 Task: Create a Facebook ad campaign to promote a business, focusing on lead generation.
Action: Mouse moved to (600, 372)
Screenshot: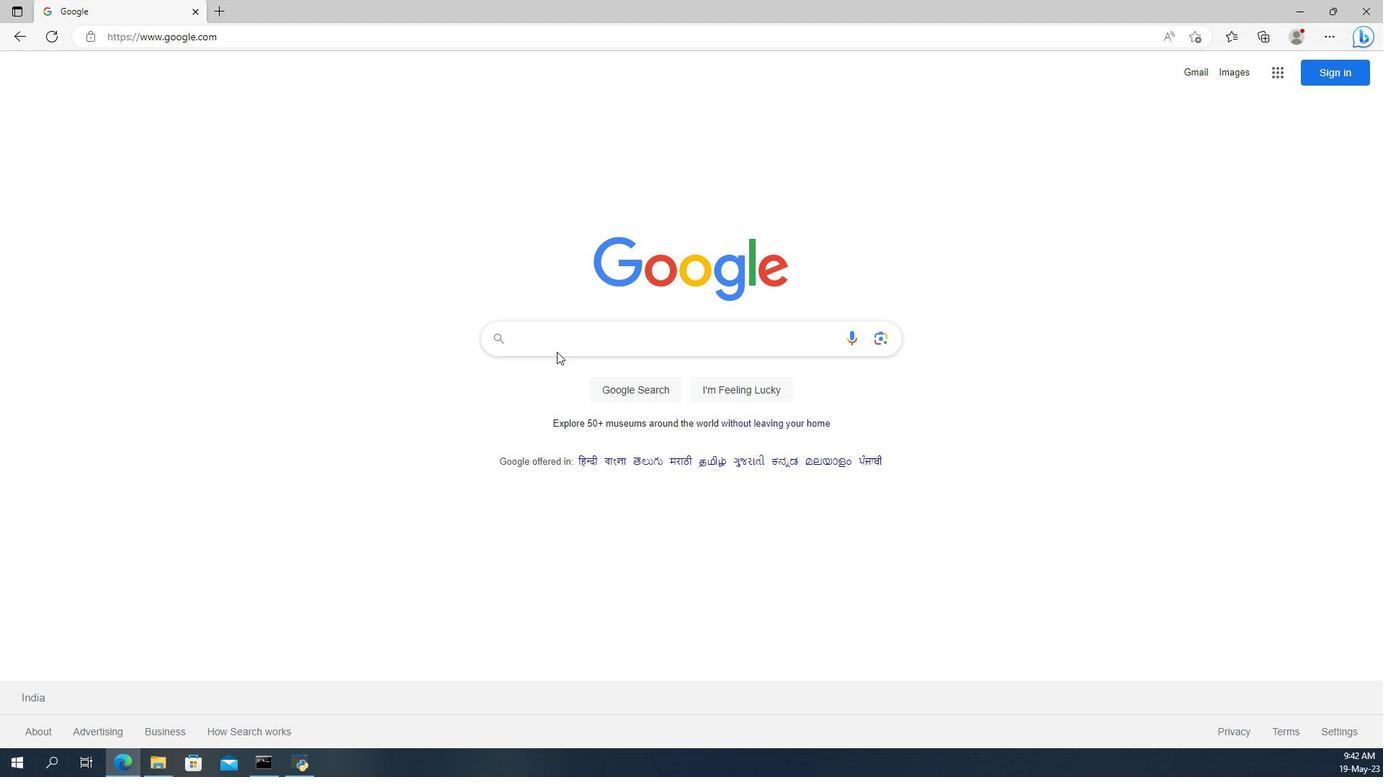 
Action: Mouse pressed left at (600, 372)
Screenshot: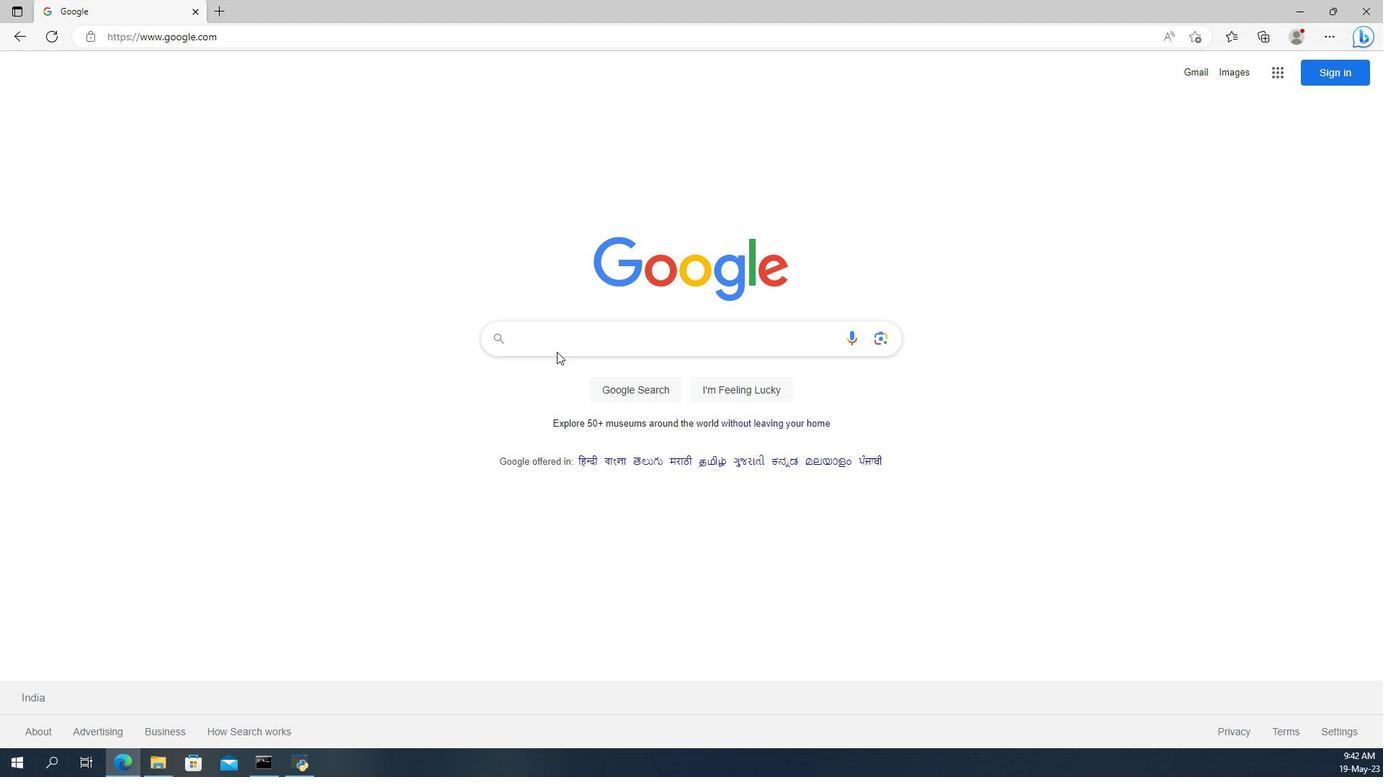 
Action: Mouse moved to (605, 365)
Screenshot: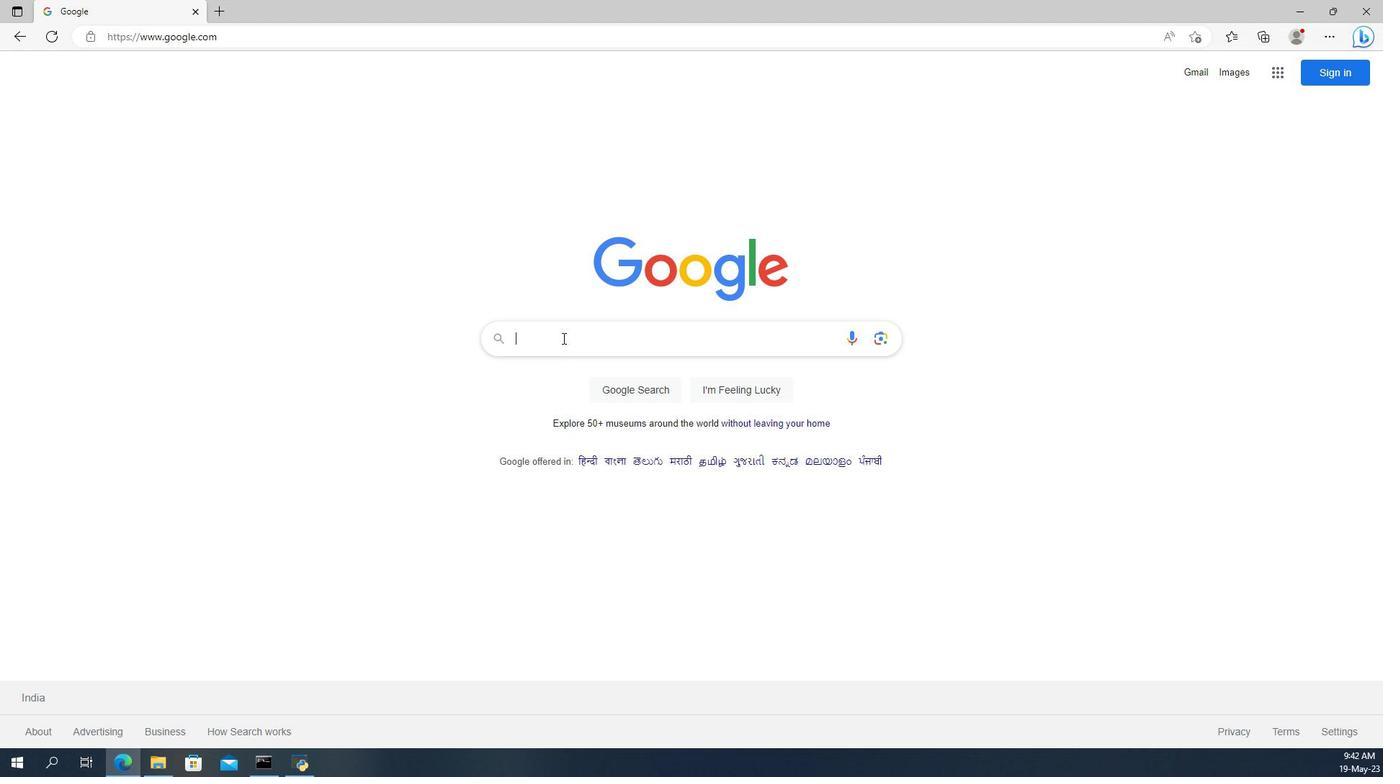 
Action: Mouse pressed left at (605, 365)
Screenshot: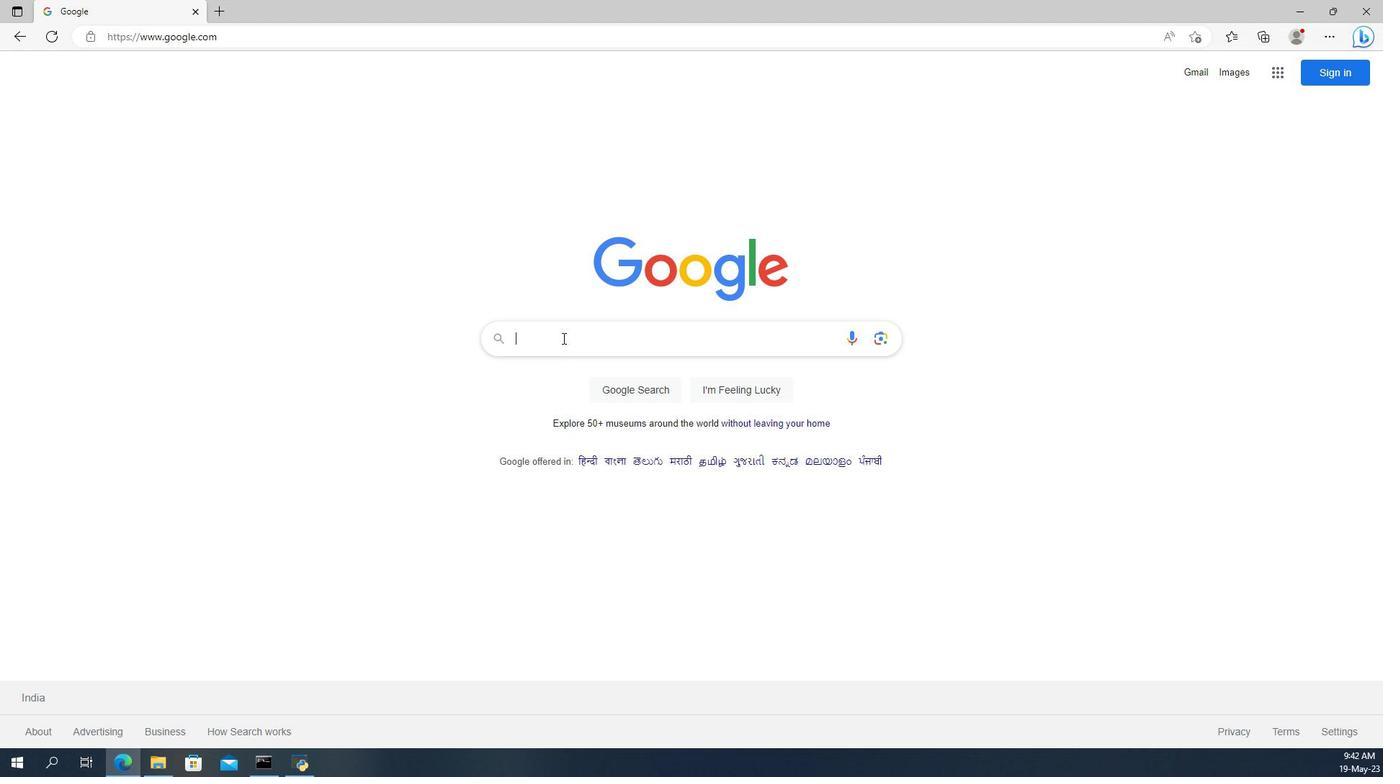 
Action: Key pressed online<Key.space>platform<Key.space>for<Key.space>learning<Key.space>digital<Key.space>marketing<Key.enter>
Screenshot: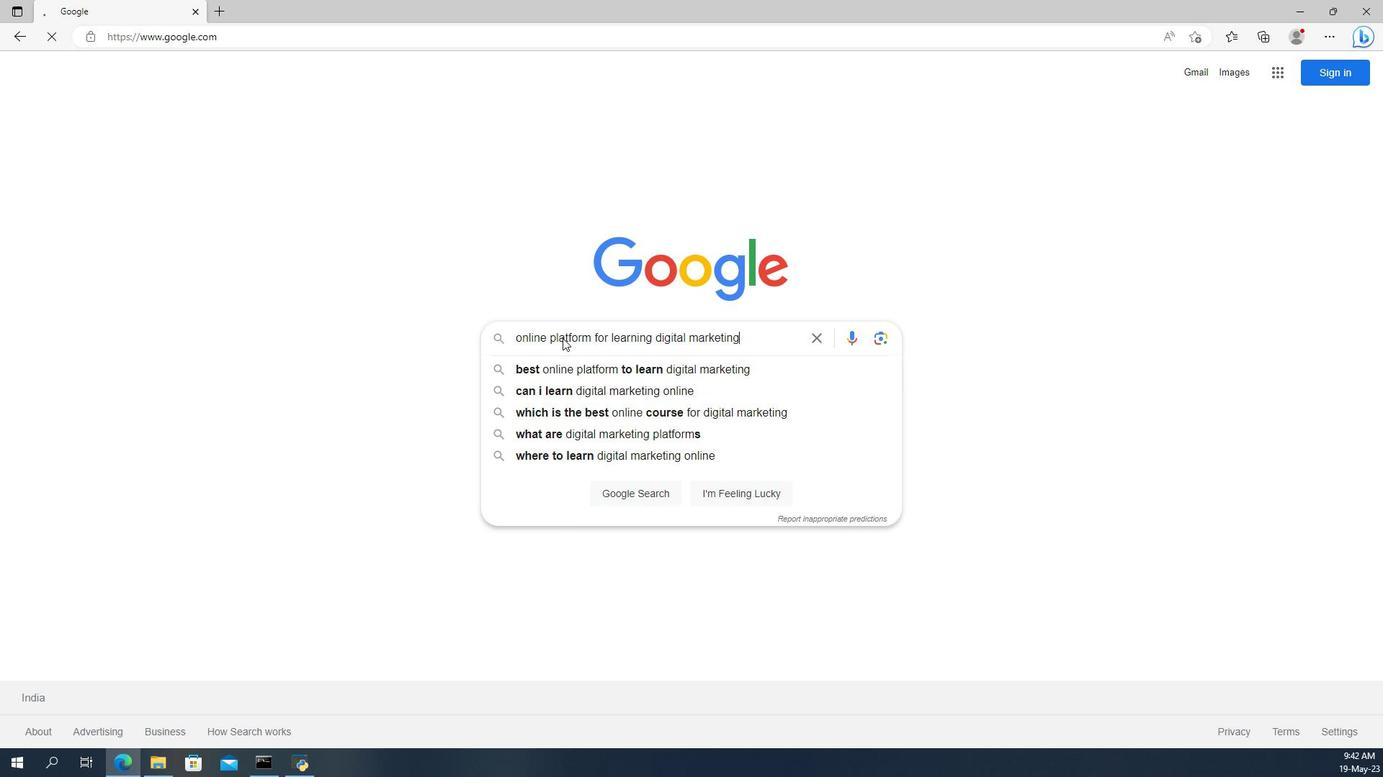 
Action: Mouse moved to (378, 289)
Screenshot: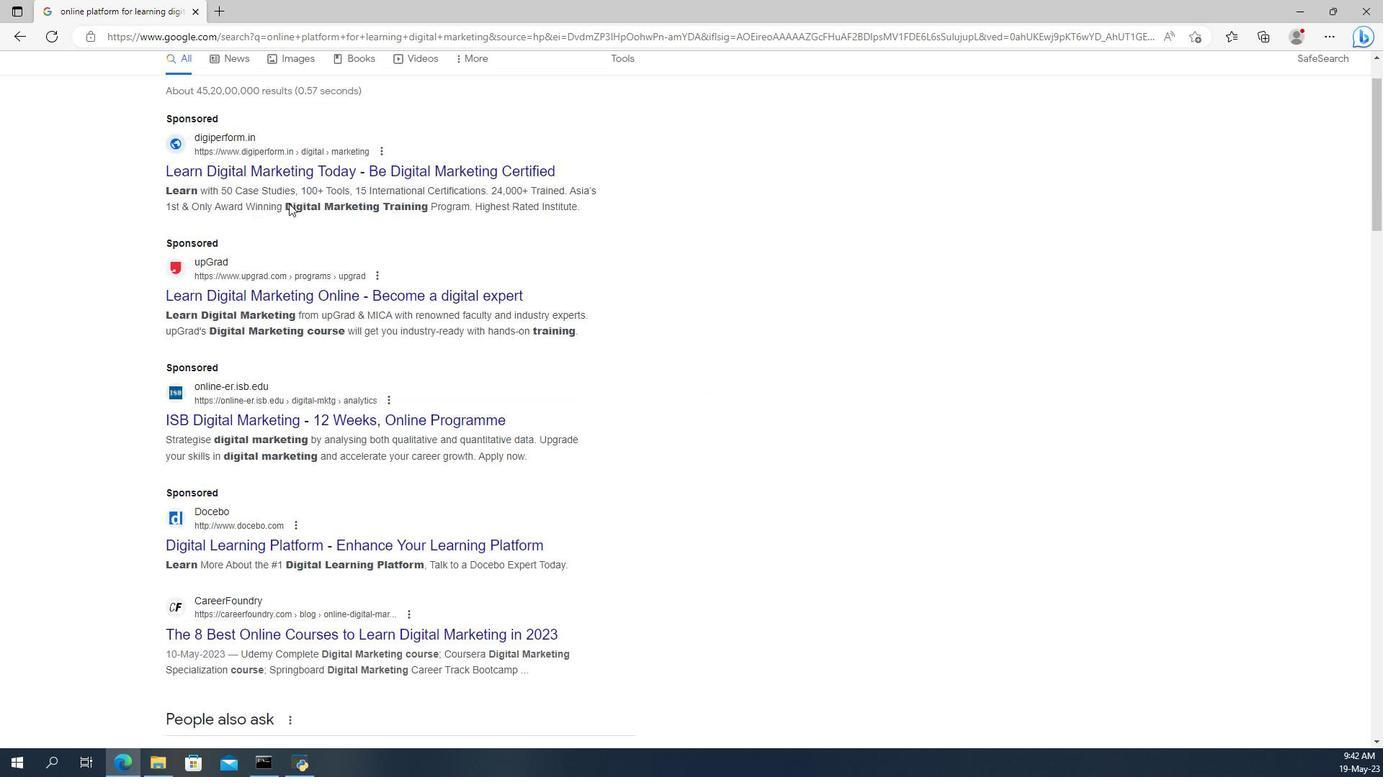 
Action: Mouse scrolled (378, 288) with delta (0, 0)
Screenshot: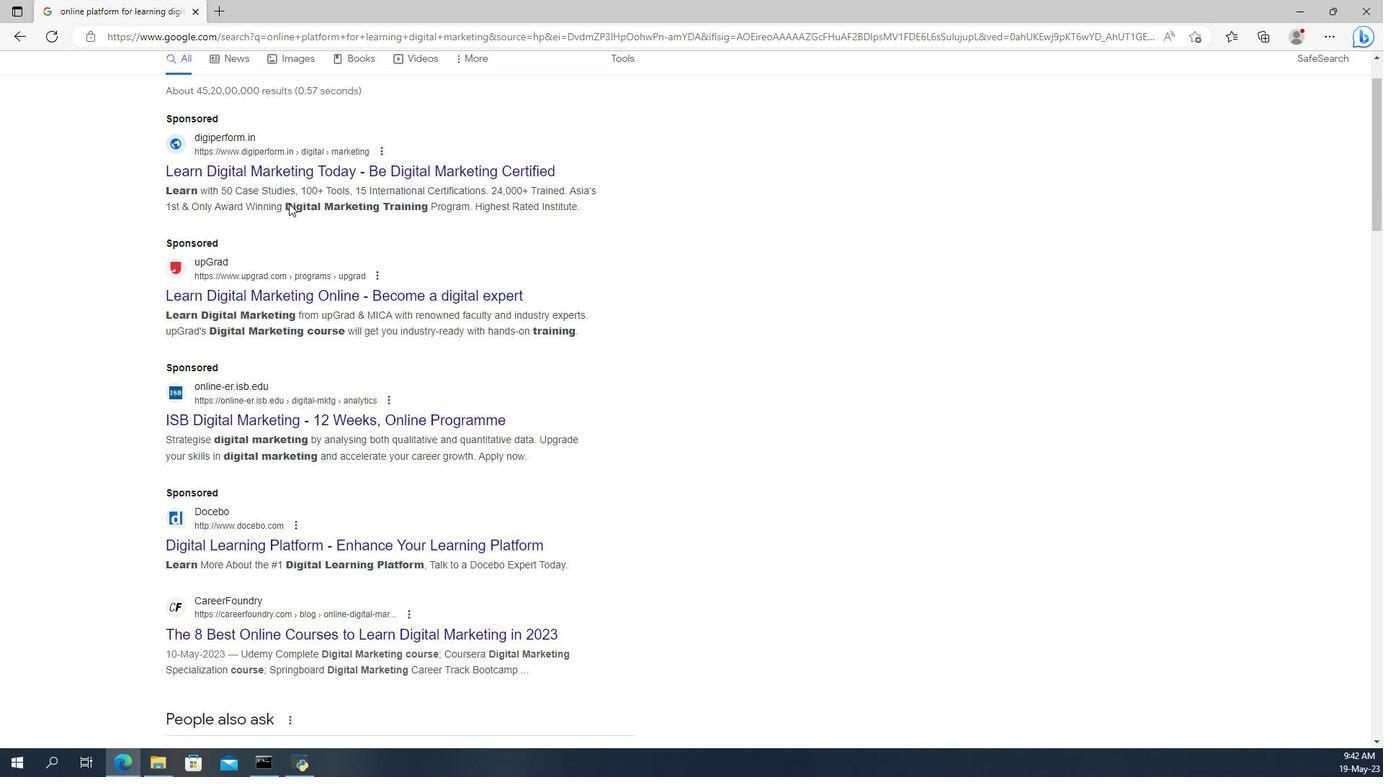 
Action: Mouse moved to (380, 291)
Screenshot: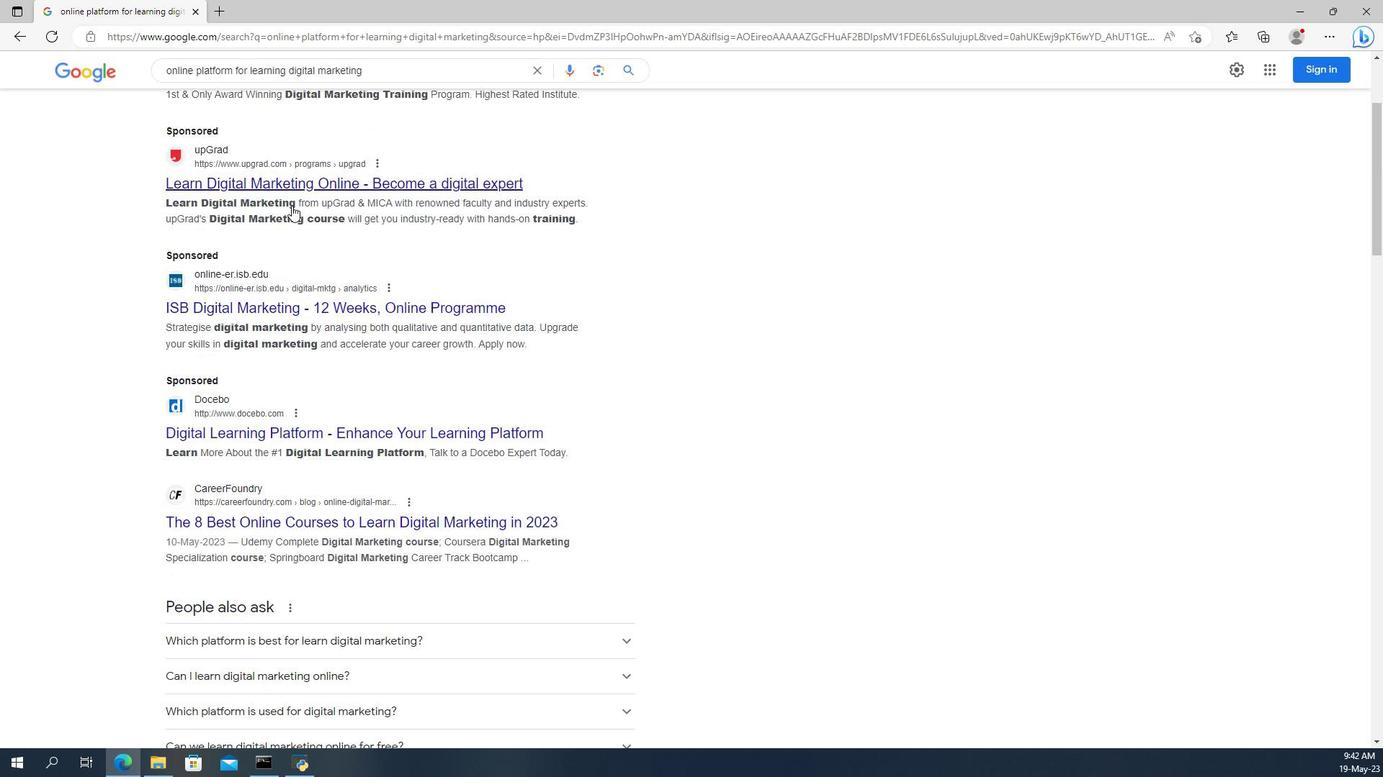 
Action: Mouse scrolled (380, 291) with delta (0, 0)
Screenshot: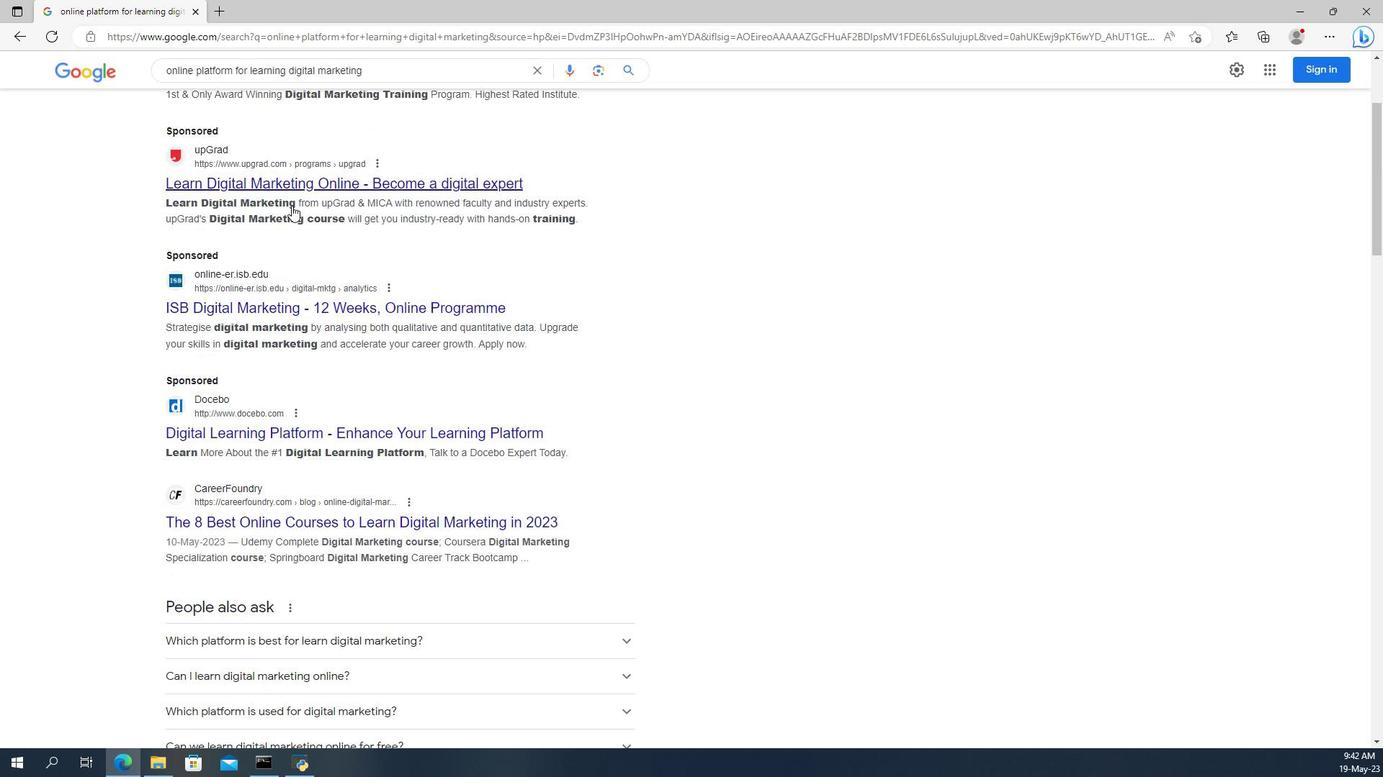 
Action: Mouse moved to (382, 293)
Screenshot: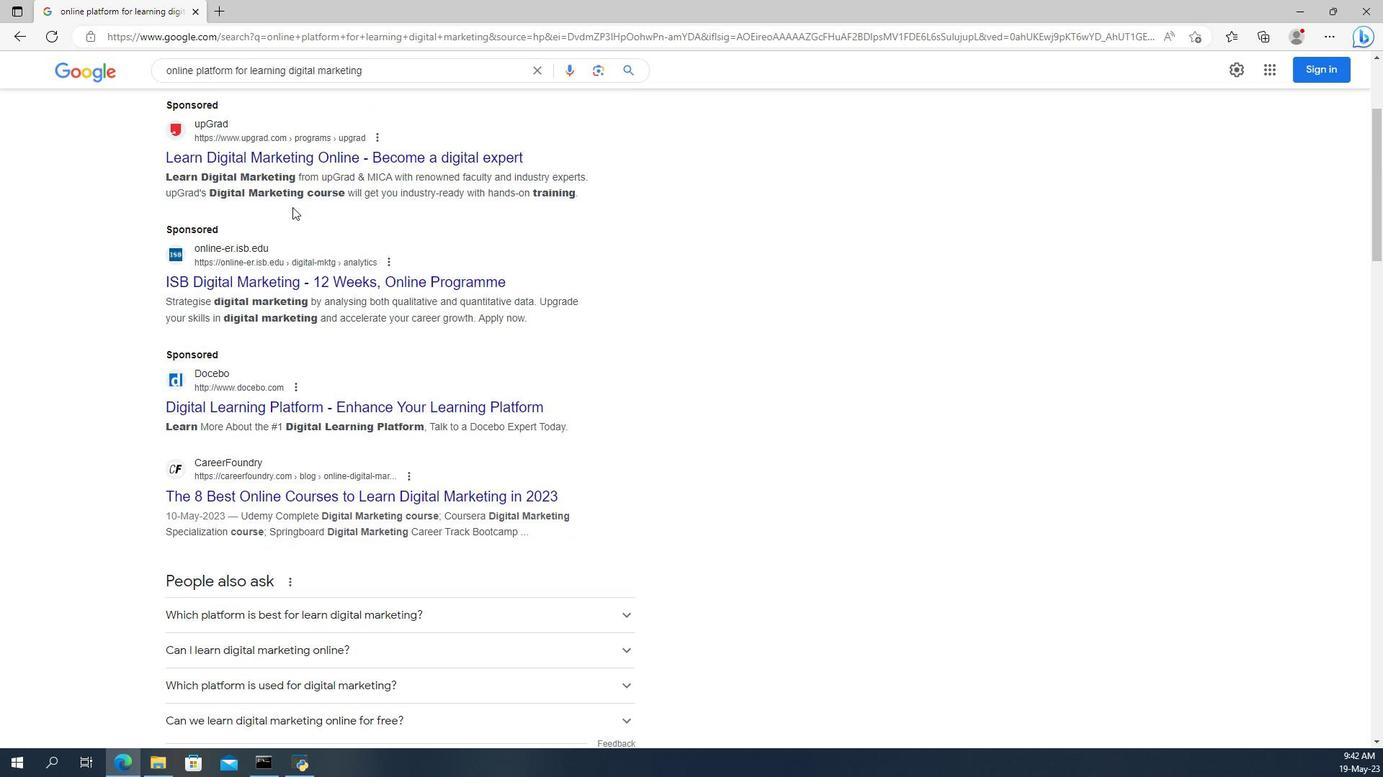 
Action: Mouse scrolled (382, 292) with delta (0, 0)
Screenshot: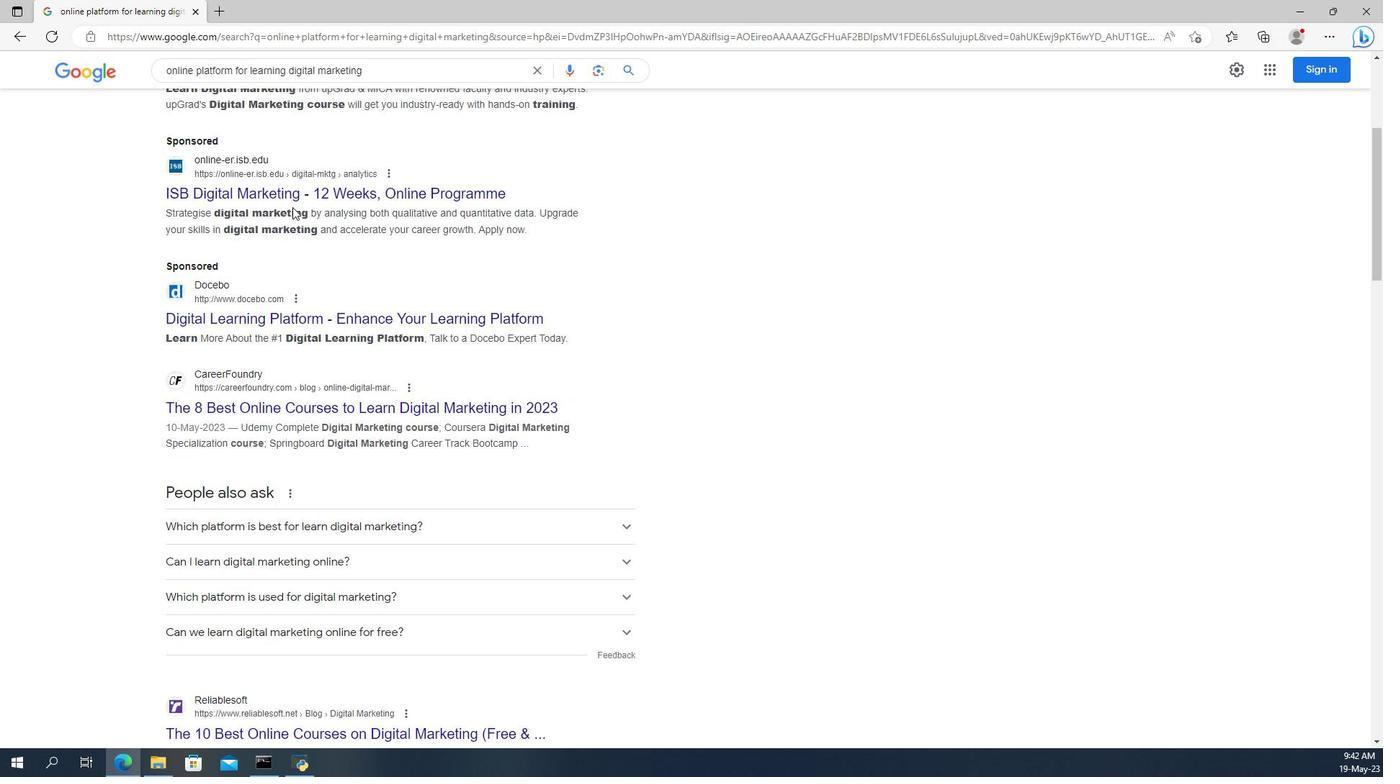 
Action: Mouse moved to (394, 363)
Screenshot: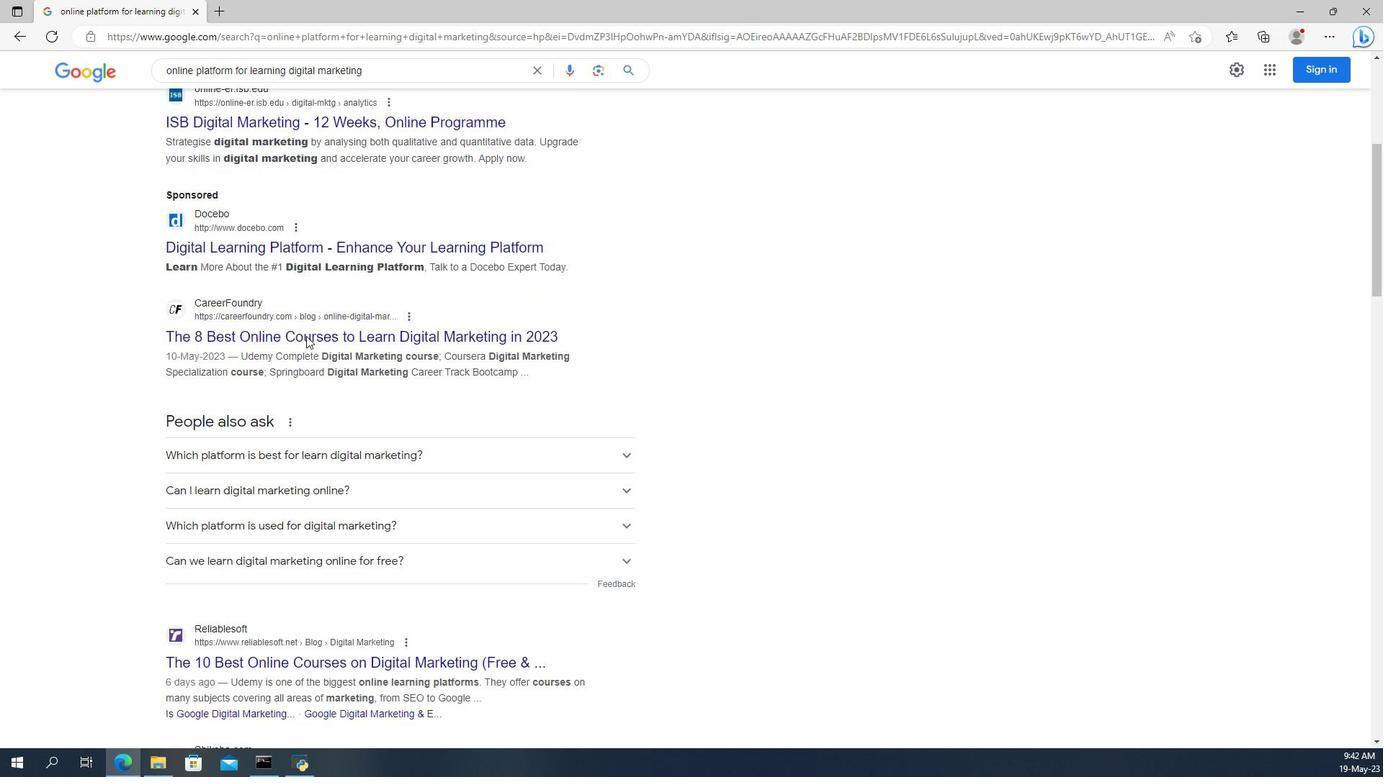 
Action: Mouse scrolled (394, 363) with delta (0, 0)
Screenshot: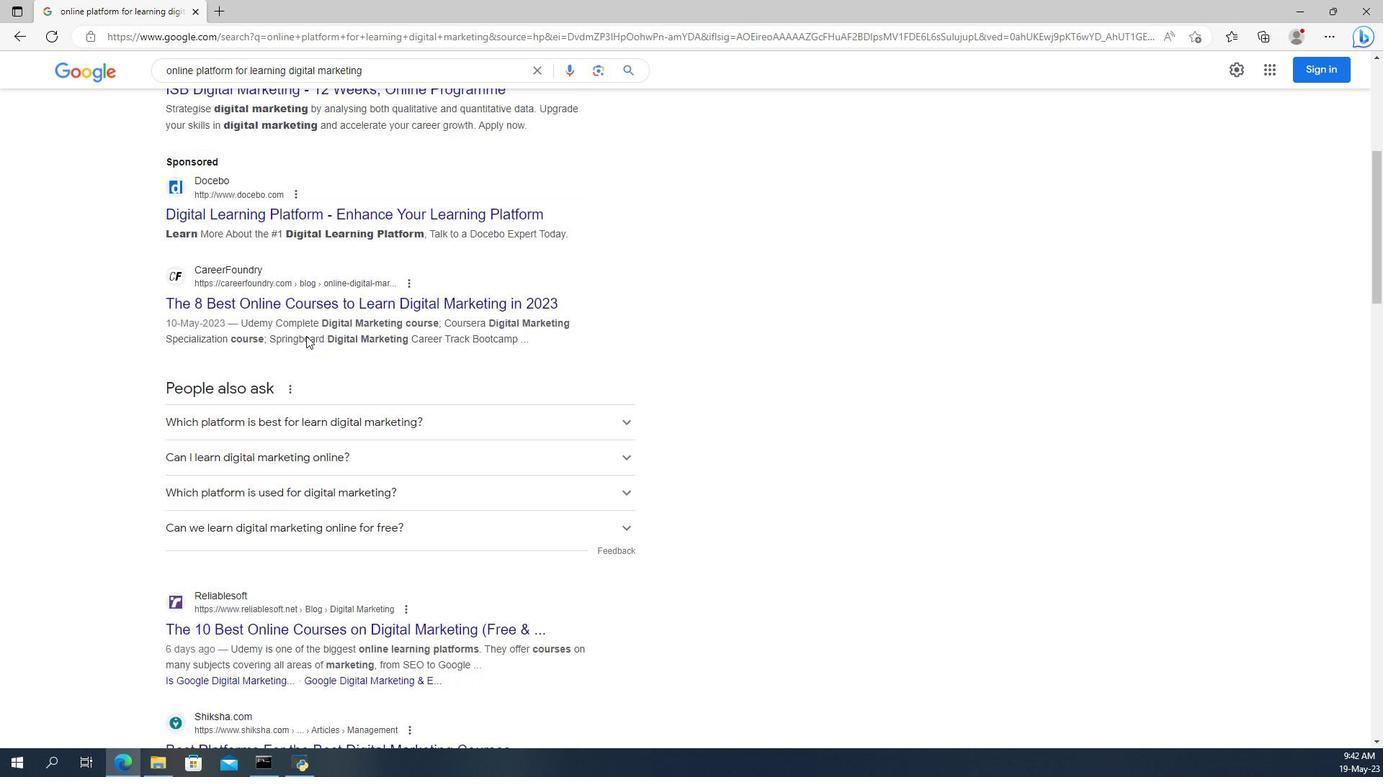 
Action: Mouse moved to (394, 363)
Screenshot: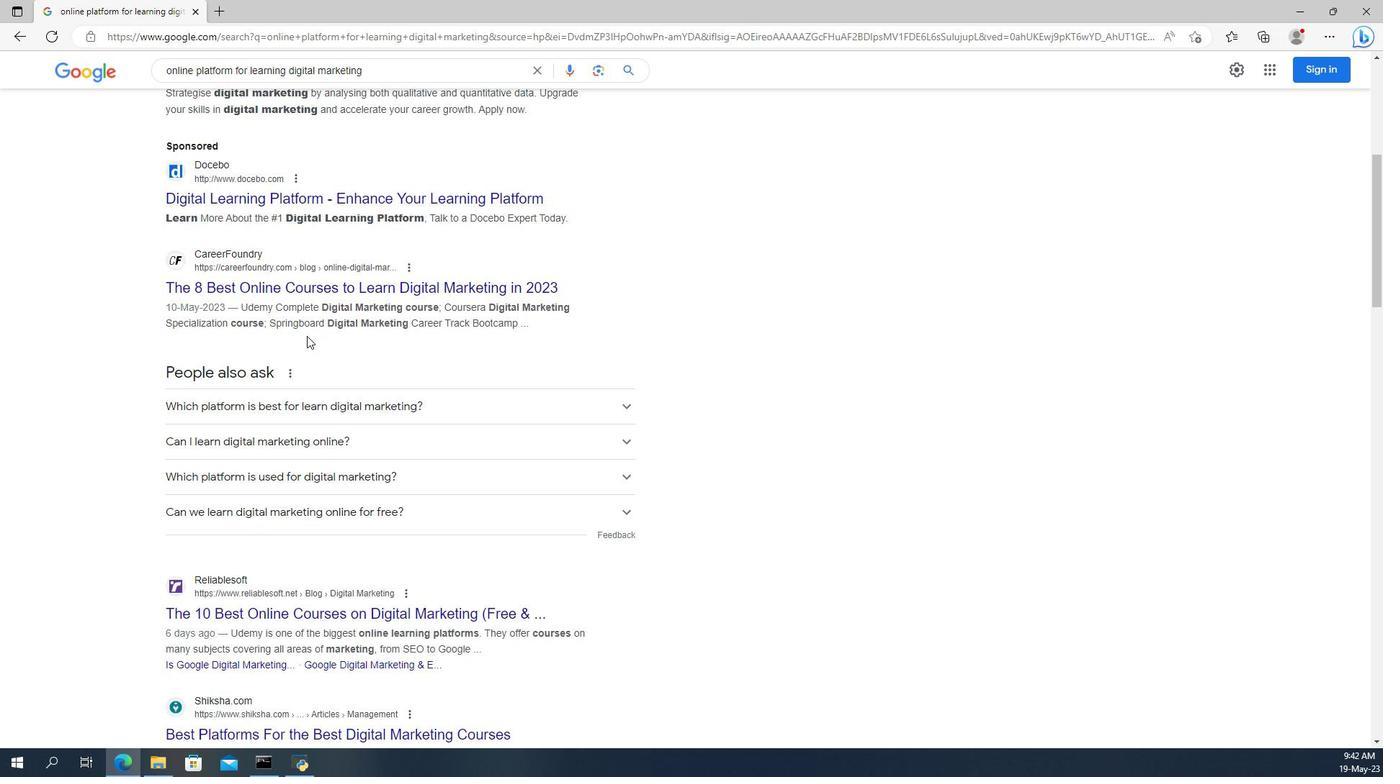 
Action: Mouse scrolled (394, 363) with delta (0, 0)
Screenshot: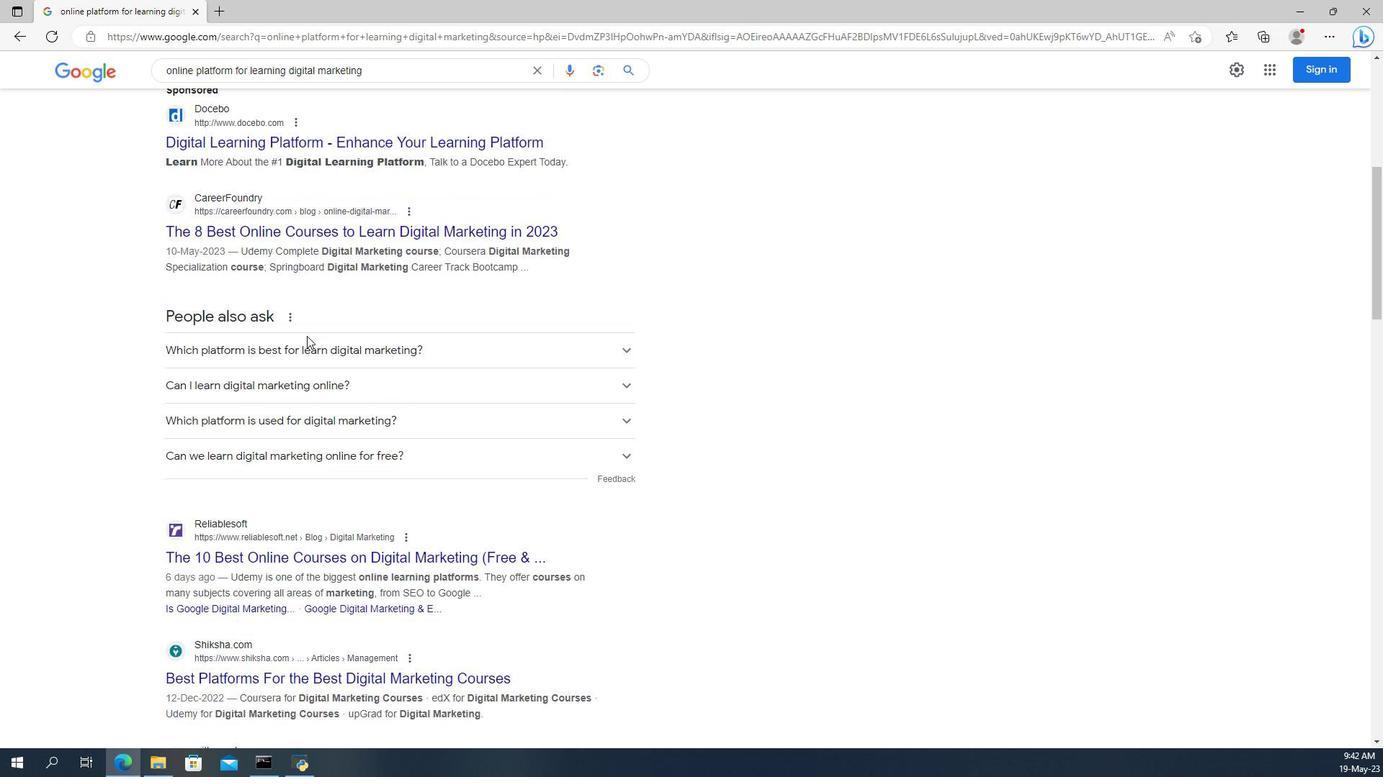 
Action: Mouse scrolled (394, 363) with delta (0, 0)
Screenshot: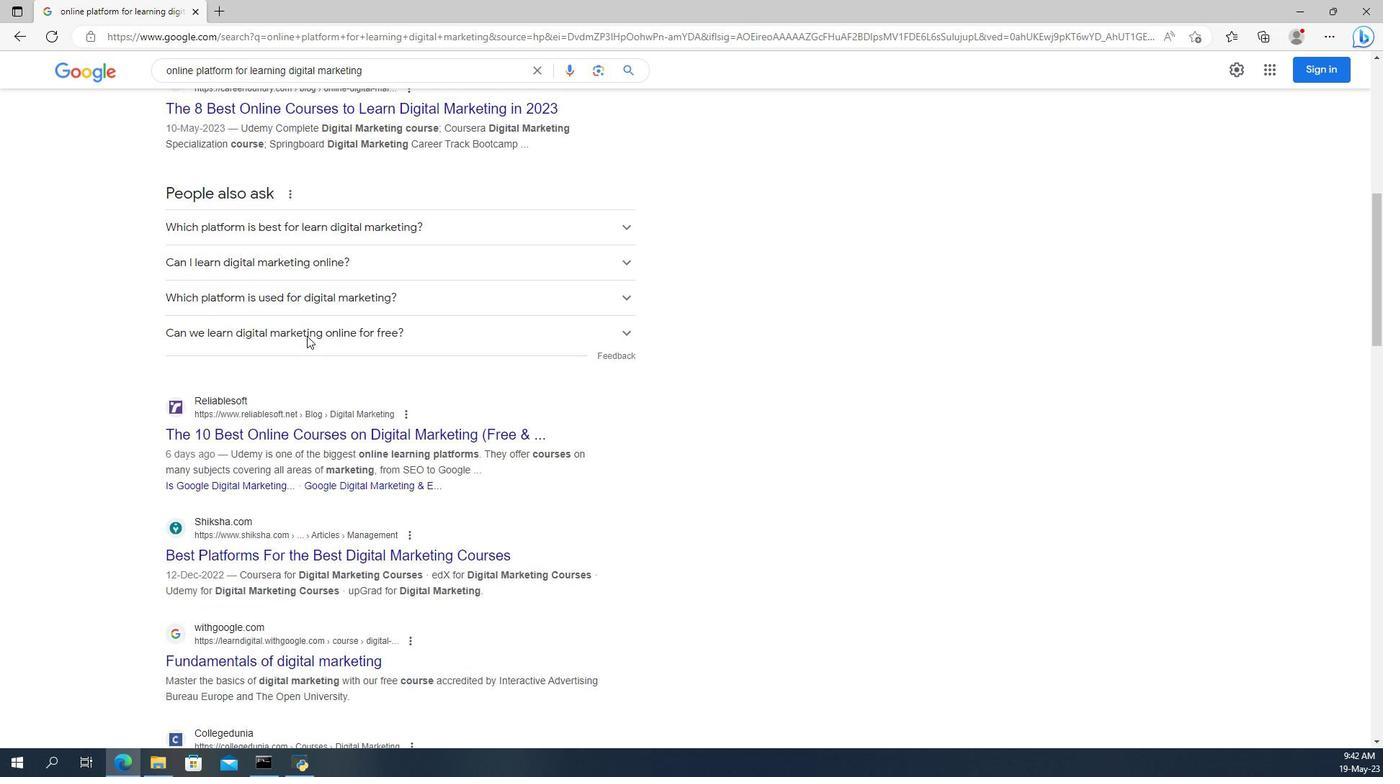 
Action: Mouse moved to (409, 403)
Screenshot: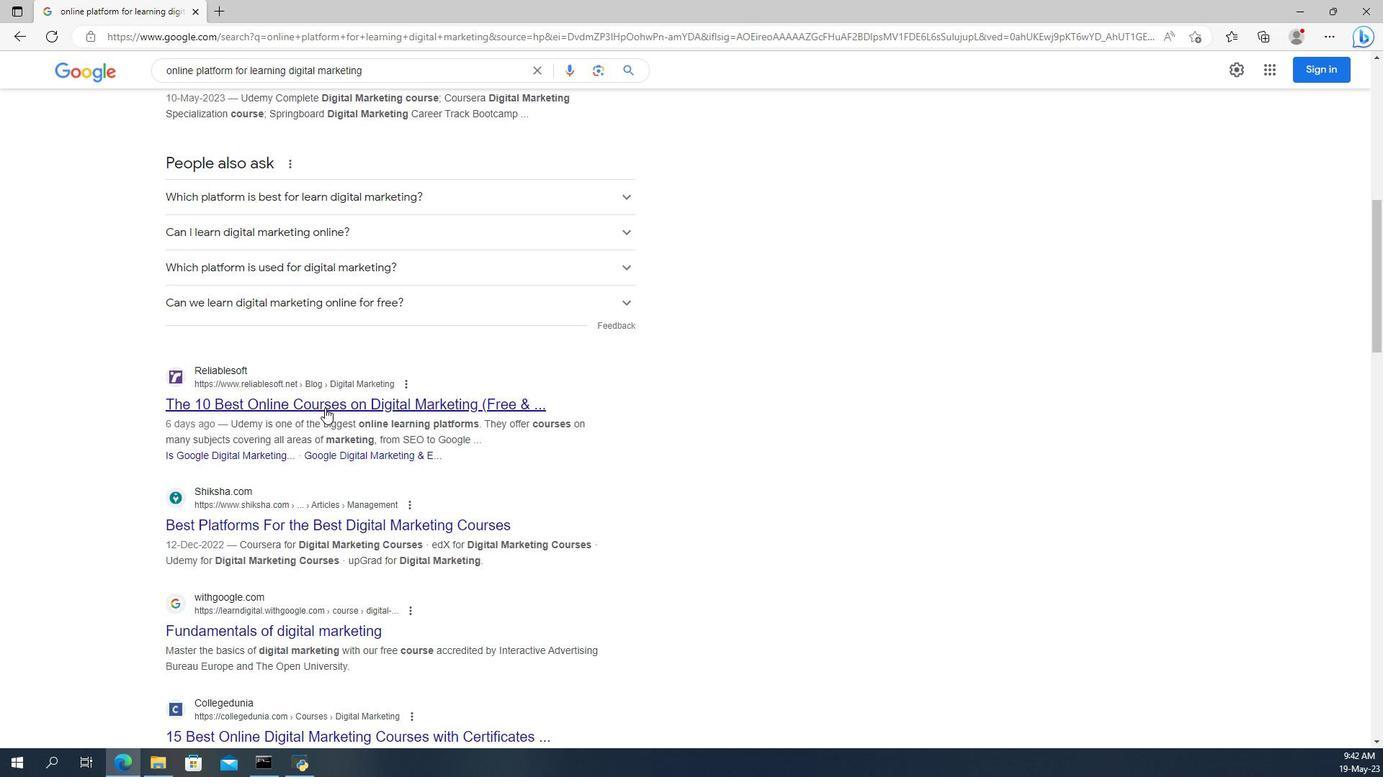 
Action: Mouse scrolled (409, 402) with delta (0, 0)
Screenshot: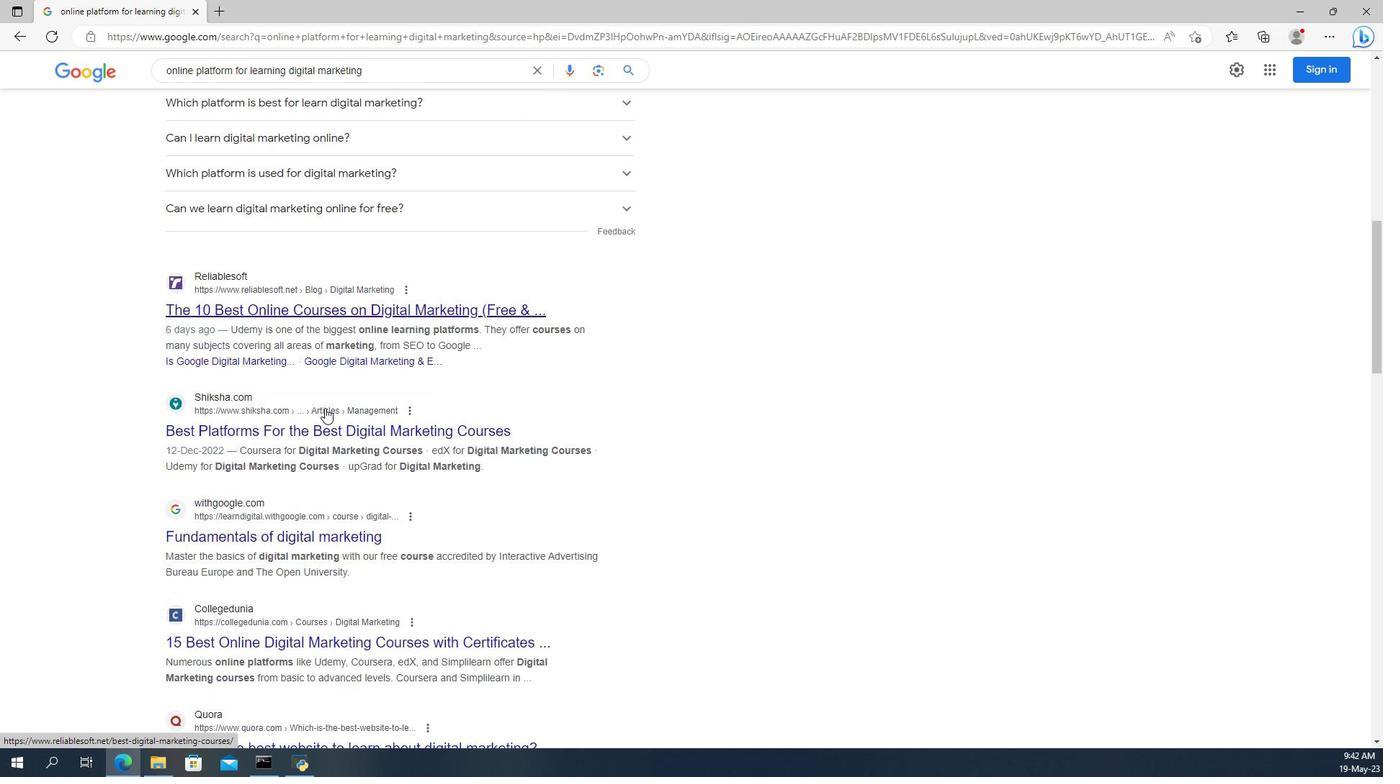 
Action: Mouse moved to (422, 409)
Screenshot: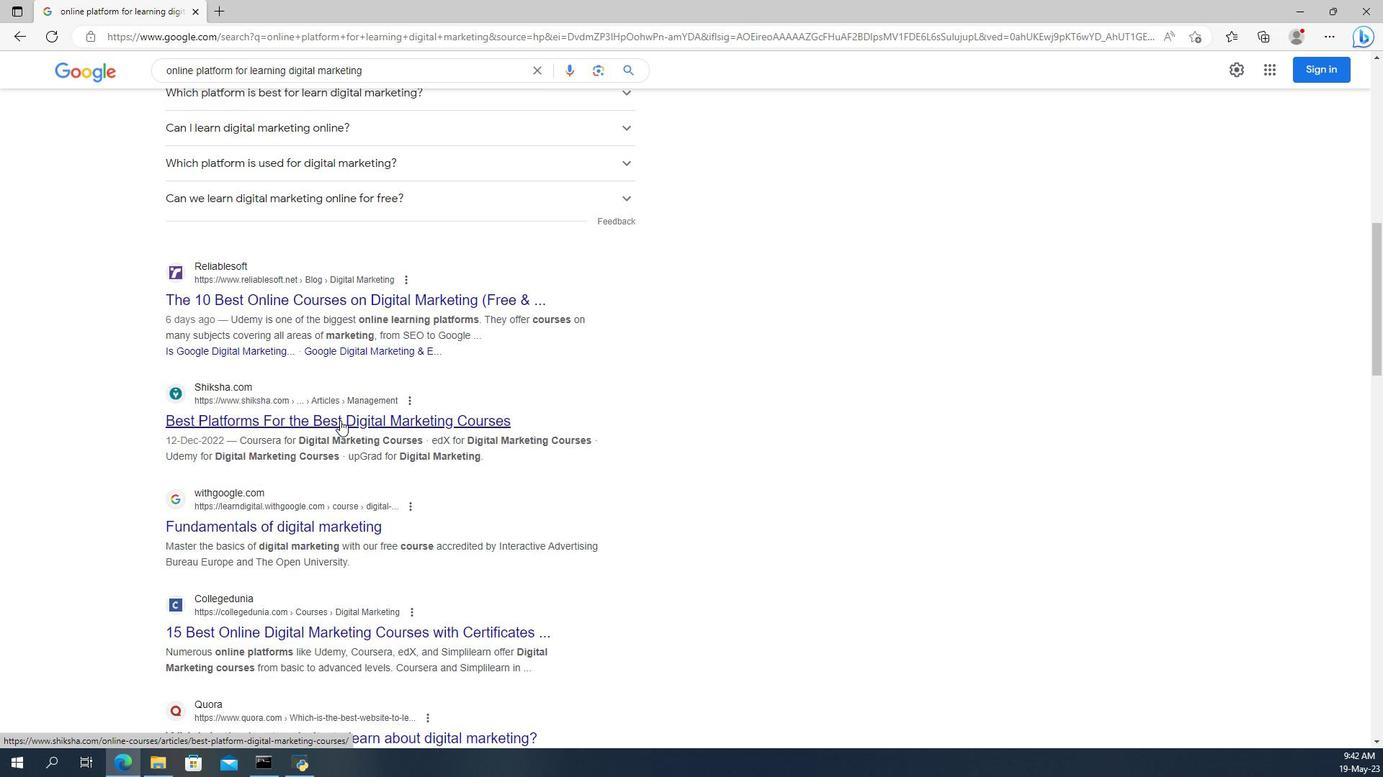 
Action: Mouse pressed right at (422, 409)
Screenshot: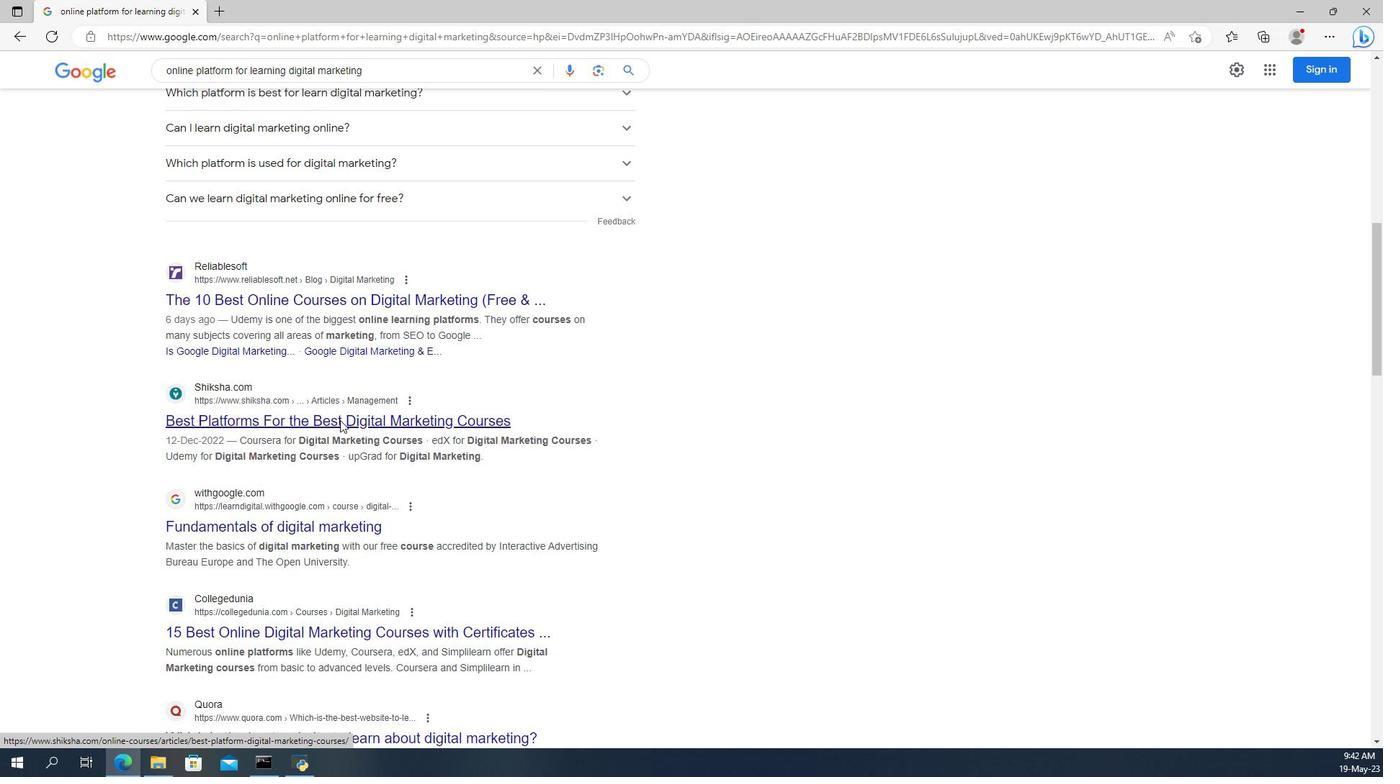 
Action: Mouse moved to (450, 417)
Screenshot: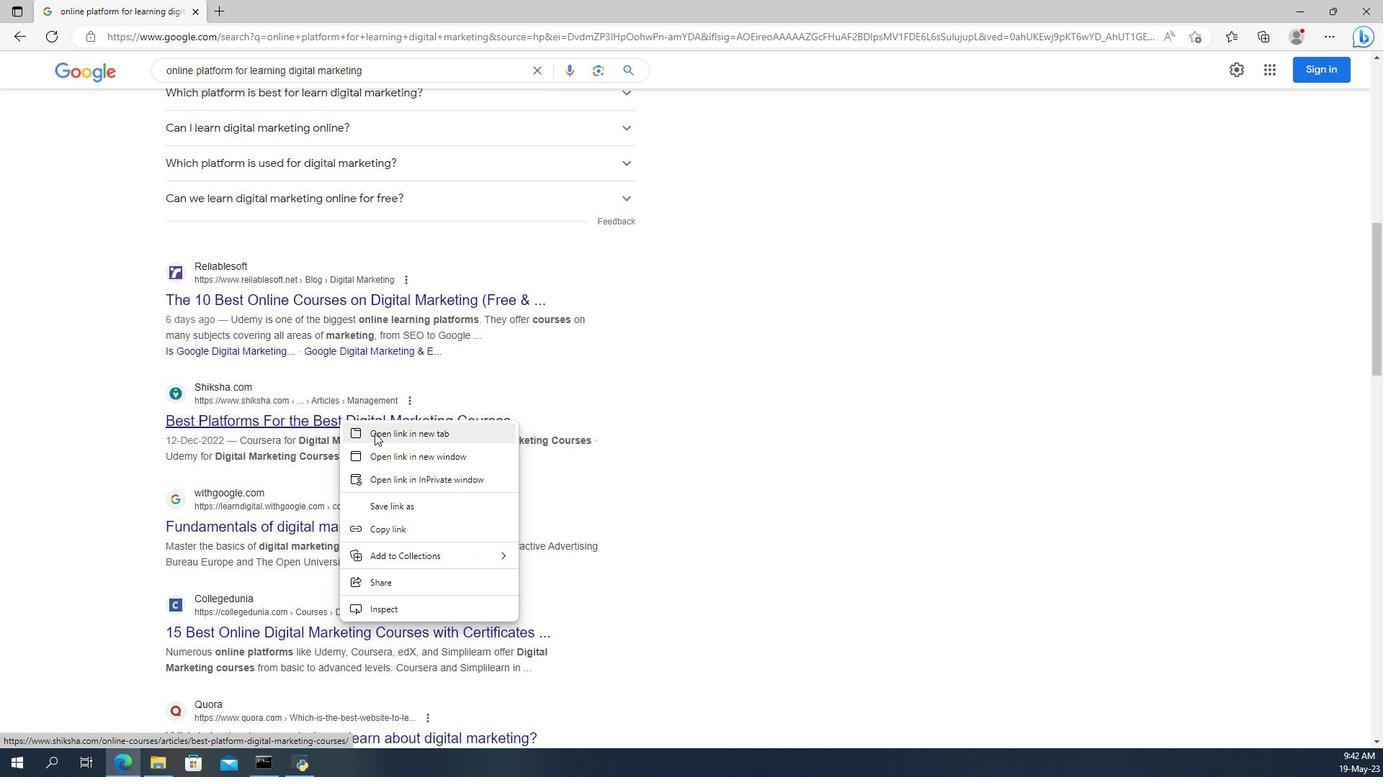 
Action: Mouse pressed left at (450, 417)
Screenshot: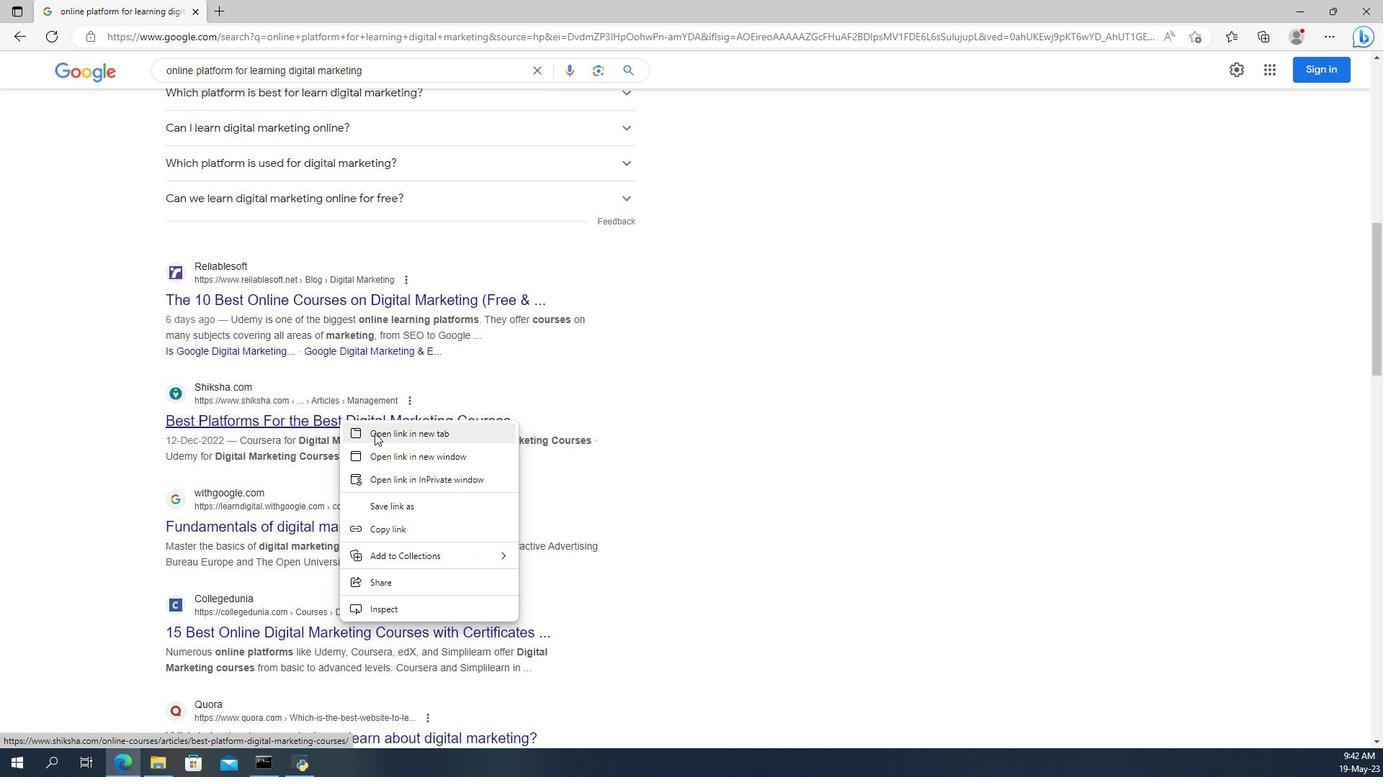 
Action: Mouse moved to (378, 184)
Screenshot: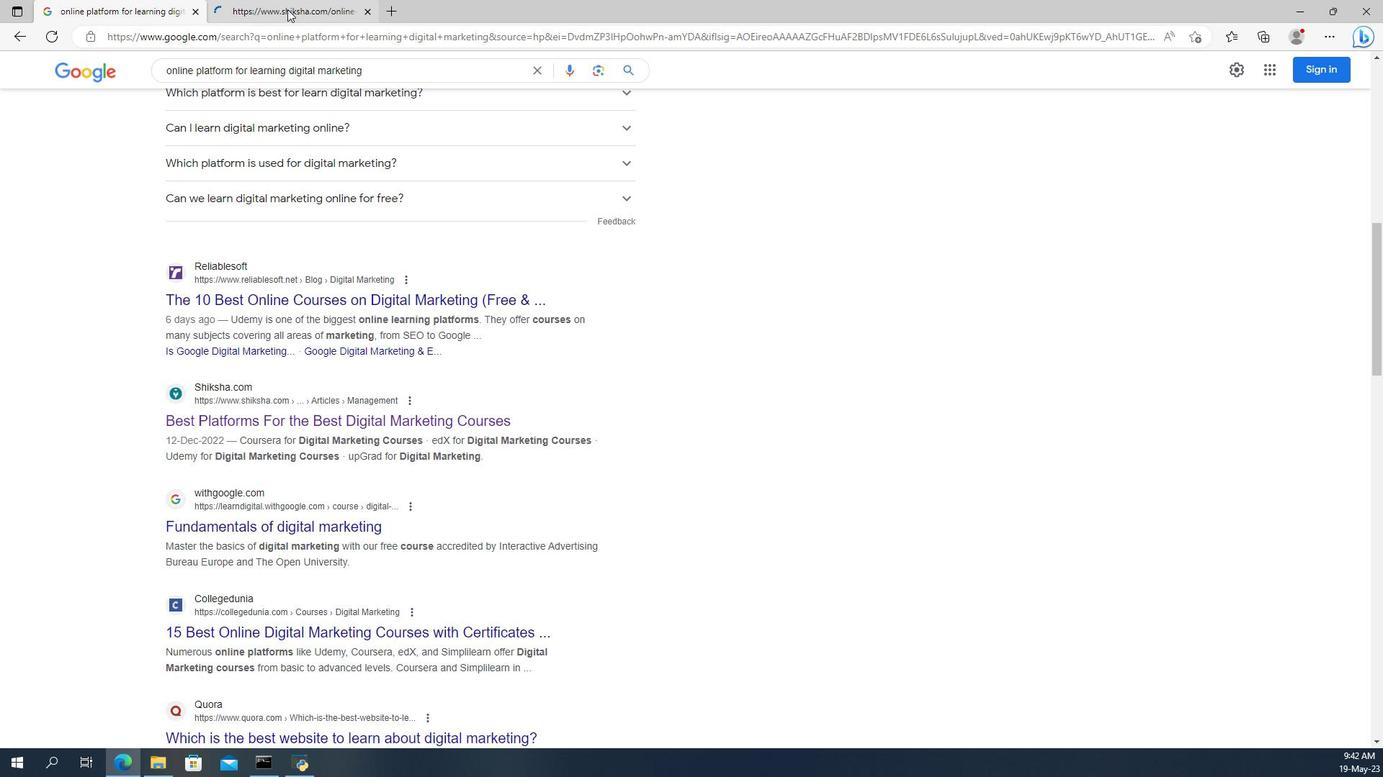 
Action: Mouse pressed left at (378, 184)
Screenshot: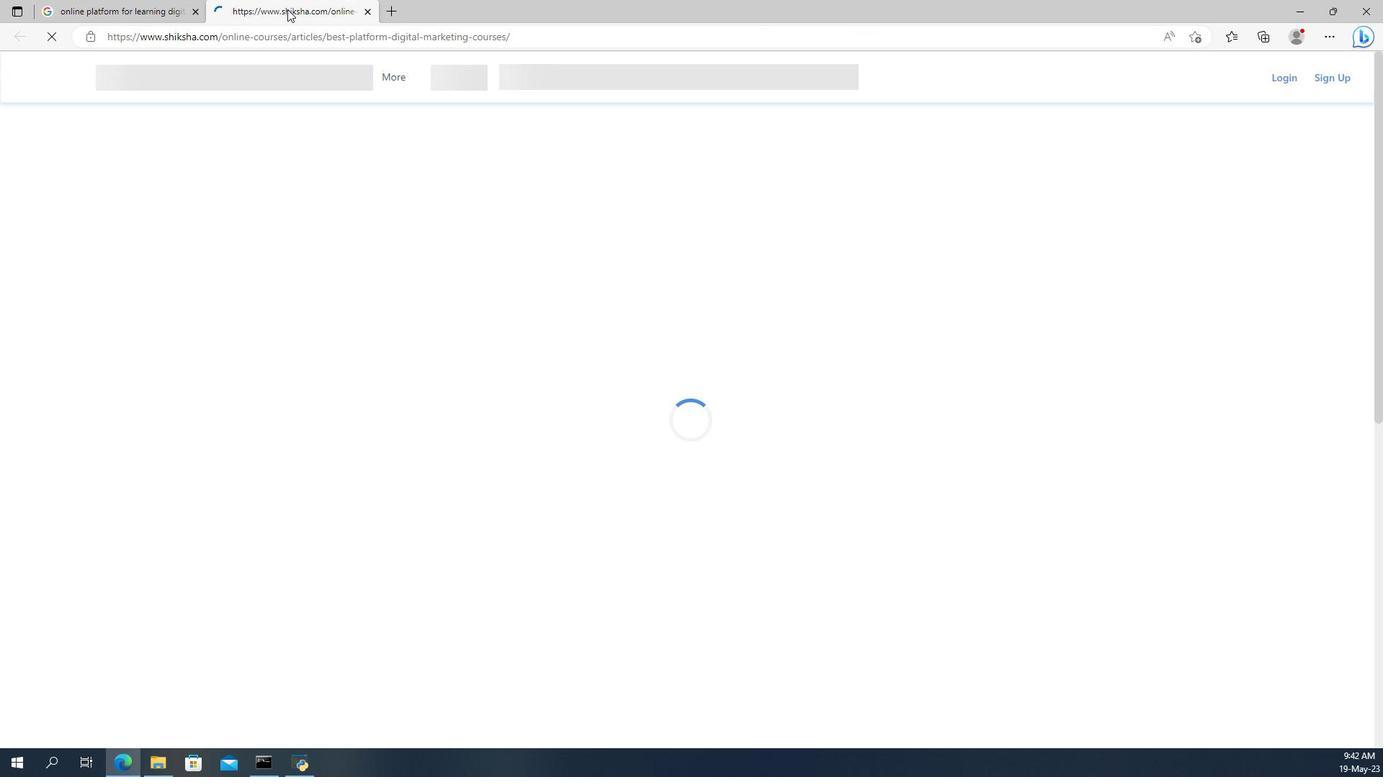 
Action: Mouse moved to (423, 351)
Screenshot: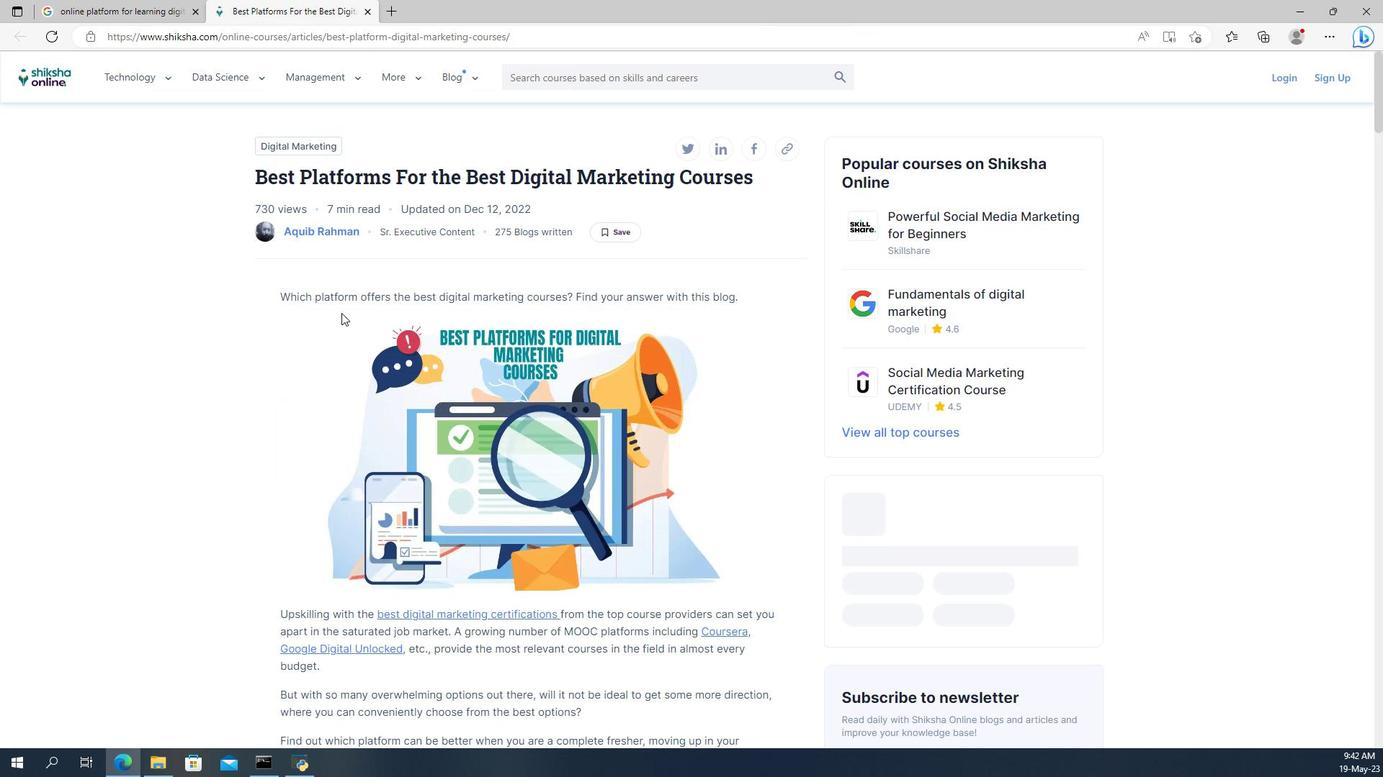 
Action: Mouse scrolled (423, 350) with delta (0, 0)
Screenshot: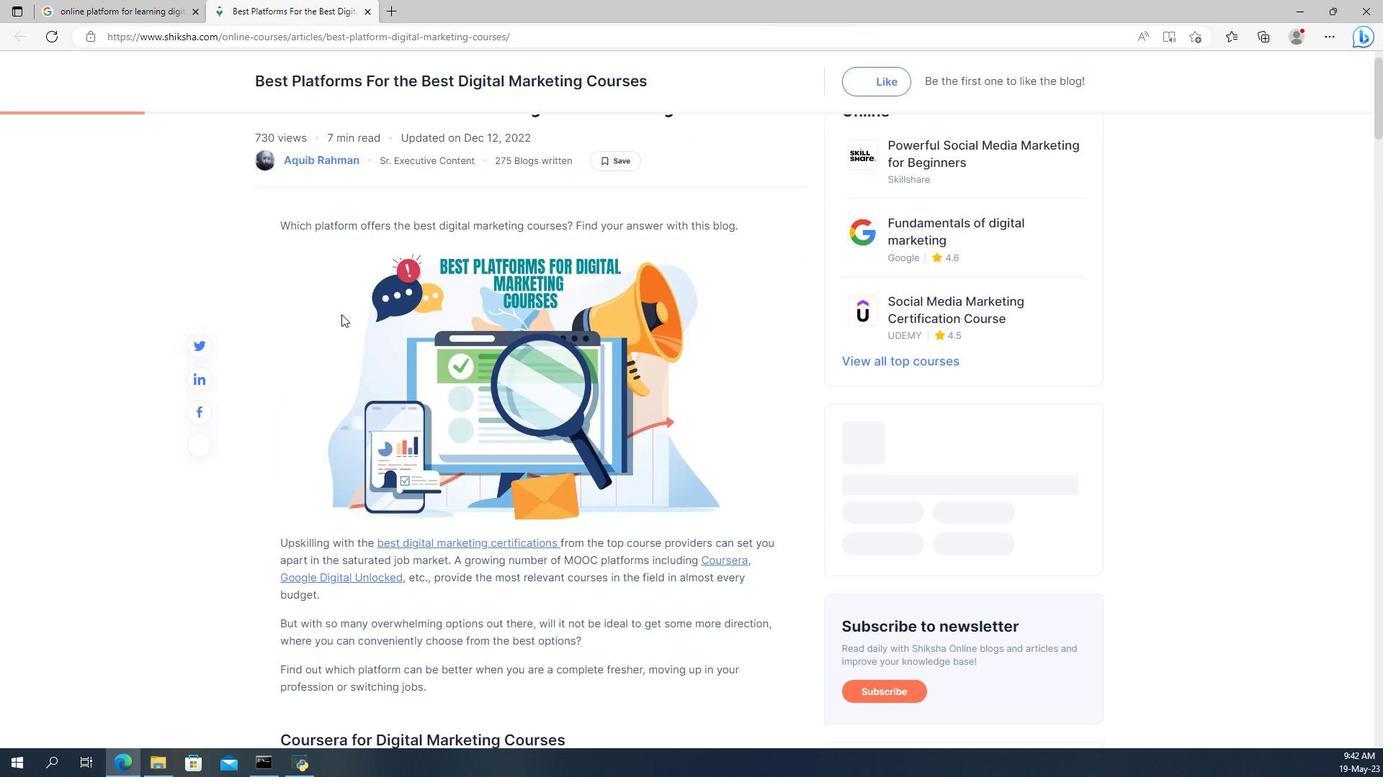 
Action: Mouse moved to (423, 352)
Screenshot: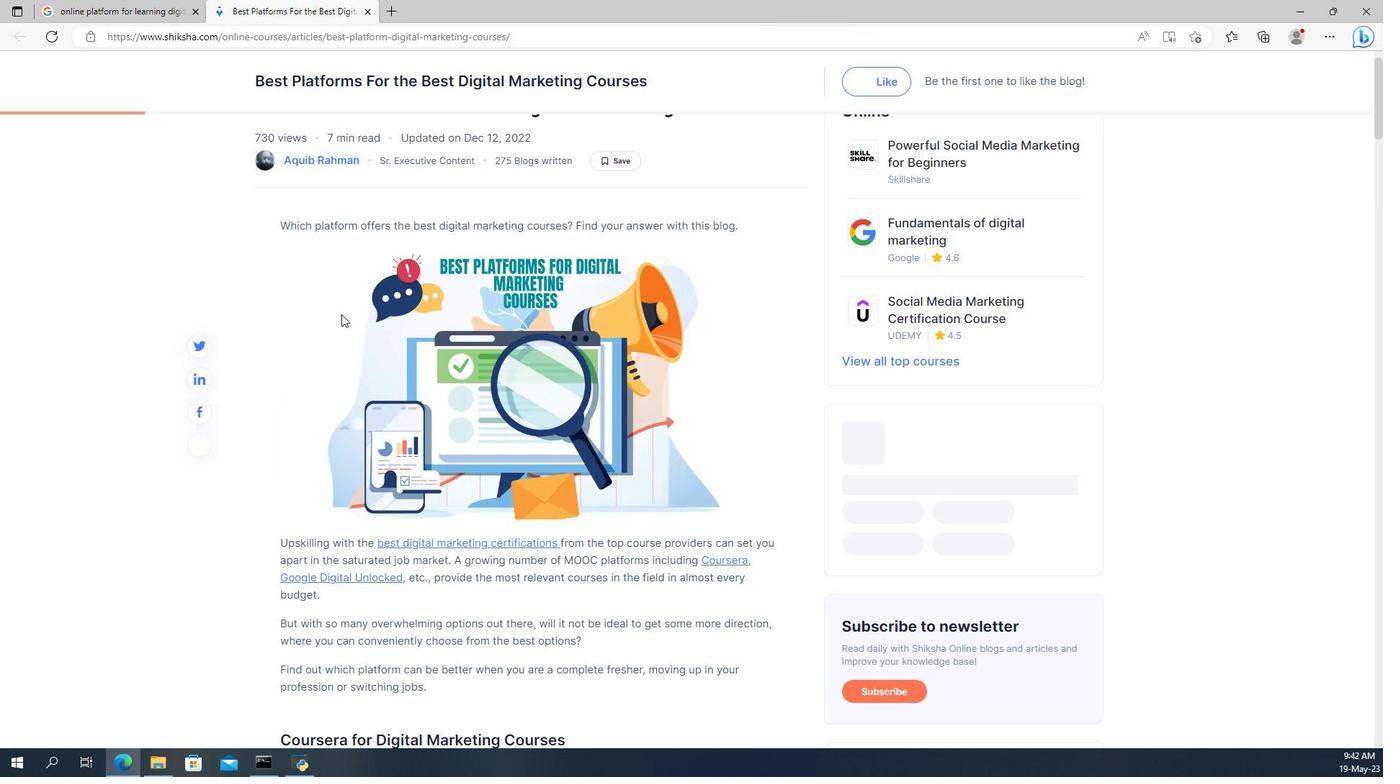 
Action: Mouse scrolled (423, 351) with delta (0, 0)
Screenshot: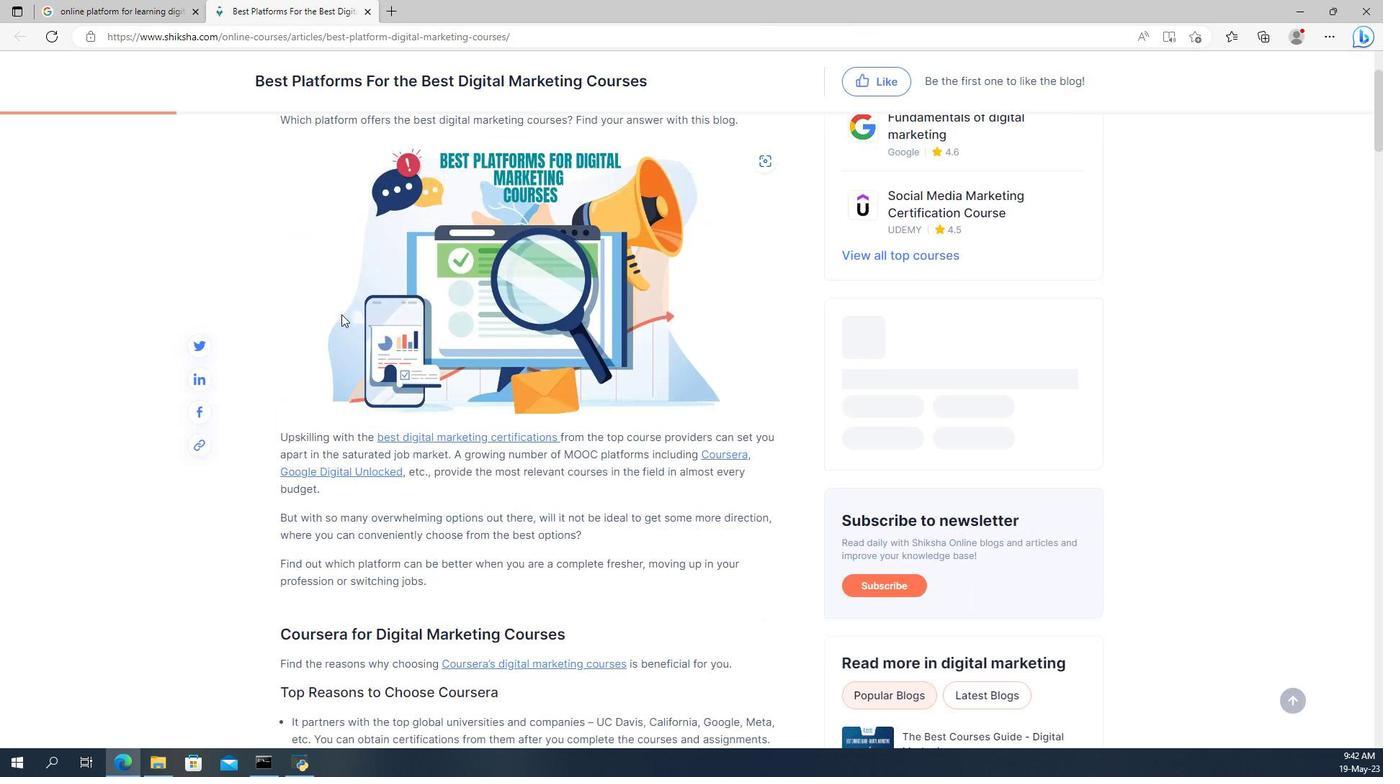 
Action: Mouse scrolled (423, 351) with delta (0, 0)
Screenshot: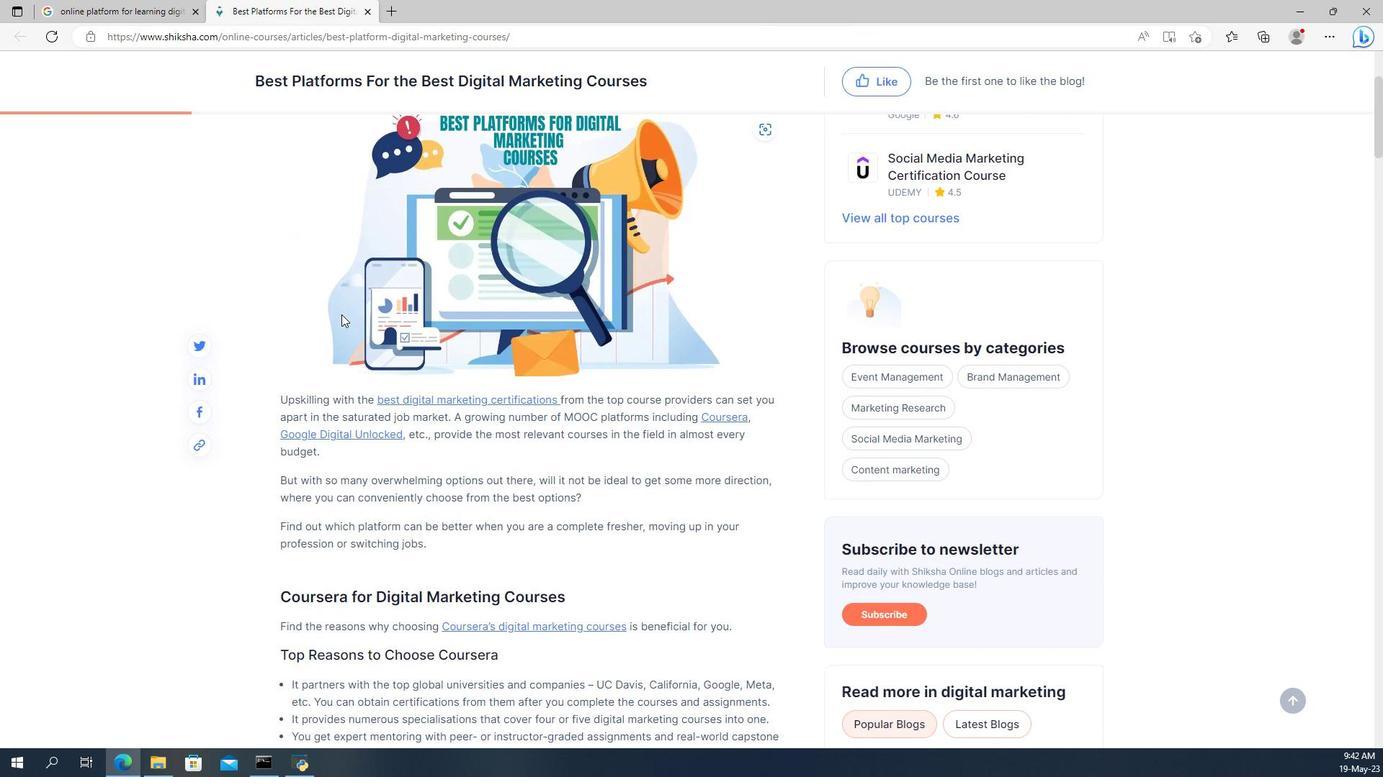 
Action: Mouse scrolled (423, 351) with delta (0, 0)
Screenshot: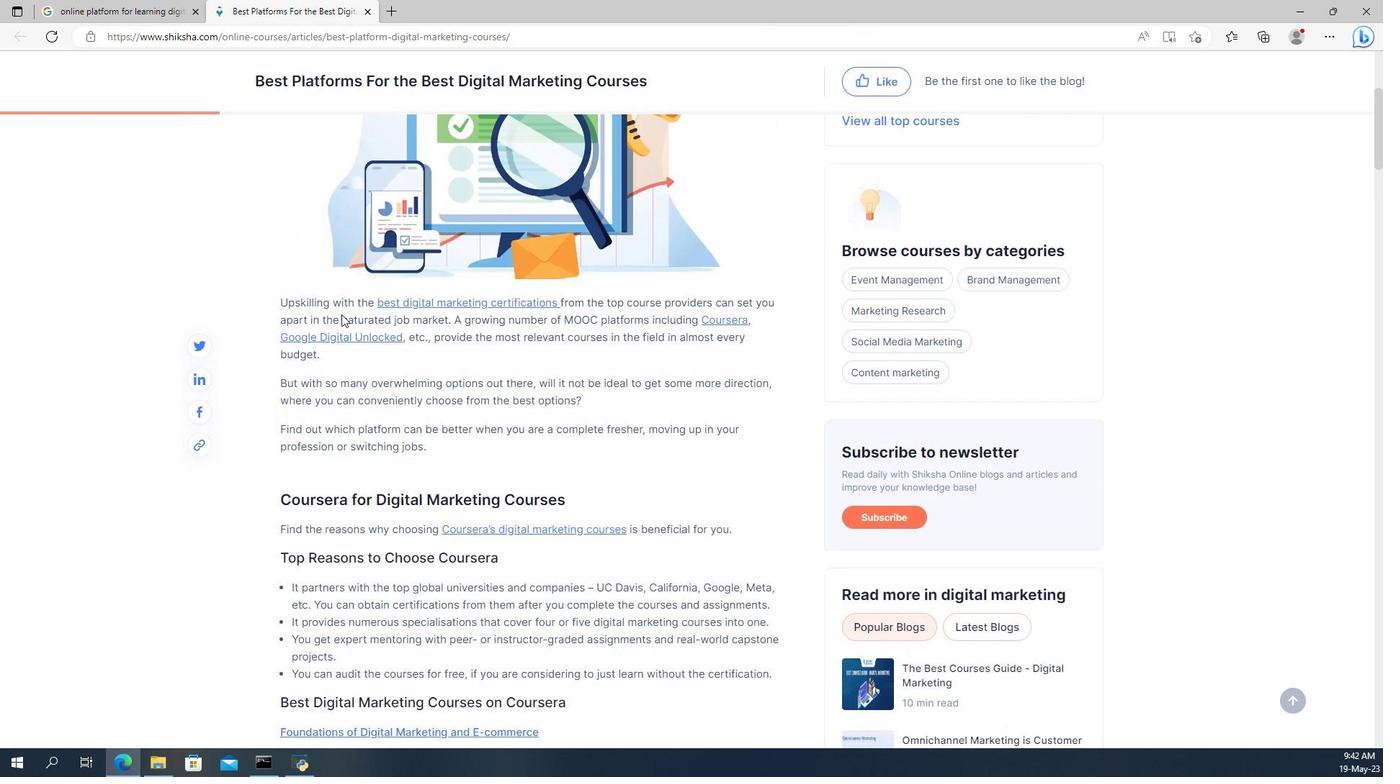 
Action: Mouse moved to (423, 352)
Screenshot: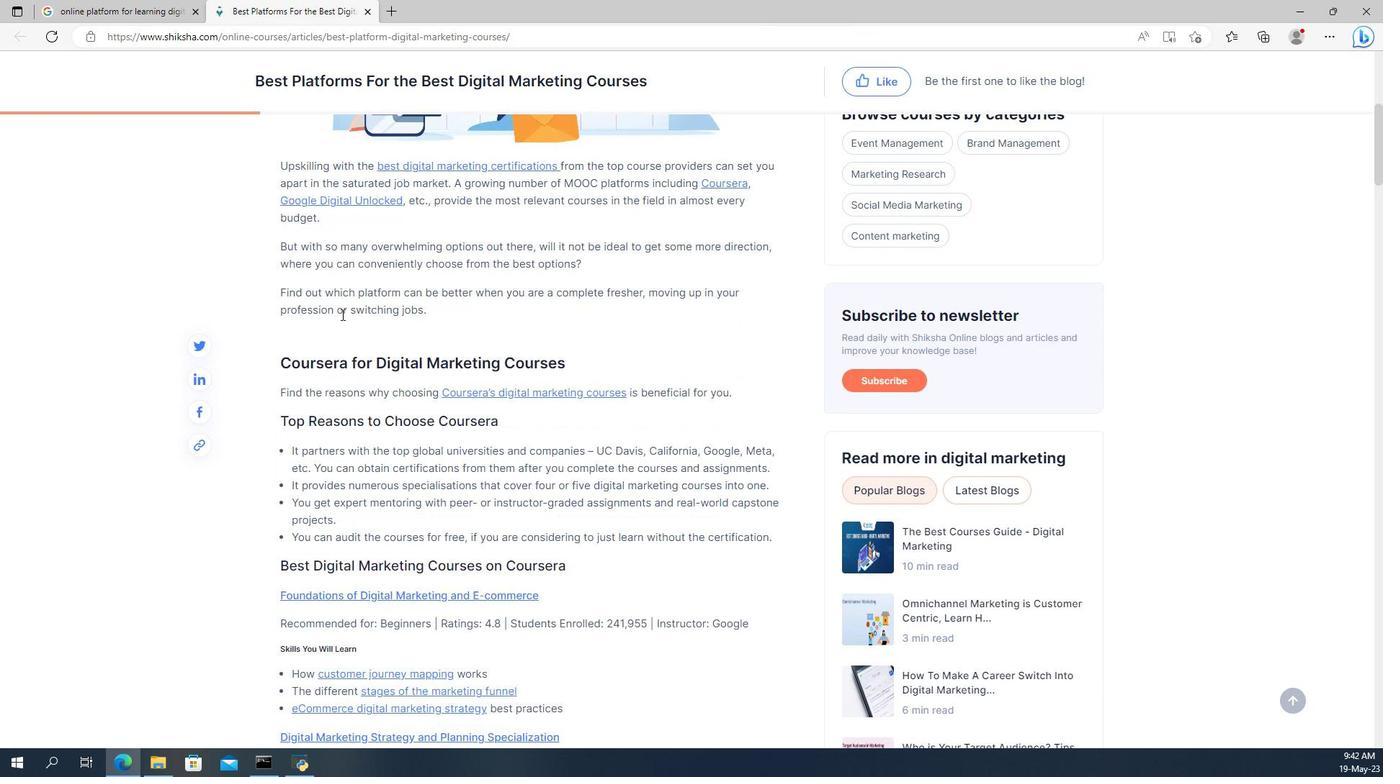
Action: Mouse scrolled (423, 351) with delta (0, 0)
Screenshot: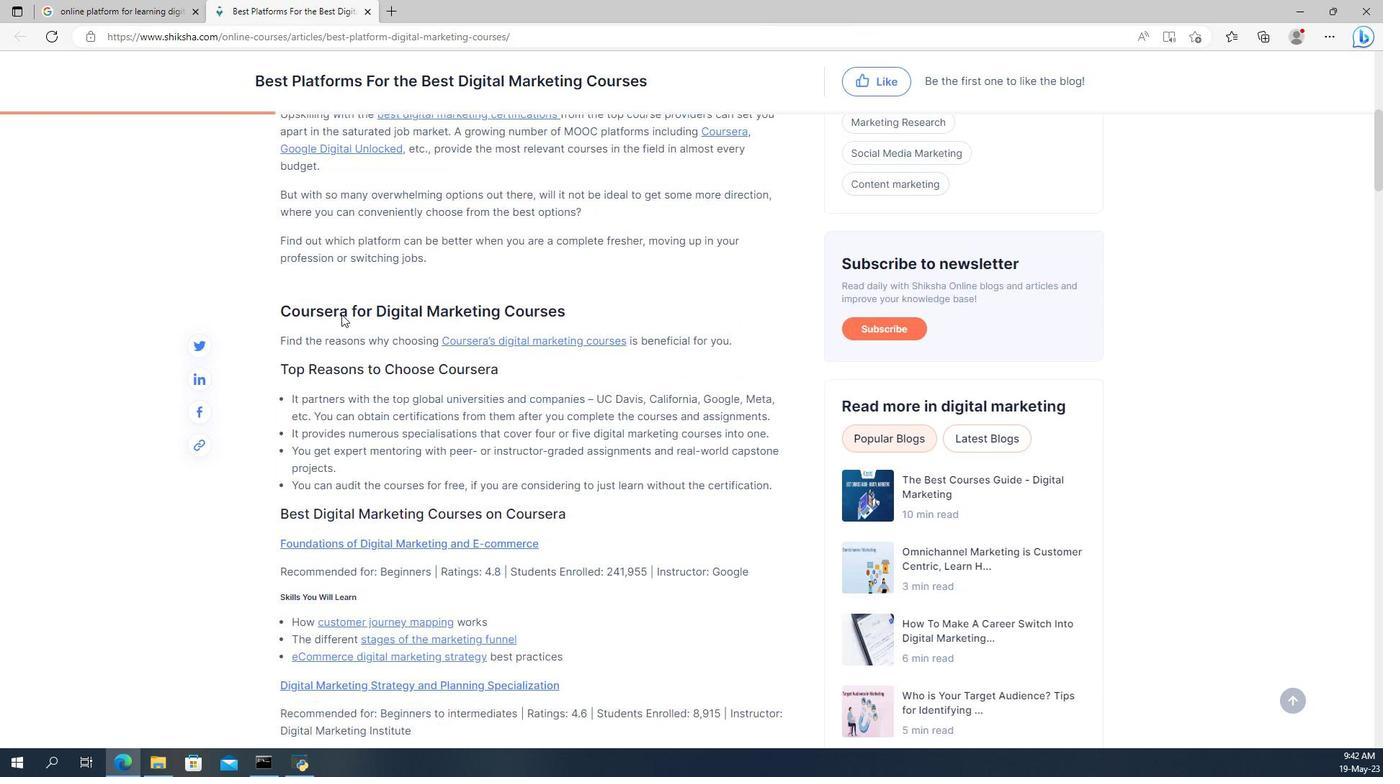 
Action: Mouse scrolled (423, 351) with delta (0, 0)
Screenshot: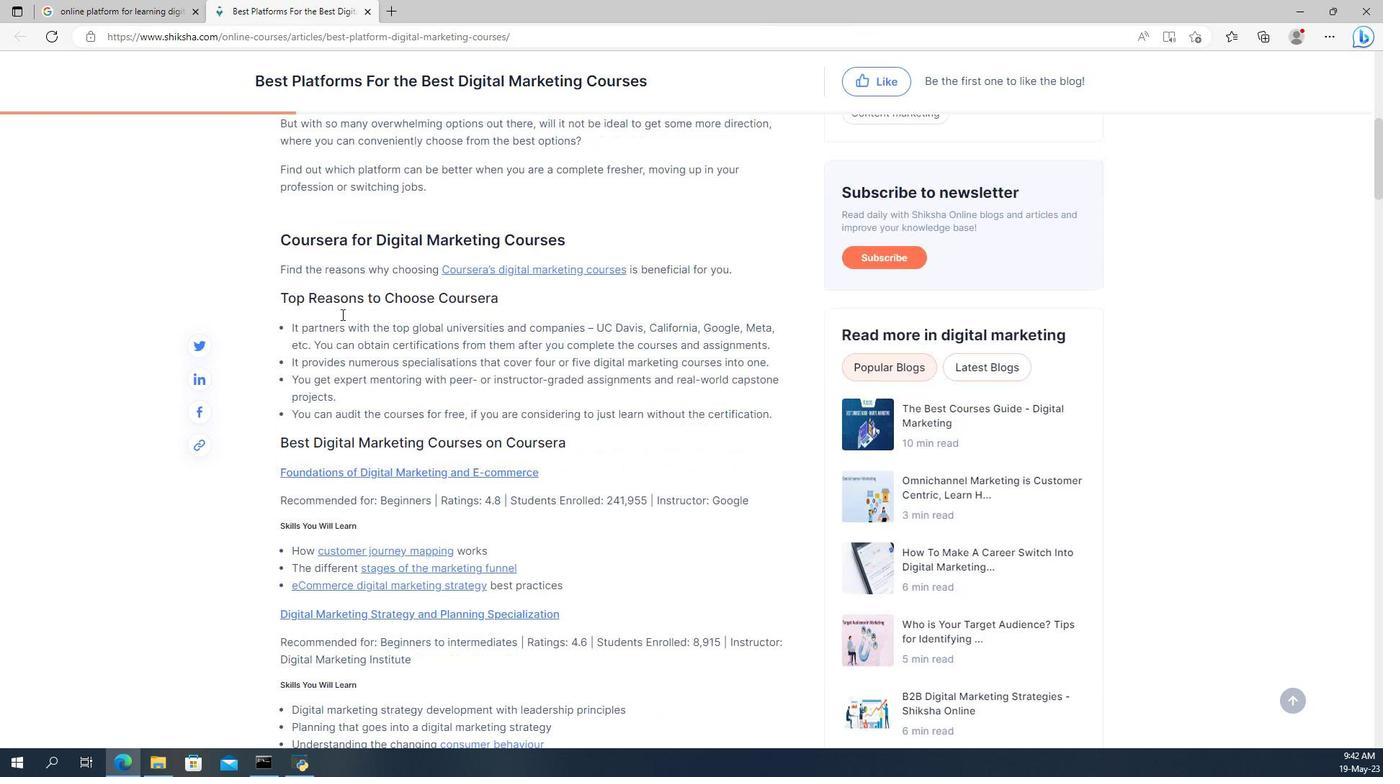 
Action: Mouse scrolled (423, 351) with delta (0, 0)
Screenshot: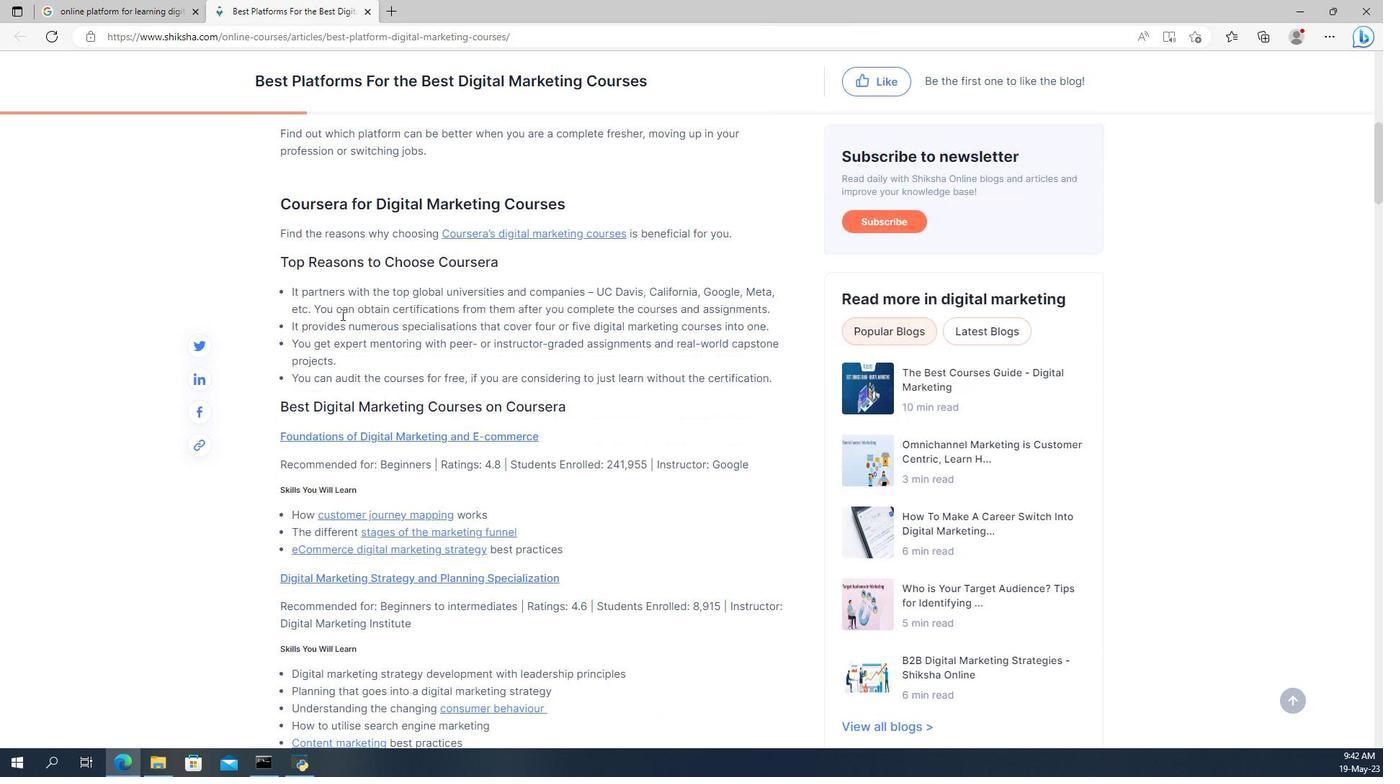 
Action: Mouse scrolled (423, 351) with delta (0, 0)
Screenshot: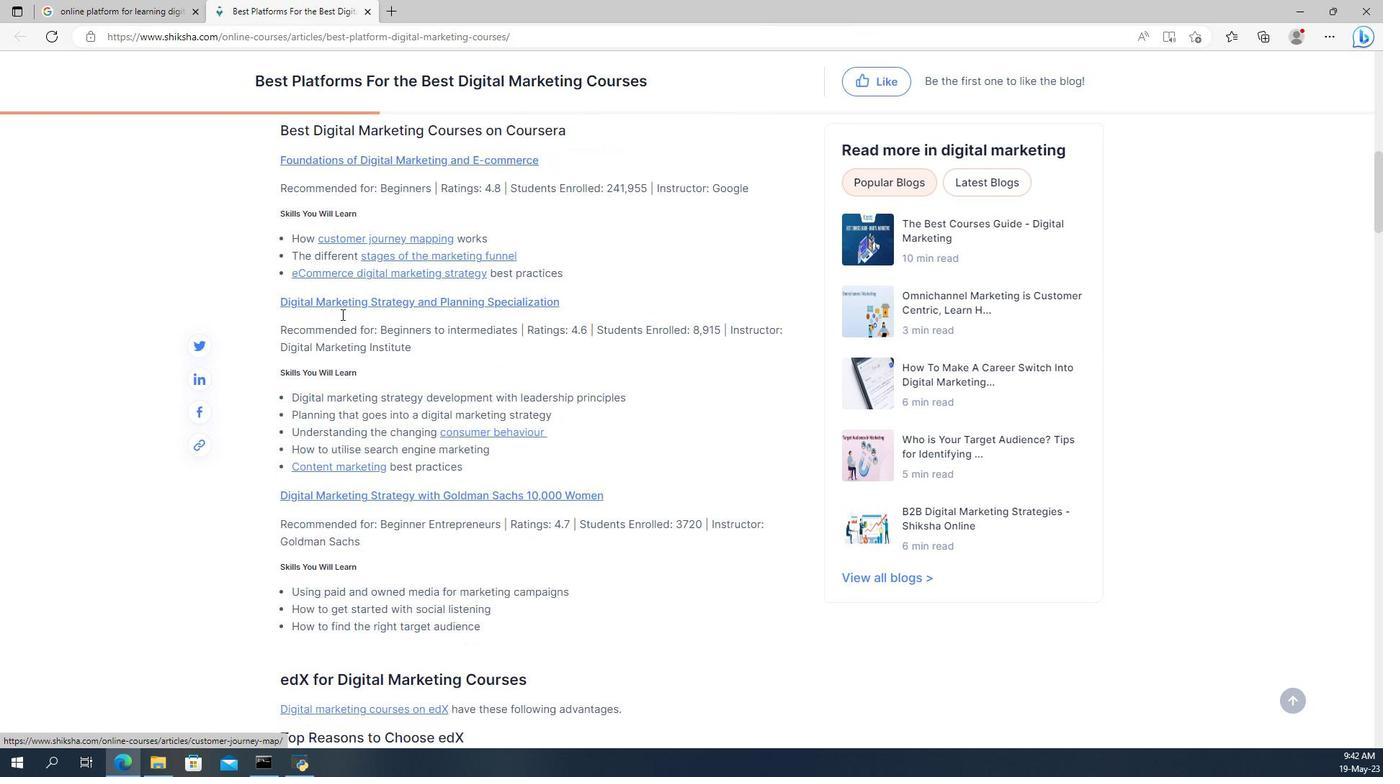 
Action: Mouse scrolled (423, 351) with delta (0, 0)
Screenshot: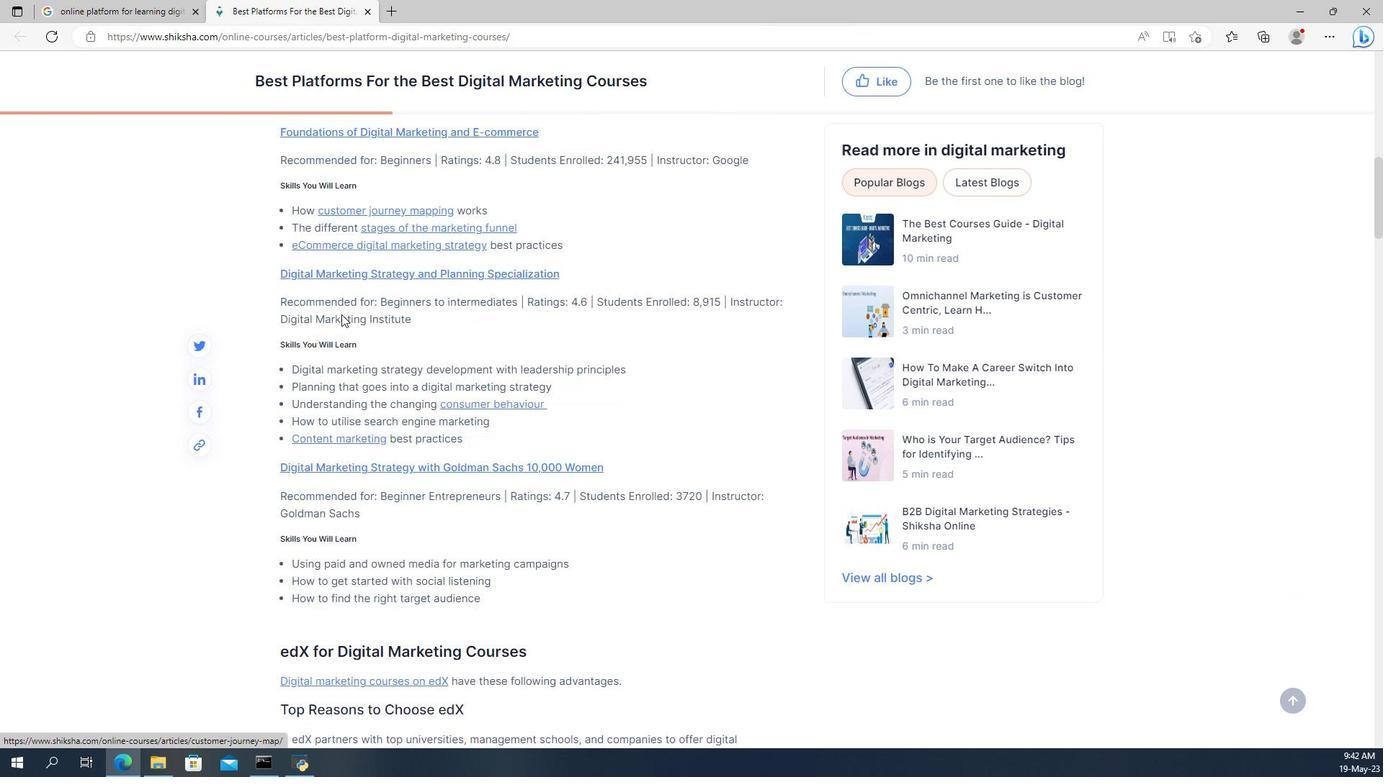 
Action: Mouse scrolled (423, 351) with delta (0, 0)
Screenshot: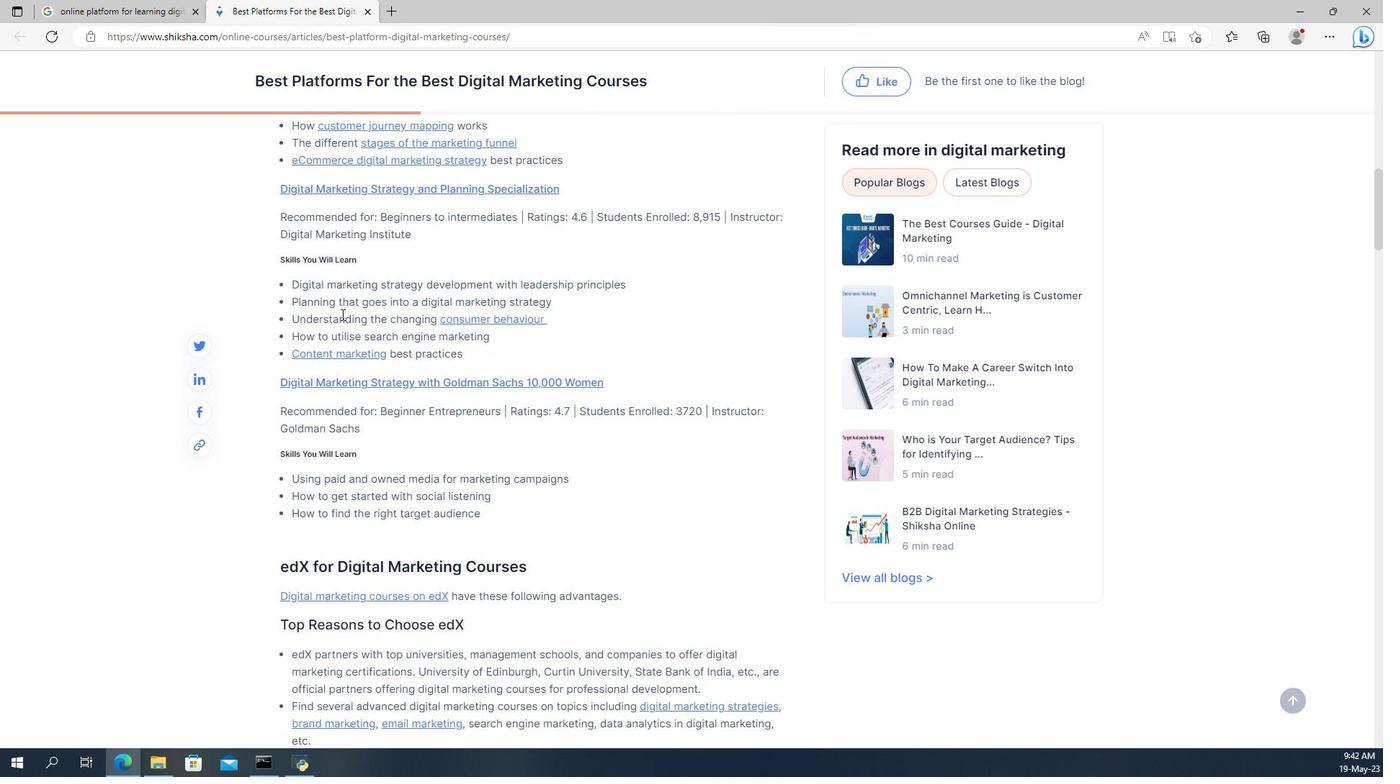 
Action: Mouse scrolled (423, 351) with delta (0, 0)
Screenshot: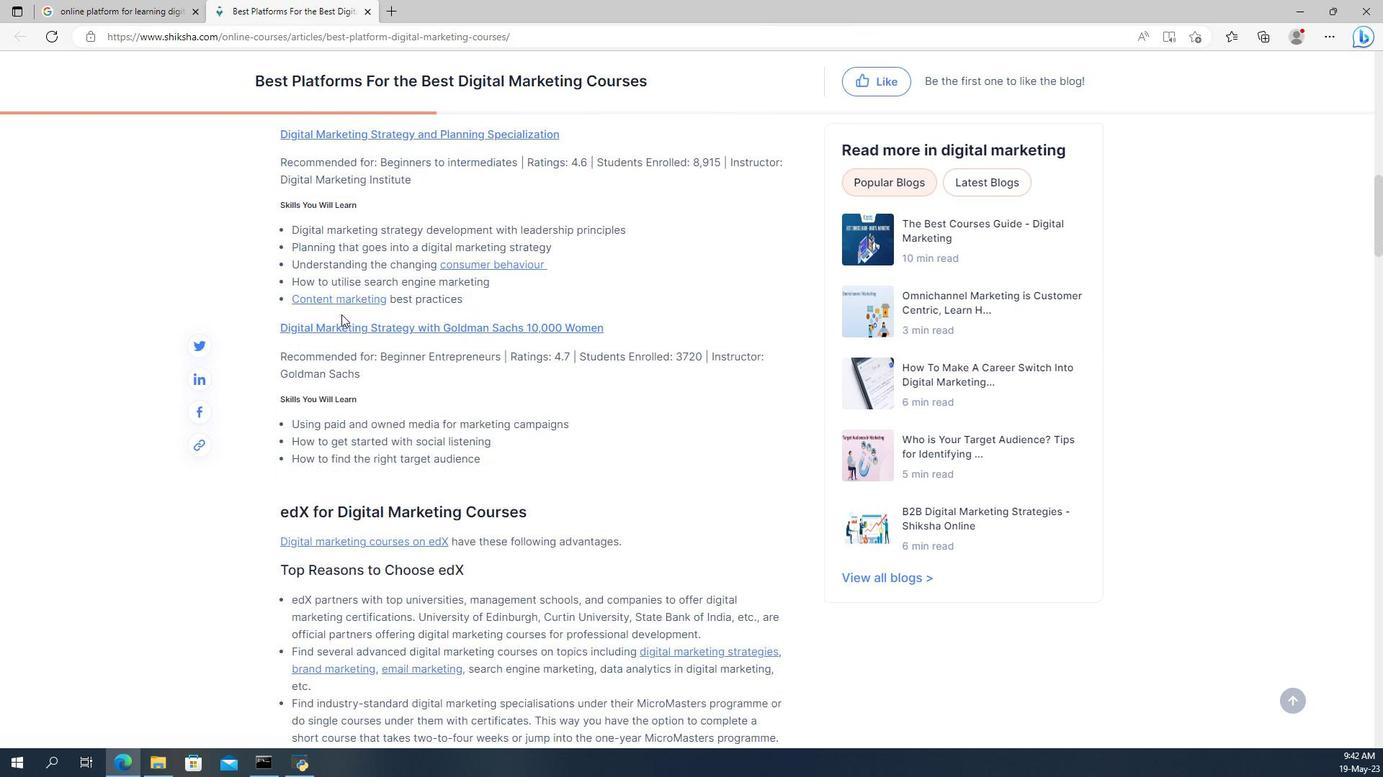 
Action: Mouse scrolled (423, 351) with delta (0, 0)
Screenshot: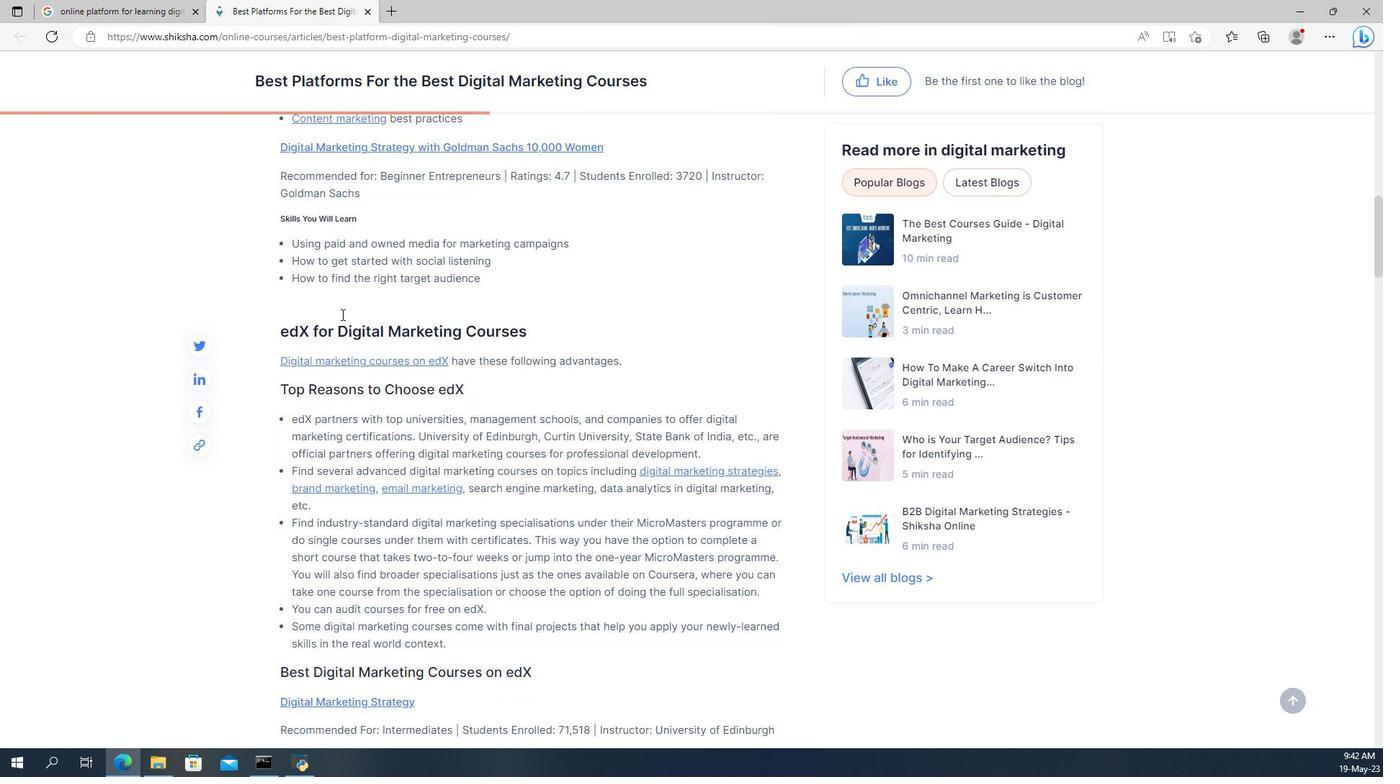 
Action: Mouse scrolled (423, 351) with delta (0, 0)
Screenshot: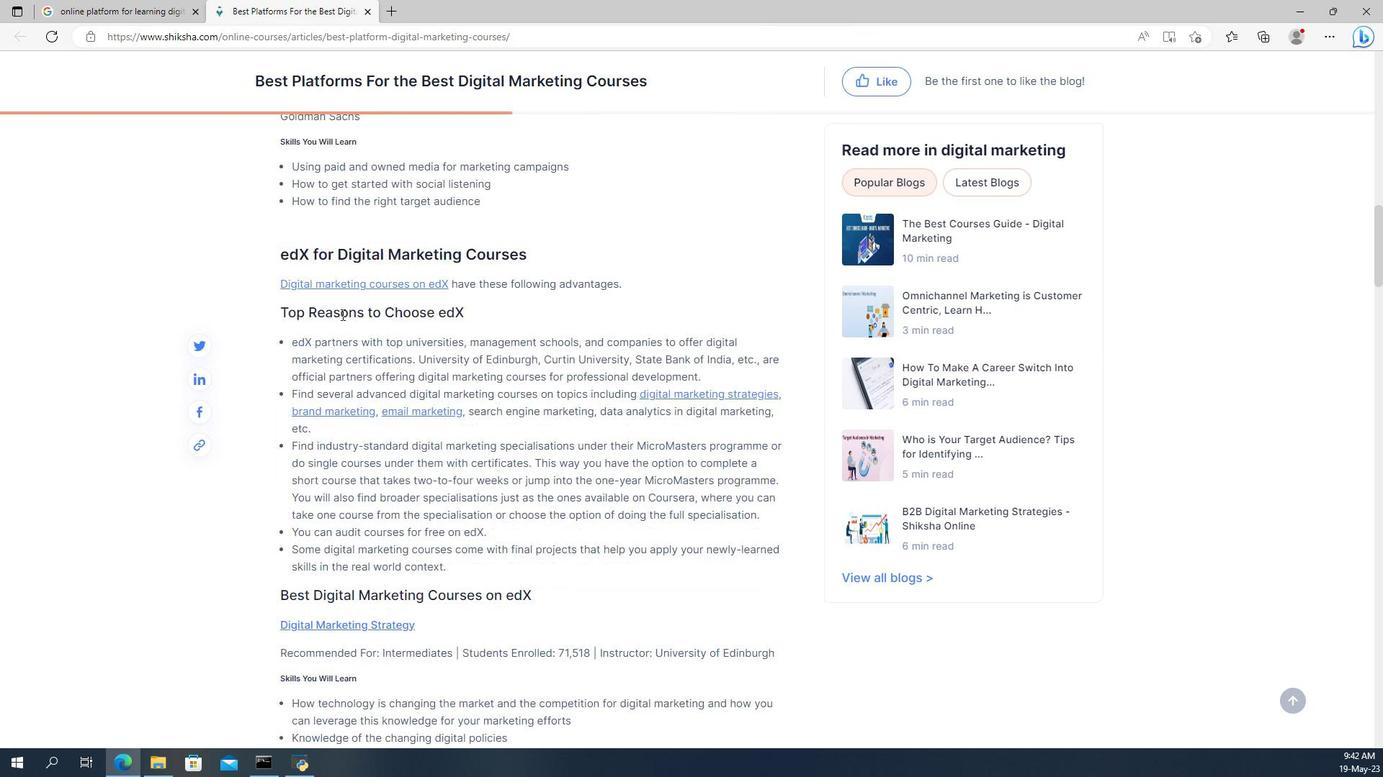 
Action: Mouse scrolled (423, 351) with delta (0, 0)
Screenshot: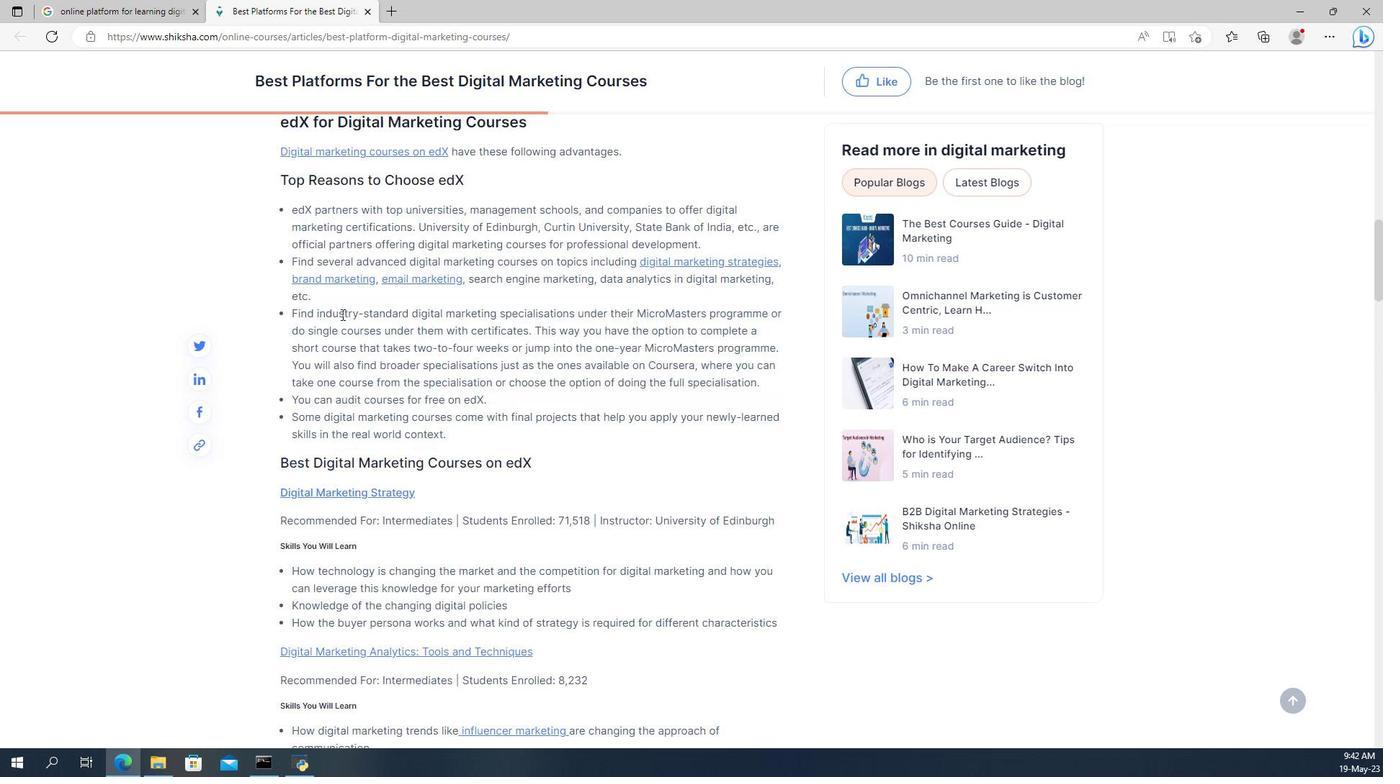 
Action: Mouse scrolled (423, 351) with delta (0, 0)
Screenshot: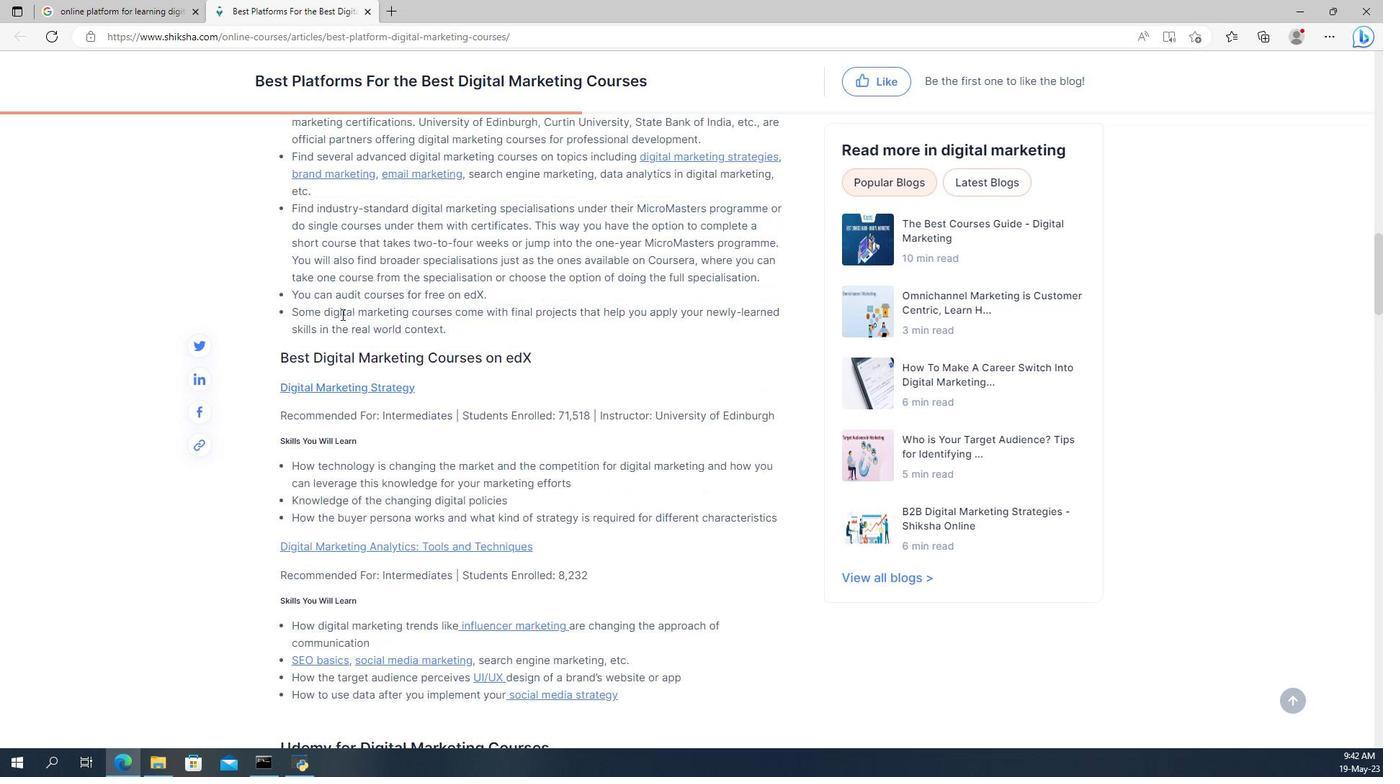 
Action: Mouse scrolled (423, 351) with delta (0, 0)
Screenshot: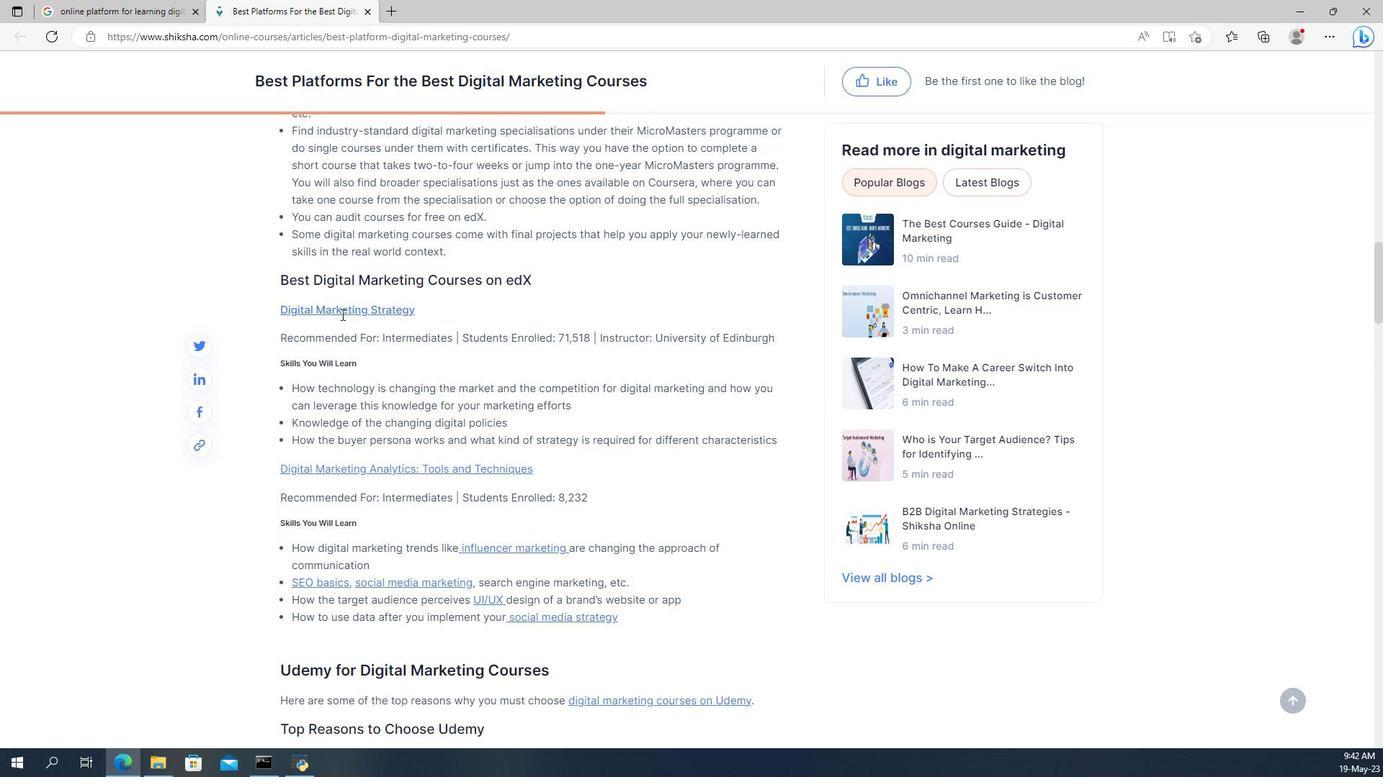 
Action: Mouse scrolled (423, 351) with delta (0, 0)
Screenshot: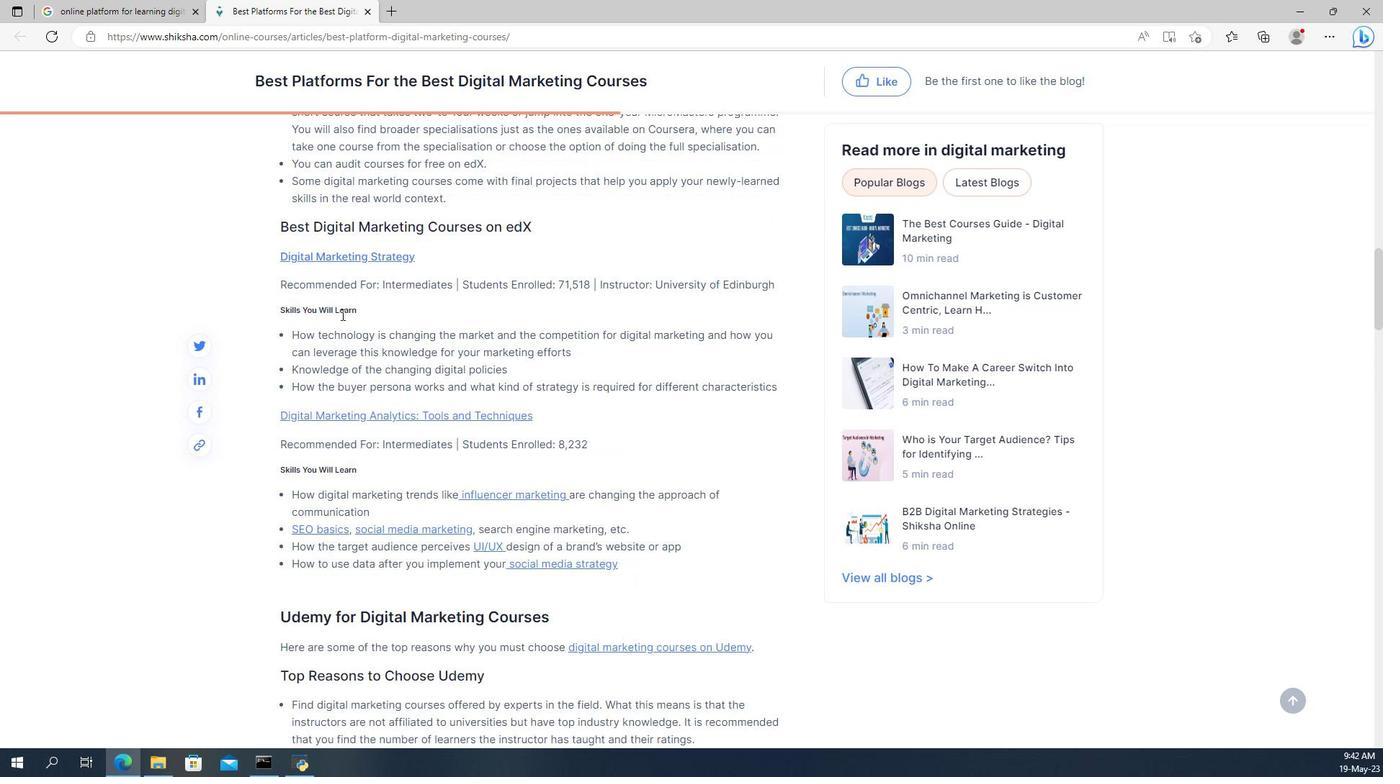 
Action: Mouse scrolled (423, 351) with delta (0, 0)
Screenshot: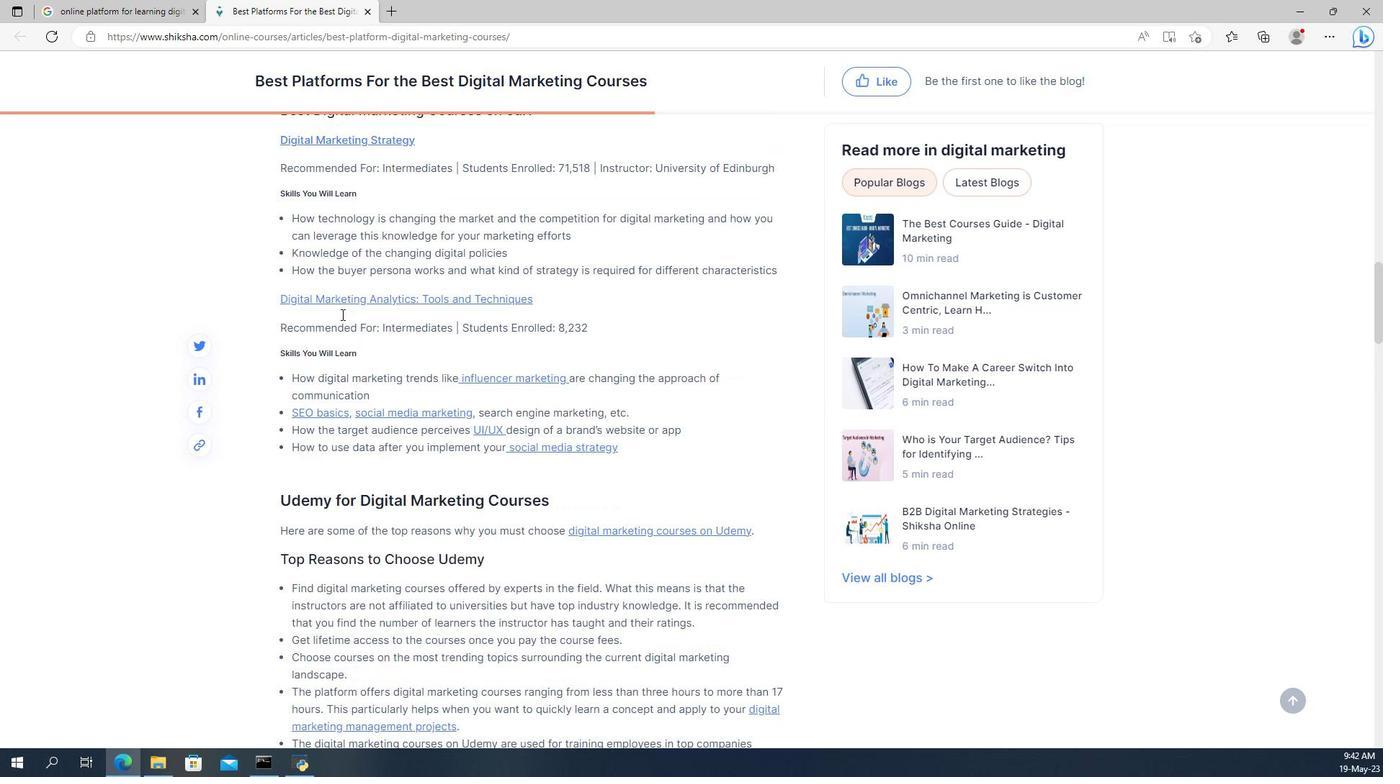 
Action: Mouse scrolled (423, 351) with delta (0, 0)
Screenshot: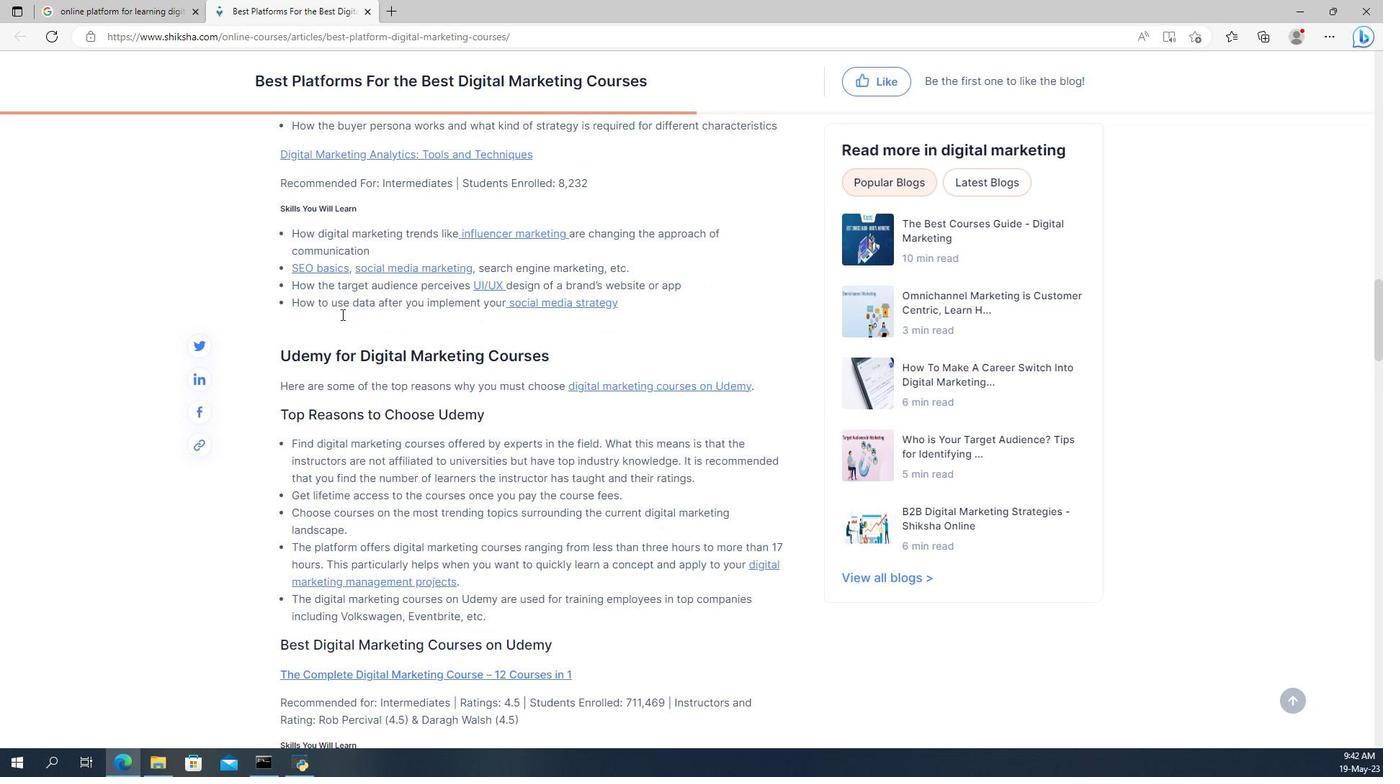
Action: Mouse scrolled (423, 351) with delta (0, 0)
Screenshot: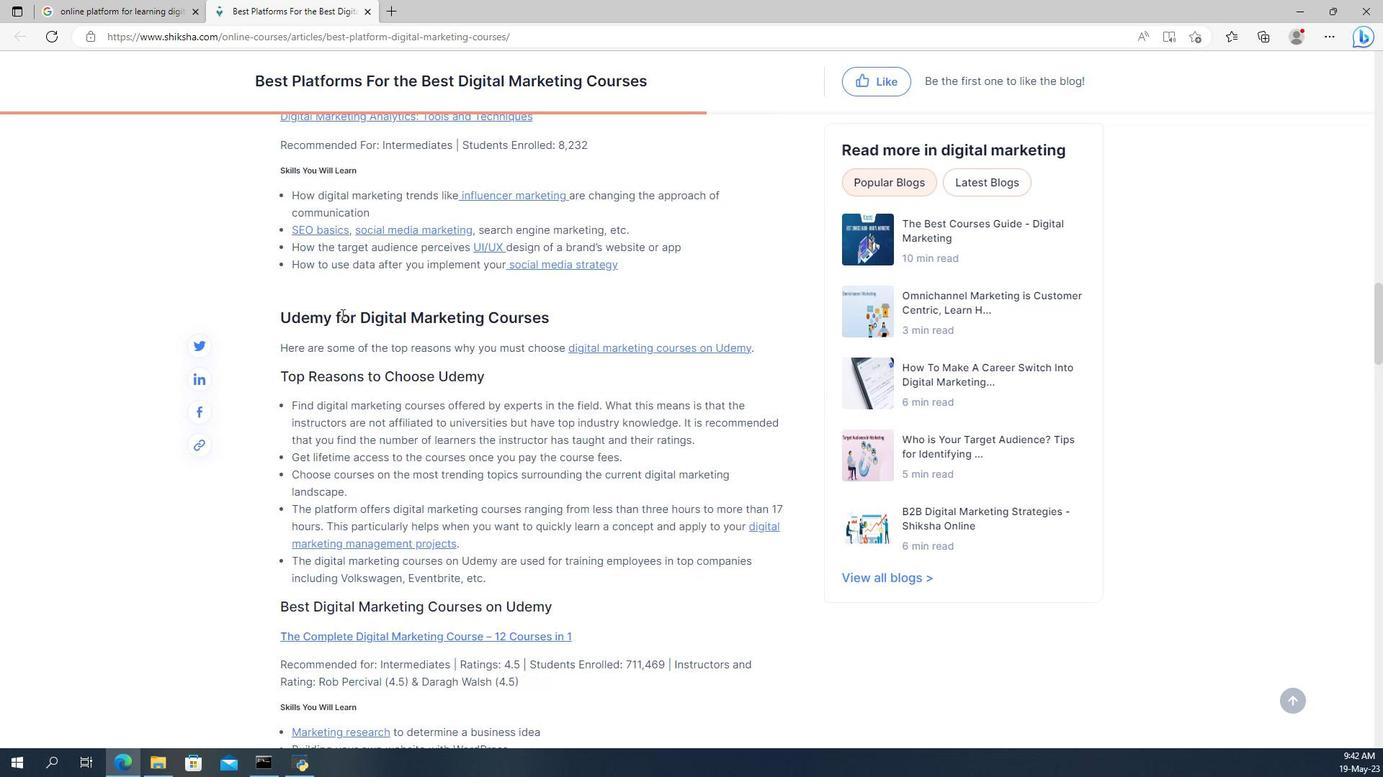 
Action: Mouse scrolled (423, 351) with delta (0, 0)
Screenshot: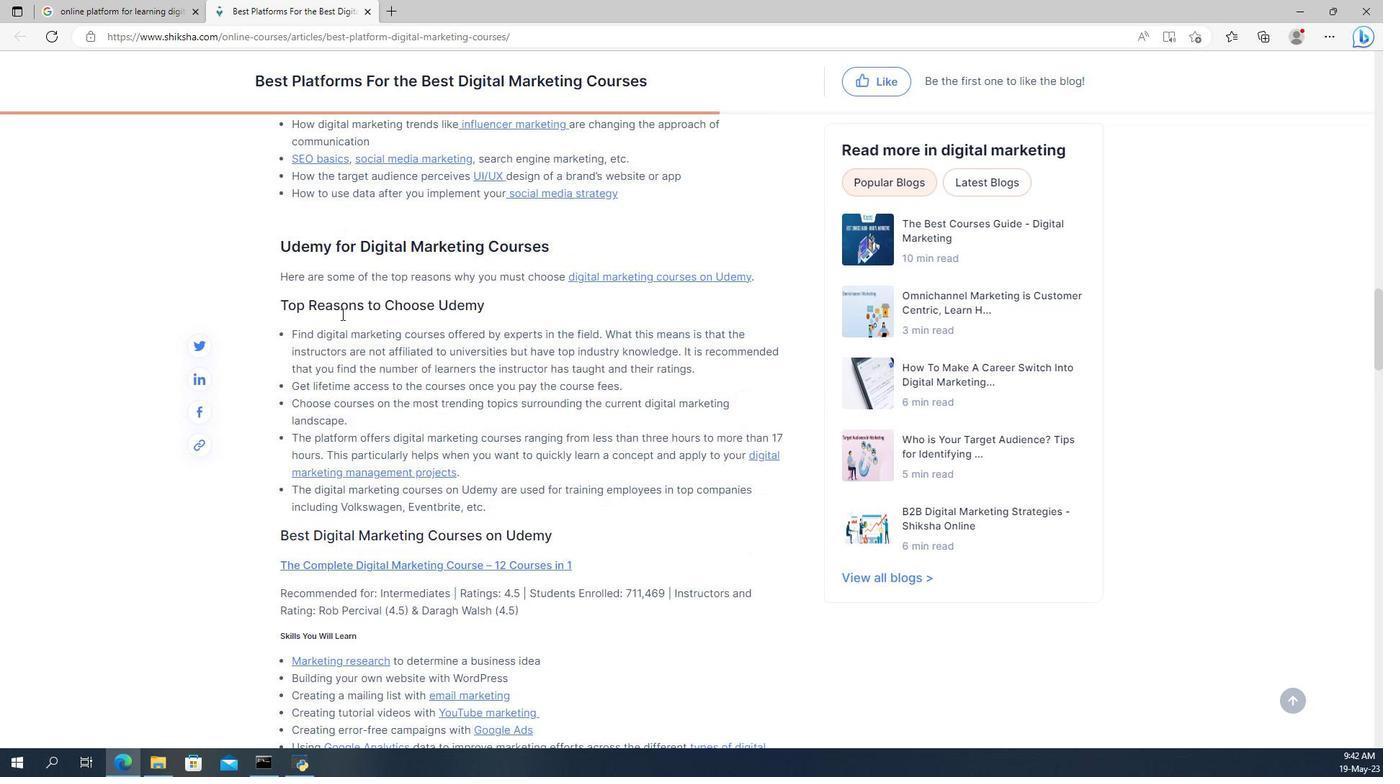 
Action: Mouse scrolled (423, 351) with delta (0, 0)
Screenshot: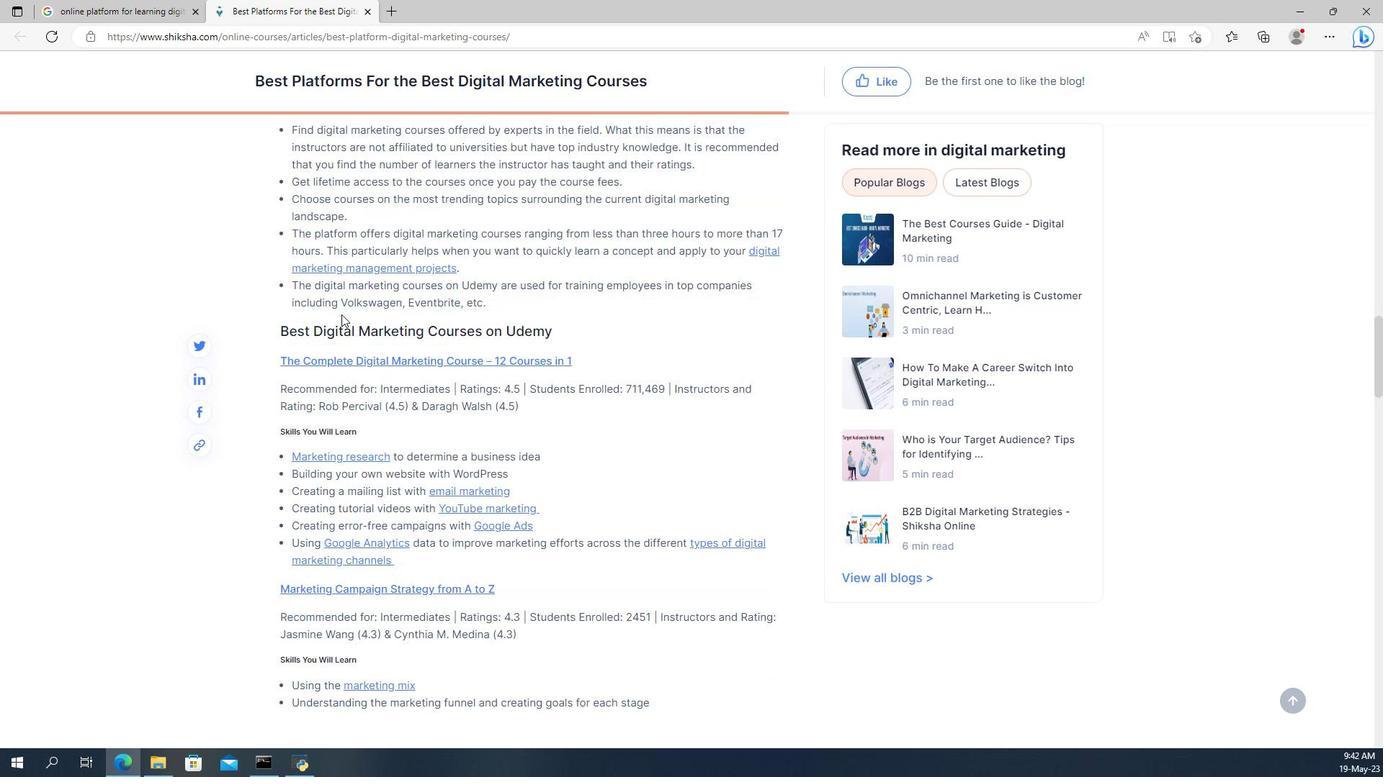 
Action: Mouse scrolled (423, 351) with delta (0, 0)
Screenshot: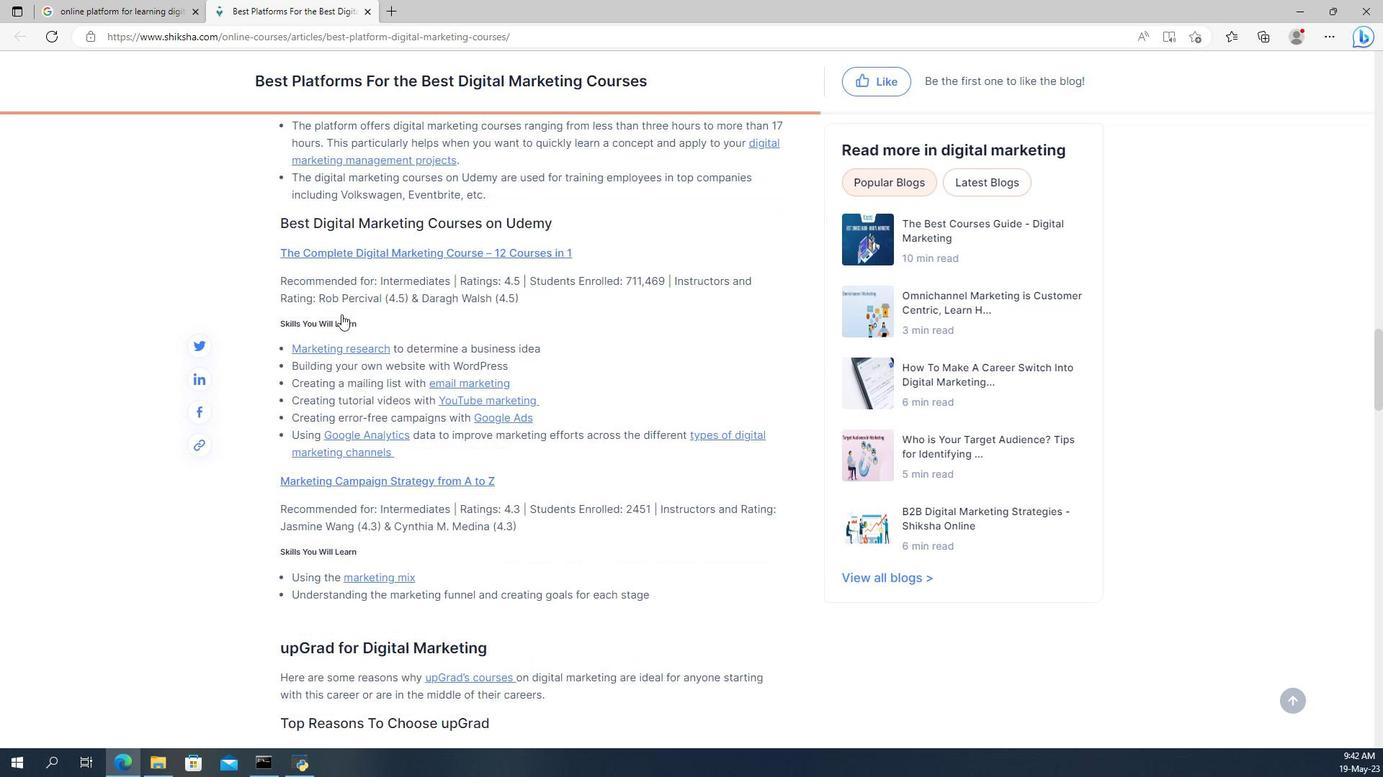 
Action: Mouse scrolled (423, 351) with delta (0, 0)
Screenshot: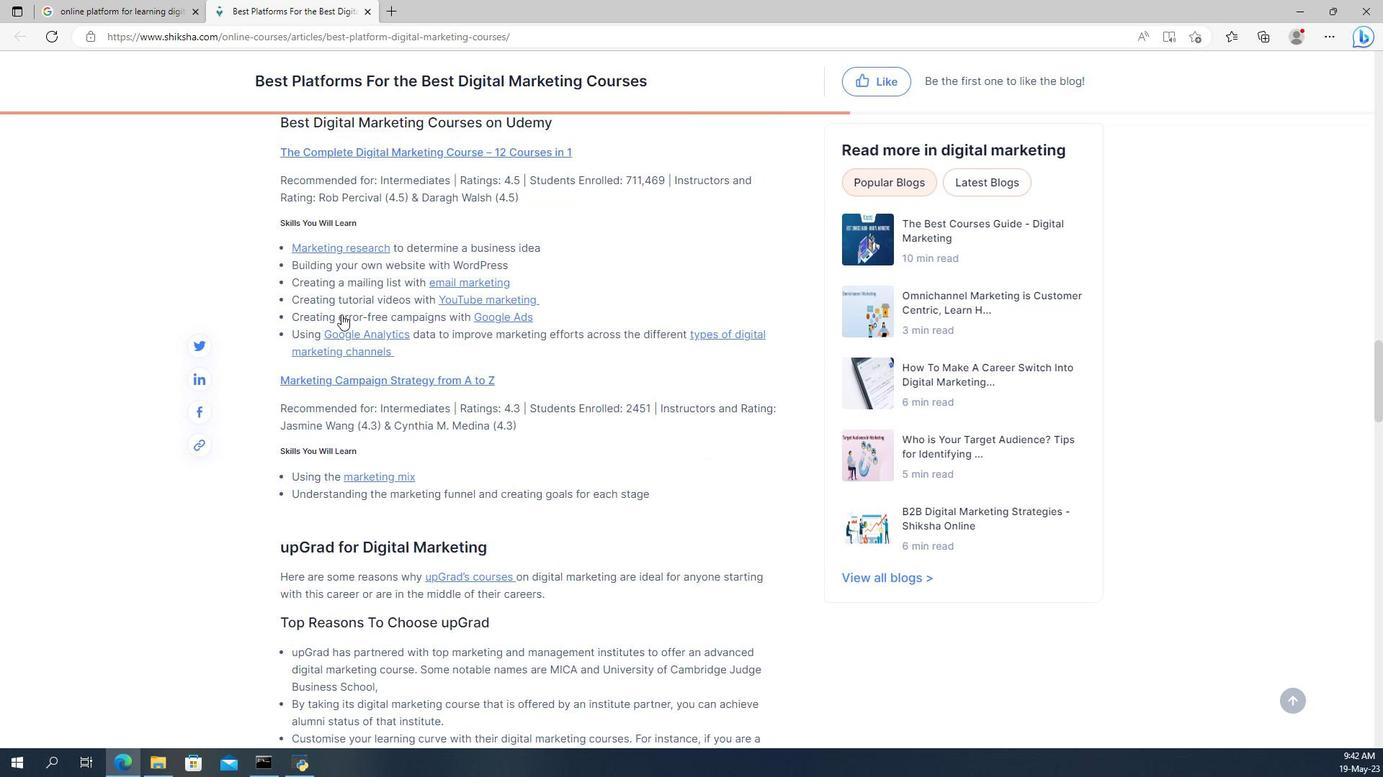 
Action: Mouse scrolled (423, 351) with delta (0, 0)
Screenshot: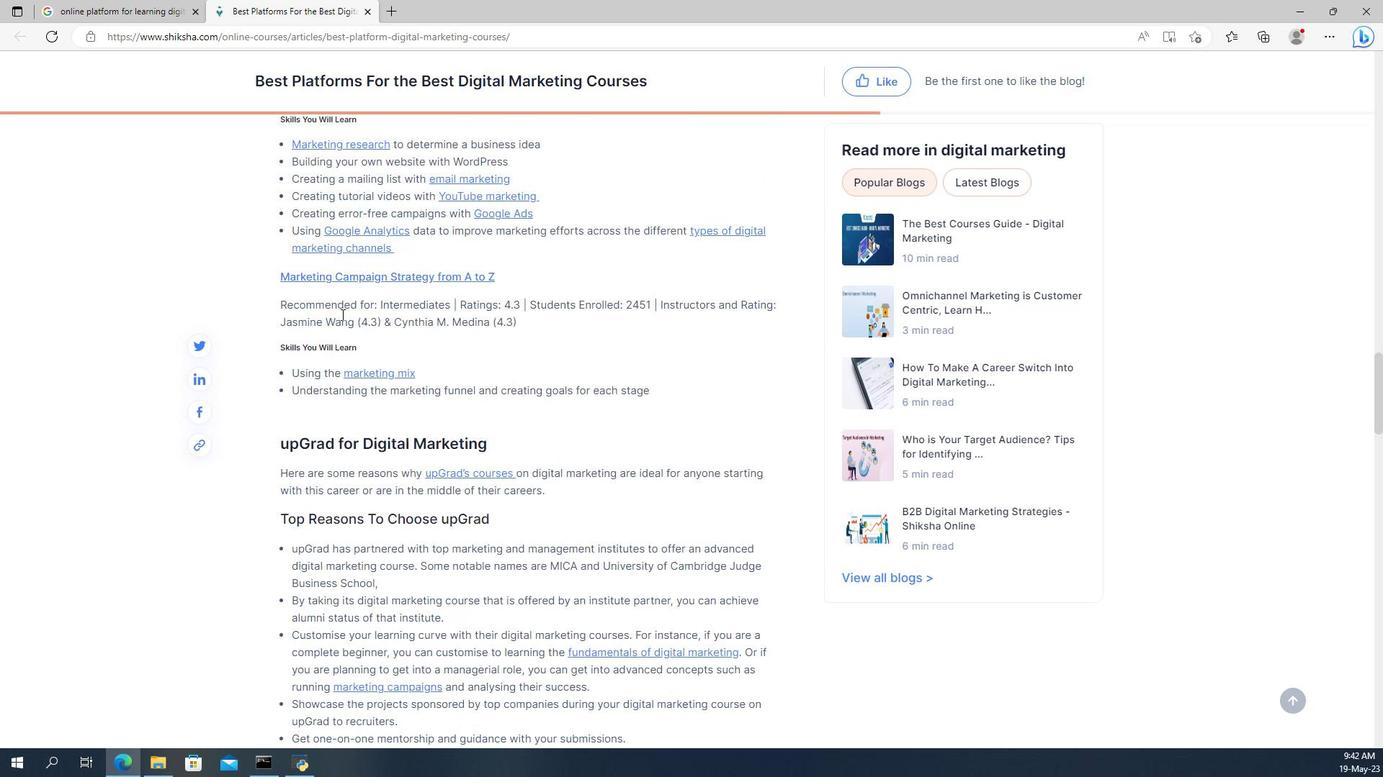 
Action: Mouse scrolled (423, 351) with delta (0, 0)
Screenshot: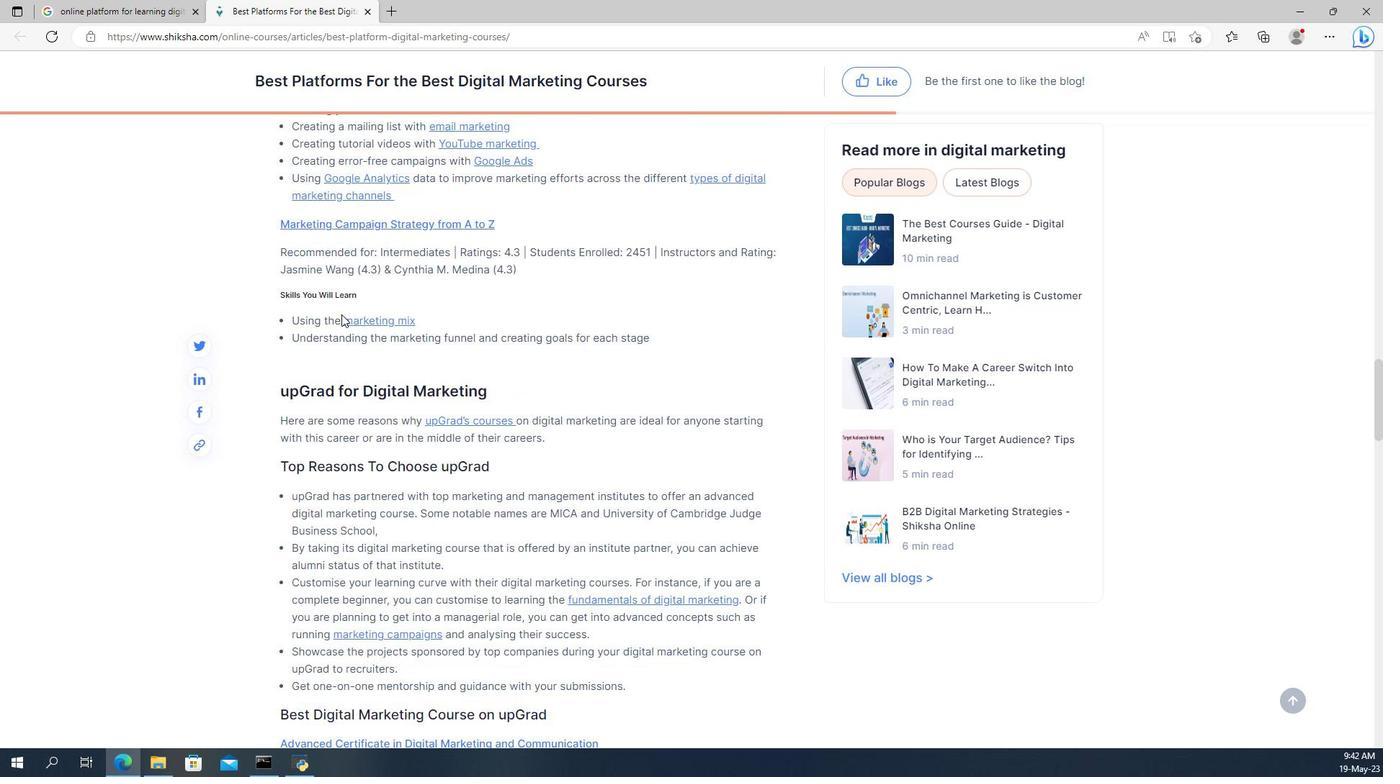 
Action: Mouse scrolled (423, 351) with delta (0, 0)
Screenshot: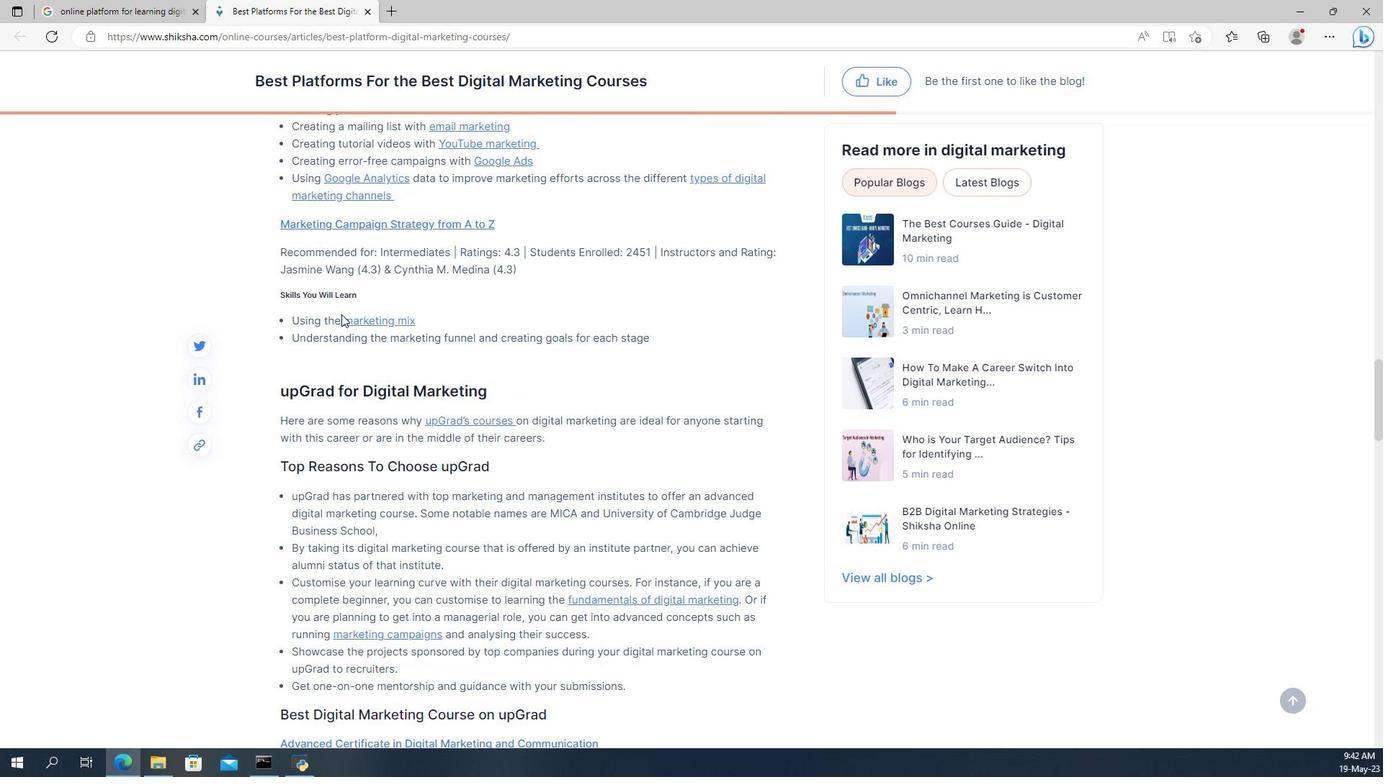 
Action: Mouse scrolled (423, 351) with delta (0, 0)
Screenshot: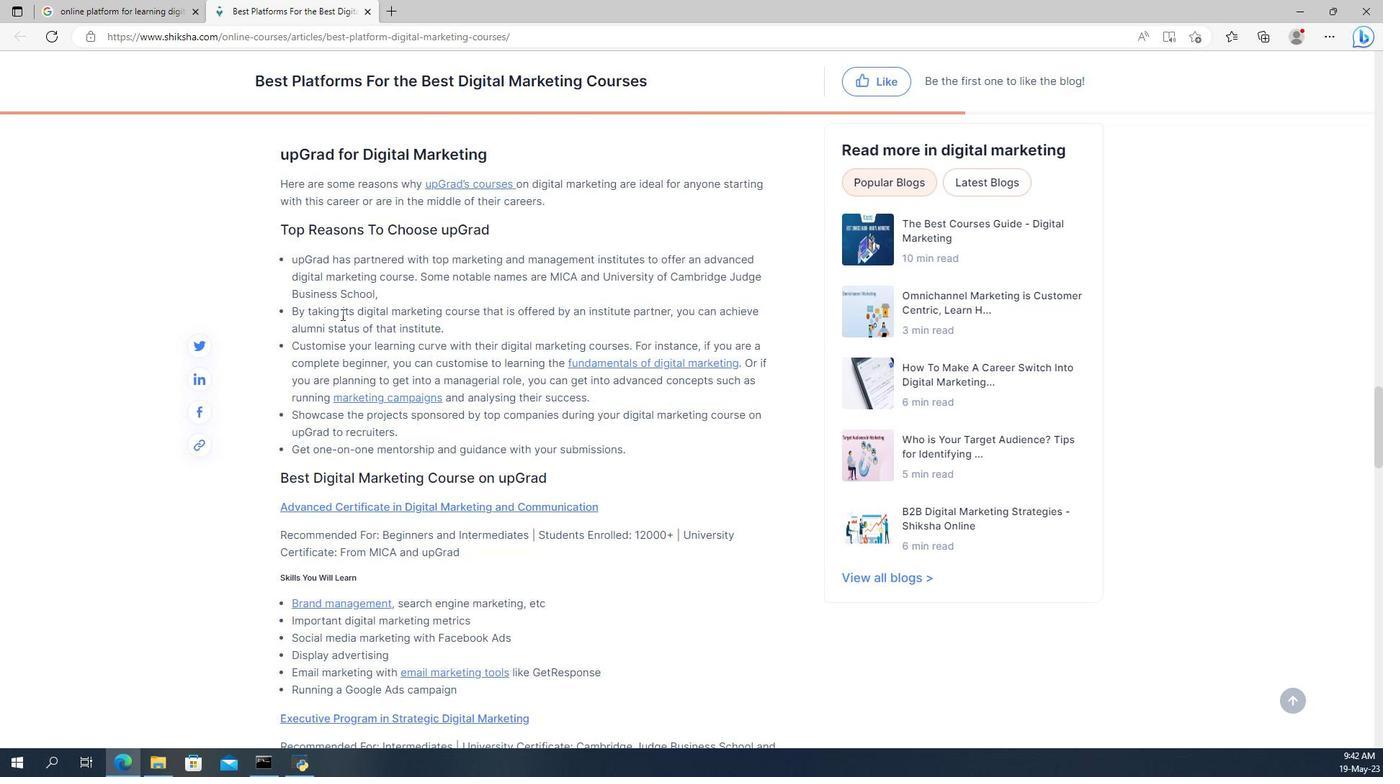 
Action: Mouse scrolled (423, 351) with delta (0, 0)
Screenshot: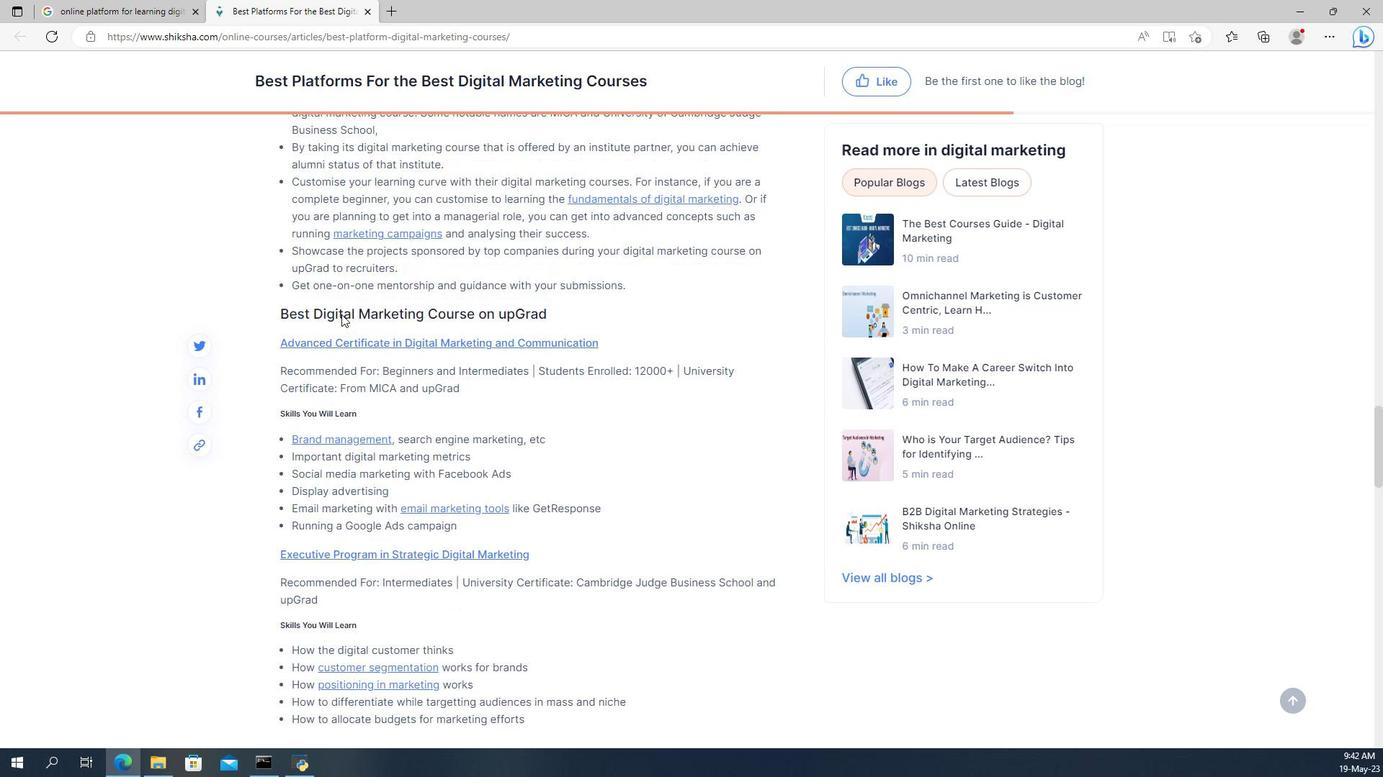 
Action: Mouse scrolled (423, 351) with delta (0, 0)
Screenshot: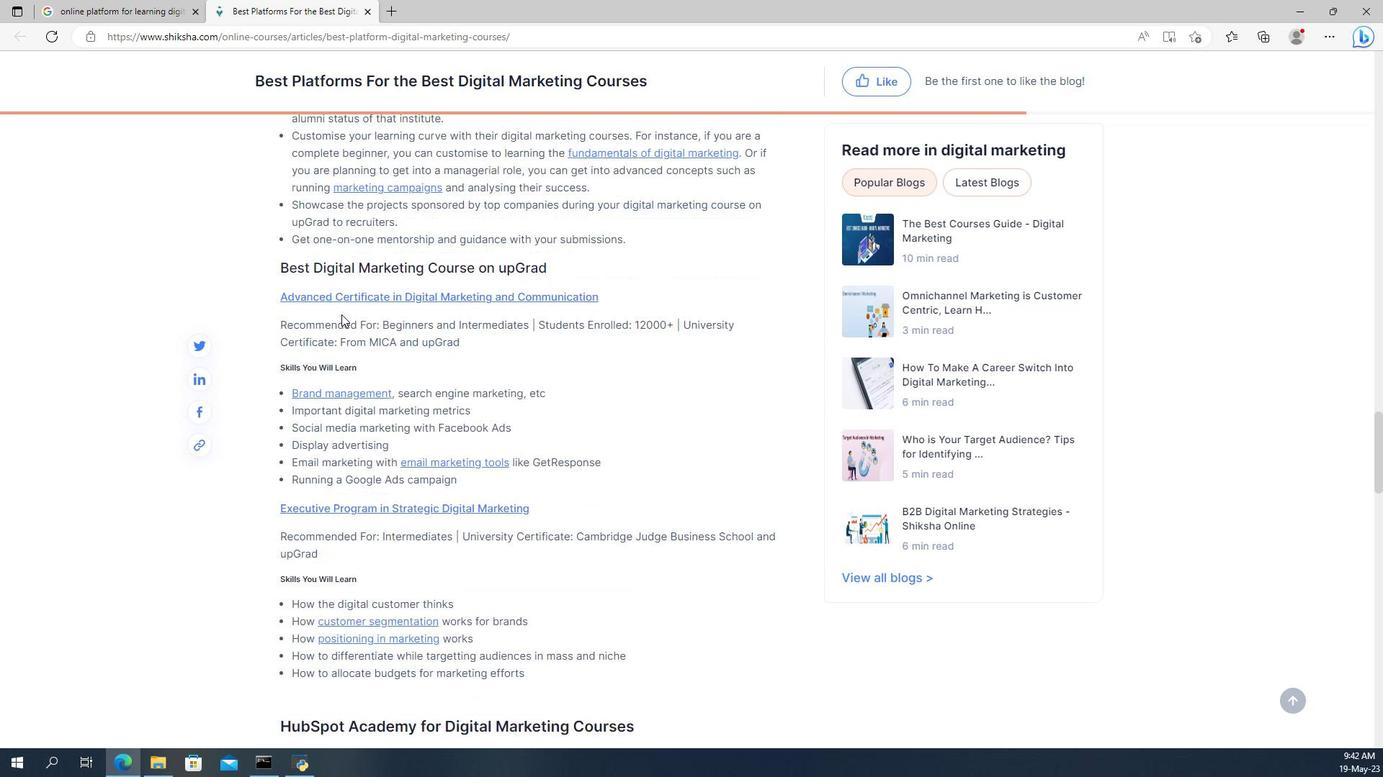 
Action: Mouse scrolled (423, 351) with delta (0, 0)
Screenshot: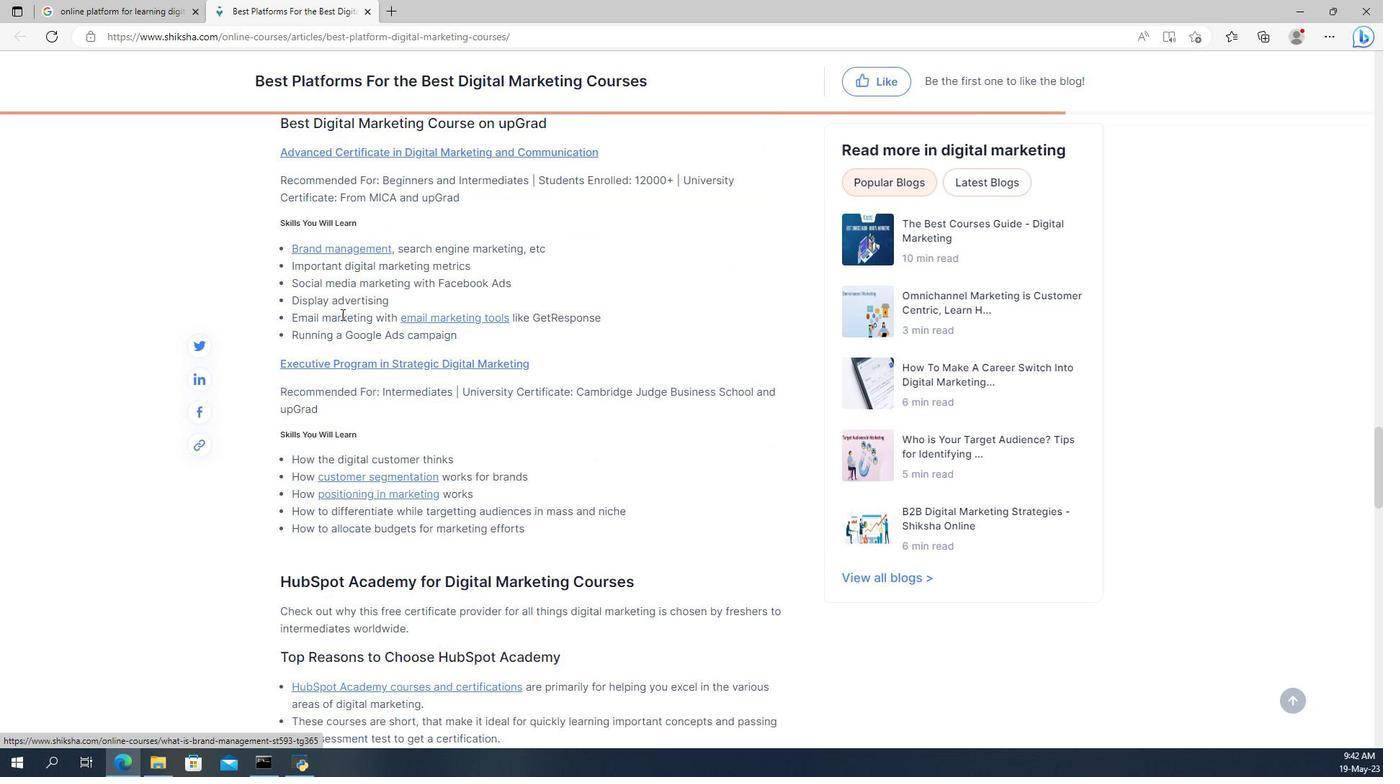 
Action: Mouse scrolled (423, 351) with delta (0, 0)
Screenshot: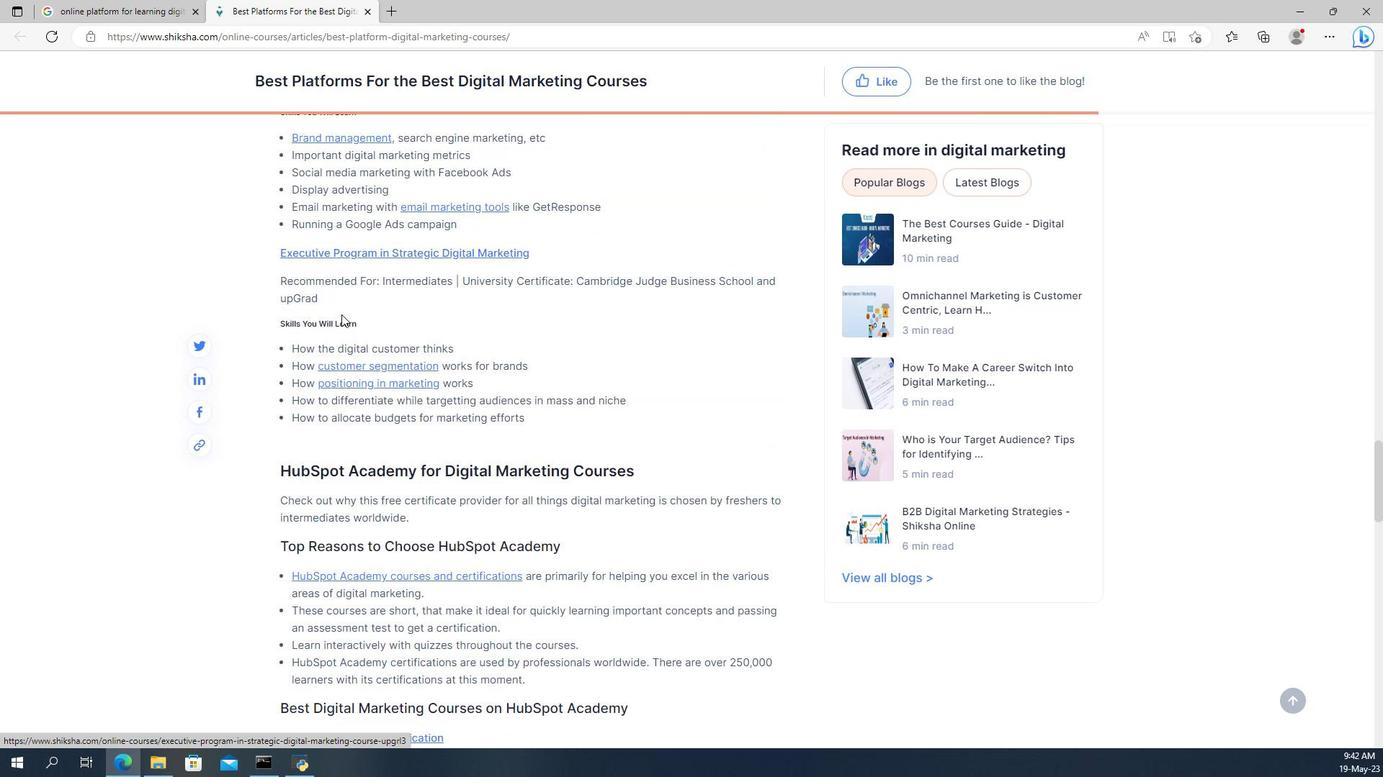 
Action: Mouse scrolled (423, 351) with delta (0, 0)
Screenshot: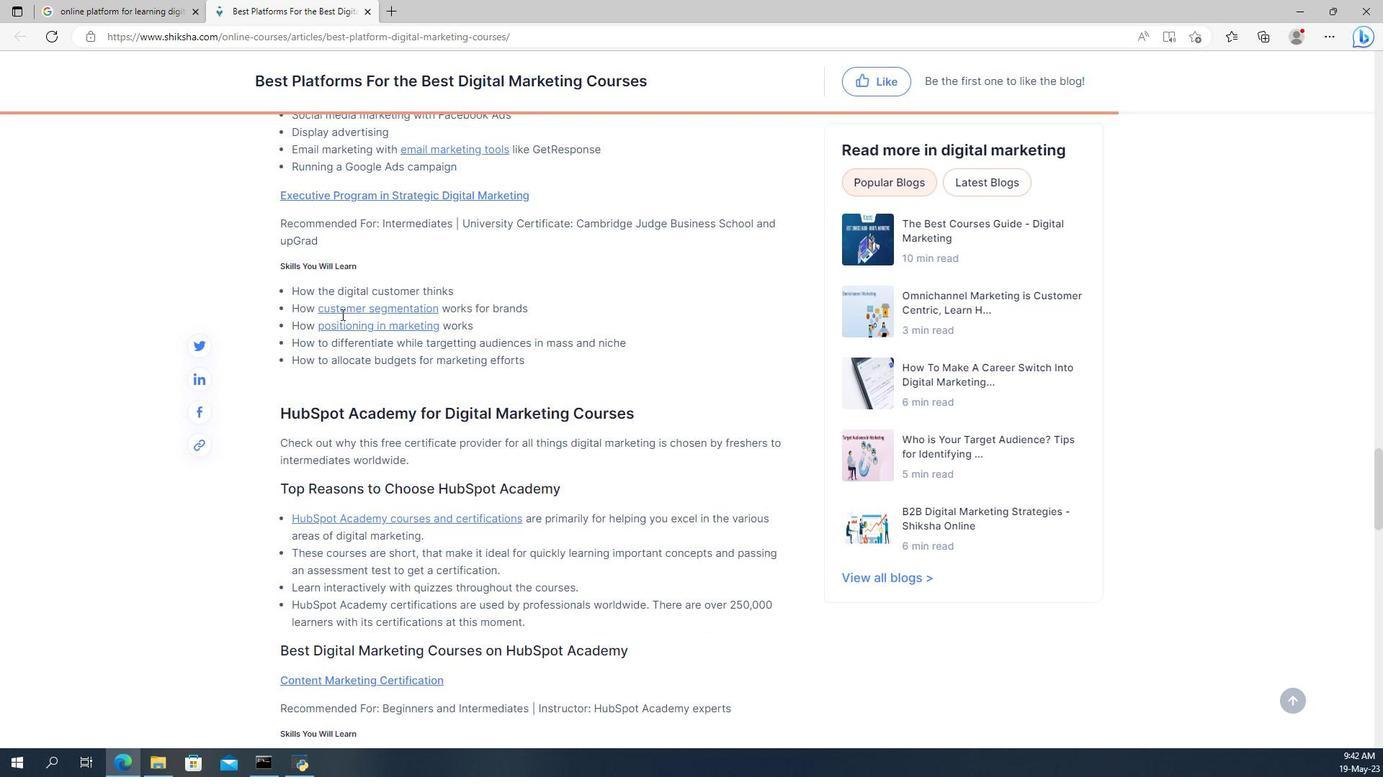
Action: Mouse scrolled (423, 351) with delta (0, 0)
Screenshot: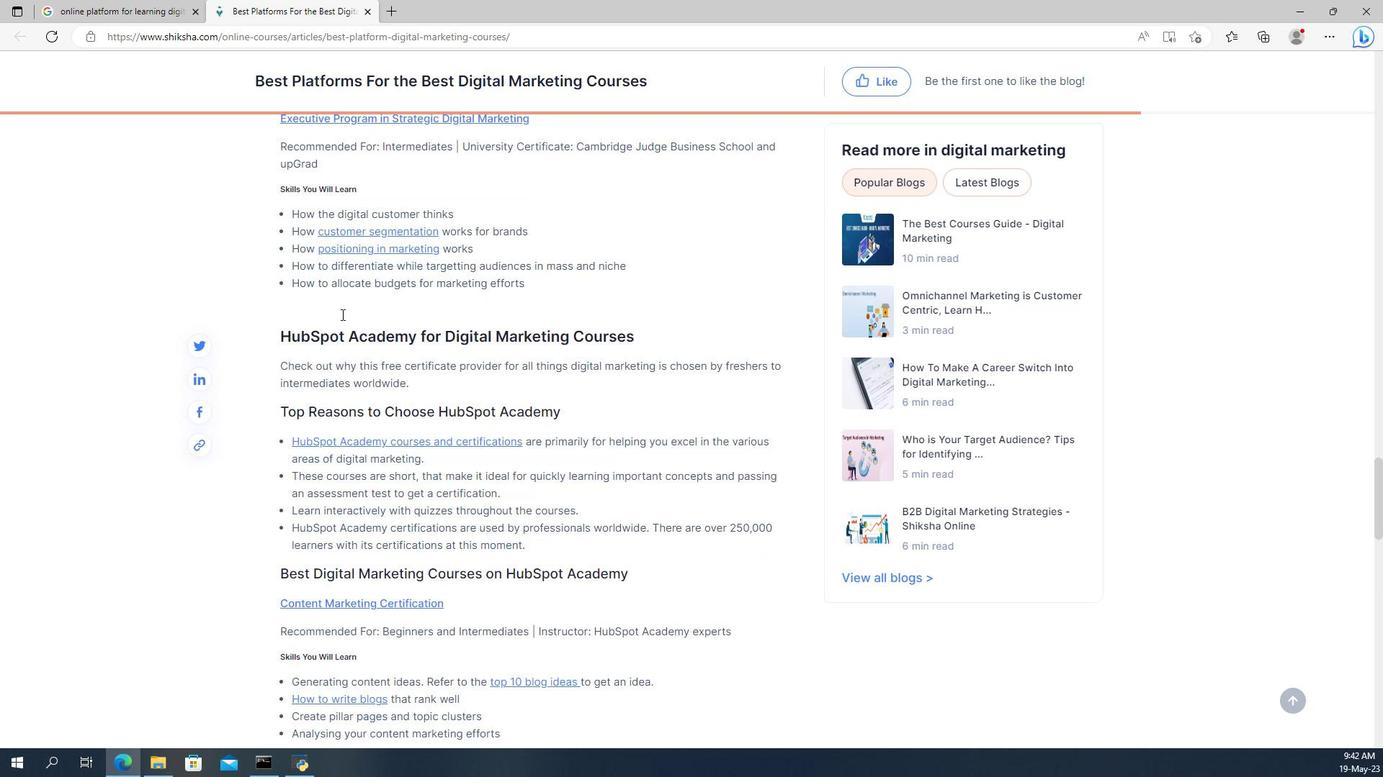 
Action: Mouse scrolled (423, 352) with delta (0, 0)
Screenshot: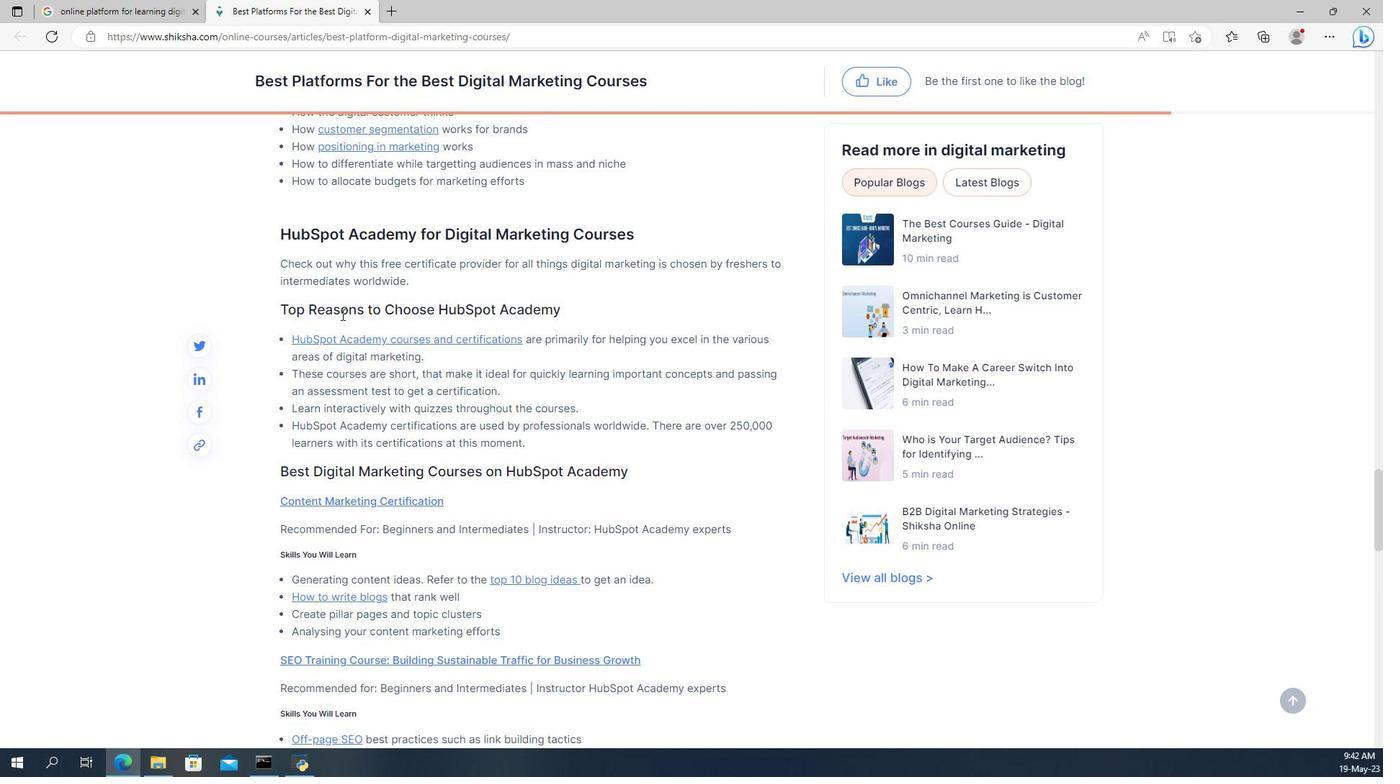 
Action: Mouse scrolled (423, 352) with delta (0, 0)
Screenshot: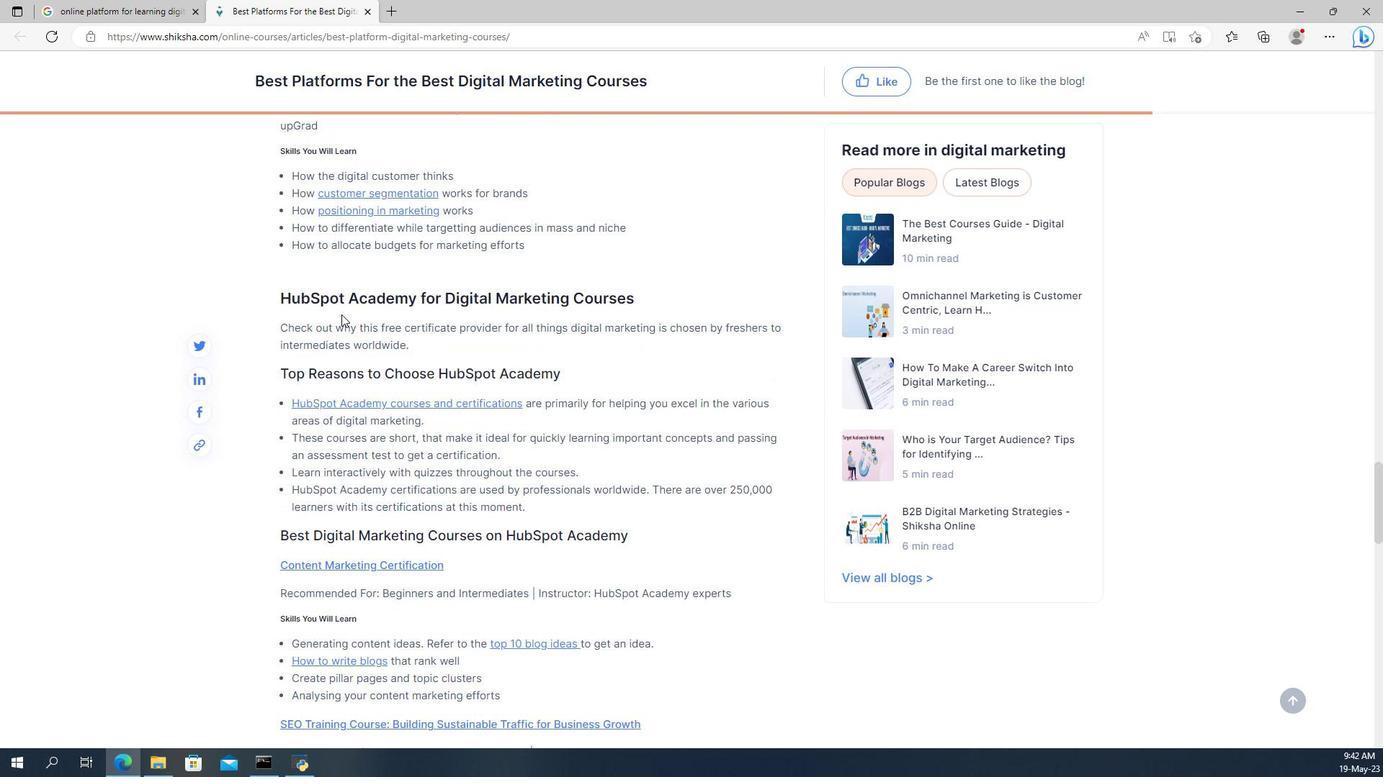 
Action: Mouse scrolled (423, 352) with delta (0, 0)
Screenshot: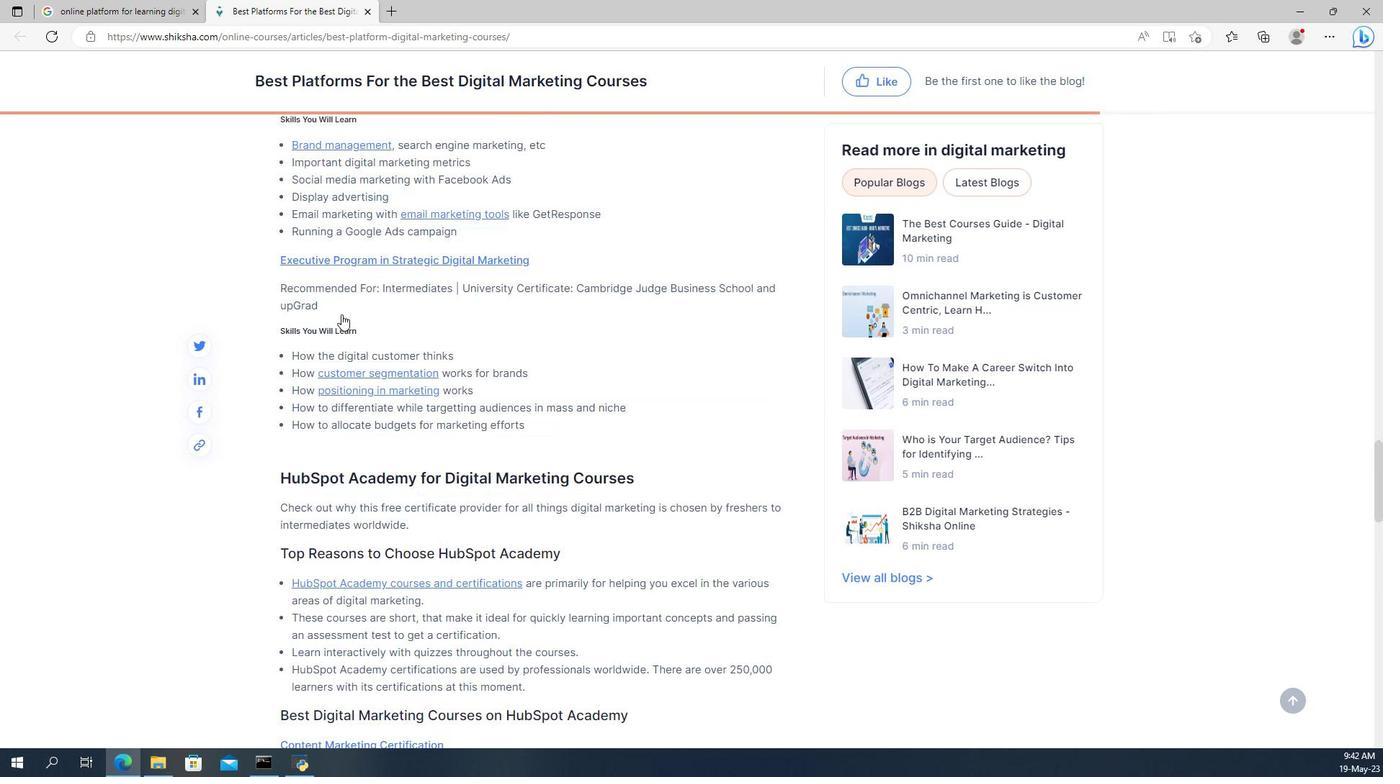 
Action: Mouse scrolled (423, 352) with delta (0, 0)
Screenshot: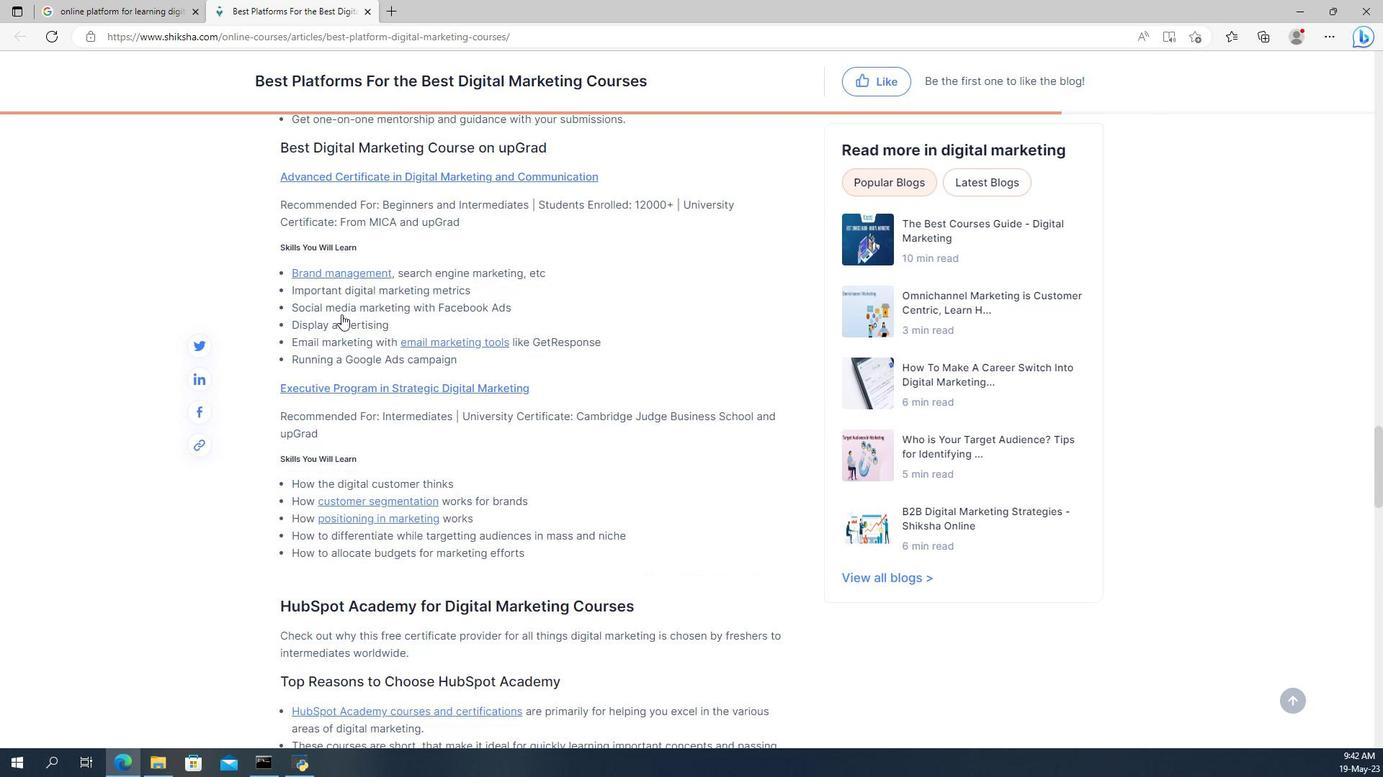 
Action: Mouse scrolled (423, 352) with delta (0, 0)
Screenshot: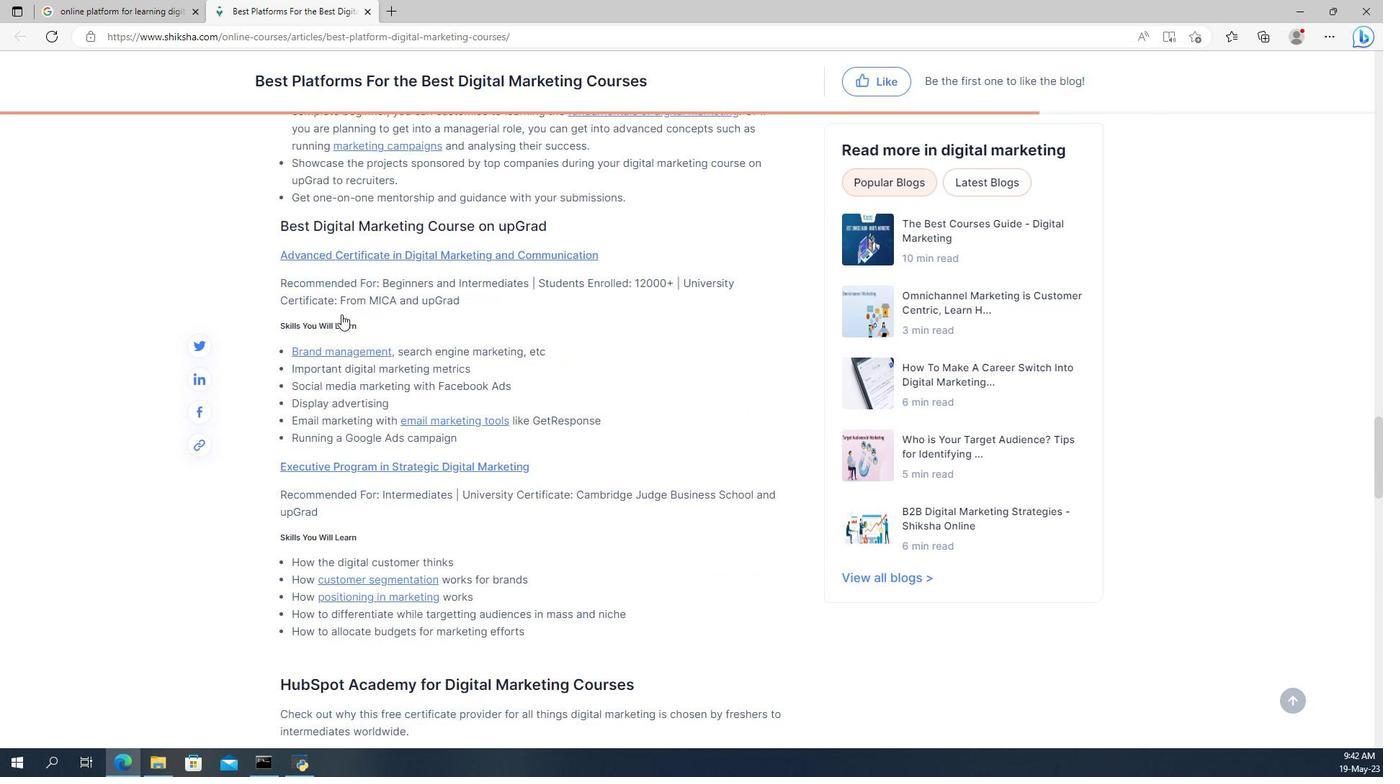 
Action: Mouse scrolled (423, 352) with delta (0, 0)
Screenshot: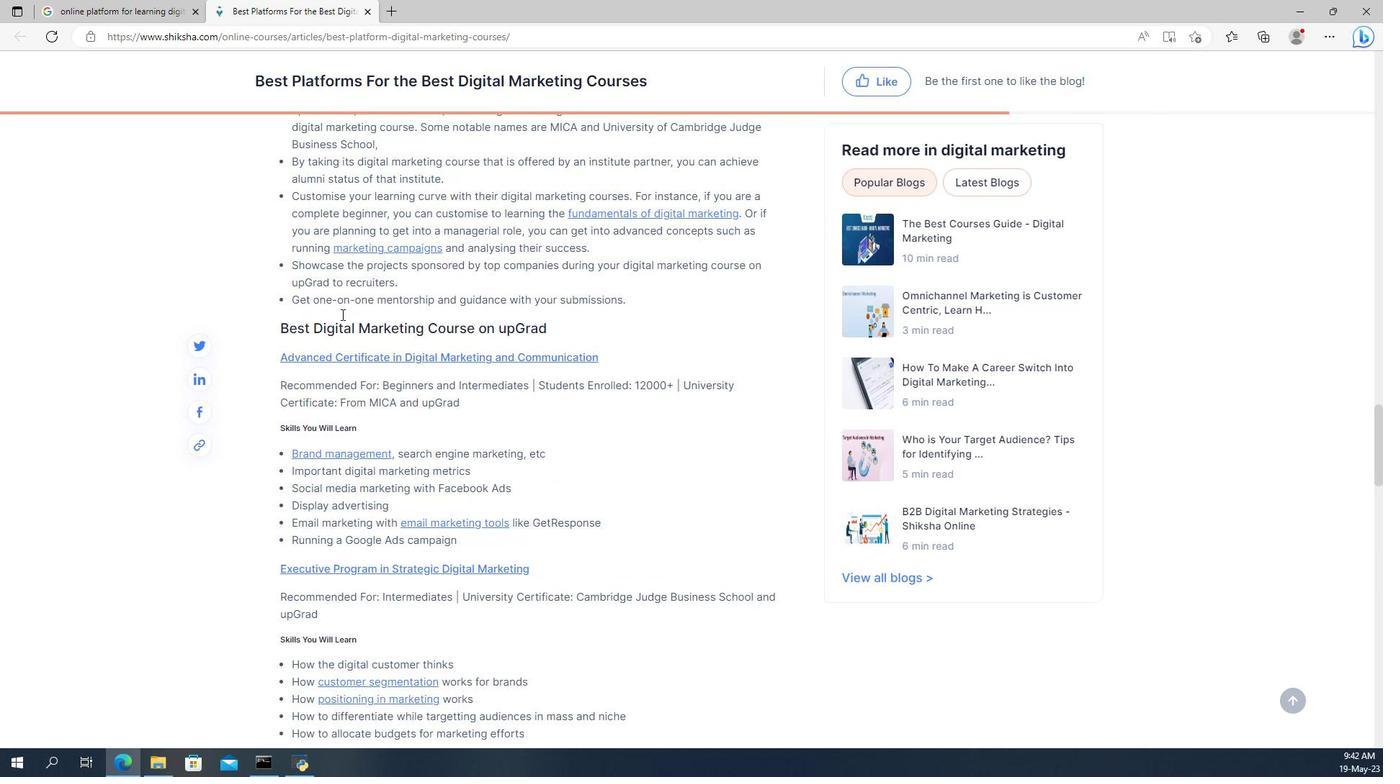 
Action: Mouse scrolled (423, 352) with delta (0, 0)
Screenshot: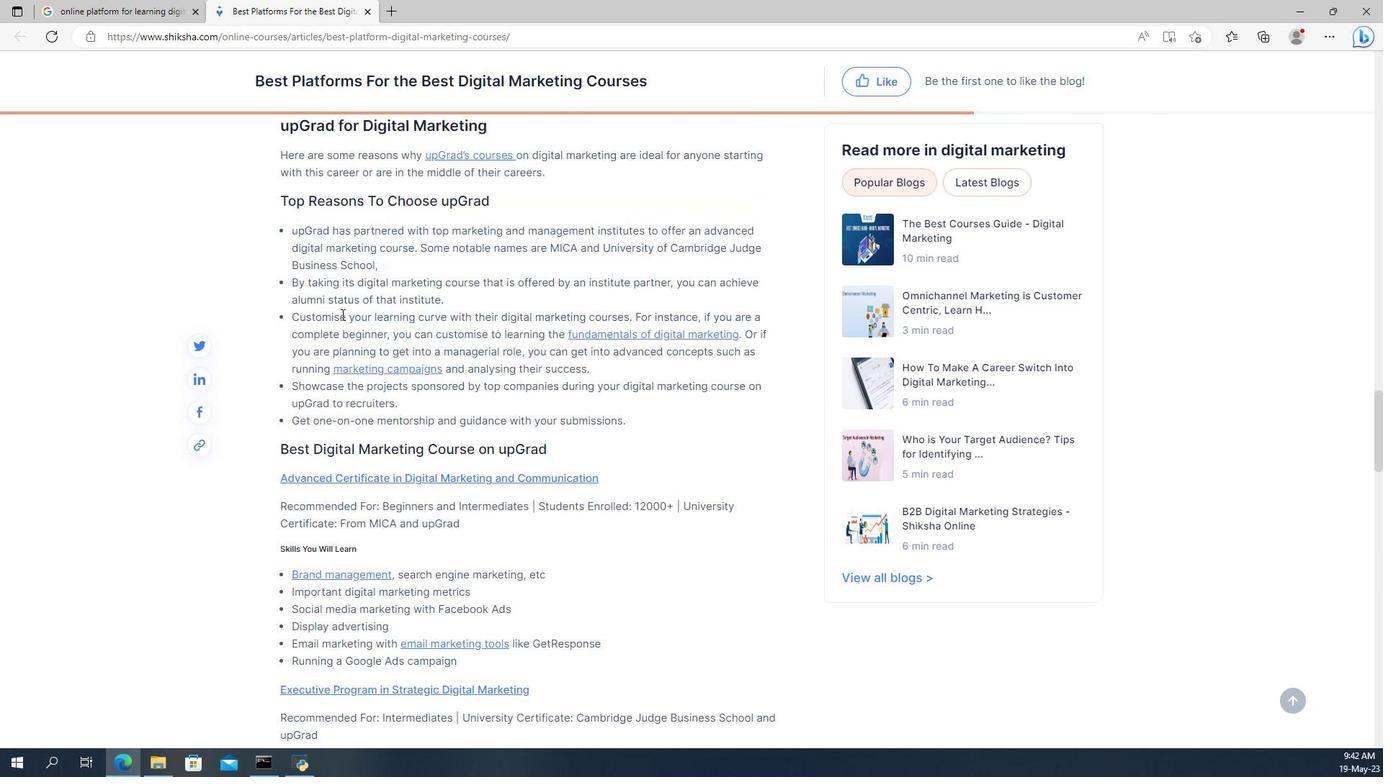 
Action: Mouse scrolled (423, 351) with delta (0, 0)
Screenshot: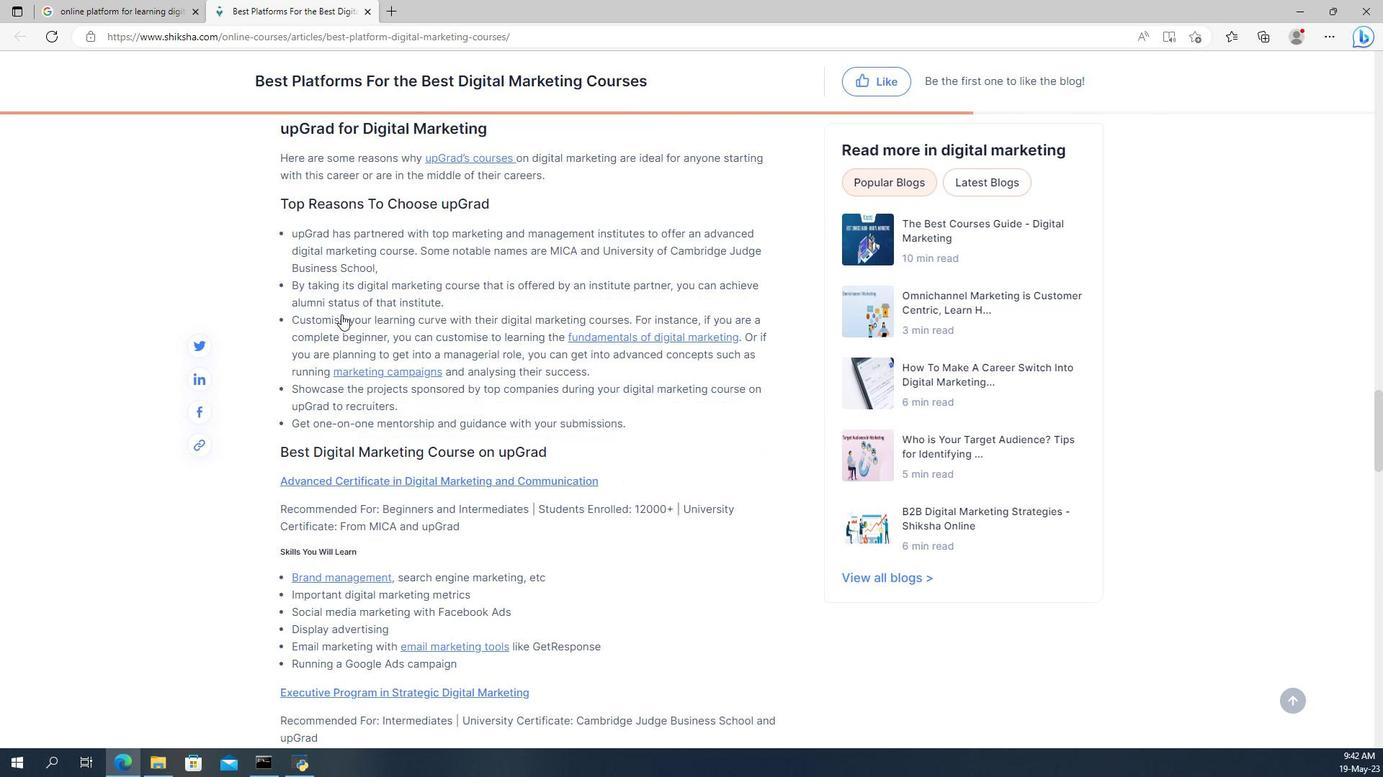 
Action: Mouse scrolled (423, 351) with delta (0, 0)
Screenshot: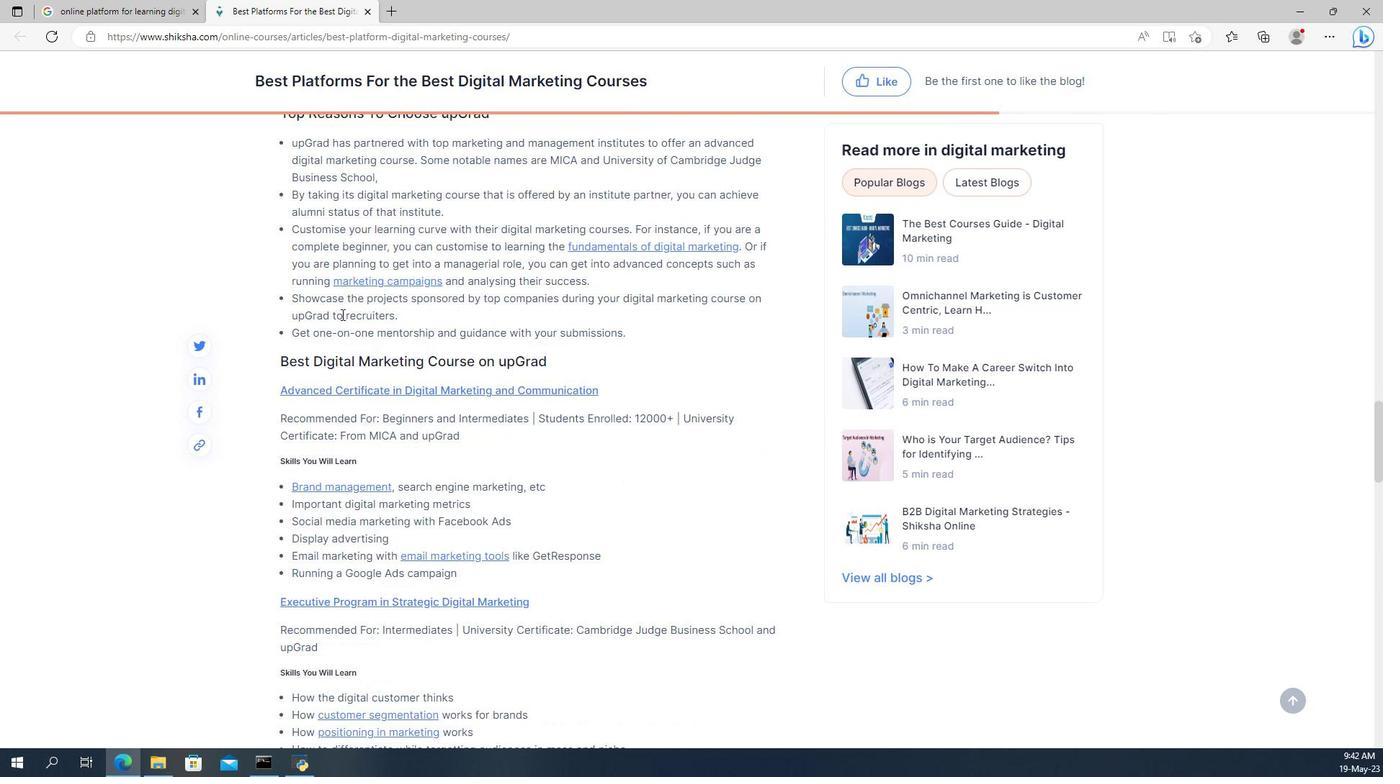 
Action: Mouse scrolled (423, 351) with delta (0, 0)
Screenshot: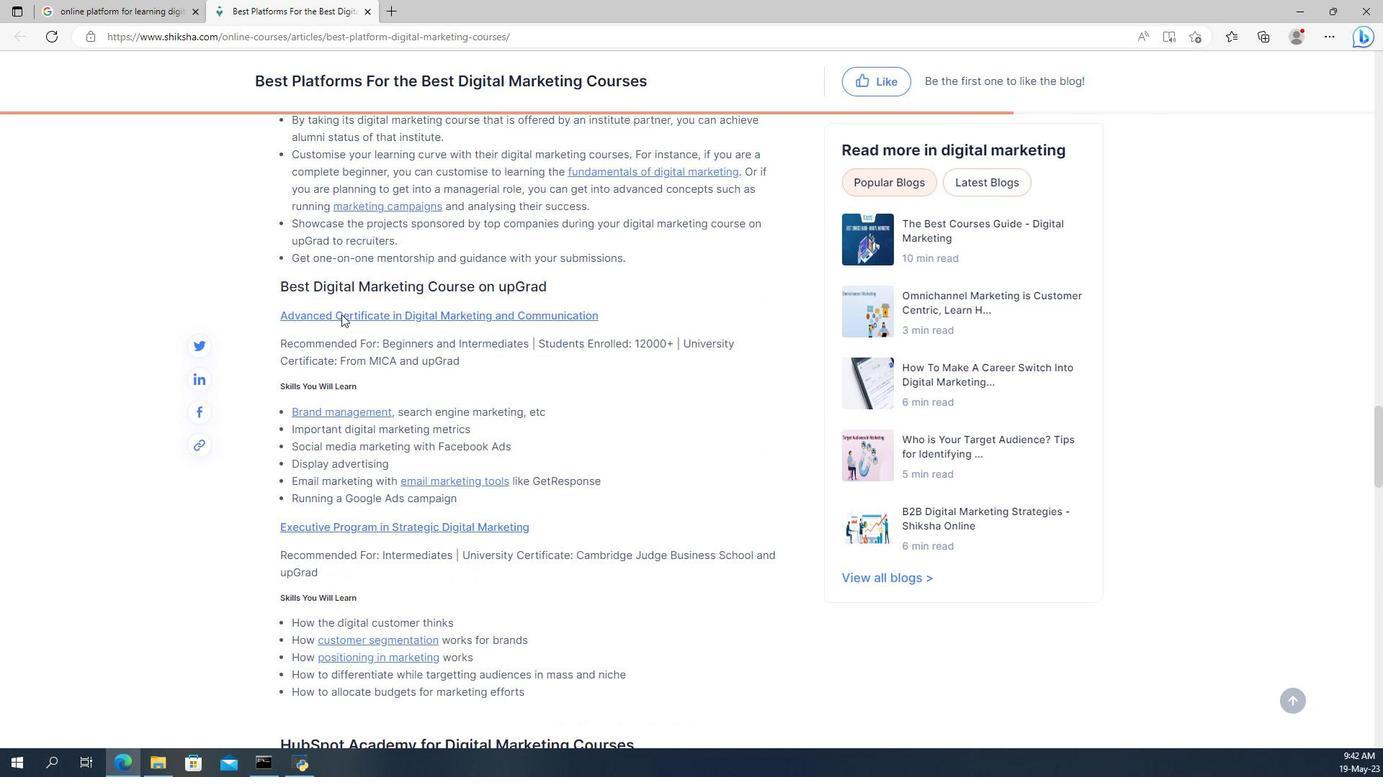 
Action: Mouse scrolled (423, 351) with delta (0, 0)
Screenshot: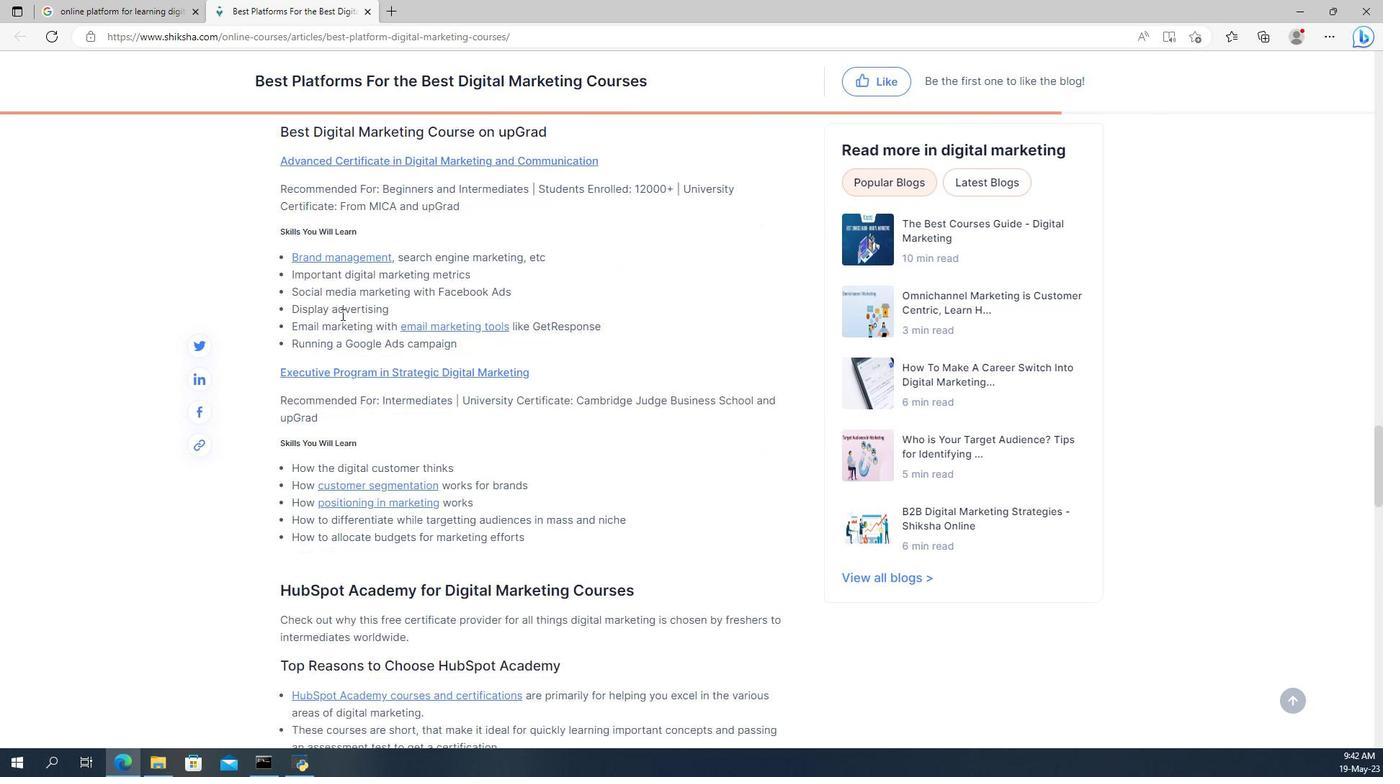 
Action: Mouse scrolled (423, 351) with delta (0, 0)
Screenshot: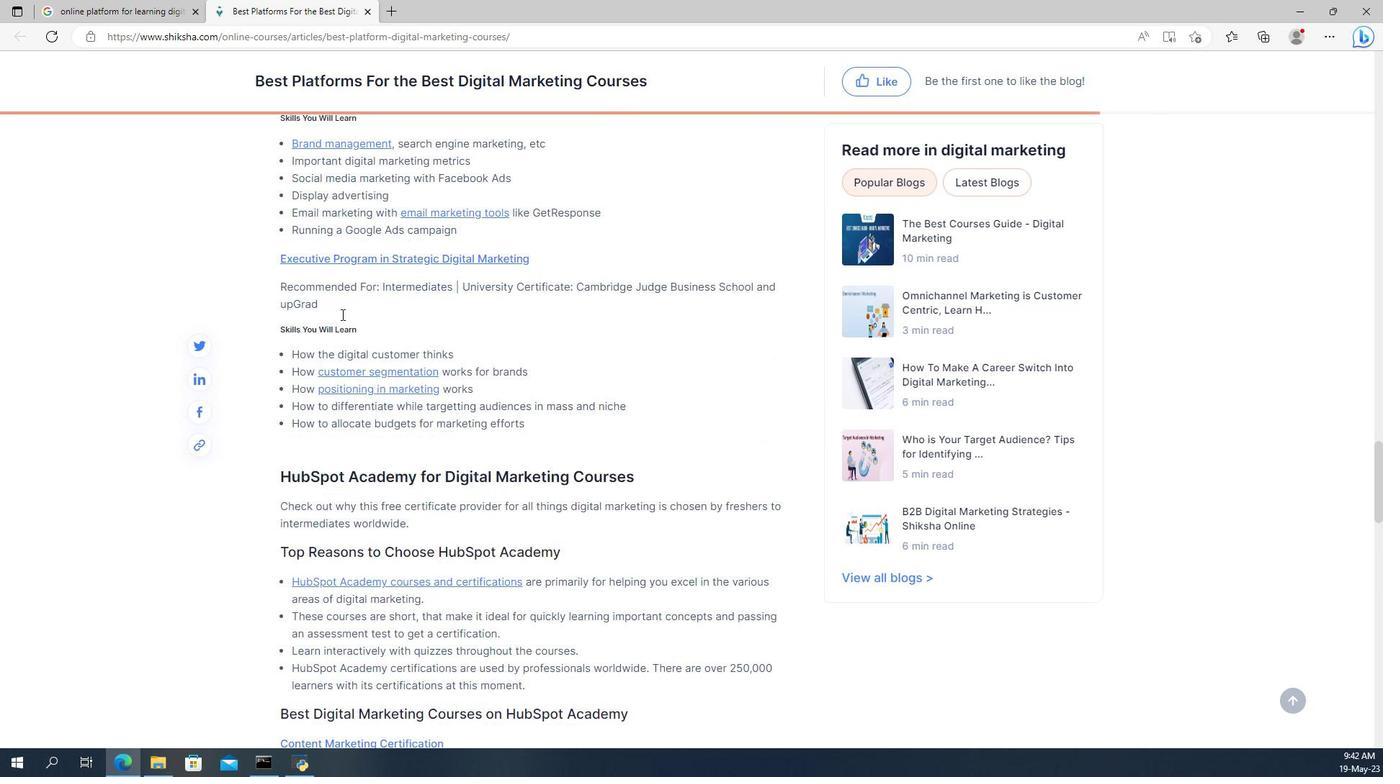 
Action: Mouse scrolled (423, 351) with delta (0, 0)
Screenshot: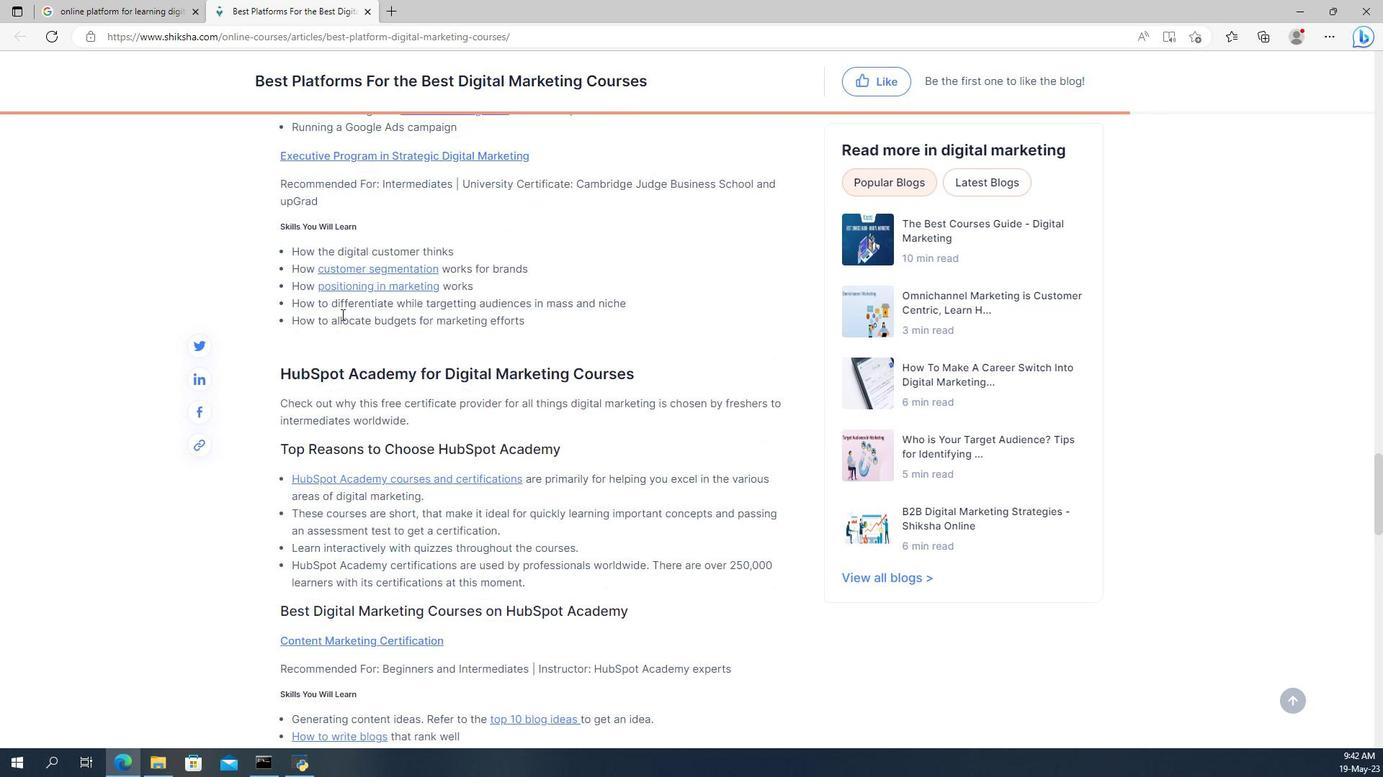 
Action: Mouse scrolled (423, 351) with delta (0, 0)
Screenshot: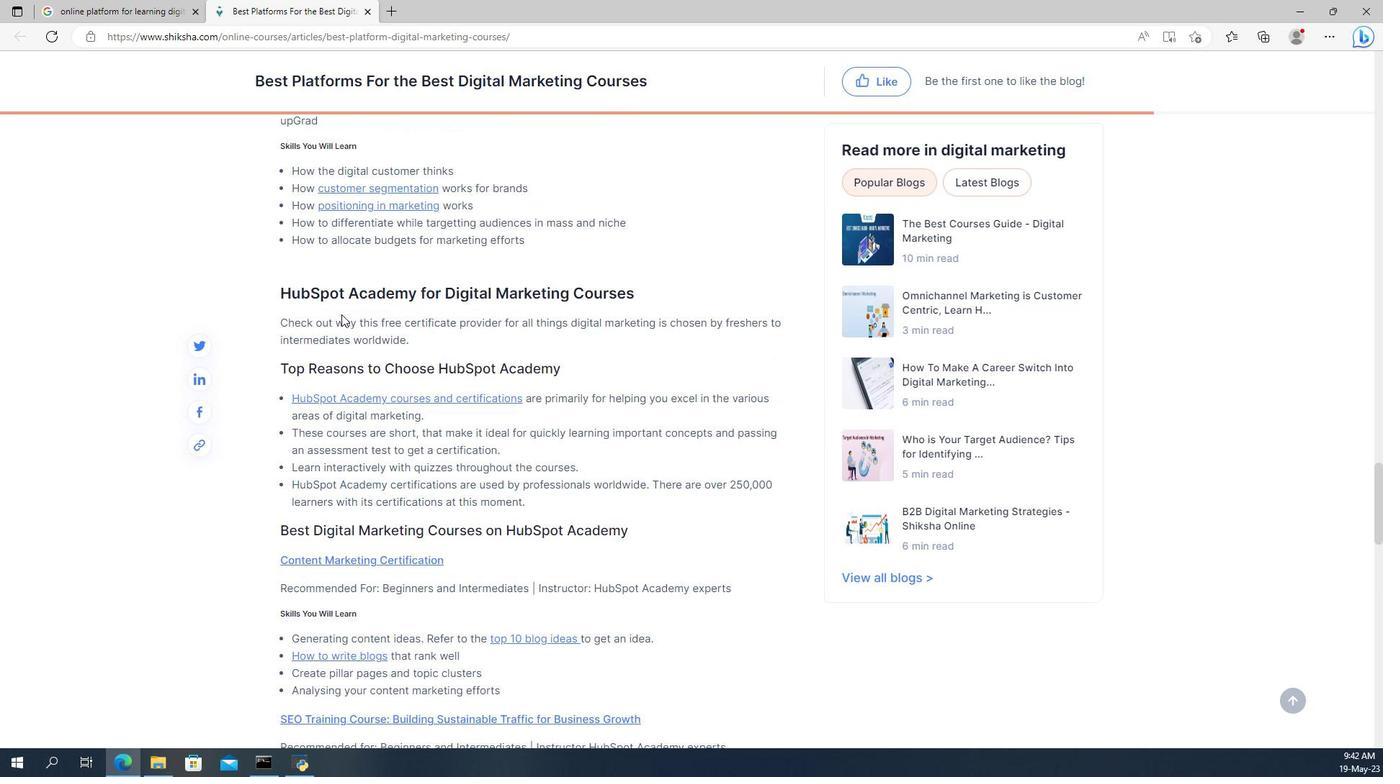 
Action: Mouse scrolled (423, 351) with delta (0, 0)
Screenshot: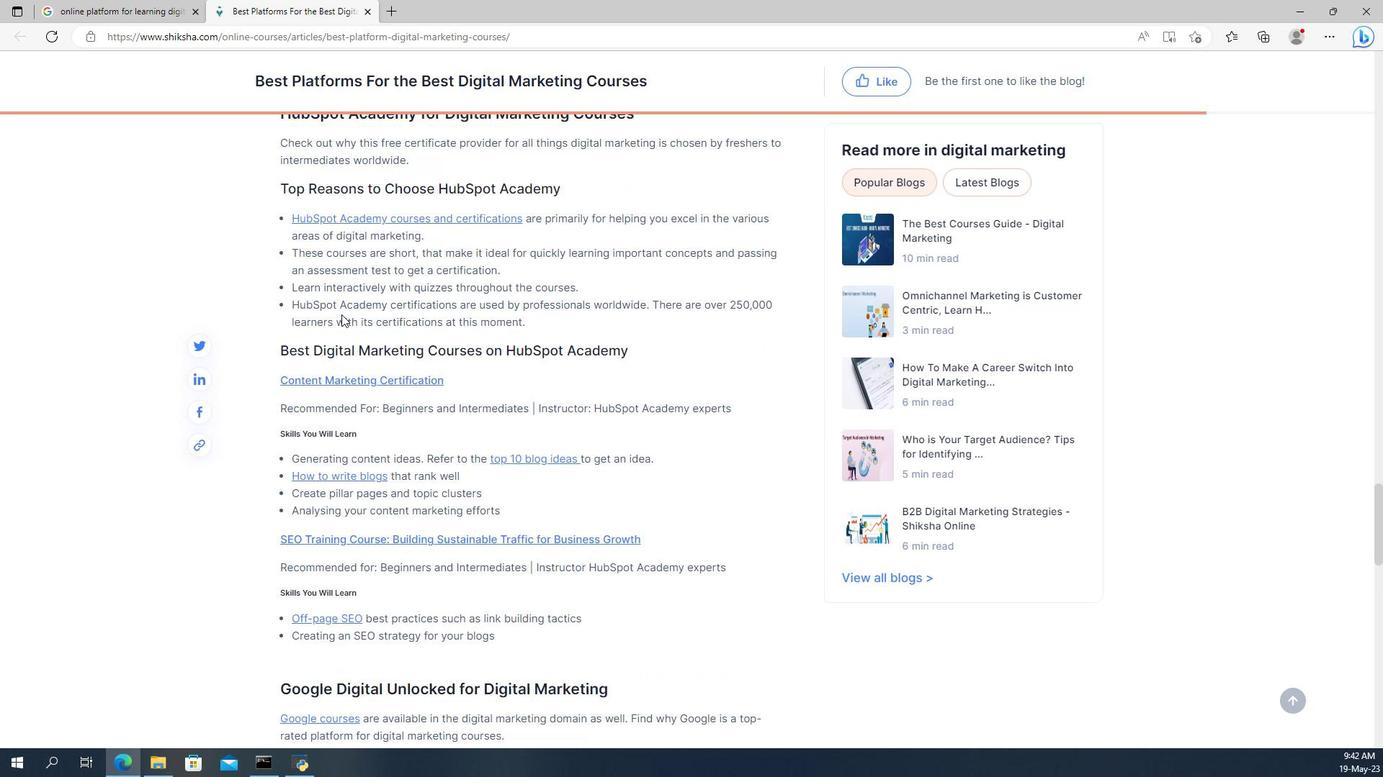 
Action: Mouse scrolled (423, 351) with delta (0, 0)
Screenshot: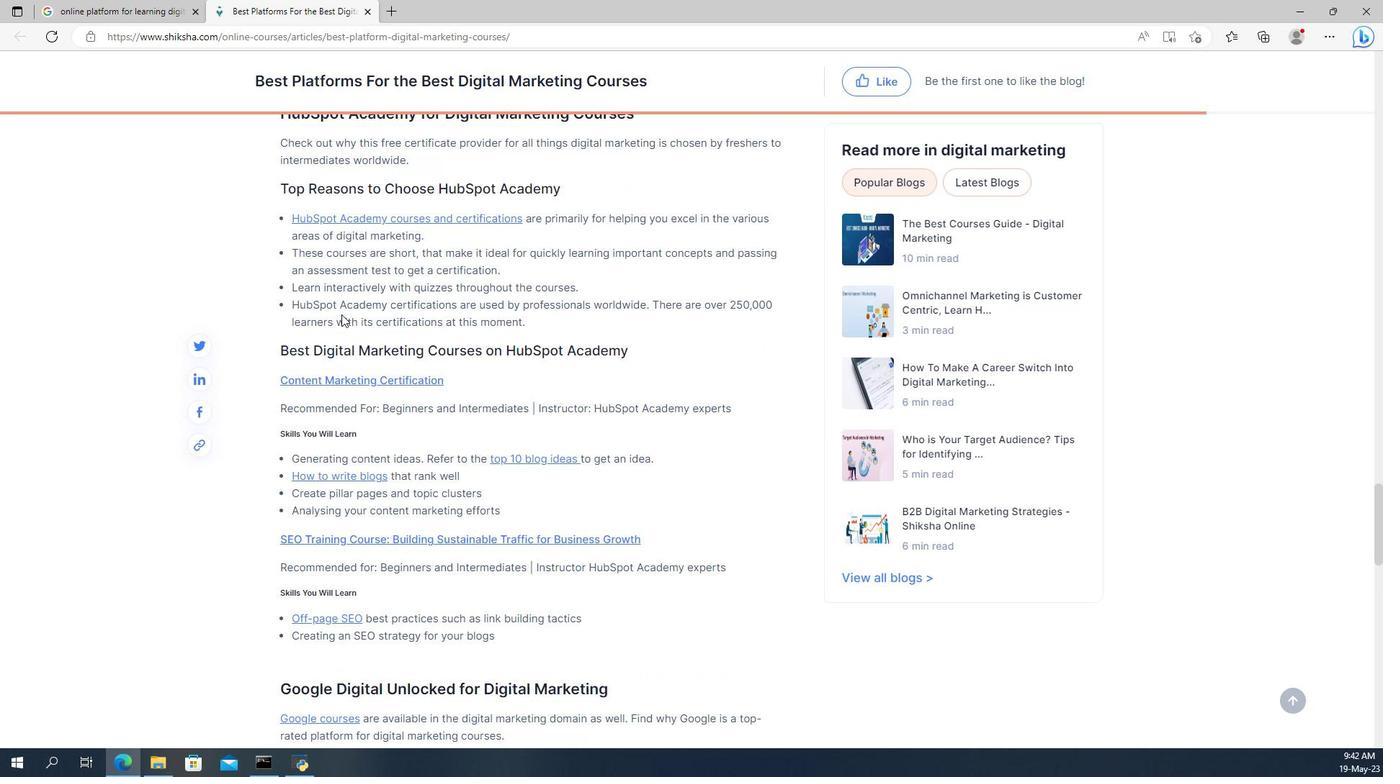
Action: Mouse scrolled (423, 351) with delta (0, 0)
Screenshot: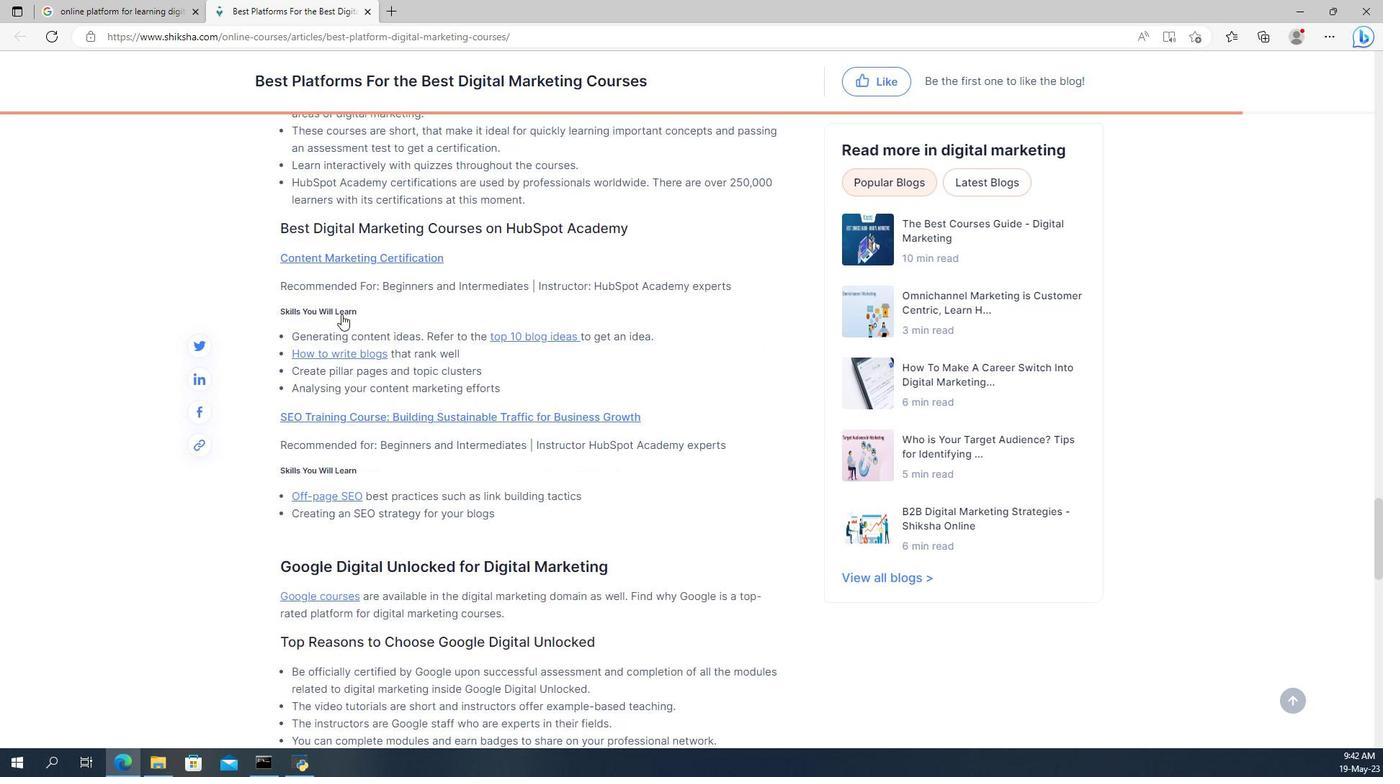 
Action: Mouse scrolled (423, 351) with delta (0, 0)
Screenshot: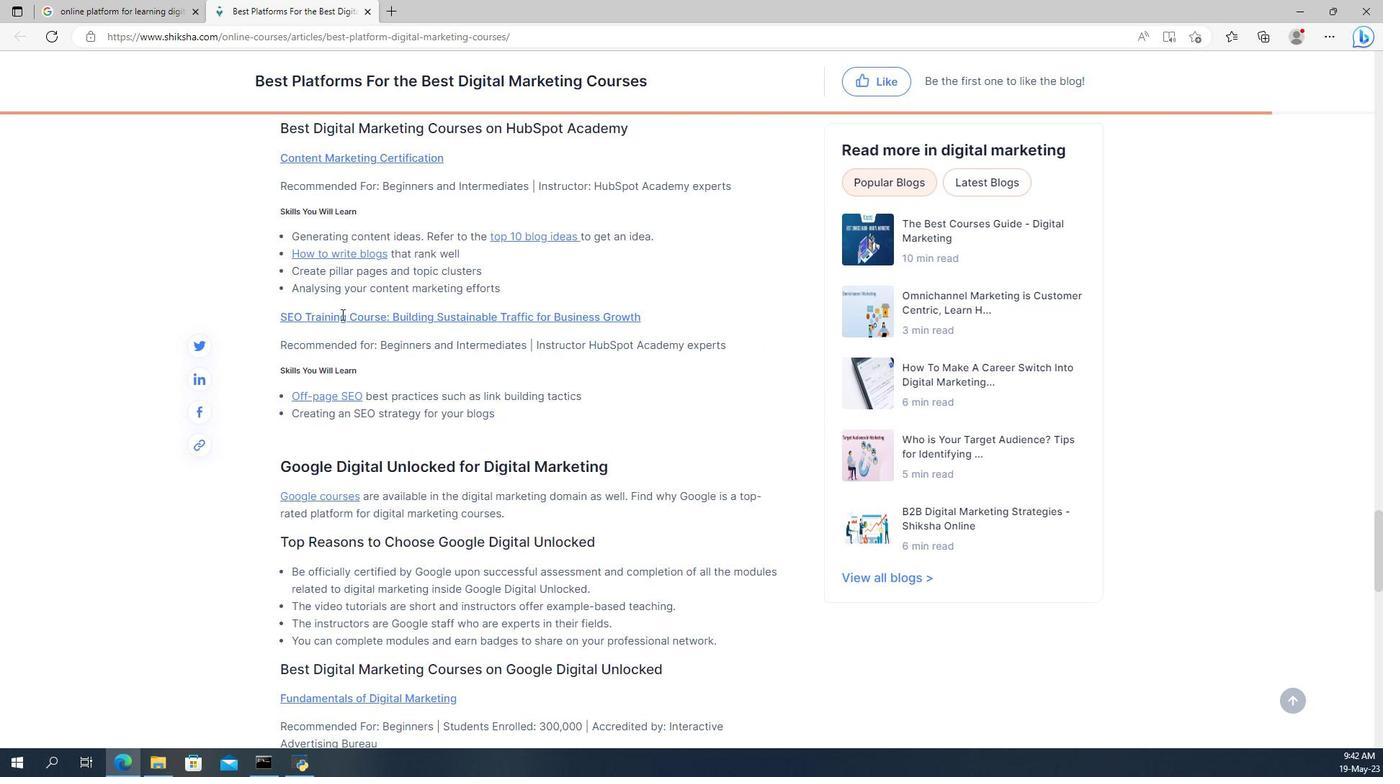 
Action: Mouse scrolled (423, 351) with delta (0, 0)
Screenshot: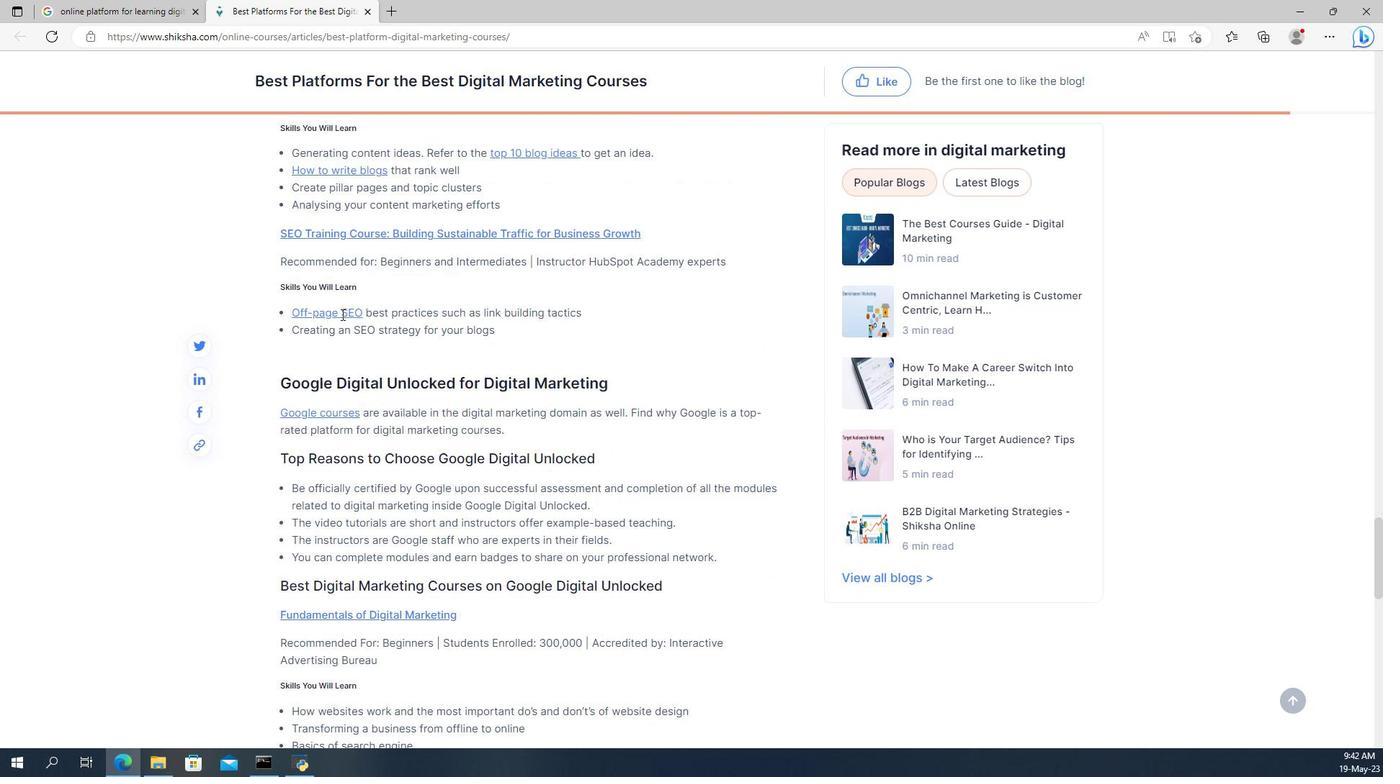 
Action: Mouse scrolled (423, 351) with delta (0, 0)
Screenshot: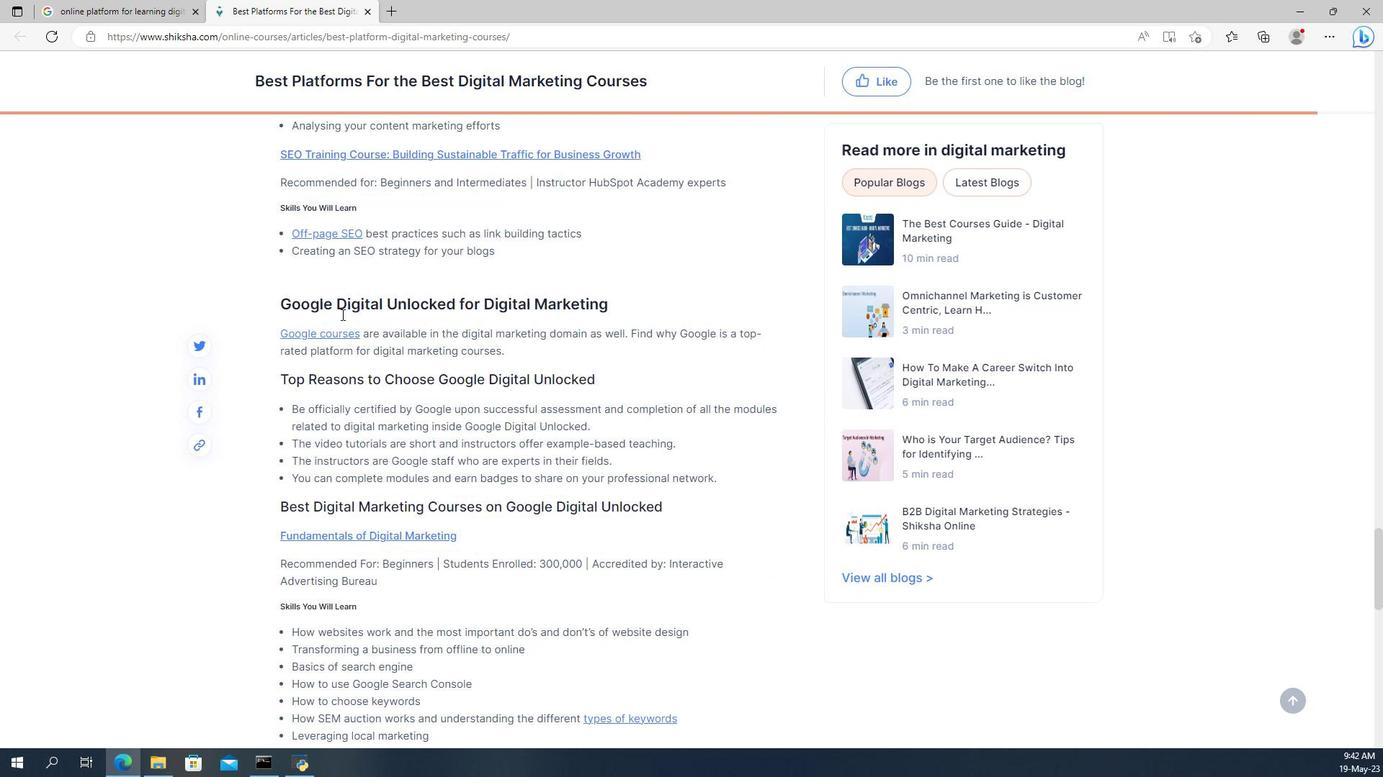 
Action: Mouse scrolled (423, 351) with delta (0, 0)
Screenshot: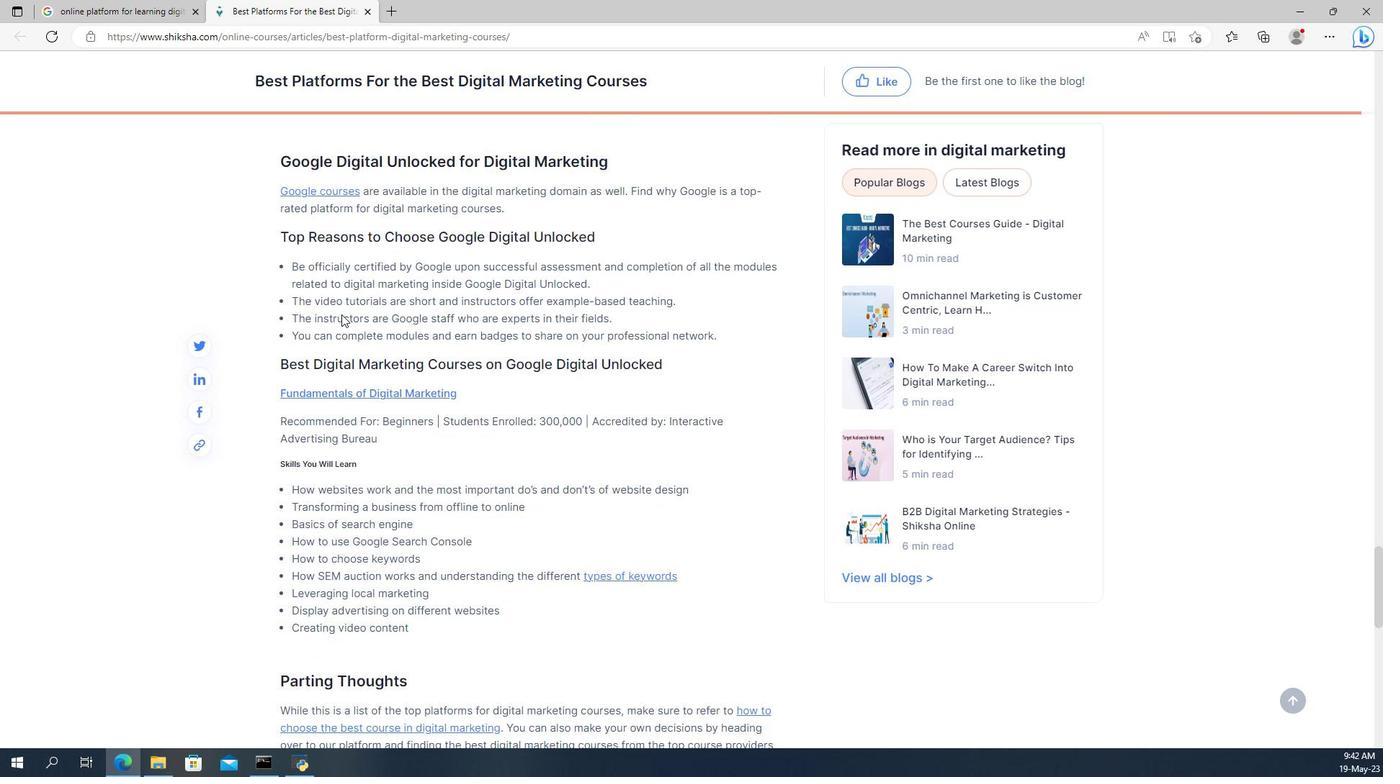 
Action: Mouse scrolled (423, 351) with delta (0, 0)
Screenshot: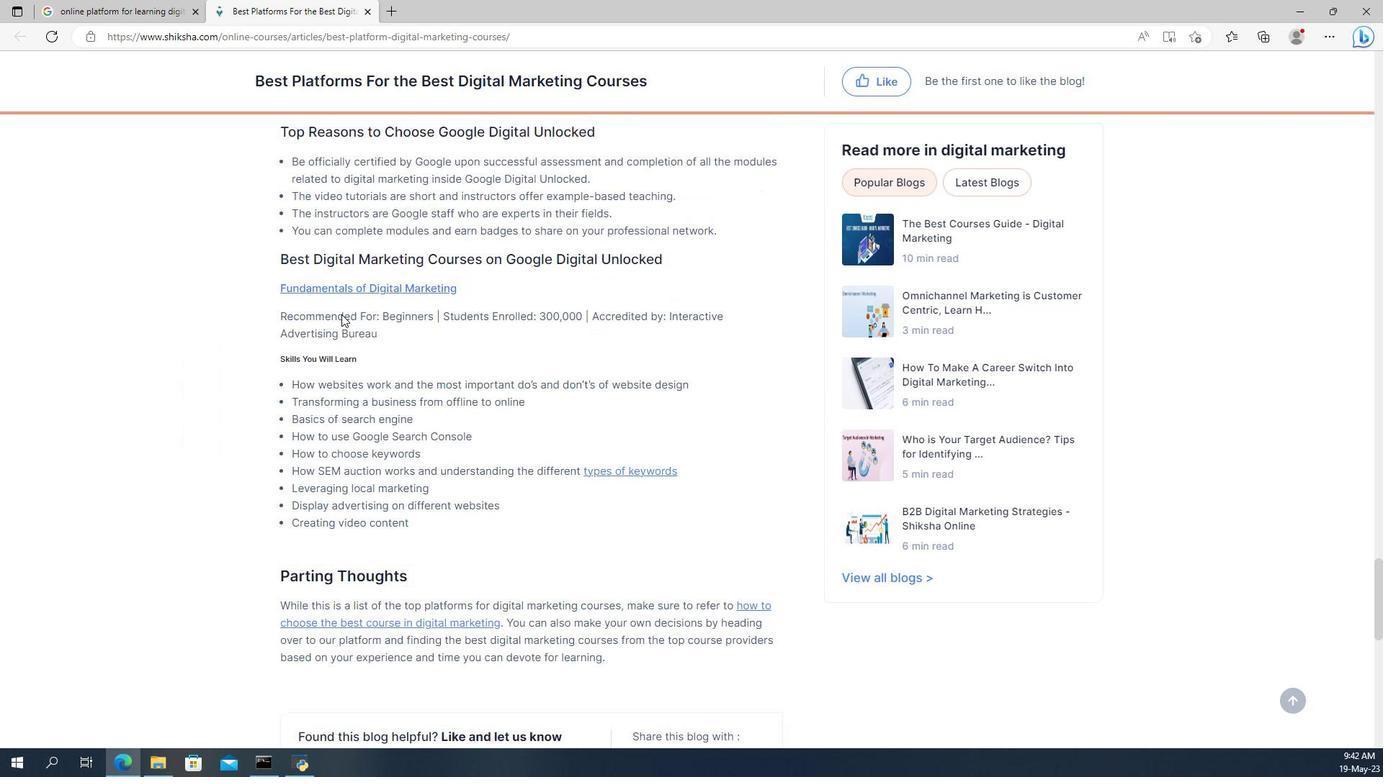 
Action: Mouse scrolled (423, 351) with delta (0, 0)
Screenshot: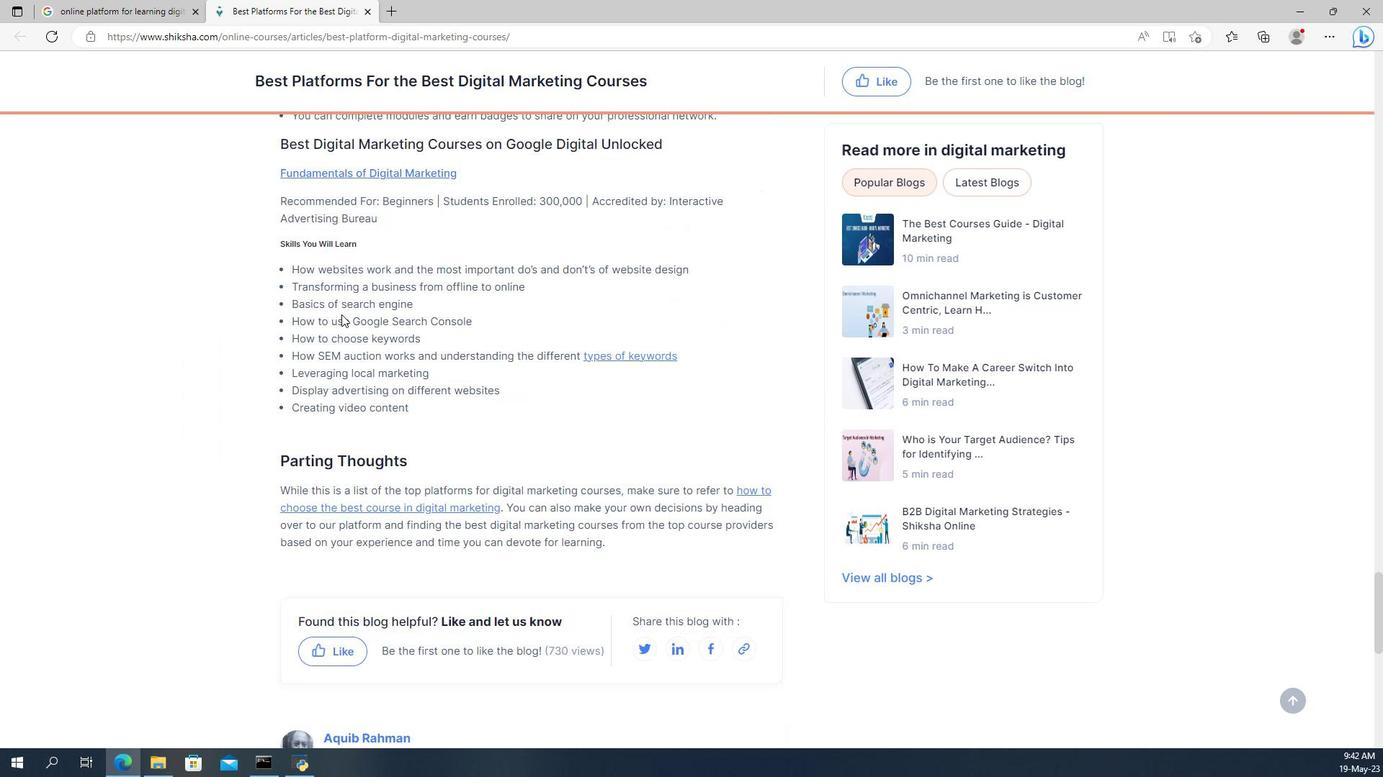 
Action: Mouse scrolled (423, 351) with delta (0, 0)
Screenshot: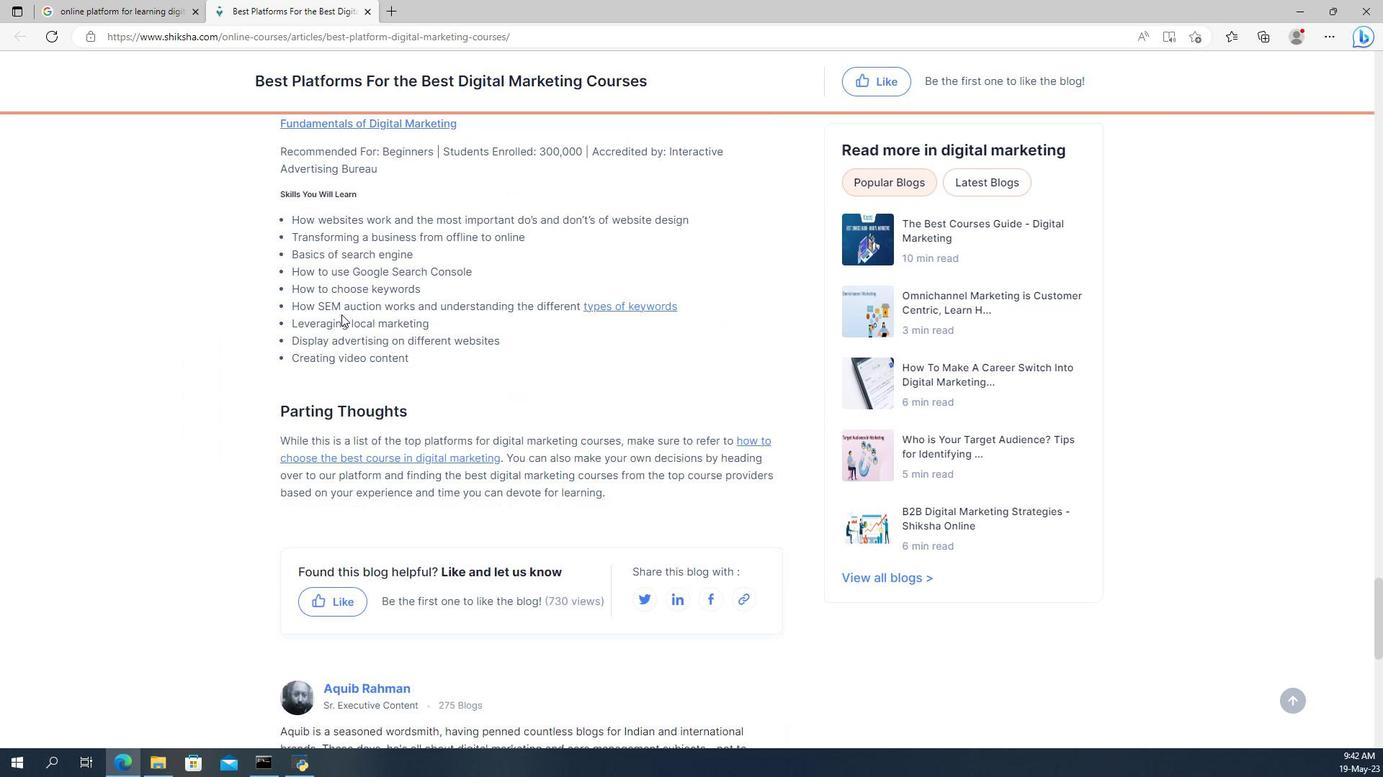 
Action: Mouse scrolled (423, 351) with delta (0, 0)
Screenshot: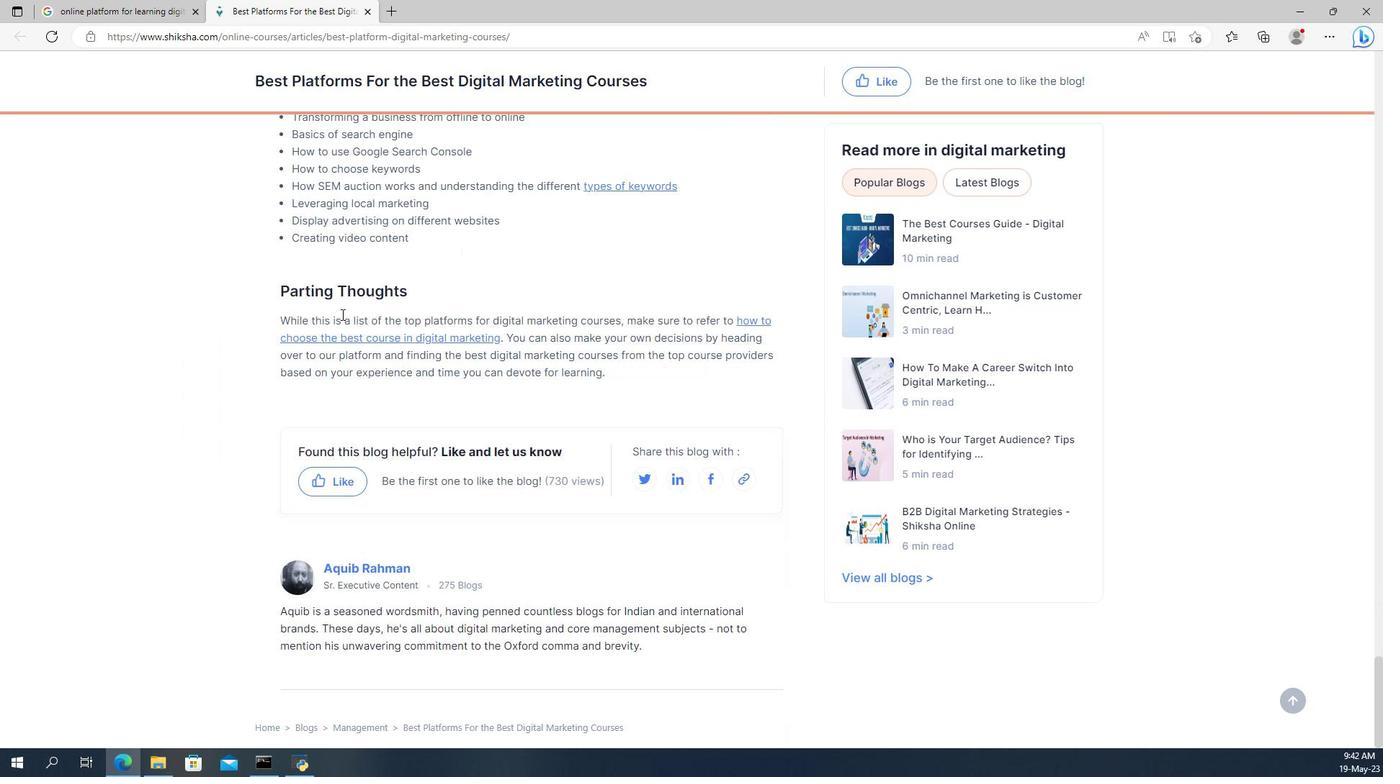 
Action: Mouse scrolled (423, 352) with delta (0, 0)
Screenshot: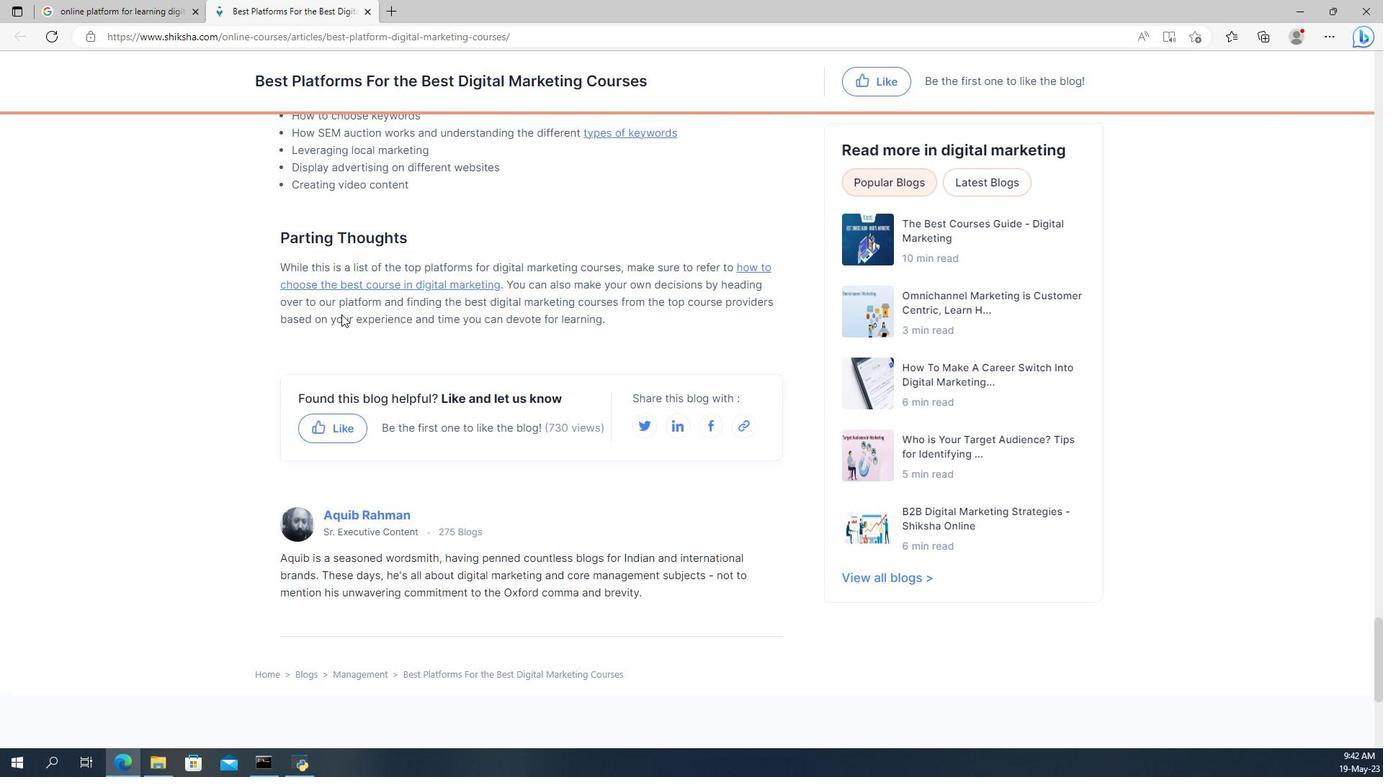 
Action: Mouse scrolled (423, 352) with delta (0, 0)
Screenshot: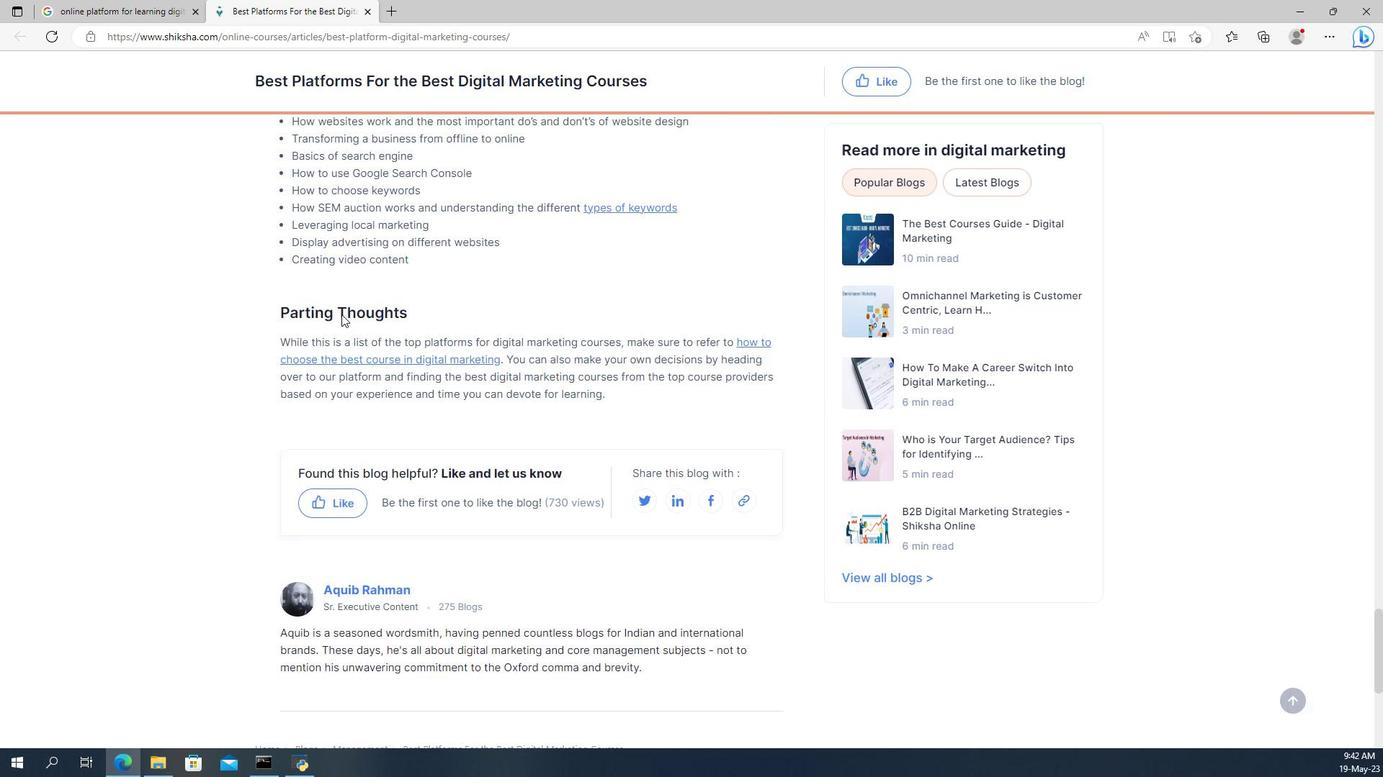 
Action: Mouse scrolled (423, 352) with delta (0, 0)
Screenshot: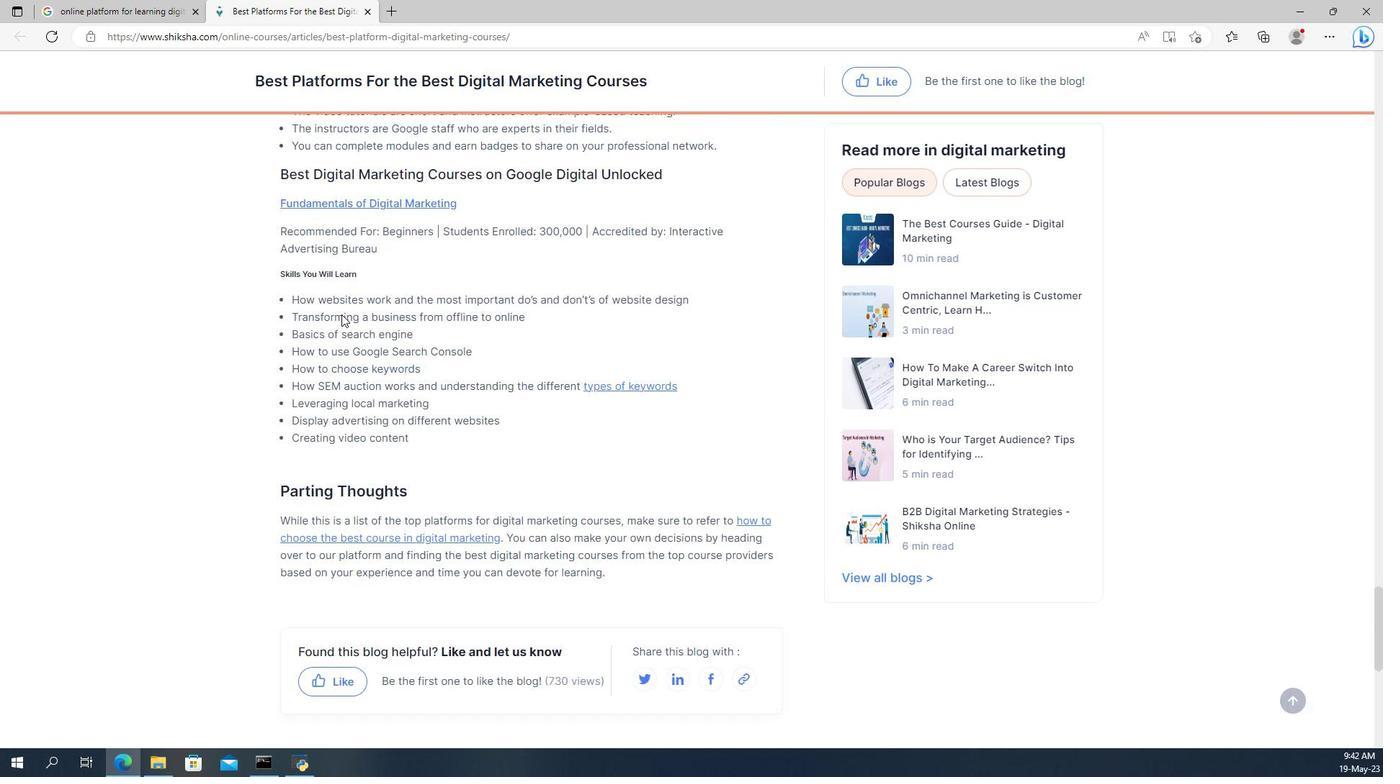 
Action: Mouse scrolled (423, 352) with delta (0, 0)
Screenshot: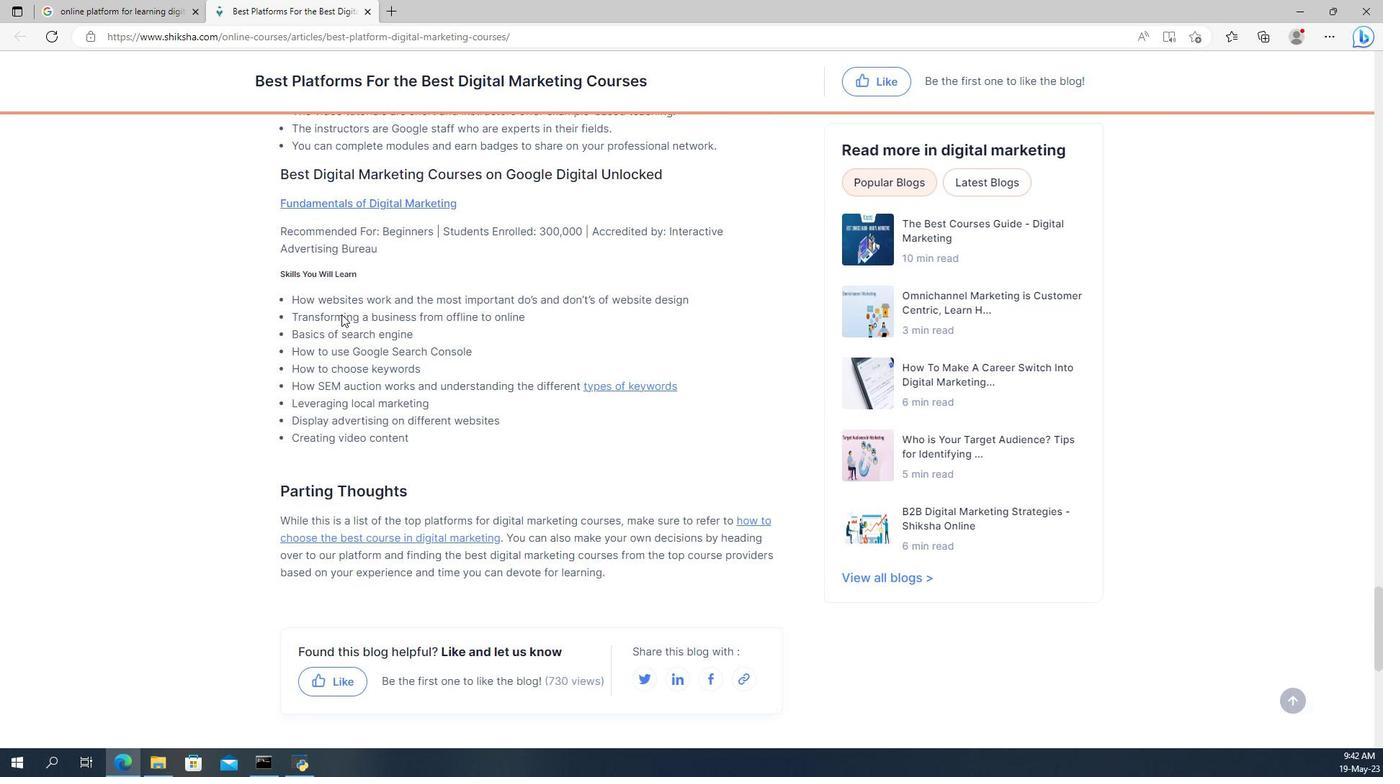 
Action: Mouse moved to (256, 179)
Screenshot: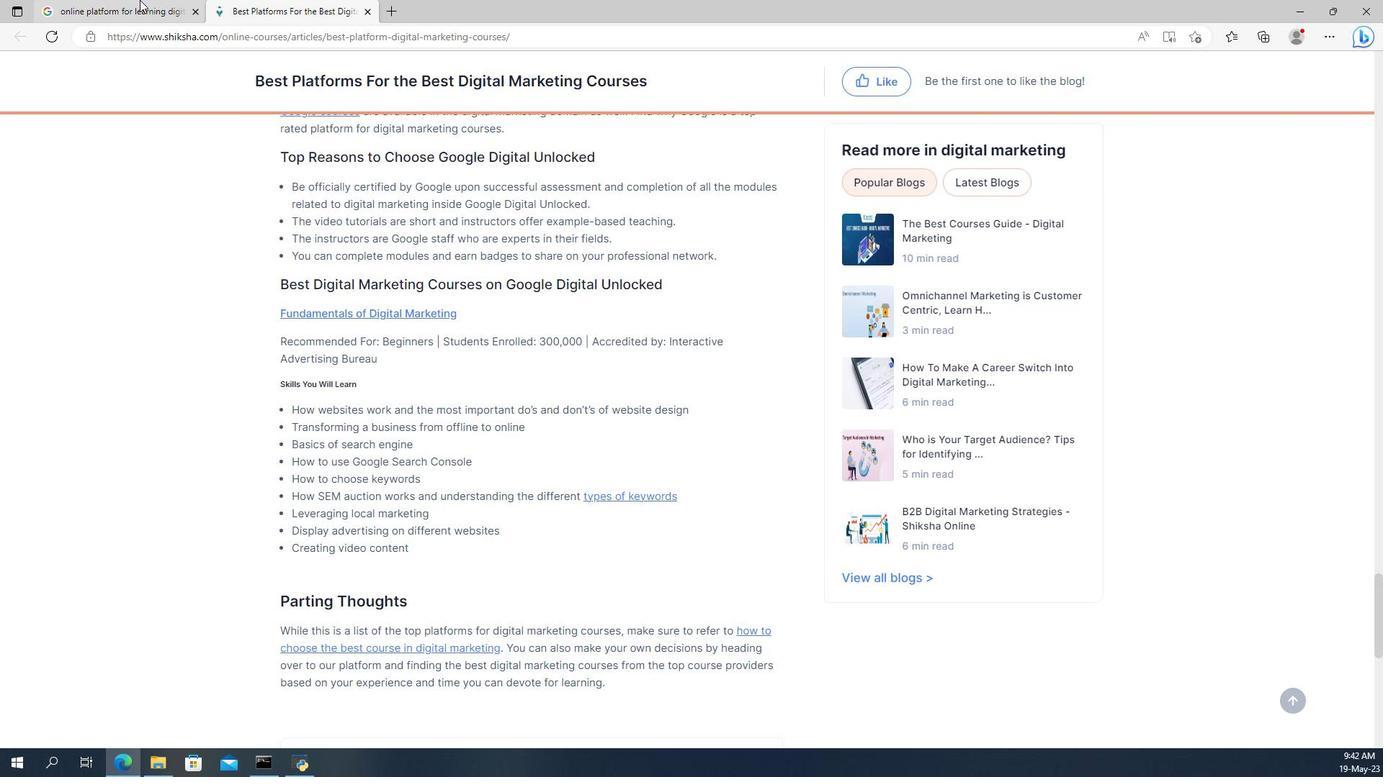 
Action: Mouse pressed left at (256, 179)
Screenshot: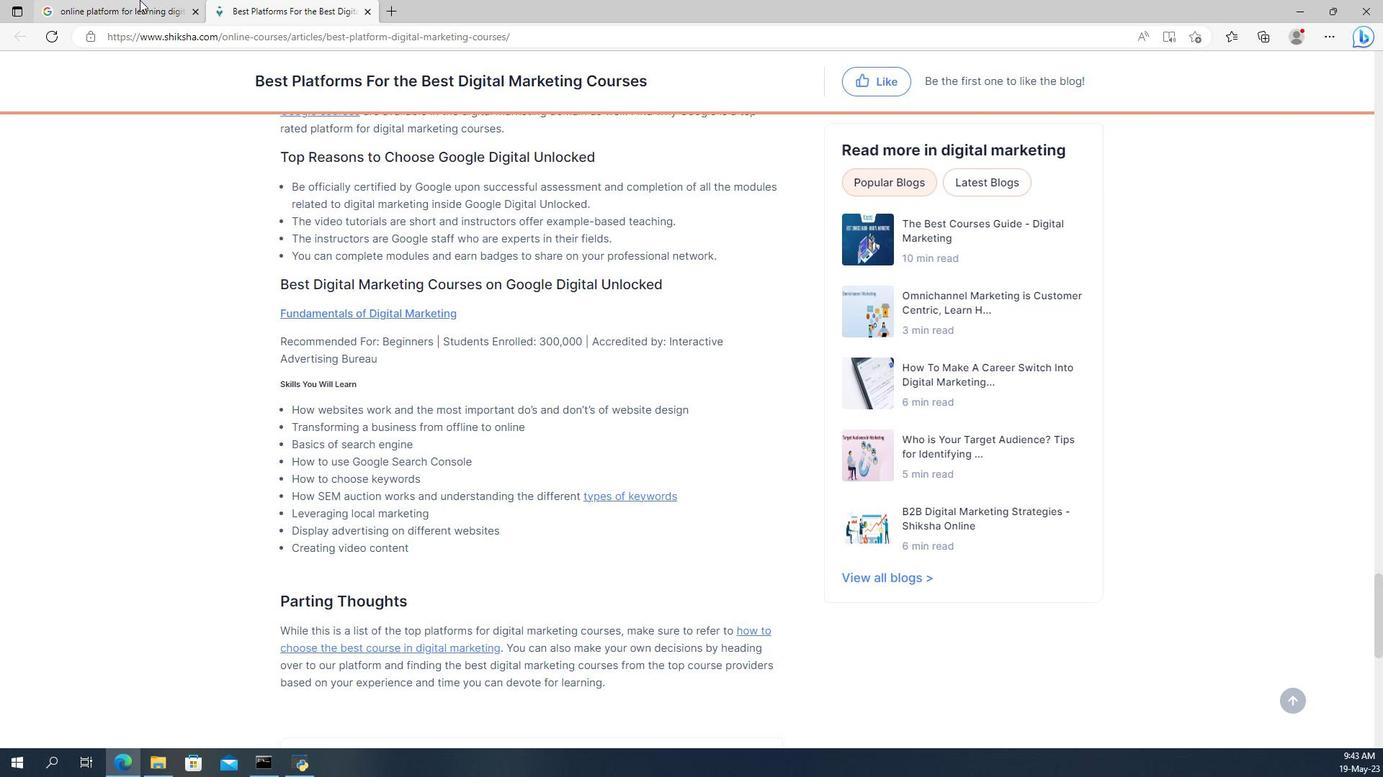 
Action: Mouse moved to (432, 344)
Screenshot: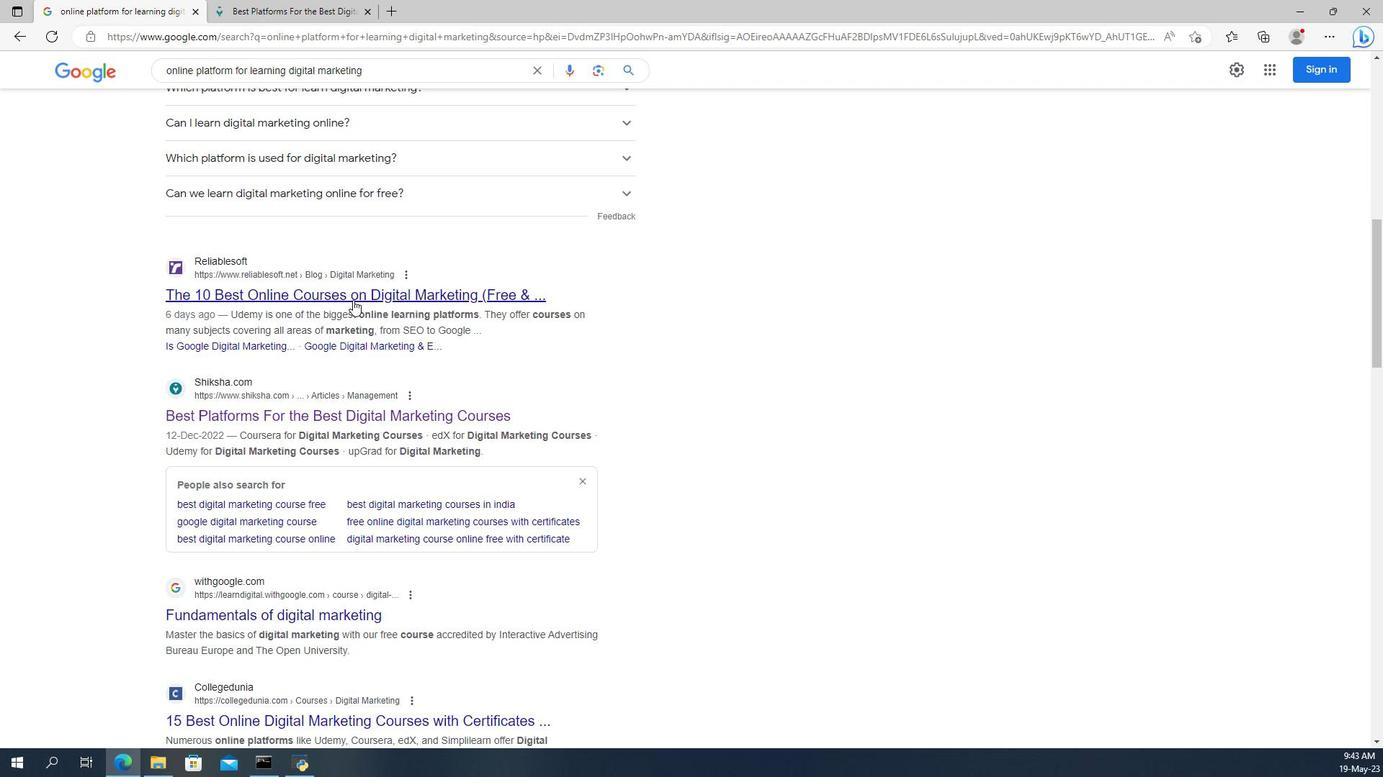 
Action: Mouse scrolled (432, 343) with delta (0, 0)
Screenshot: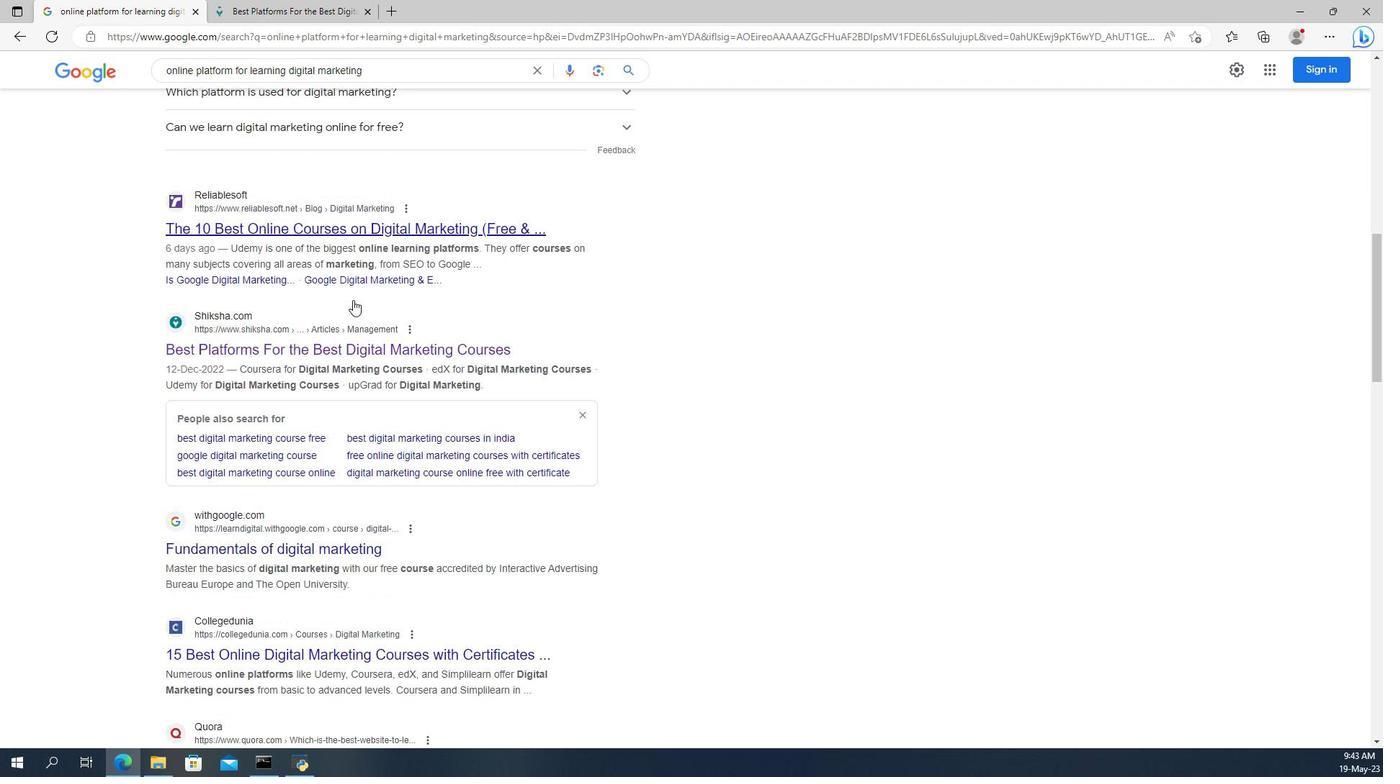 
Action: Mouse moved to (443, 188)
Screenshot: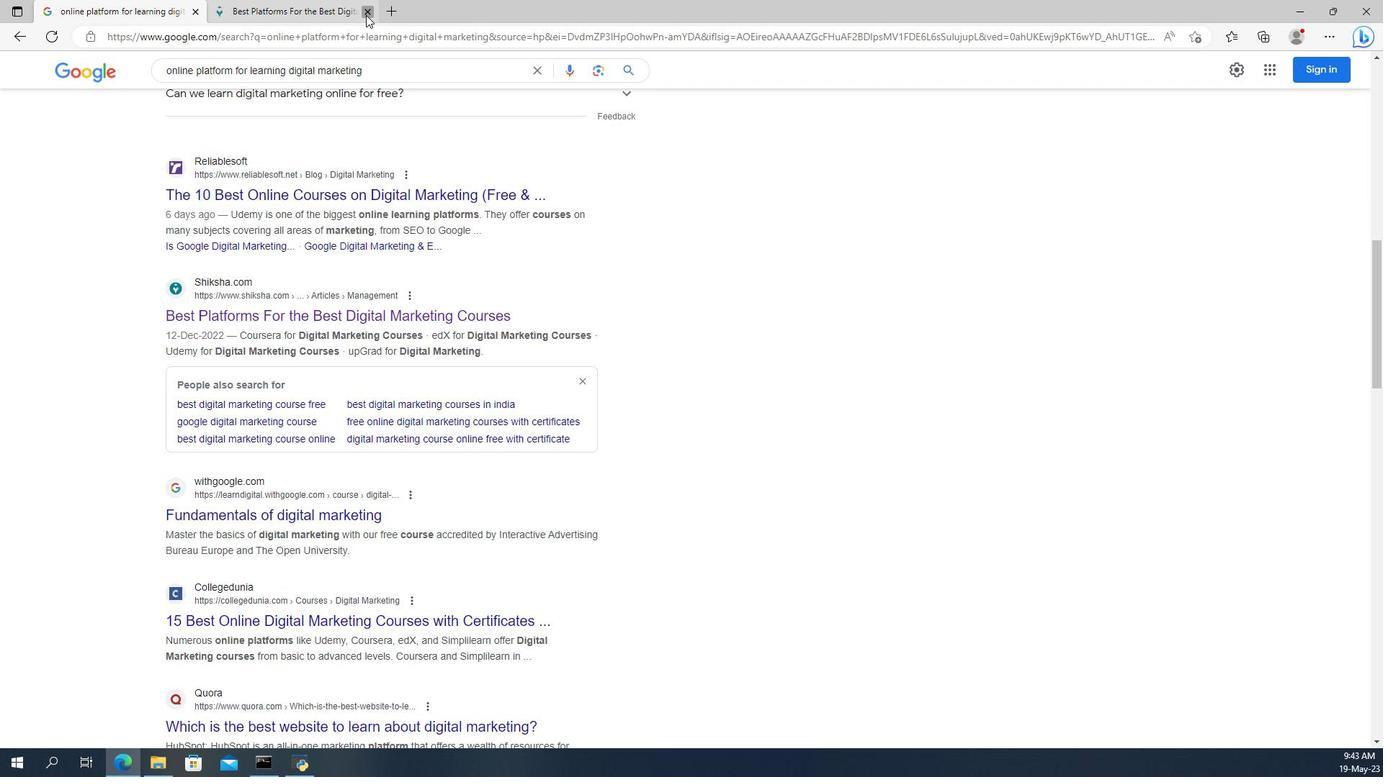 
Action: Mouse pressed left at (443, 188)
Screenshot: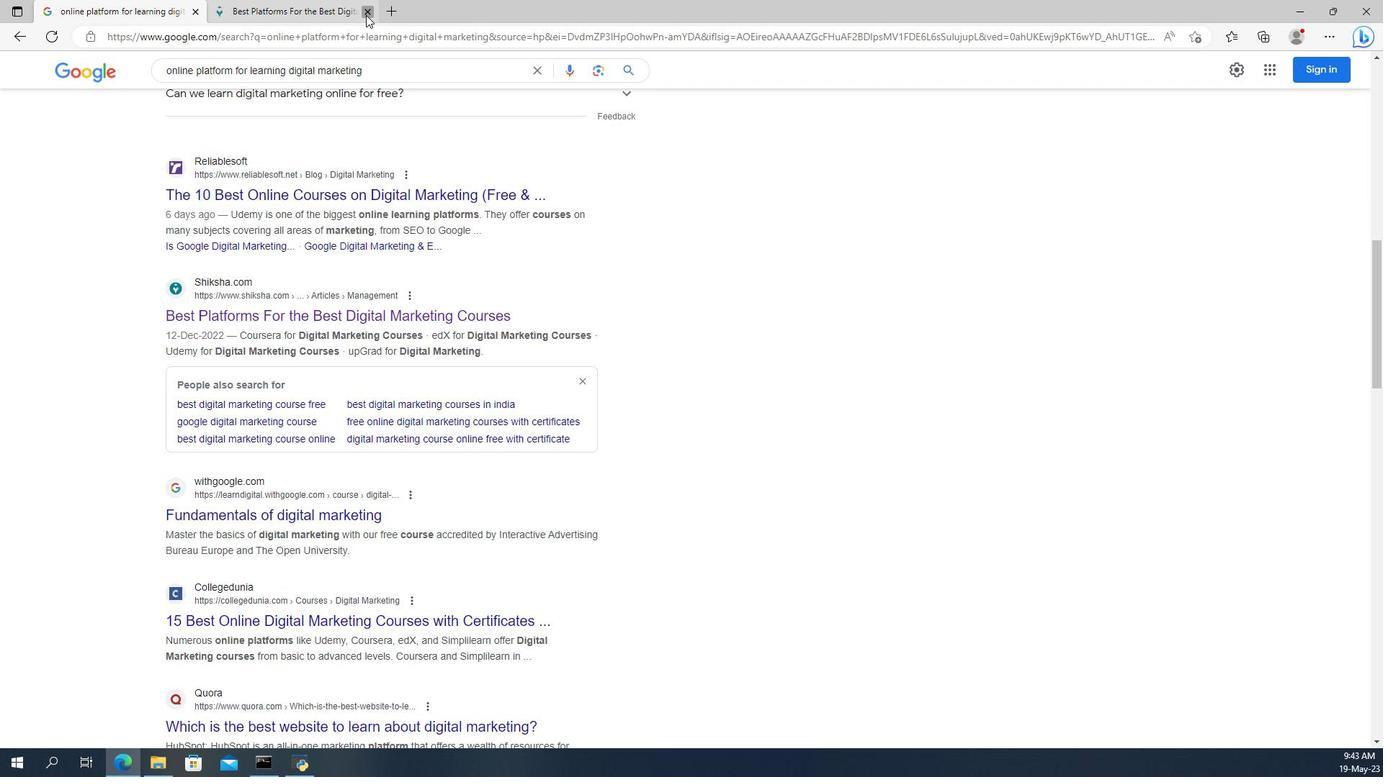 
Action: Mouse moved to (467, 368)
Screenshot: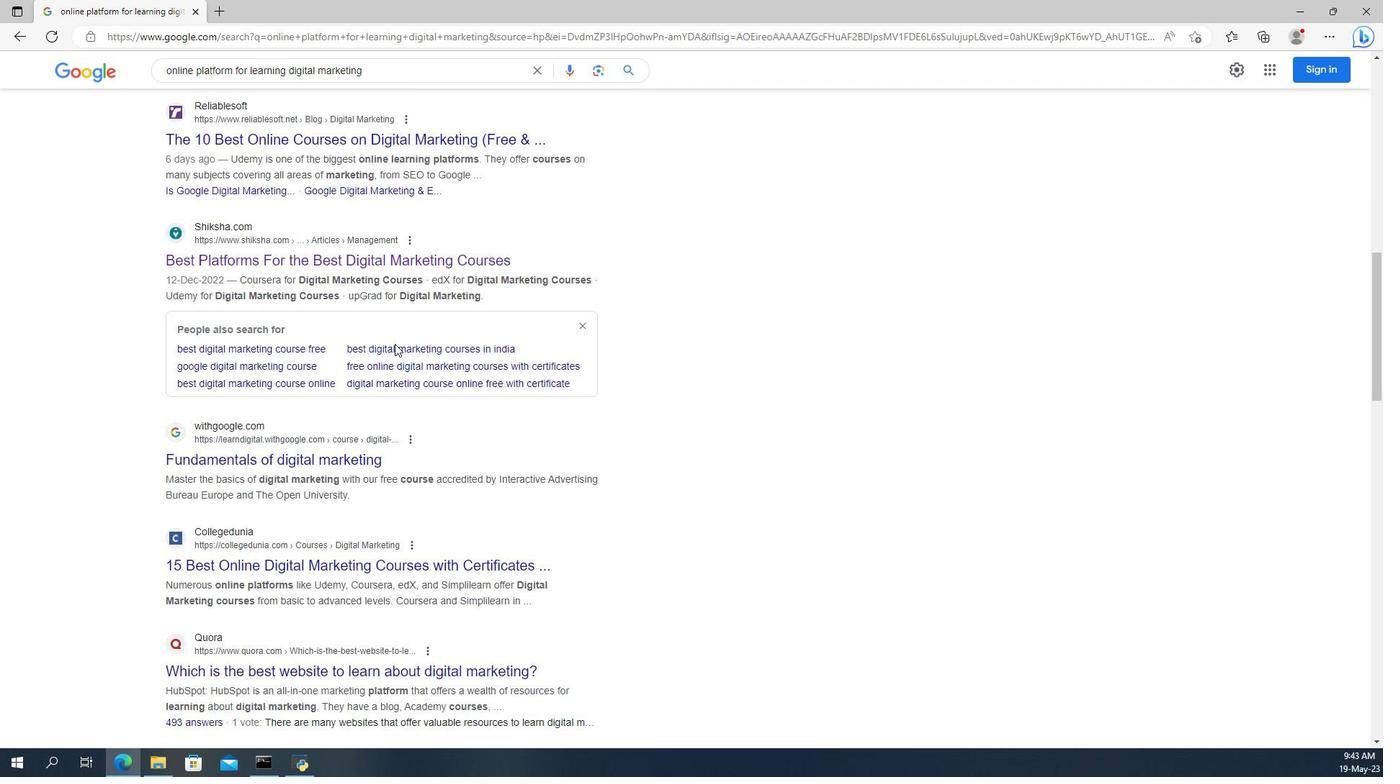 
Action: Mouse scrolled (467, 368) with delta (0, 0)
Screenshot: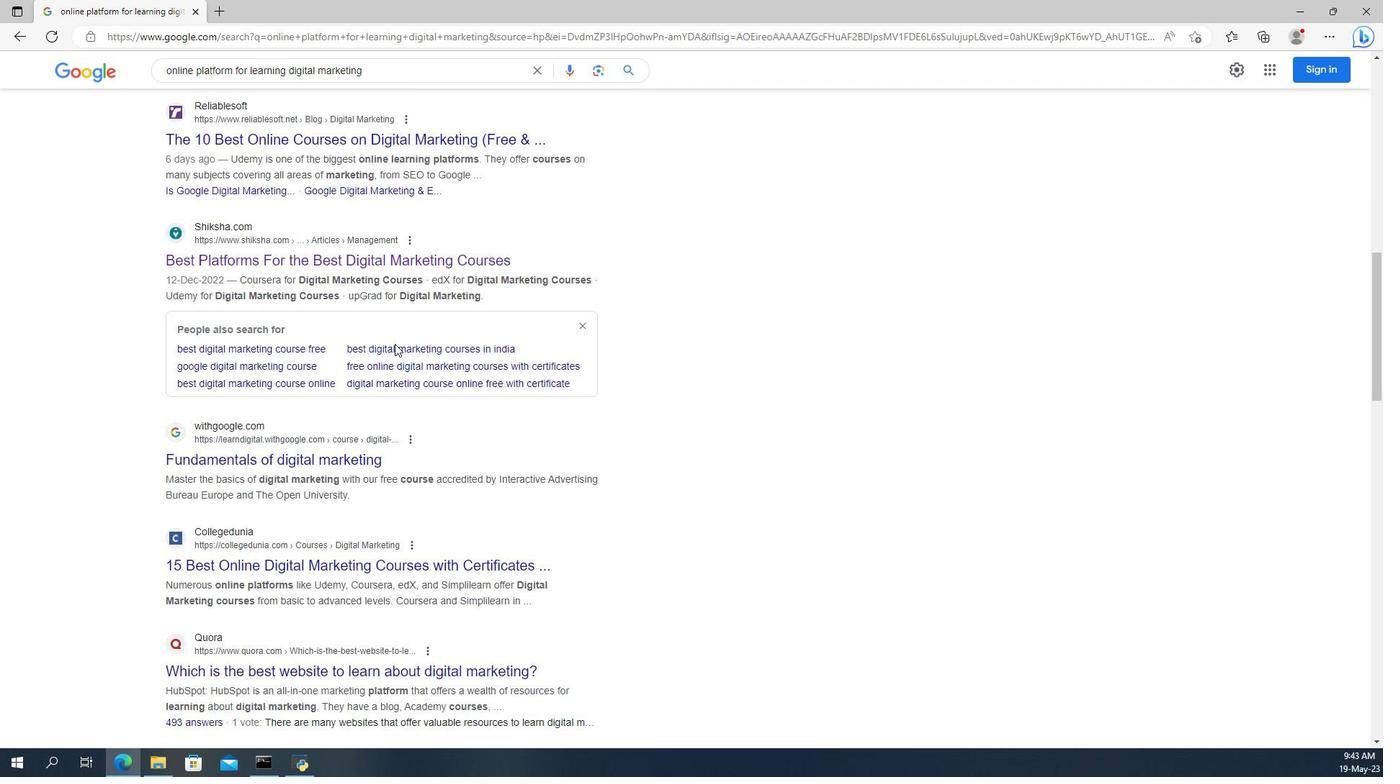 
Action: Mouse scrolled (467, 368) with delta (0, 0)
Screenshot: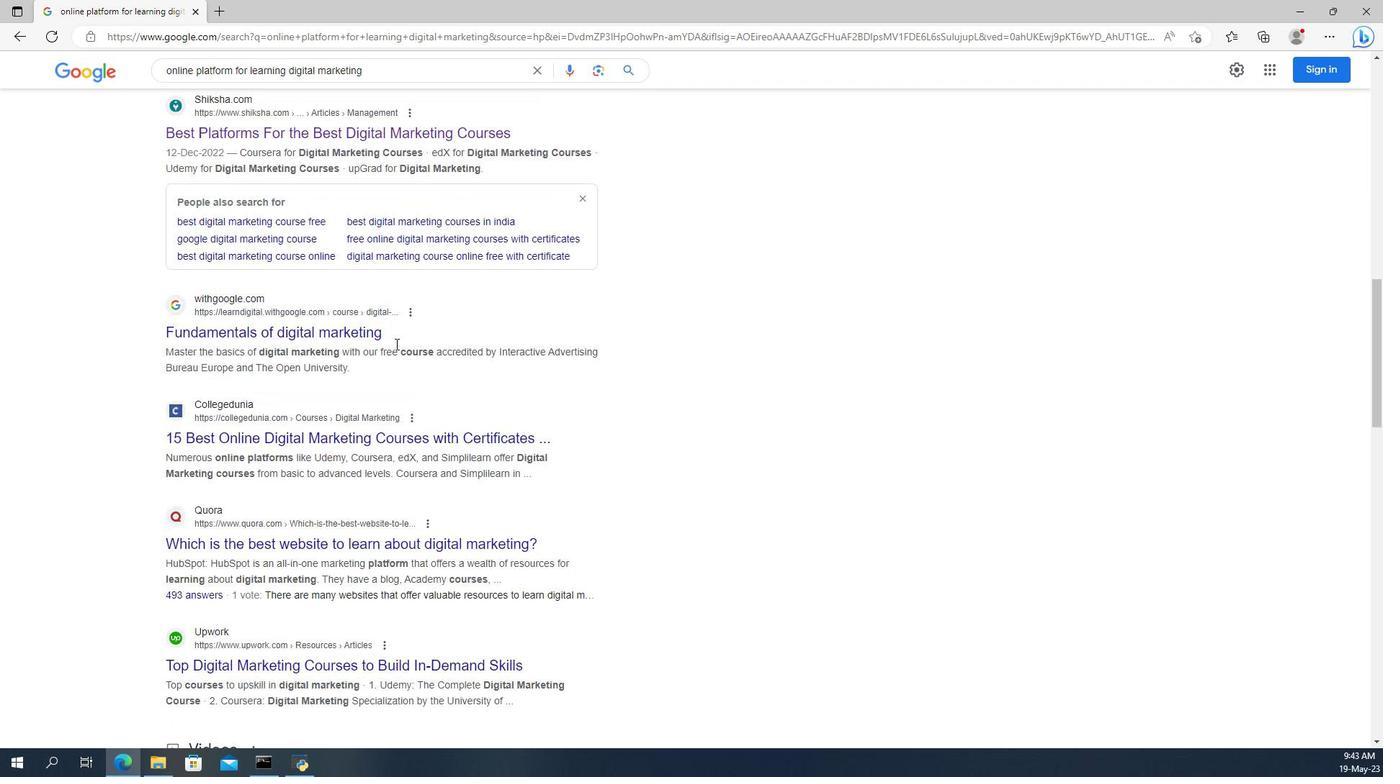 
Action: Mouse moved to (480, 463)
Screenshot: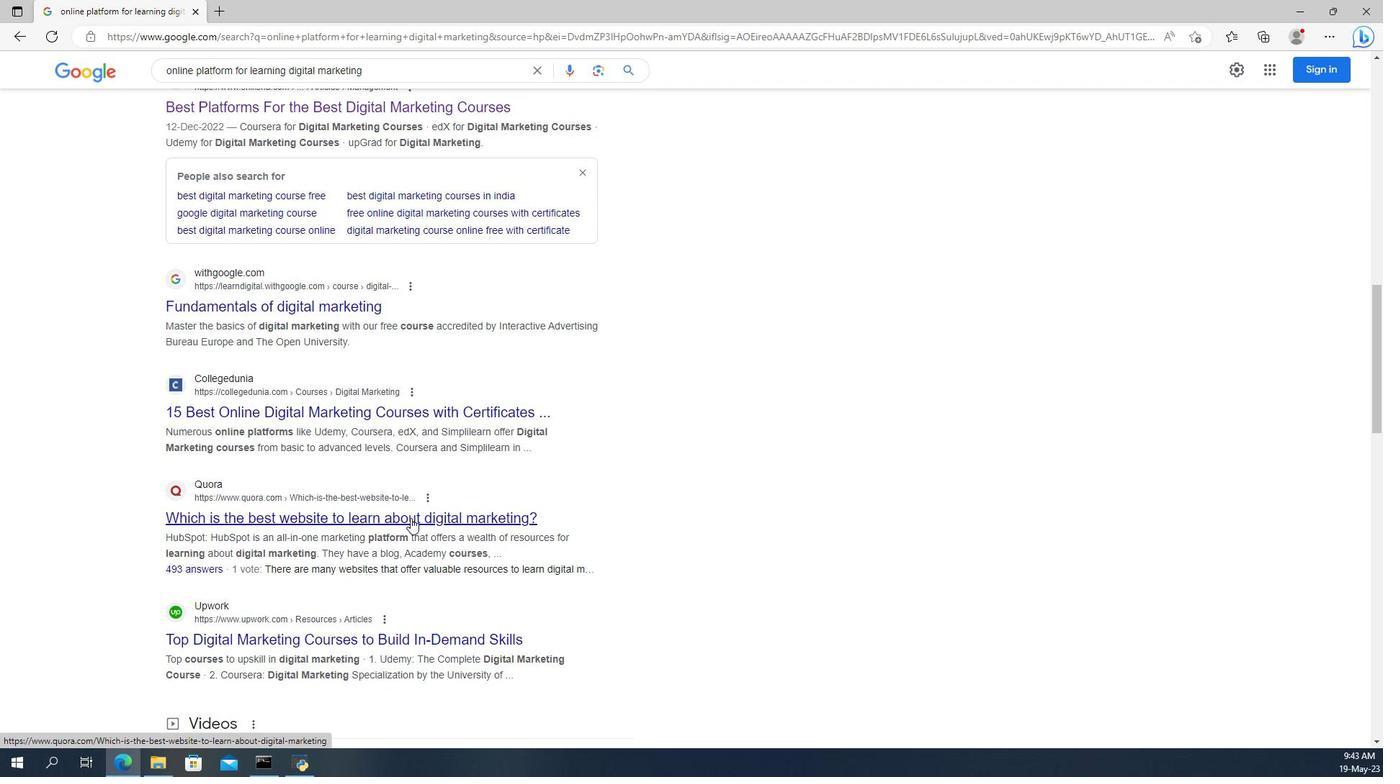 
Action: Mouse pressed right at (480, 463)
Screenshot: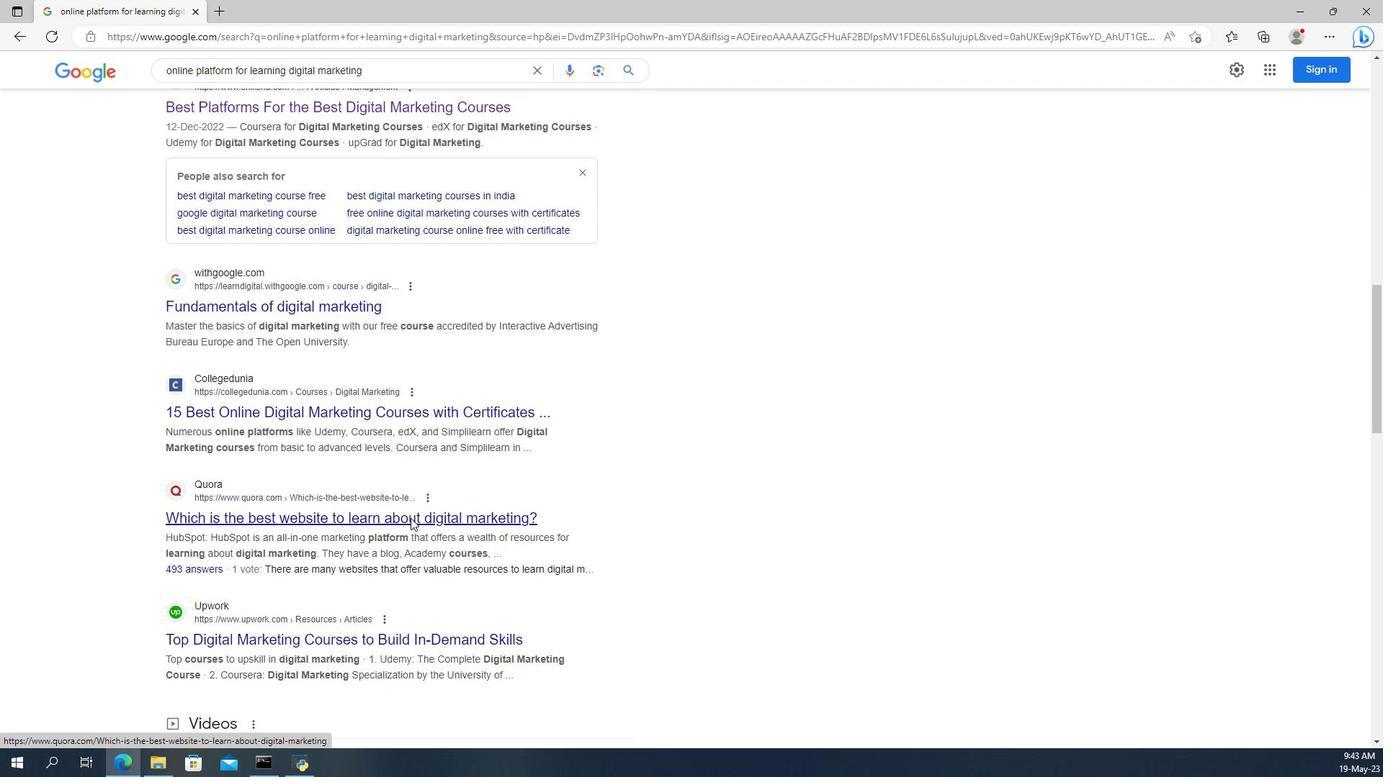
Action: Mouse moved to (510, 468)
Screenshot: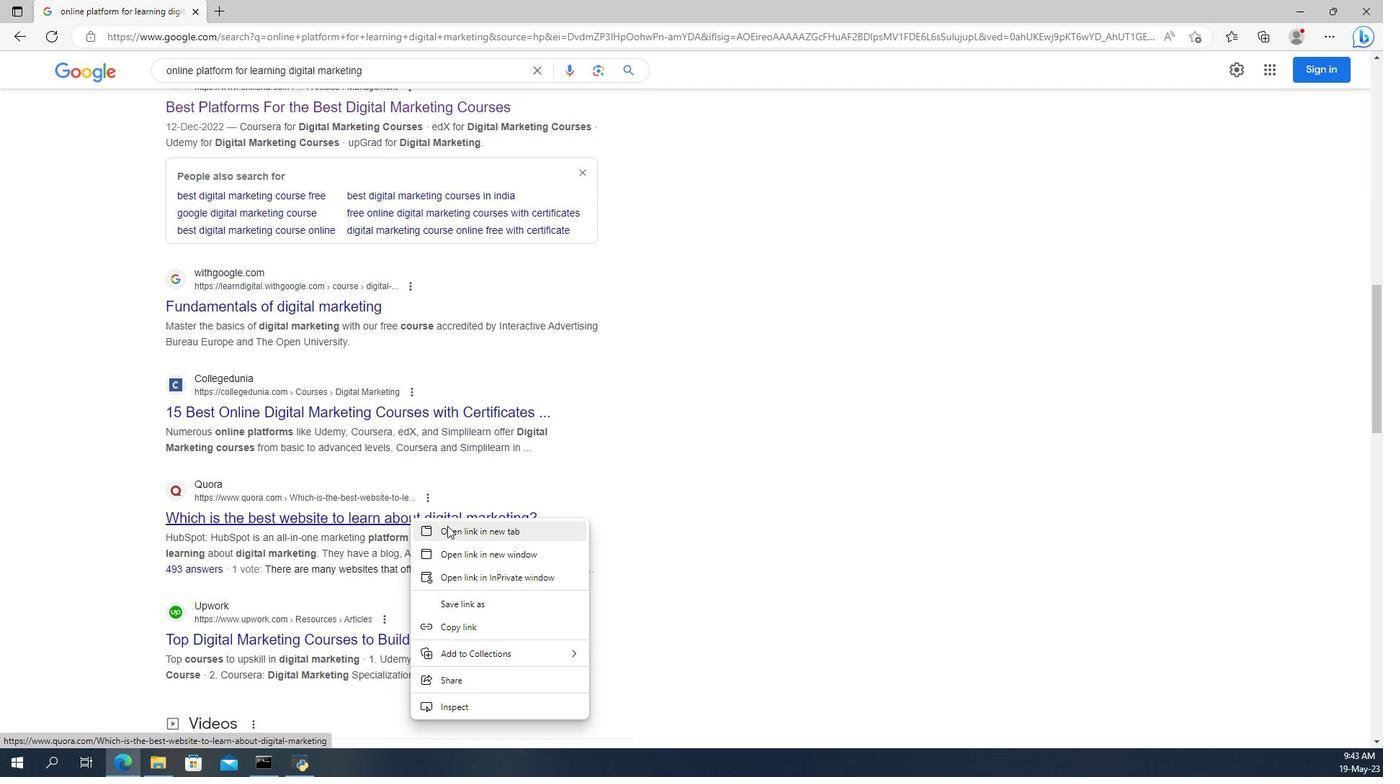 
Action: Mouse pressed left at (510, 468)
Screenshot: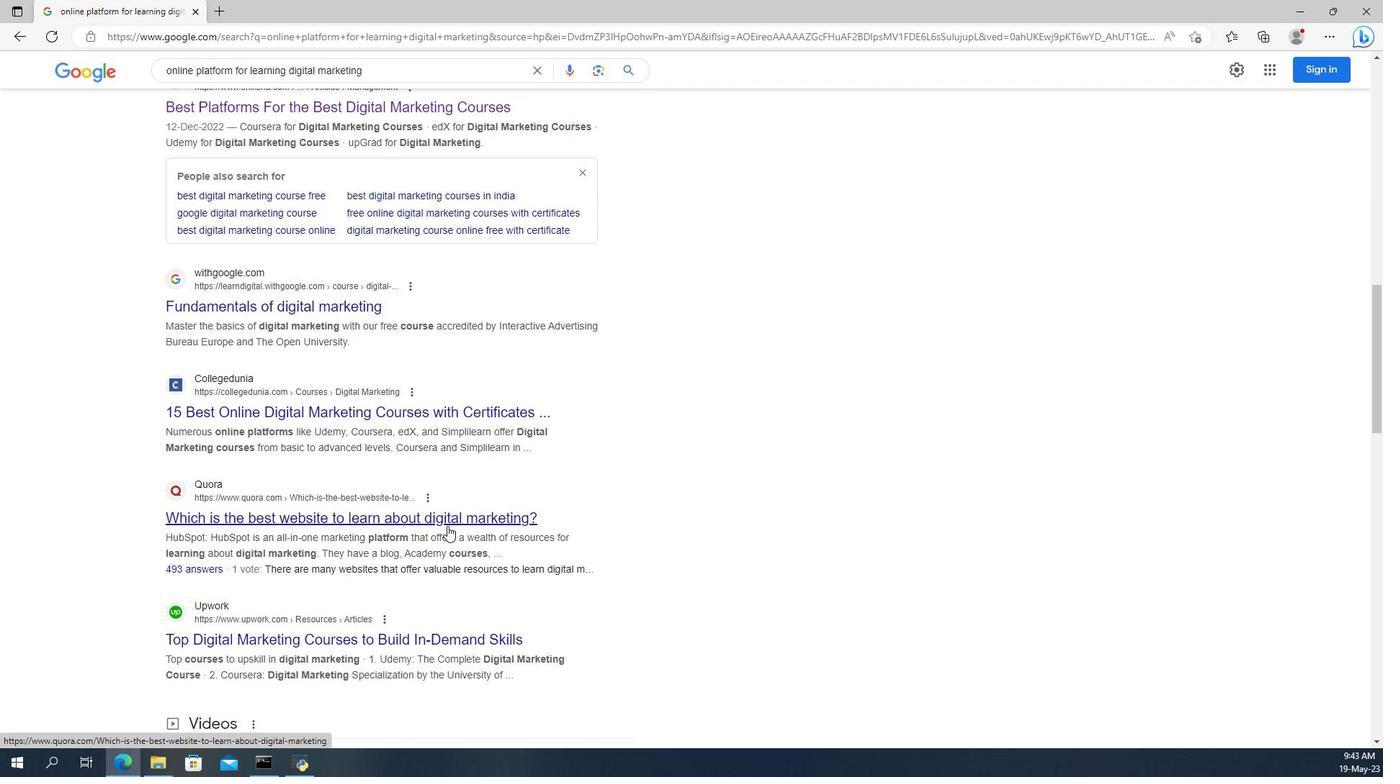 
Action: Mouse moved to (386, 187)
Screenshot: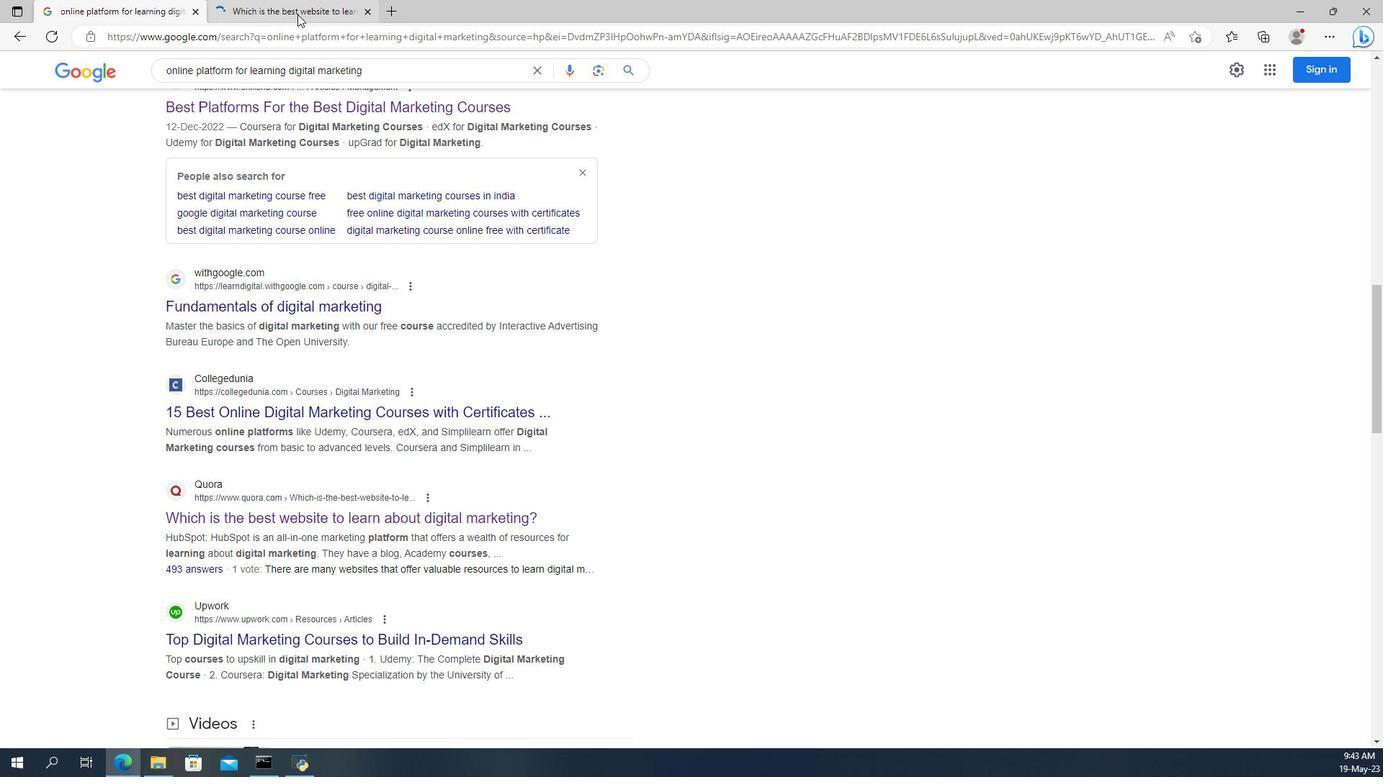 
Action: Mouse pressed left at (386, 187)
Screenshot: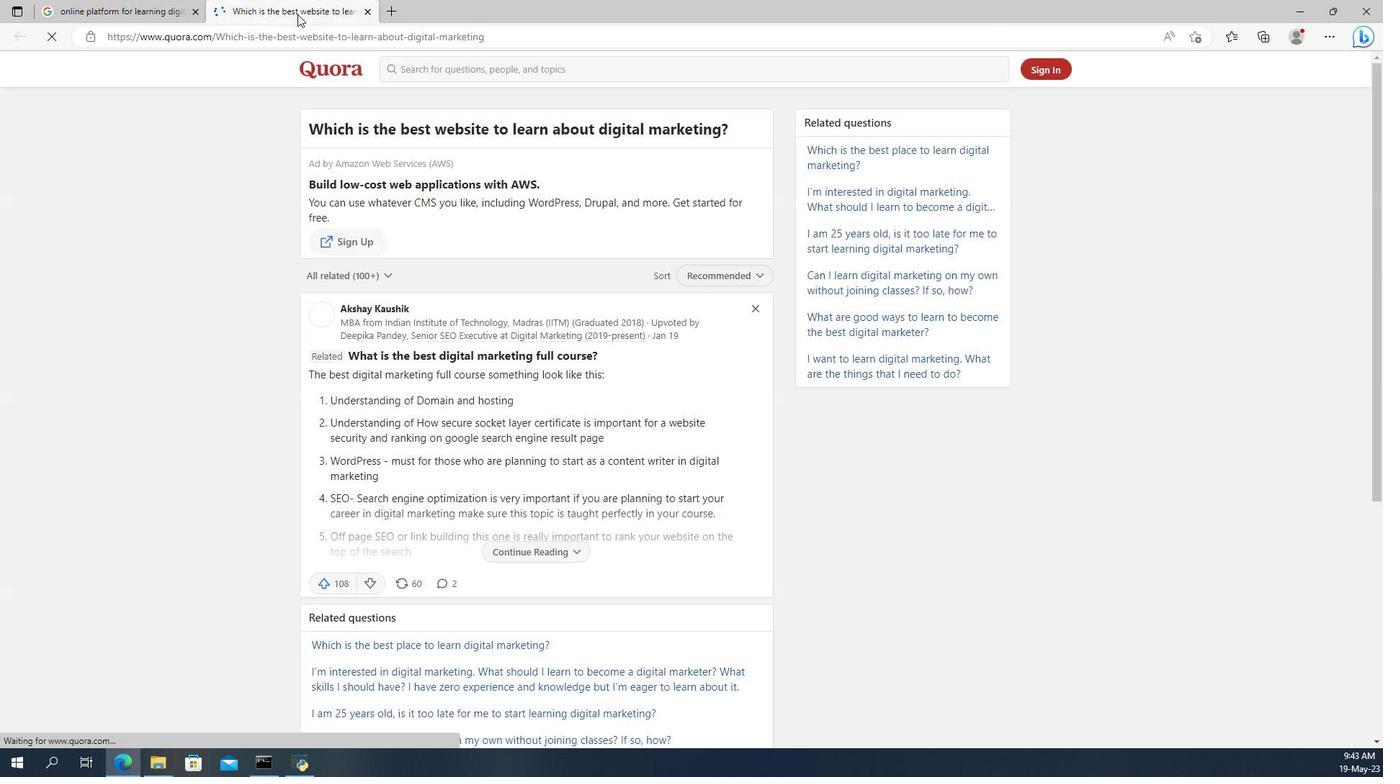 
Action: Mouse moved to (602, 479)
Screenshot: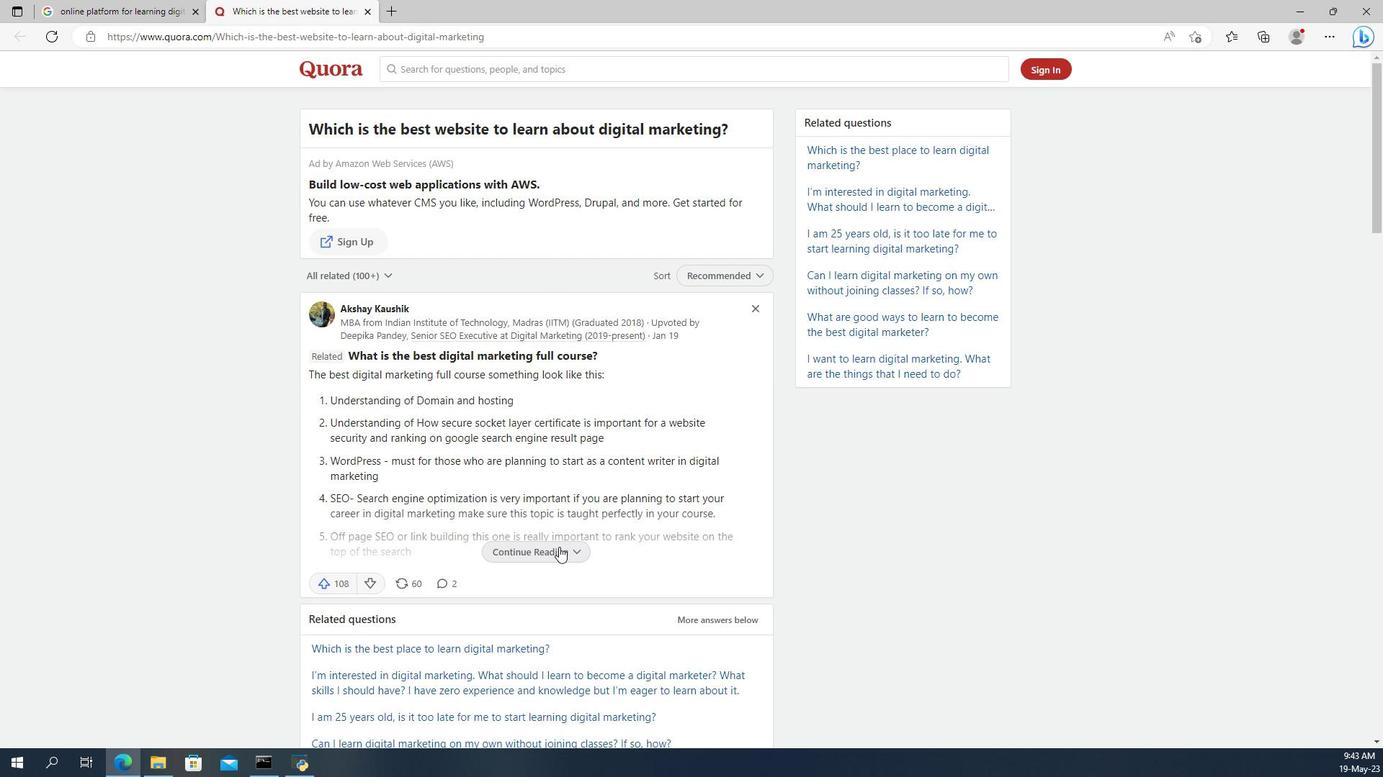 
Action: Mouse pressed left at (602, 479)
Screenshot: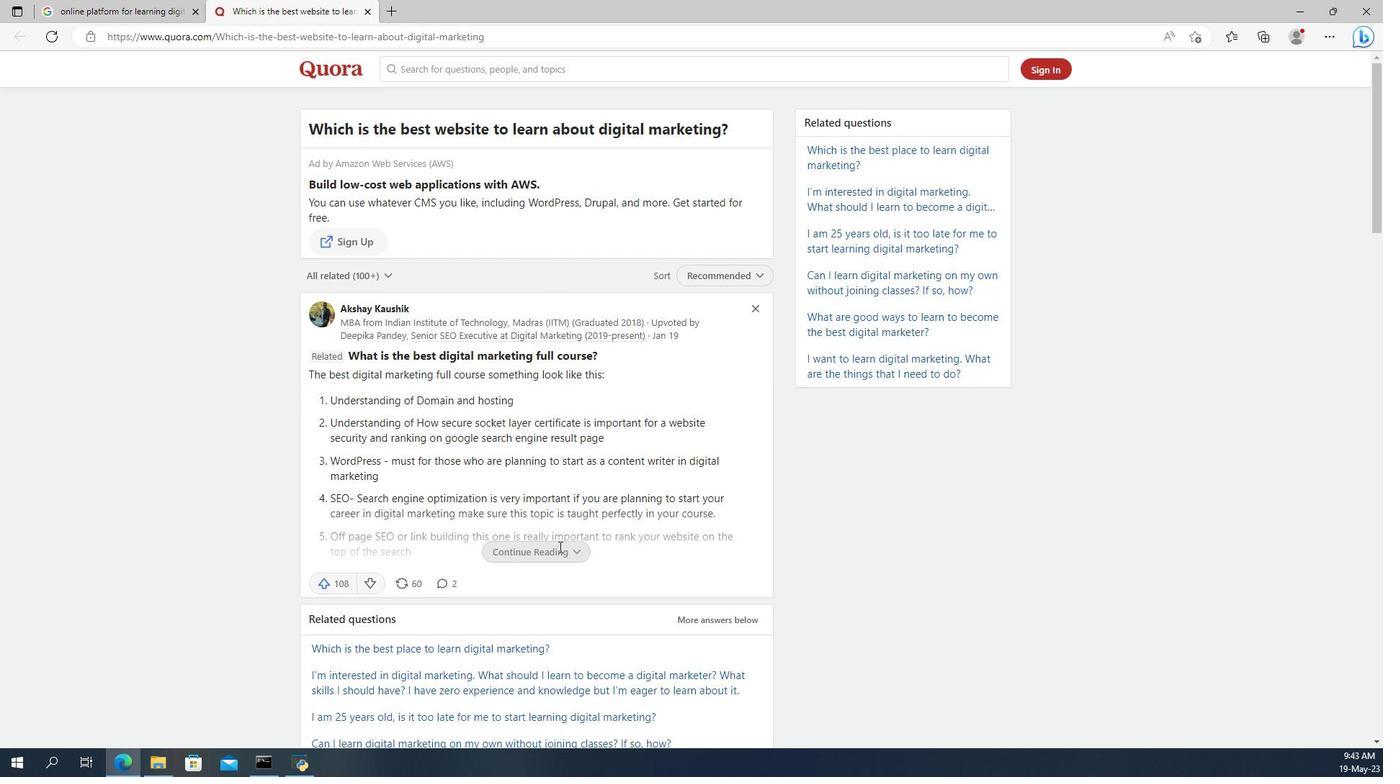 
Action: Mouse moved to (553, 352)
Screenshot: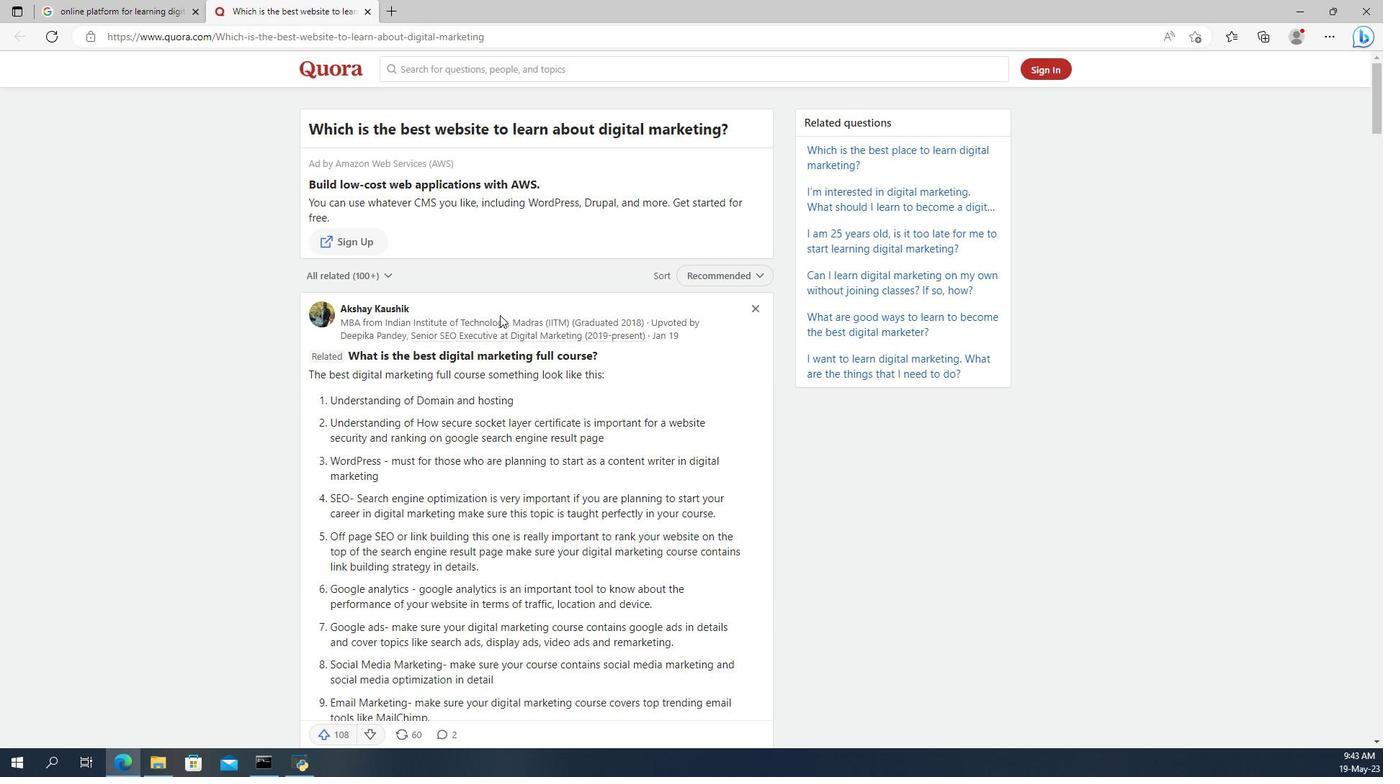 
Action: Mouse scrolled (553, 352) with delta (0, 0)
Screenshot: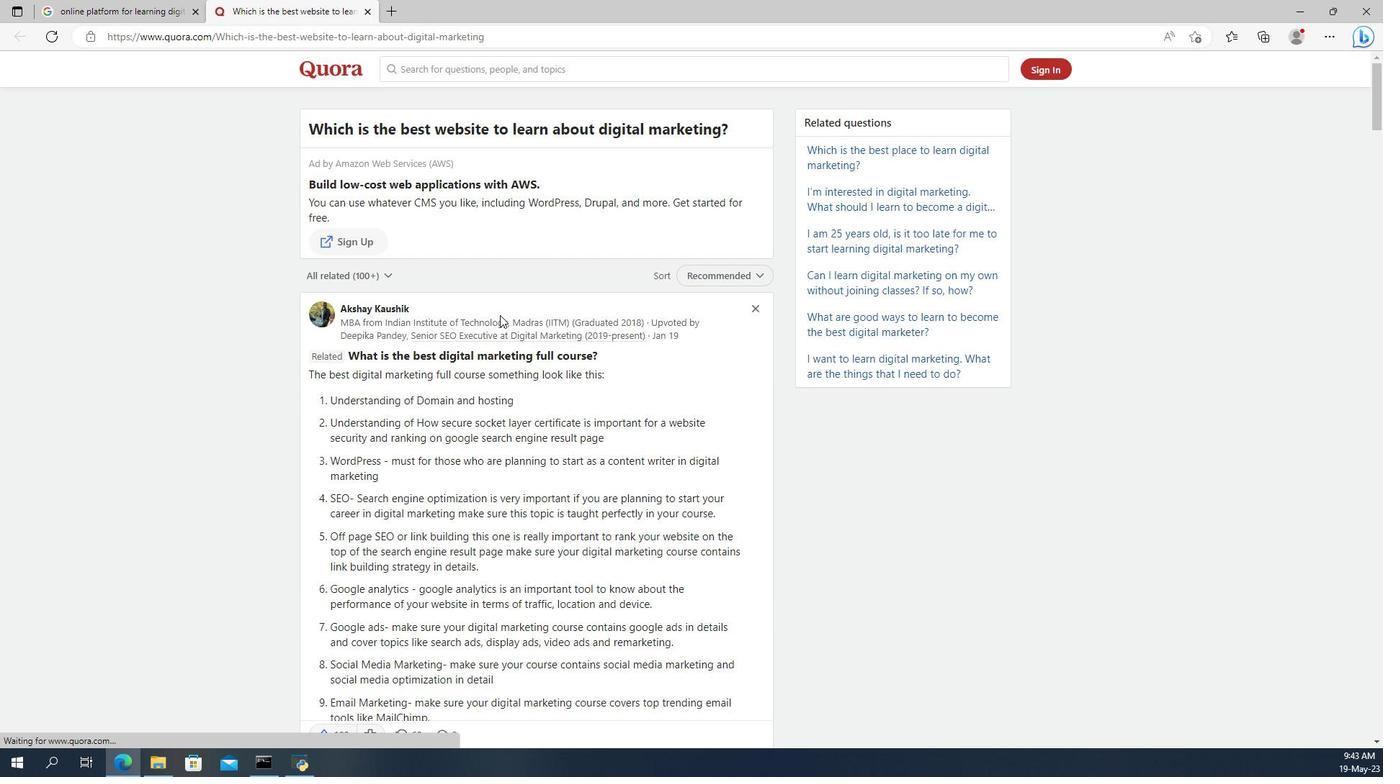 
Action: Mouse scrolled (553, 352) with delta (0, 0)
Screenshot: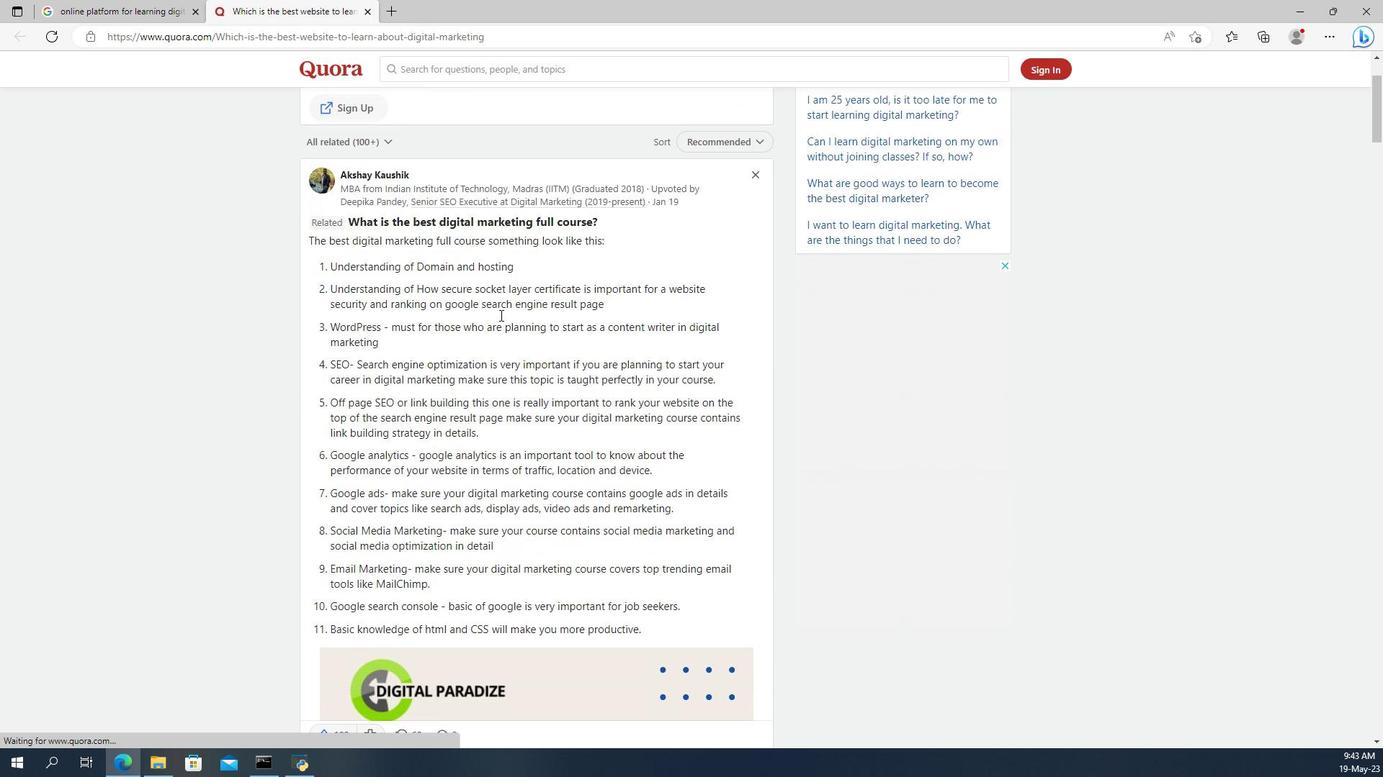 
Action: Mouse scrolled (553, 352) with delta (0, 0)
Screenshot: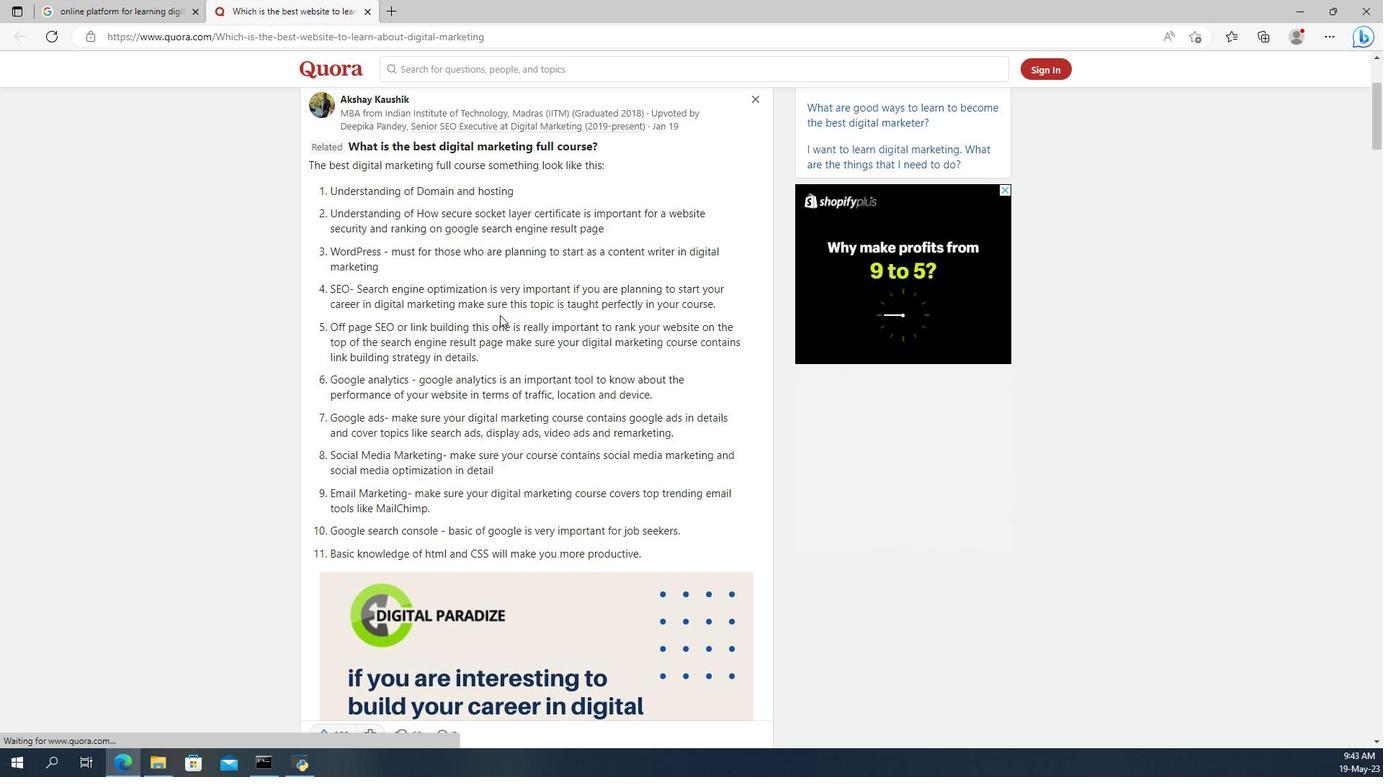 
Action: Mouse scrolled (553, 352) with delta (0, 0)
Screenshot: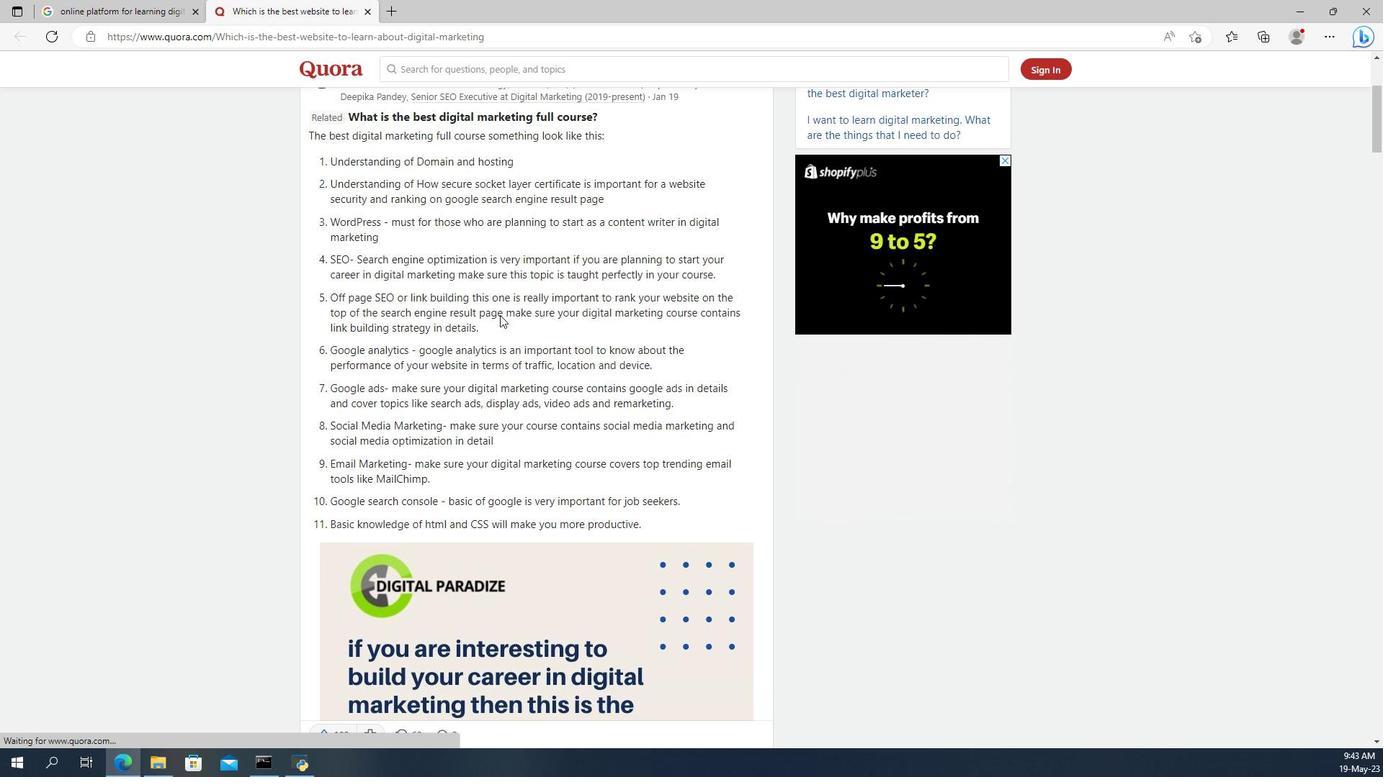 
Action: Mouse scrolled (553, 352) with delta (0, 0)
Screenshot: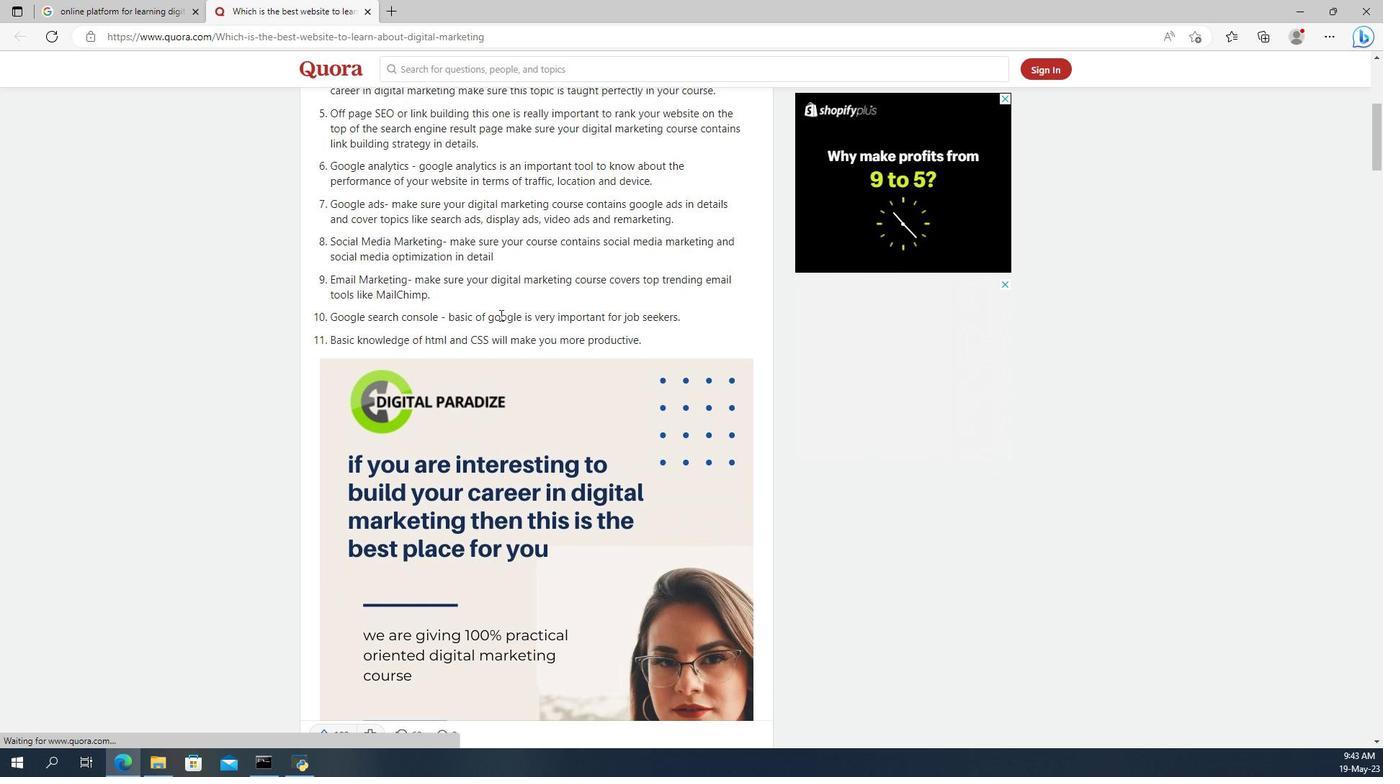 
Action: Mouse scrolled (553, 352) with delta (0, 0)
Screenshot: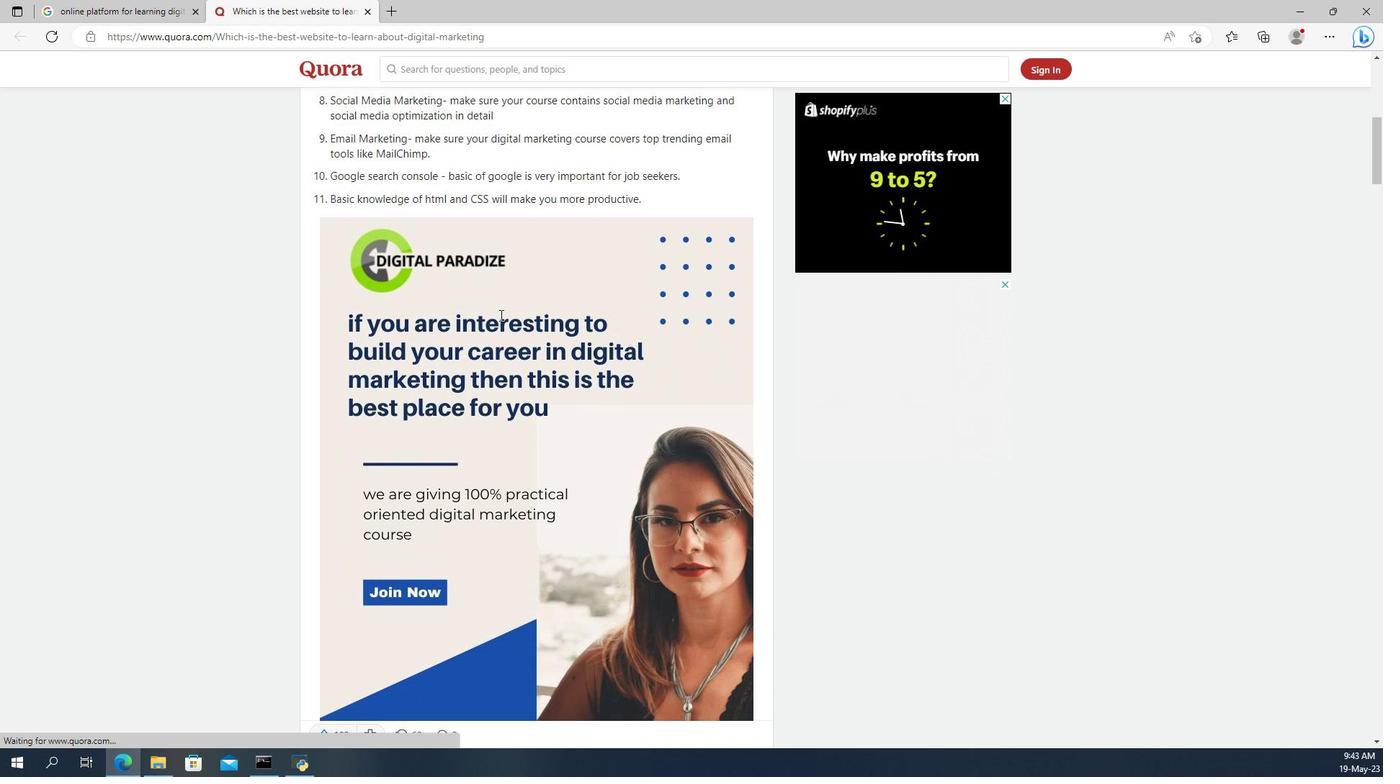 
Action: Mouse scrolled (553, 352) with delta (0, 0)
Screenshot: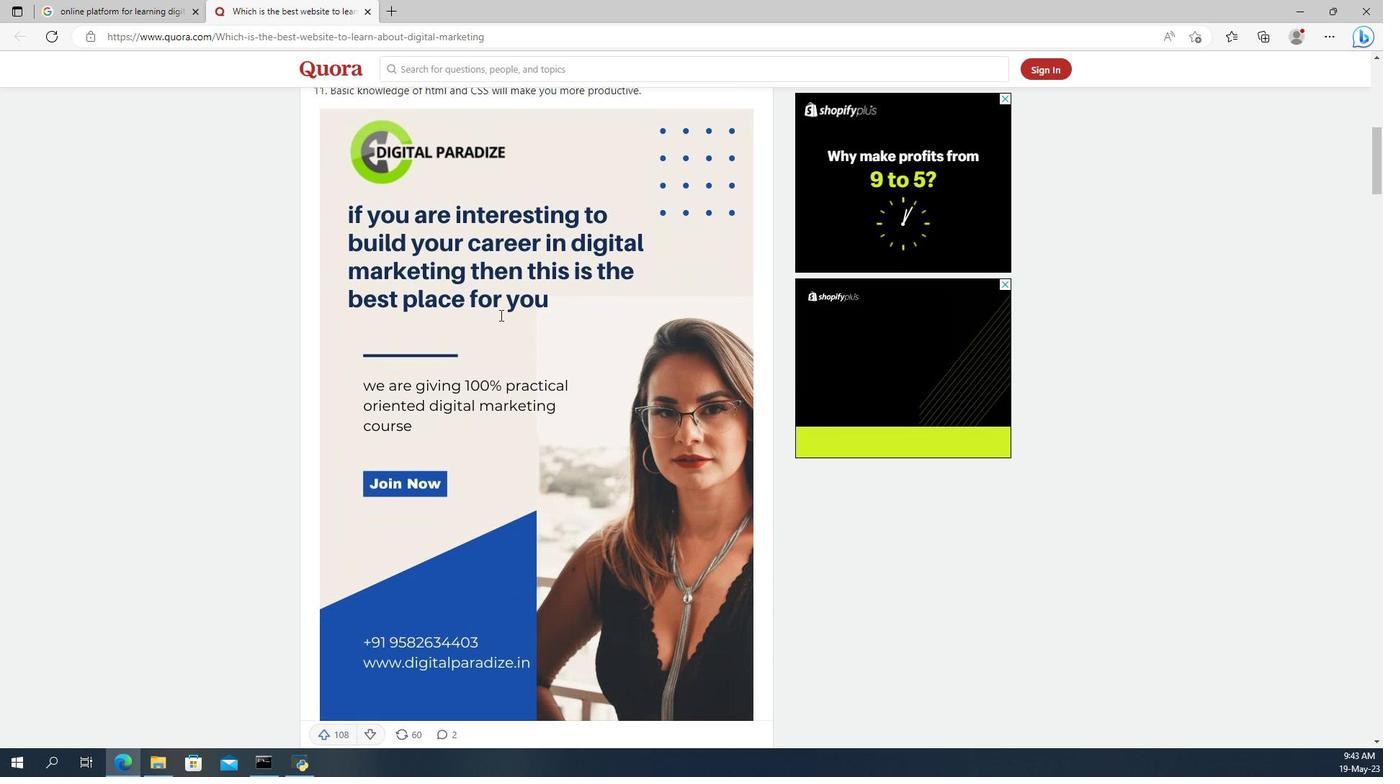
Action: Mouse moved to (553, 352)
Screenshot: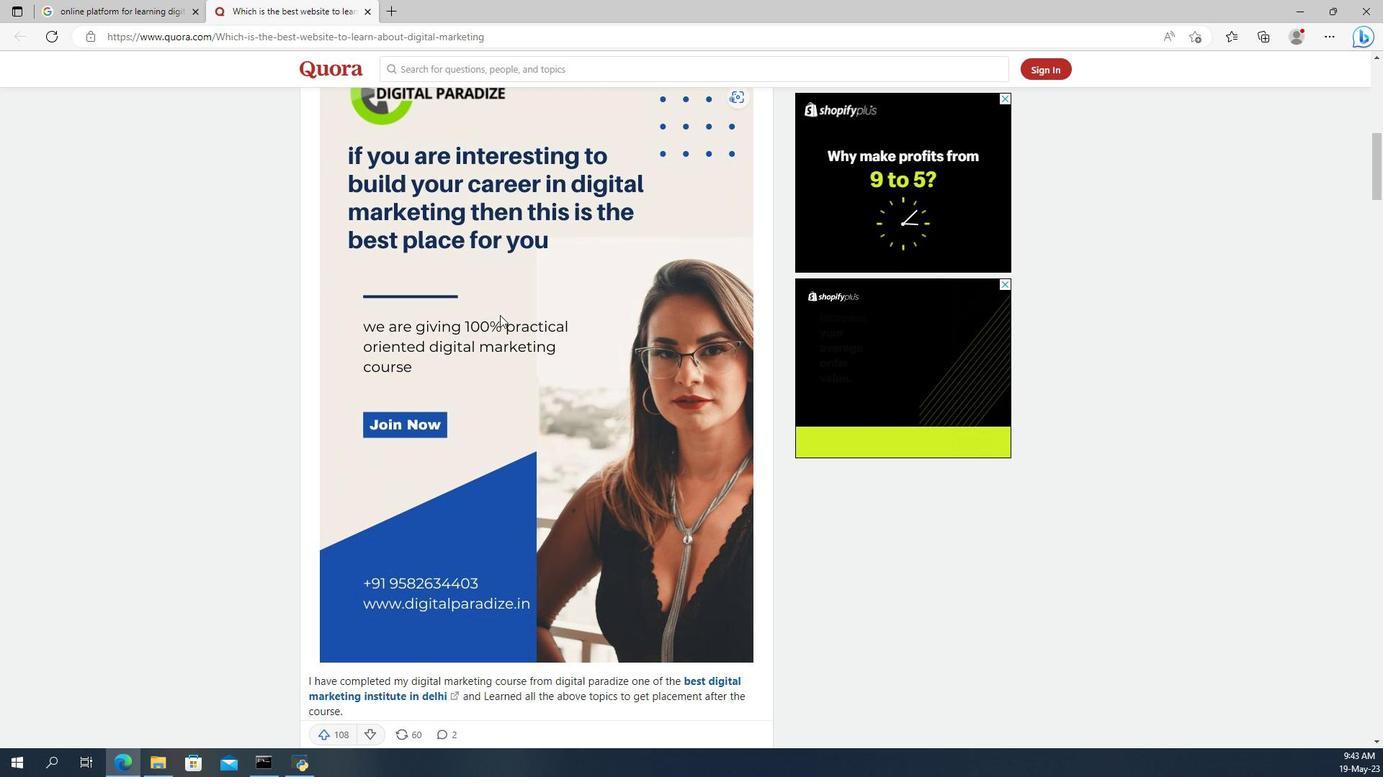 
Action: Mouse scrolled (553, 352) with delta (0, 0)
Screenshot: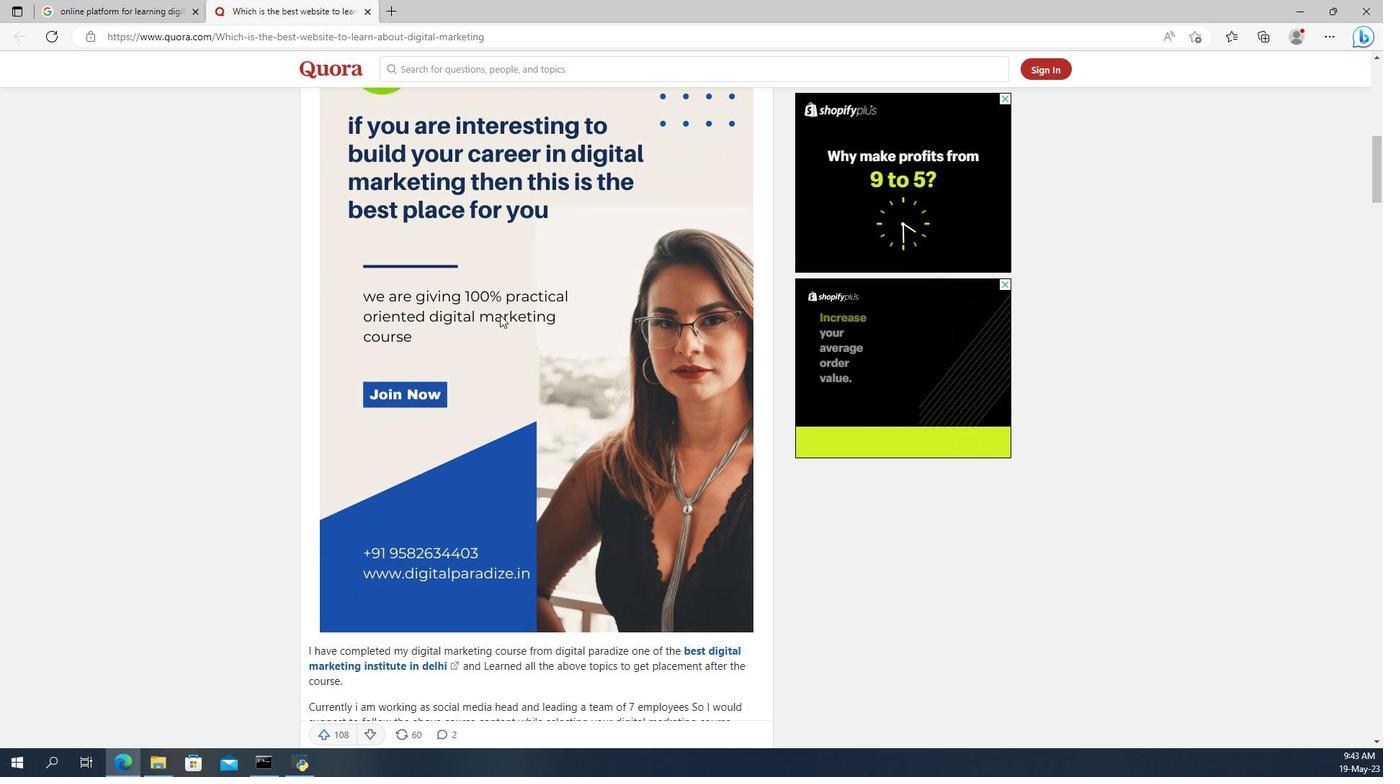 
Action: Mouse scrolled (553, 352) with delta (0, 0)
Screenshot: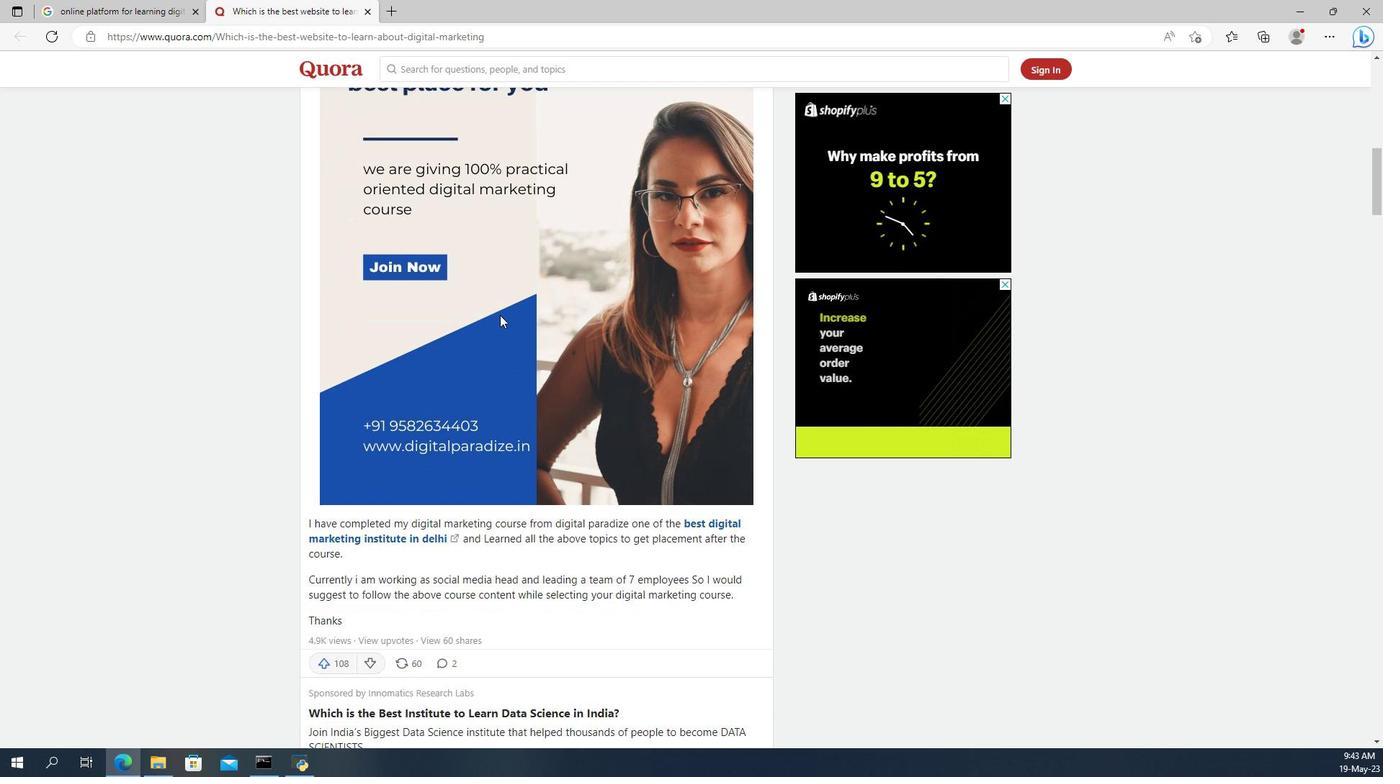 
Action: Mouse scrolled (553, 352) with delta (0, 0)
Screenshot: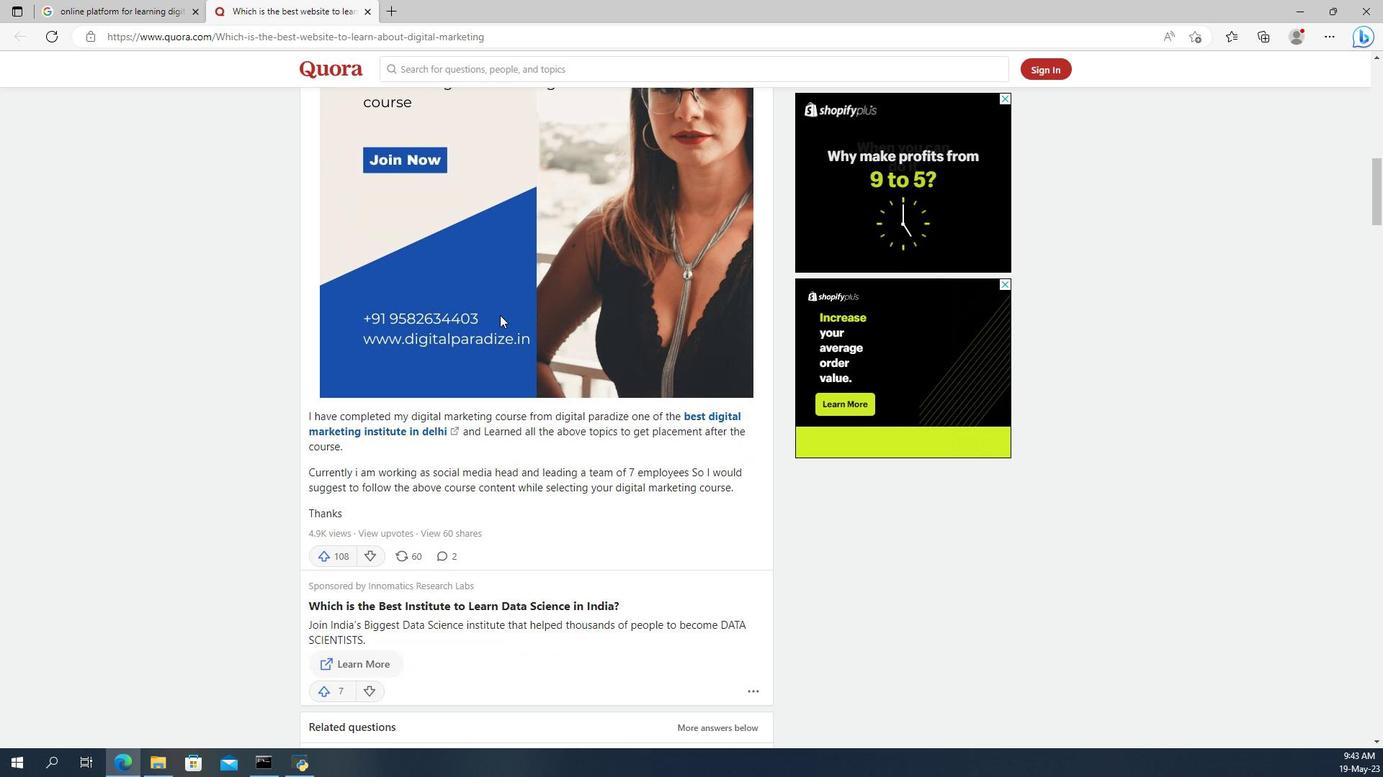 
Action: Mouse scrolled (553, 352) with delta (0, 0)
Screenshot: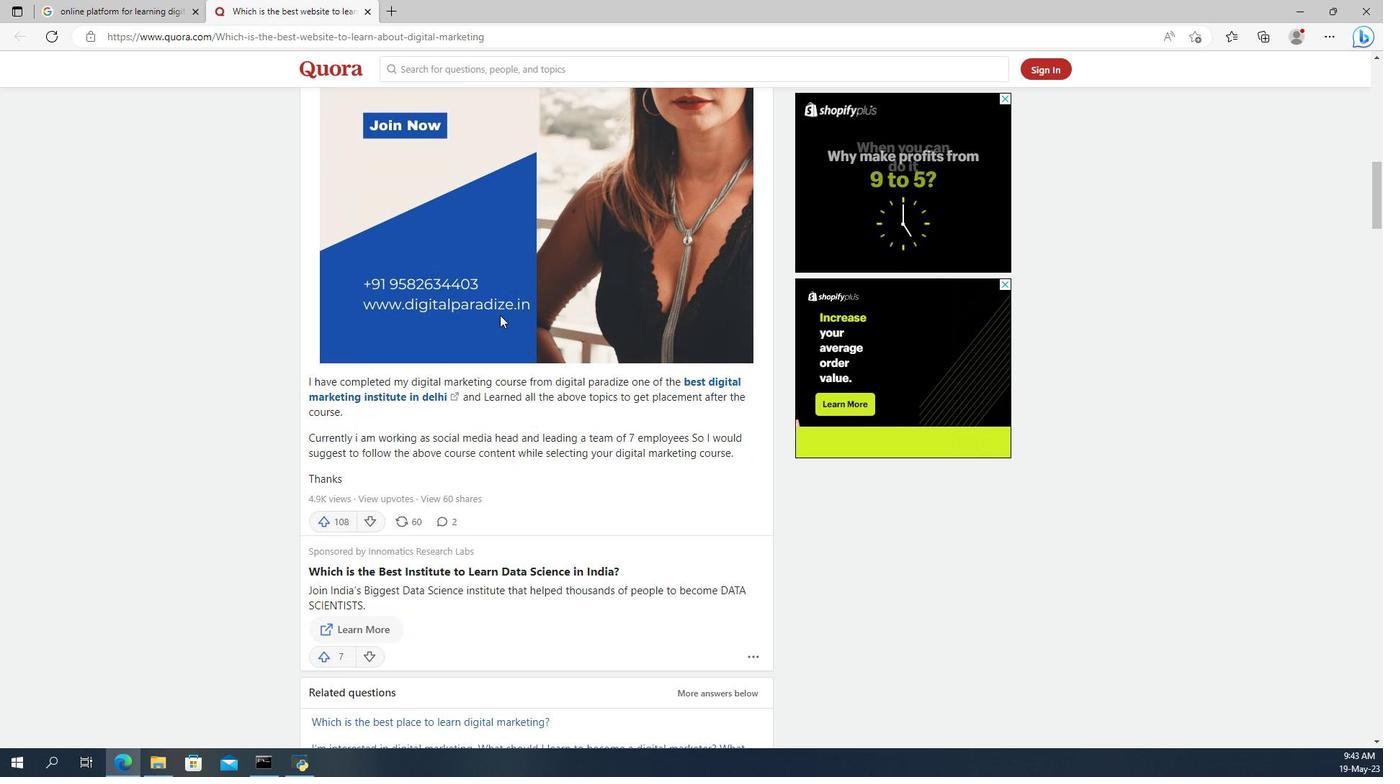 
Action: Mouse scrolled (553, 352) with delta (0, 0)
Screenshot: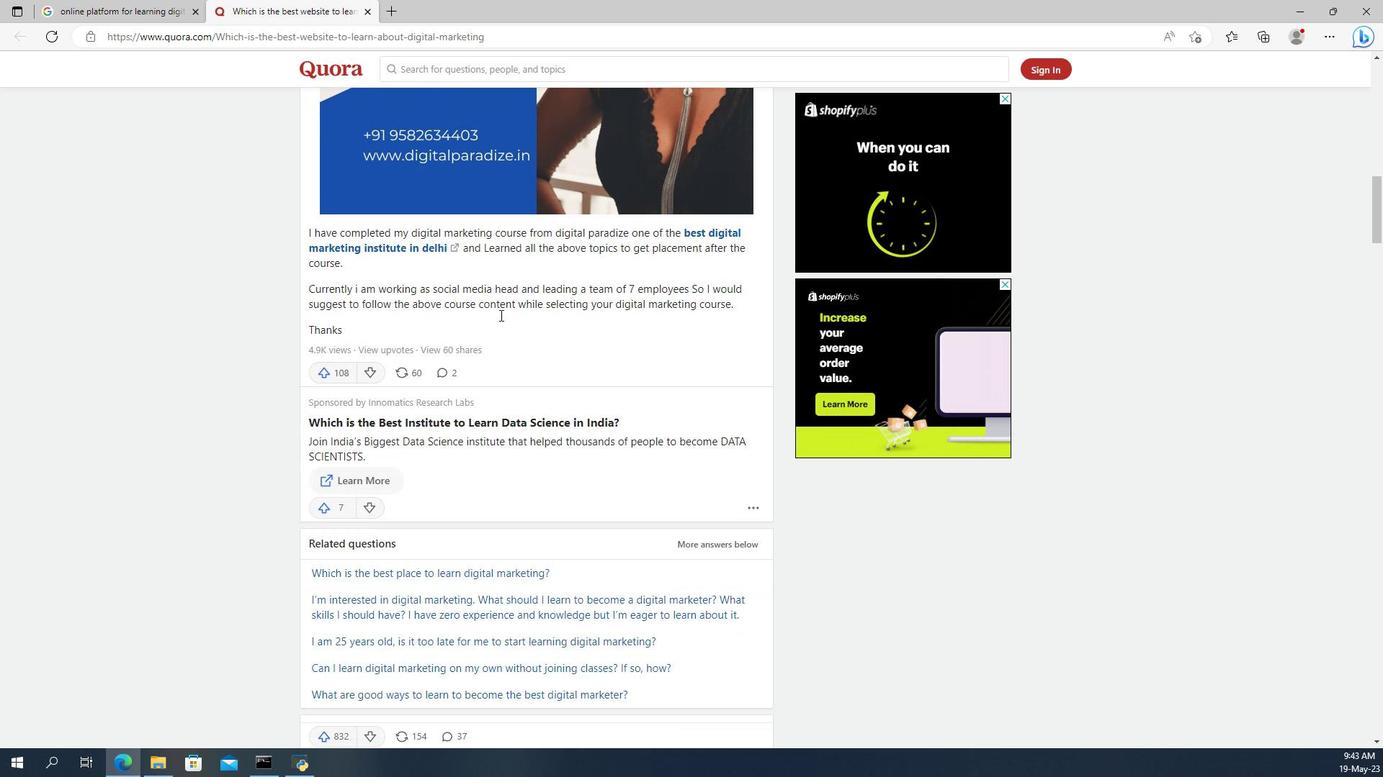 
Action: Mouse scrolled (553, 352) with delta (0, 0)
Screenshot: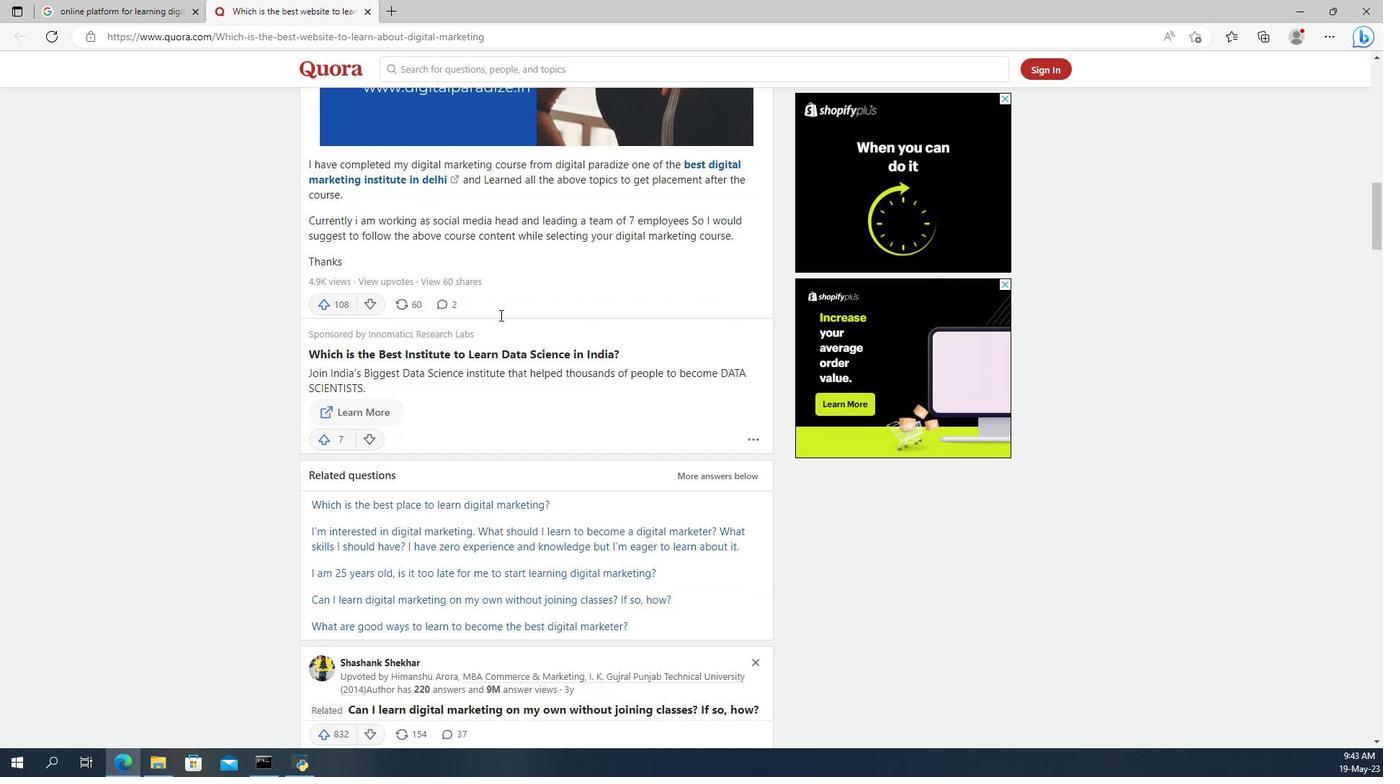 
Action: Mouse scrolled (553, 352) with delta (0, 0)
Screenshot: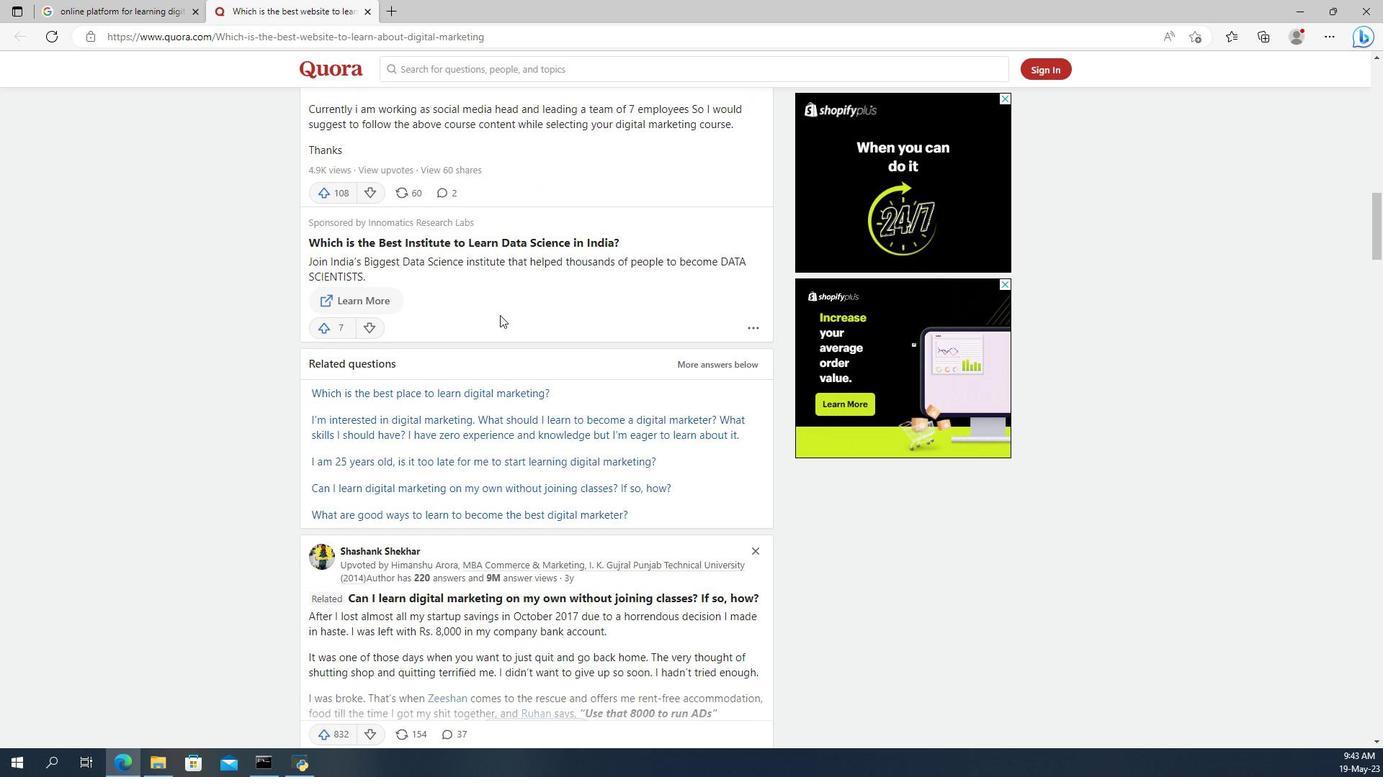 
Action: Mouse scrolled (553, 352) with delta (0, 0)
Screenshot: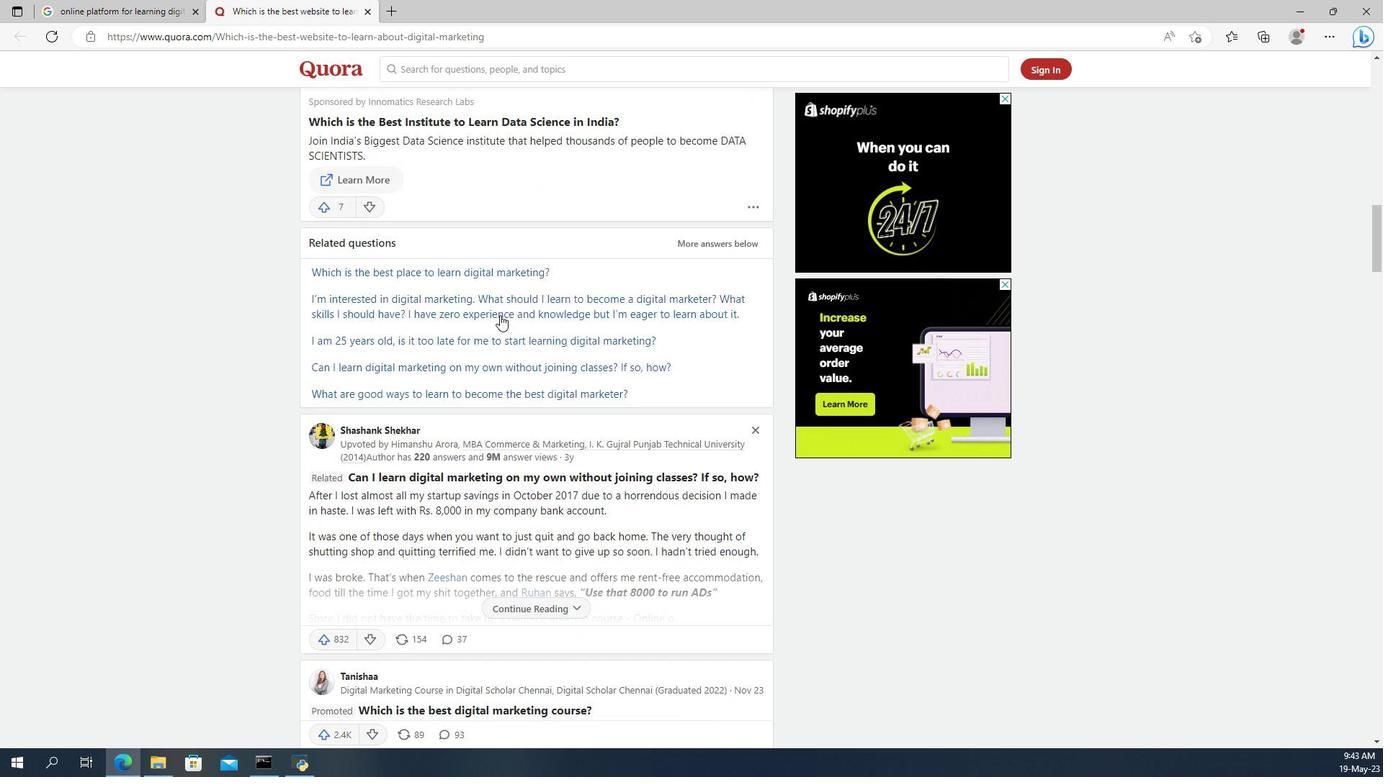 
Action: Mouse moved to (579, 462)
Screenshot: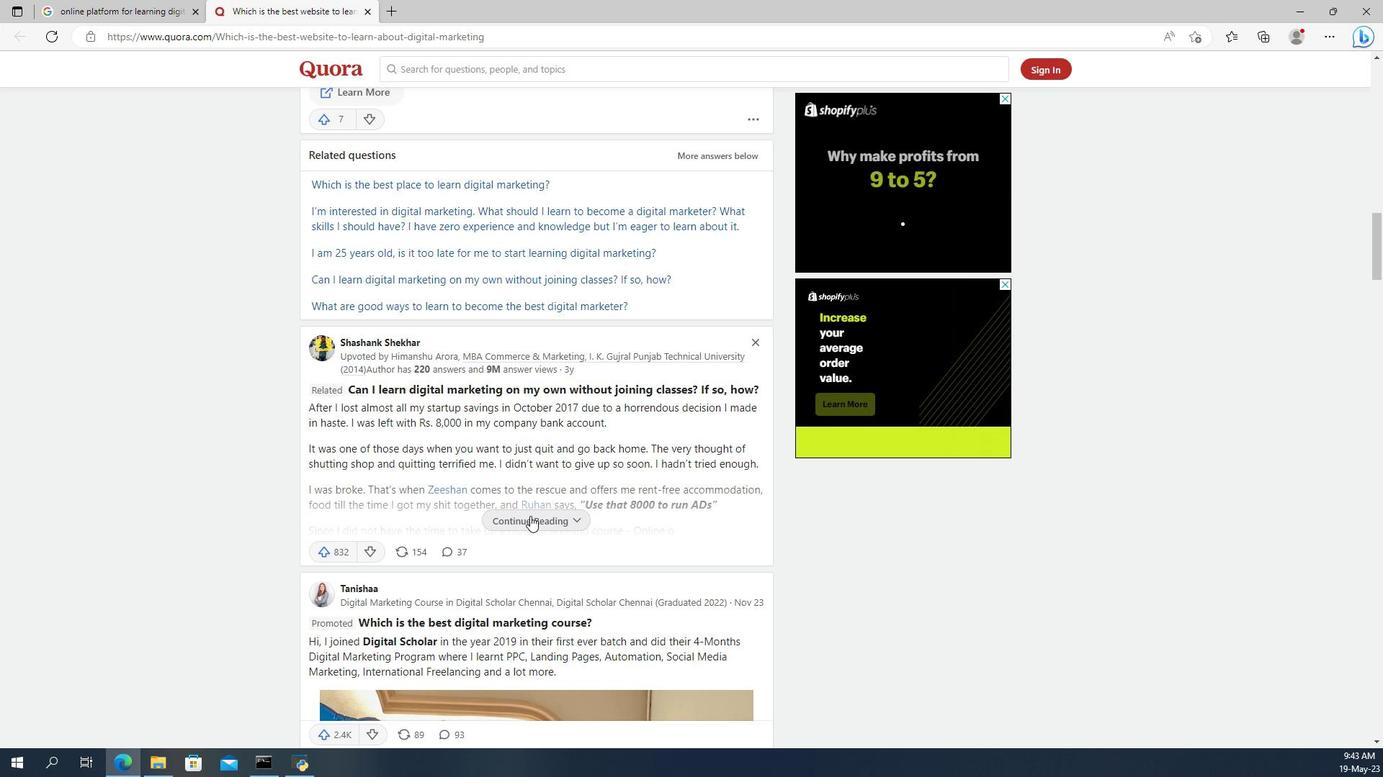 
Action: Mouse pressed left at (579, 462)
Screenshot: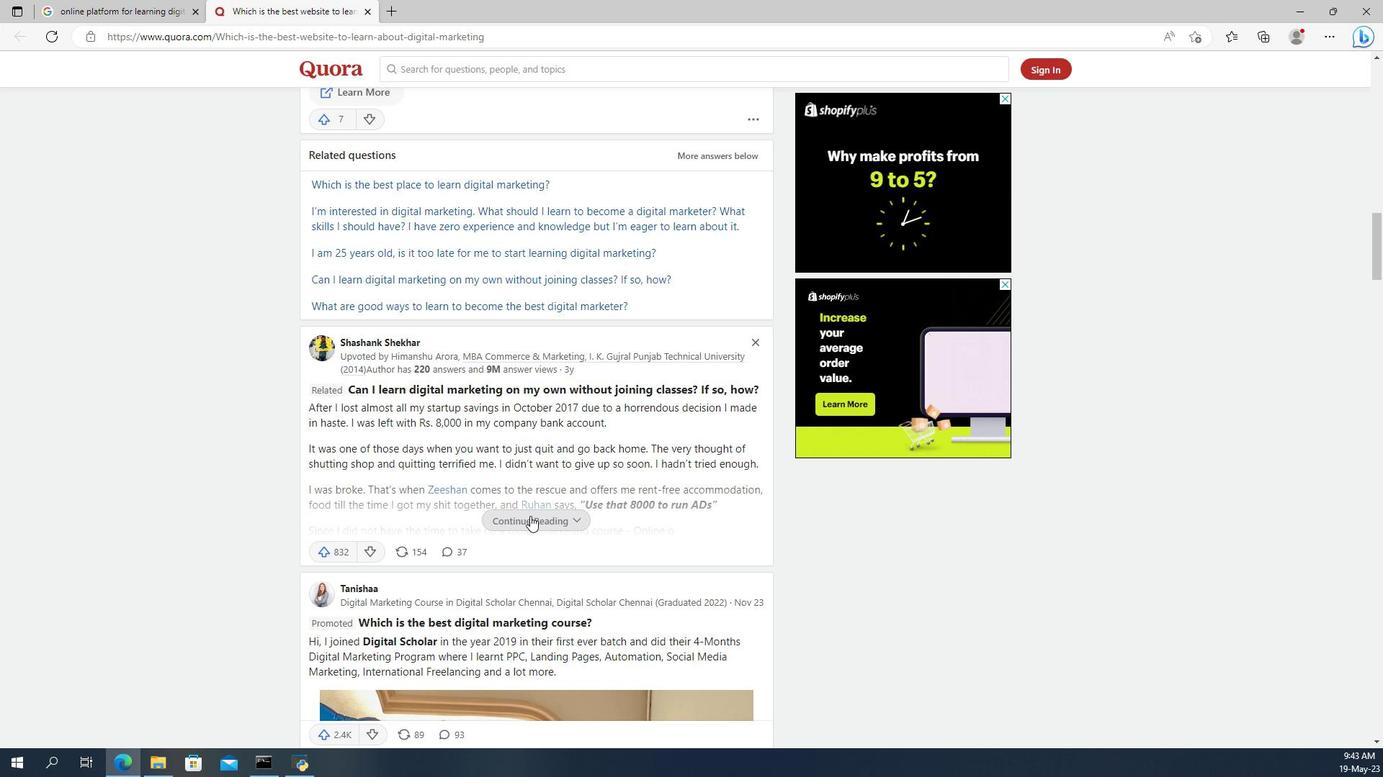
Action: Mouse moved to (554, 425)
Screenshot: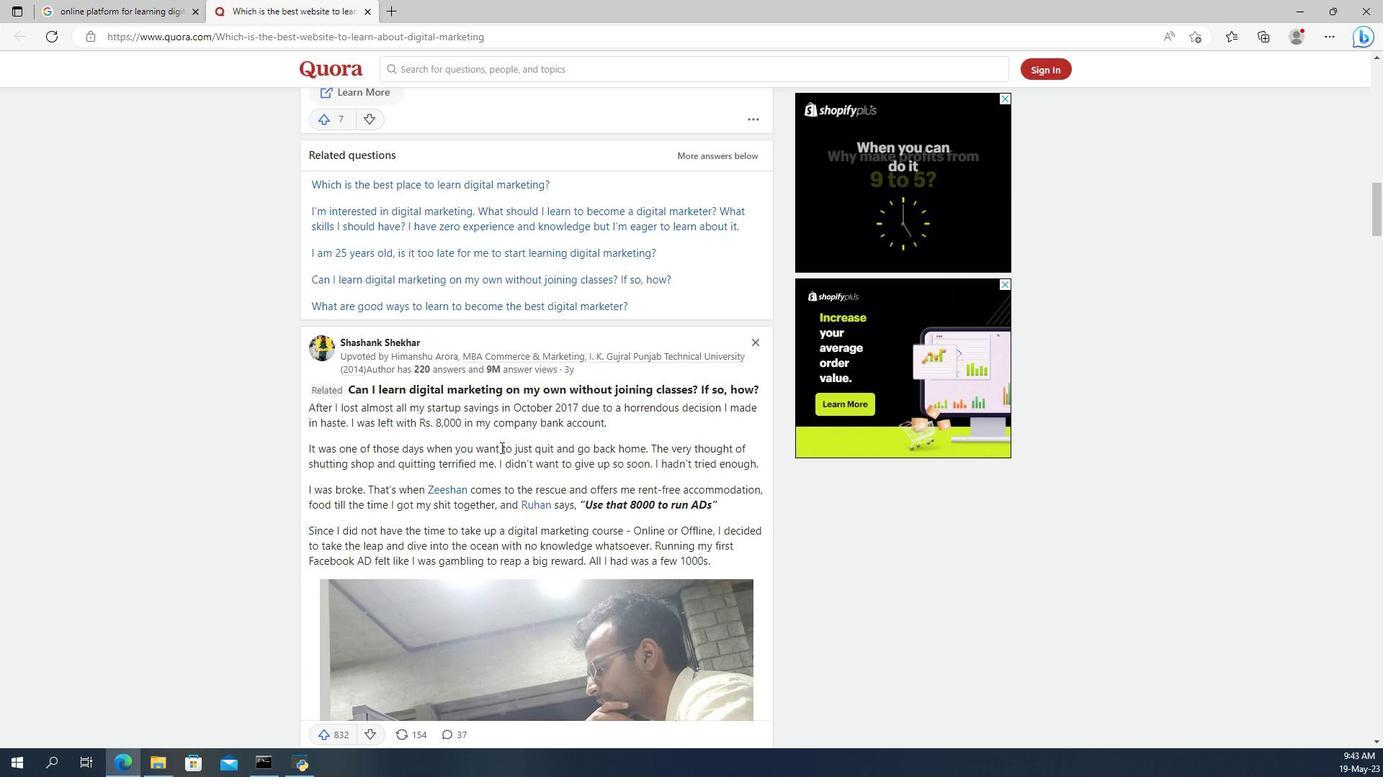 
Action: Mouse scrolled (554, 424) with delta (0, 0)
Screenshot: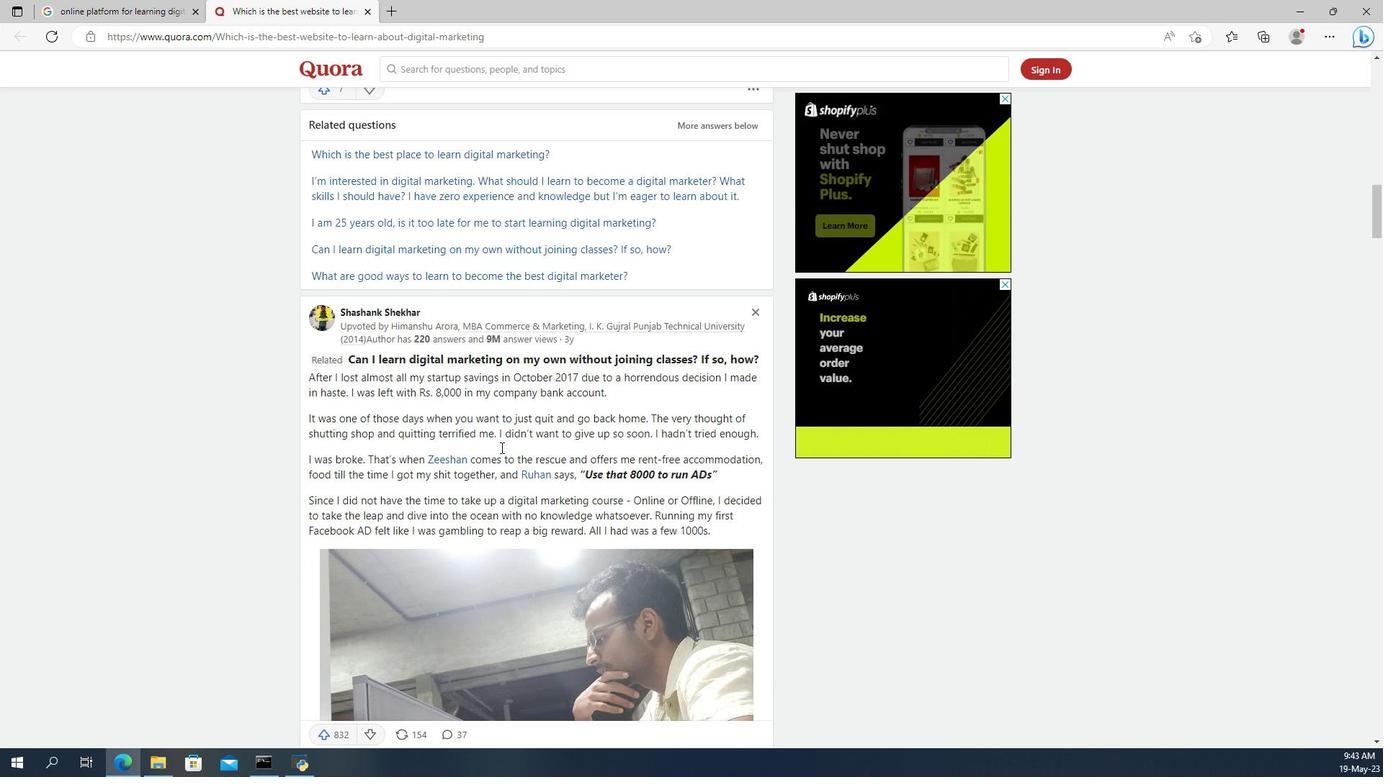 
Action: Mouse scrolled (554, 424) with delta (0, 0)
Screenshot: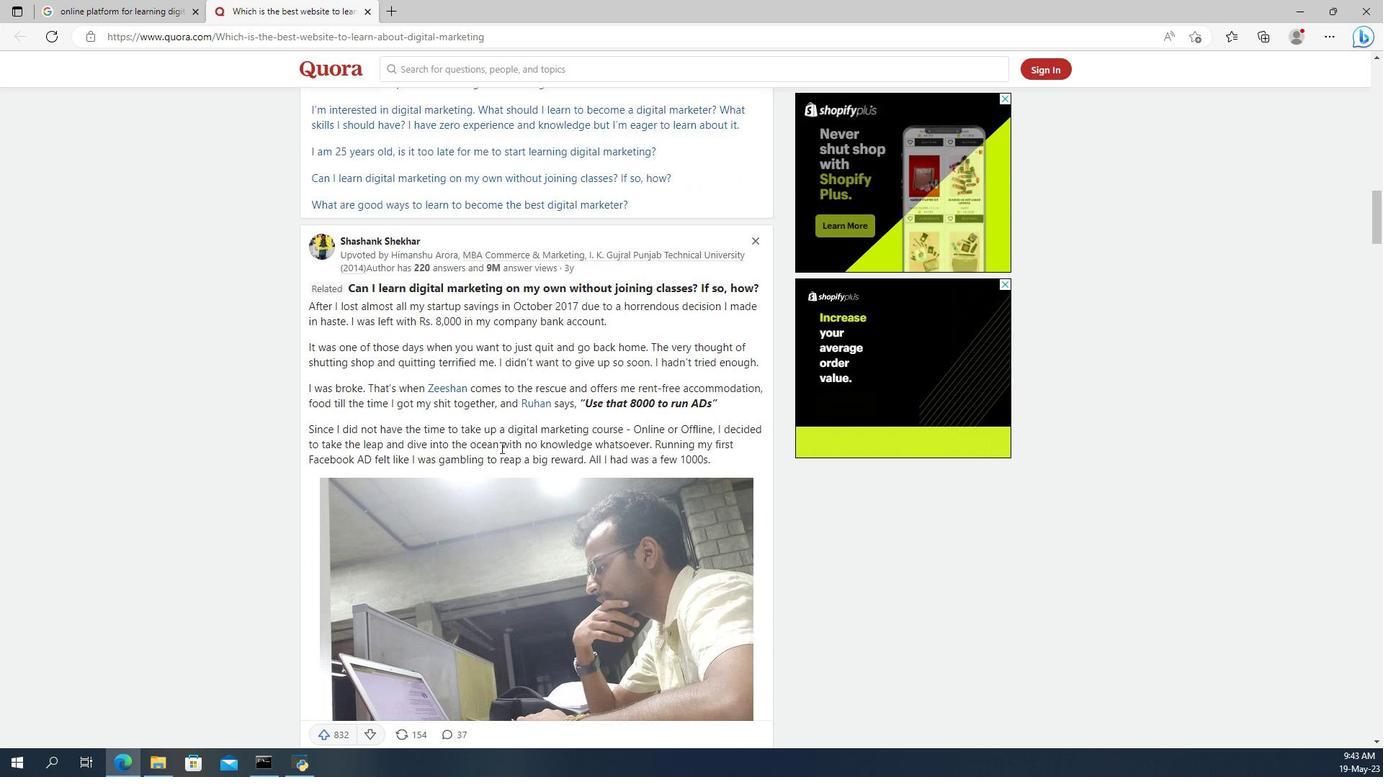 
Action: Mouse scrolled (554, 425) with delta (0, 0)
Screenshot: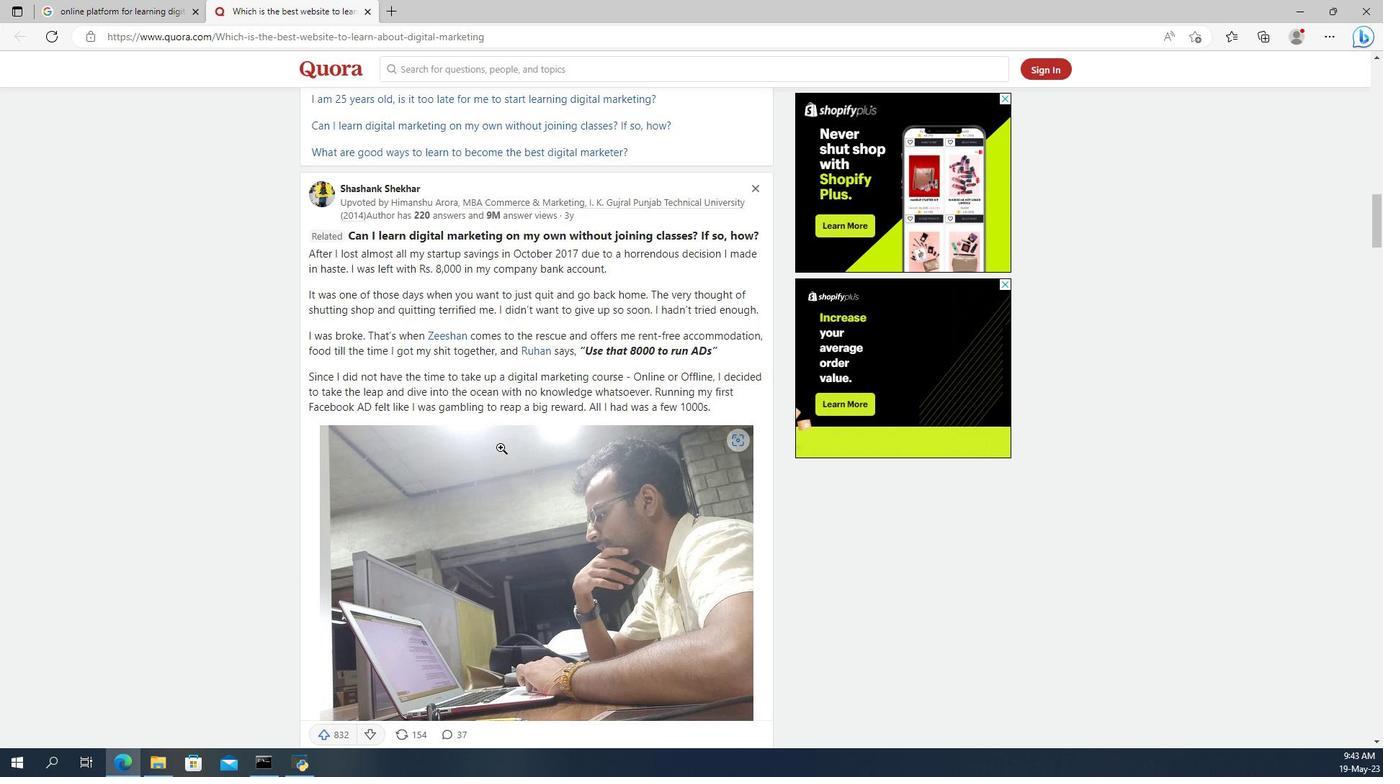 
Action: Mouse scrolled (554, 425) with delta (0, 0)
Screenshot: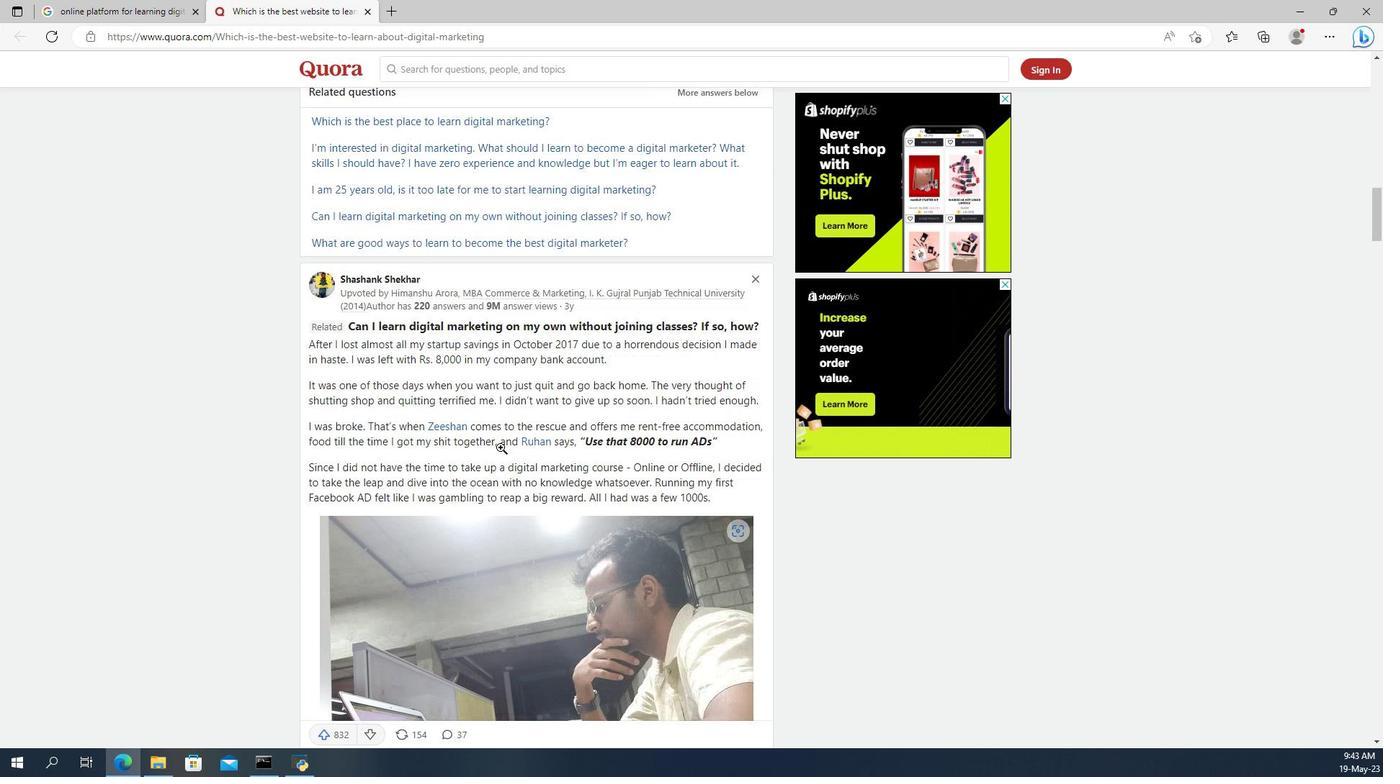 
Action: Mouse scrolled (554, 425) with delta (0, 0)
Screenshot: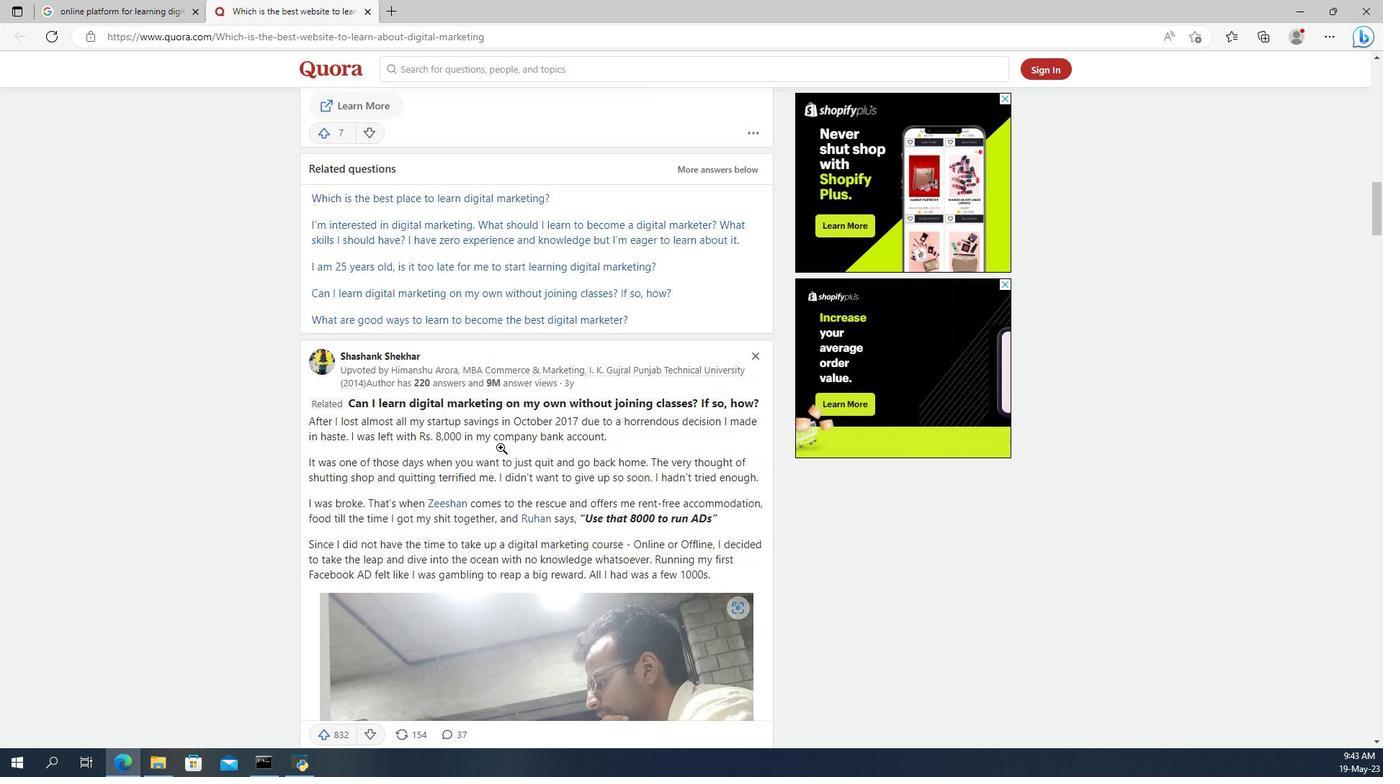 
Action: Mouse scrolled (554, 424) with delta (0, 0)
Screenshot: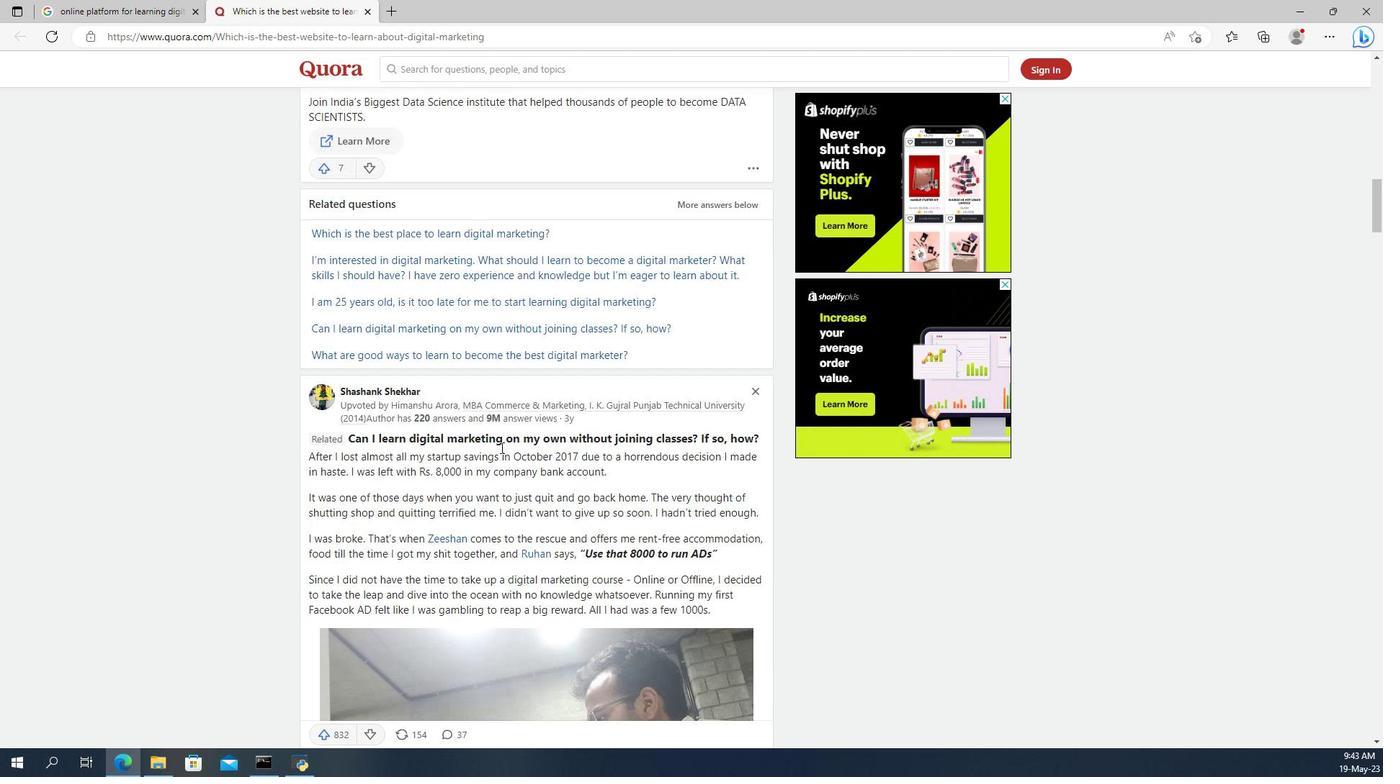 
Action: Mouse scrolled (554, 424) with delta (0, 0)
Screenshot: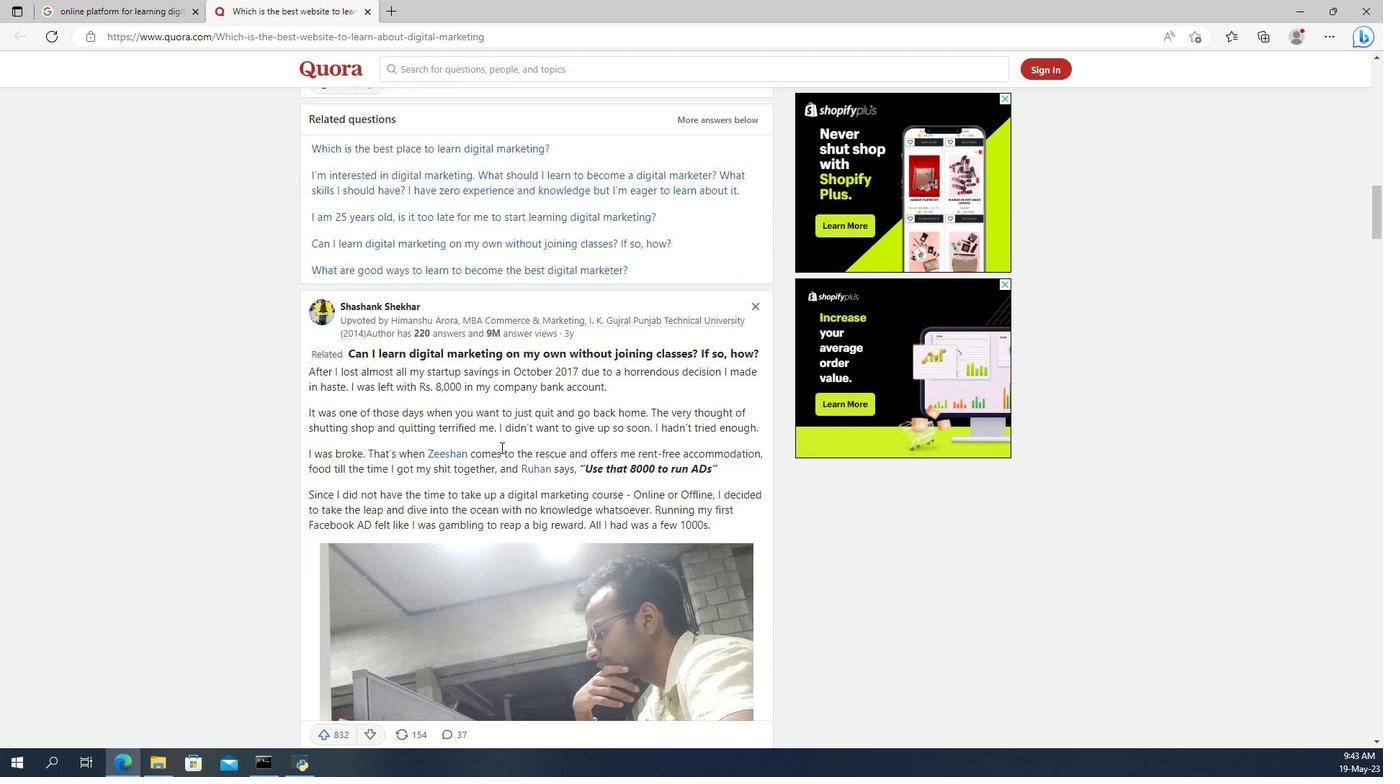 
Action: Mouse scrolled (554, 424) with delta (0, 0)
Screenshot: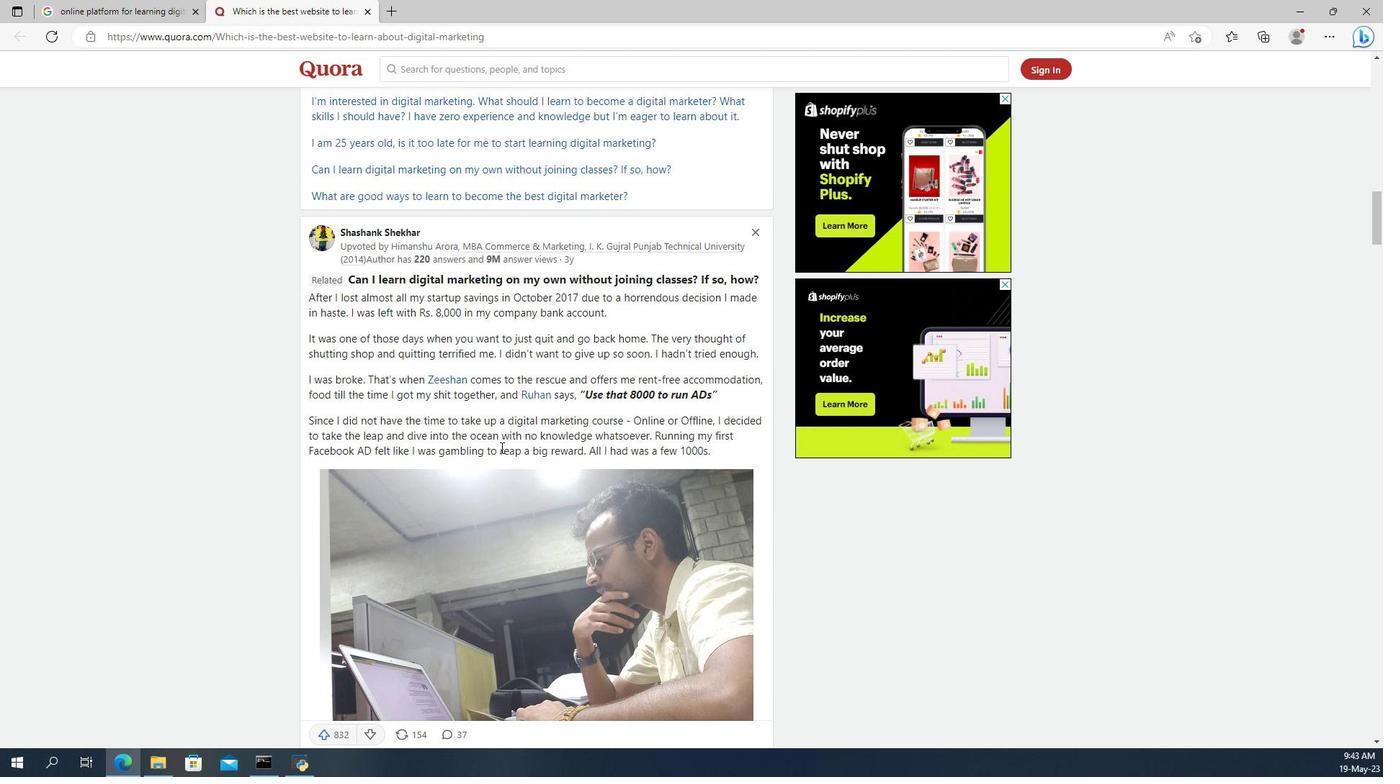 
Action: Mouse scrolled (554, 424) with delta (0, 0)
Screenshot: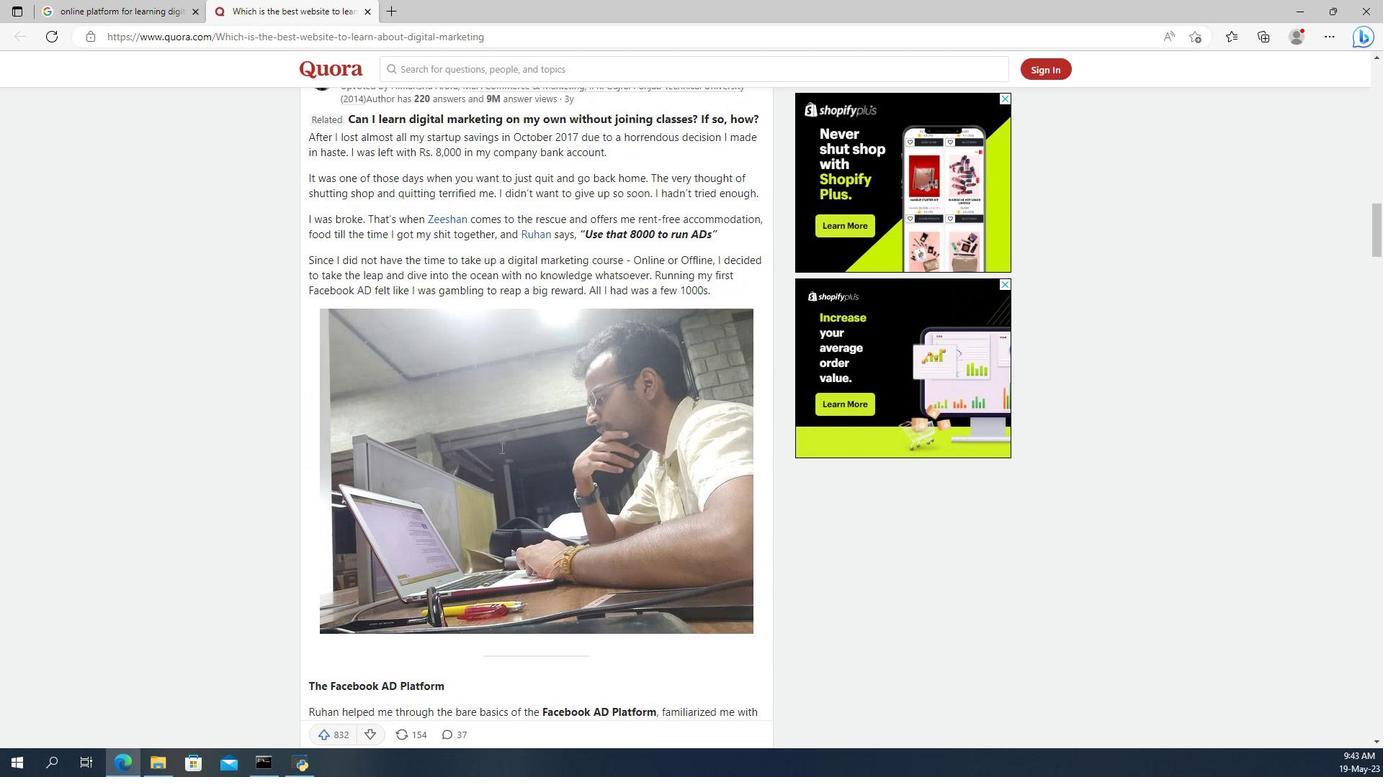 
Action: Mouse scrolled (554, 424) with delta (0, 0)
Screenshot: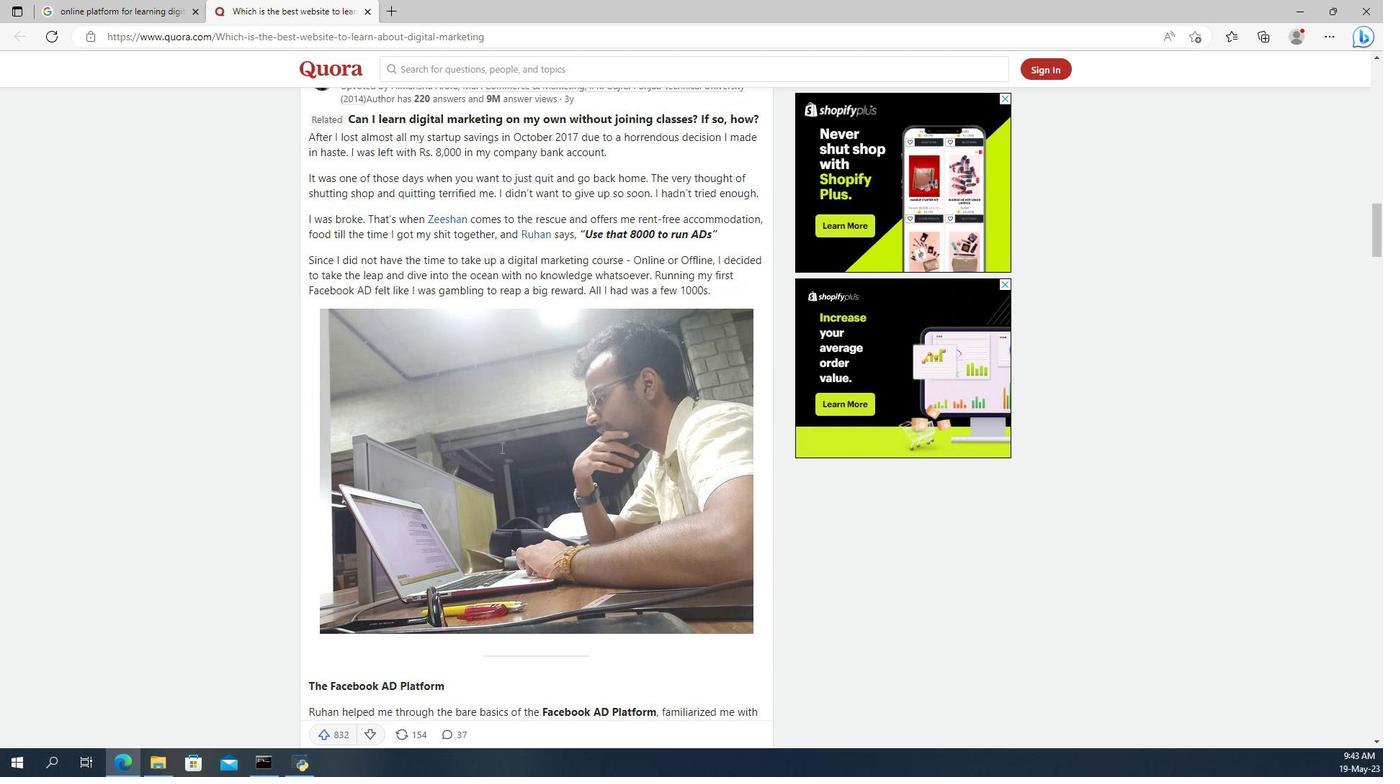 
Action: Mouse scrolled (554, 424) with delta (0, 0)
Screenshot: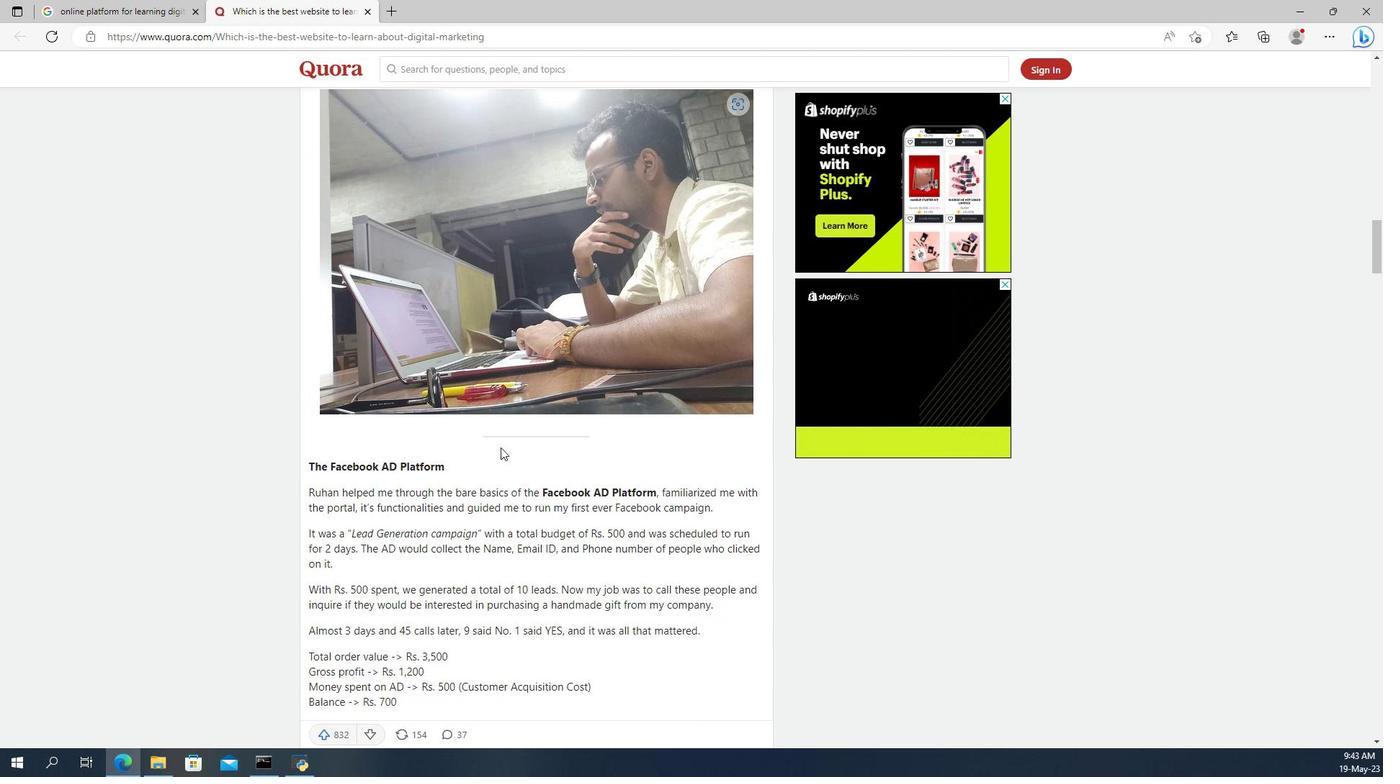 
Action: Mouse scrolled (554, 424) with delta (0, 0)
Screenshot: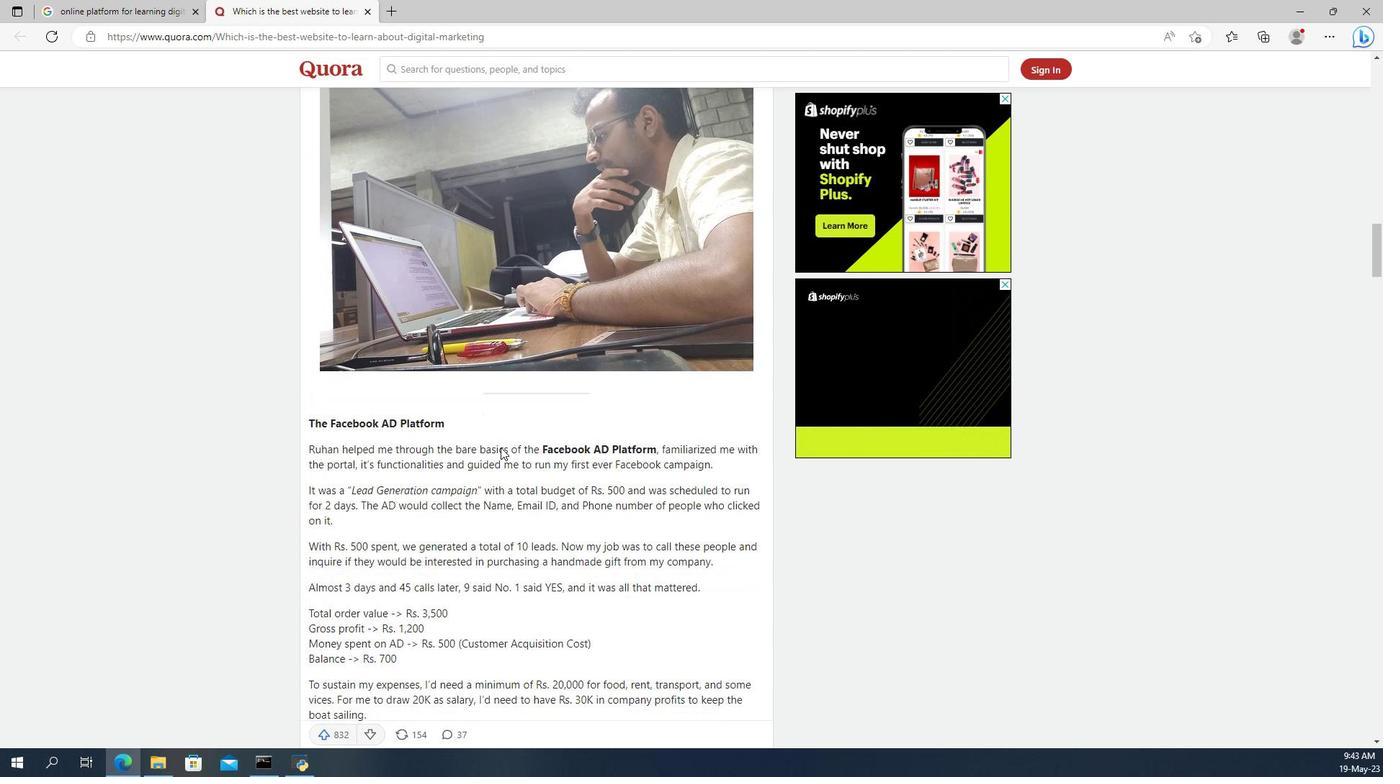 
Action: Mouse scrolled (554, 424) with delta (0, 0)
Screenshot: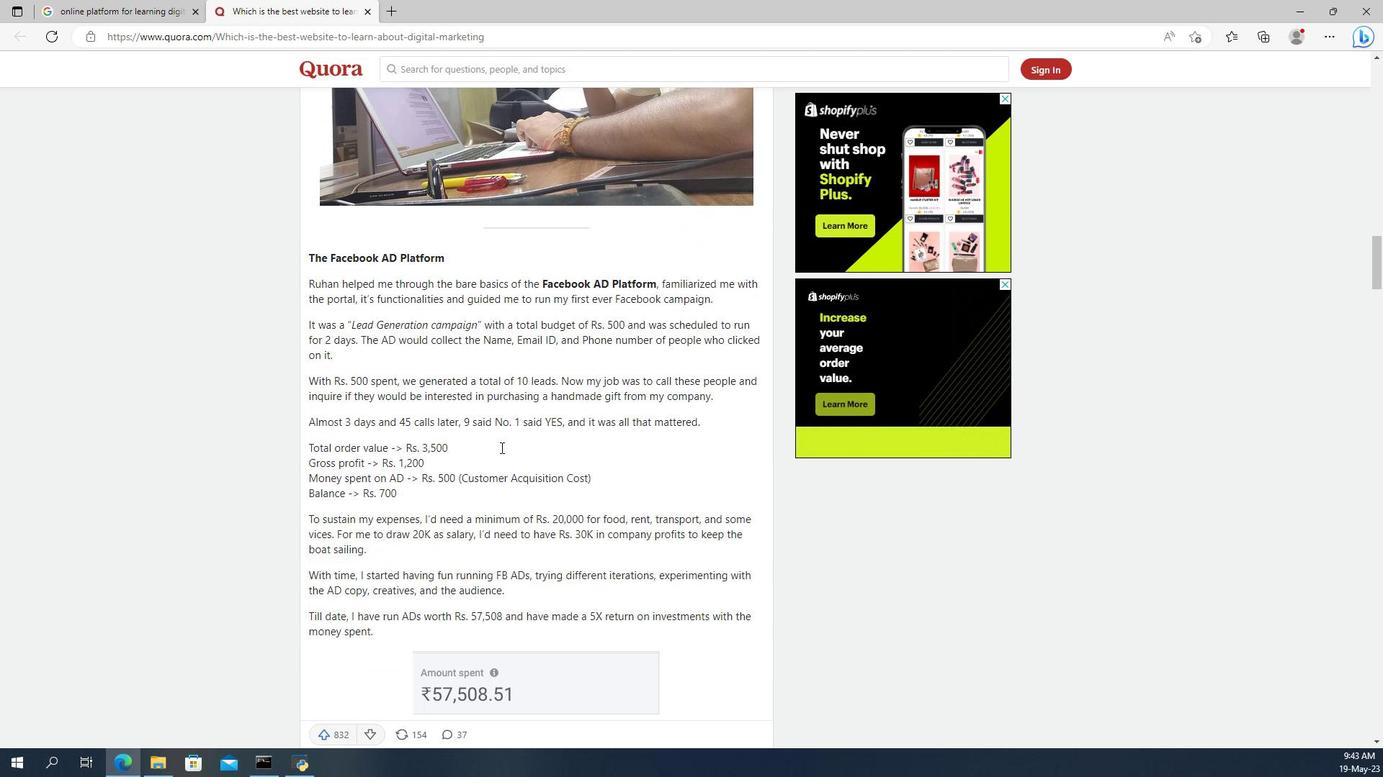 
Action: Mouse scrolled (554, 424) with delta (0, 0)
Screenshot: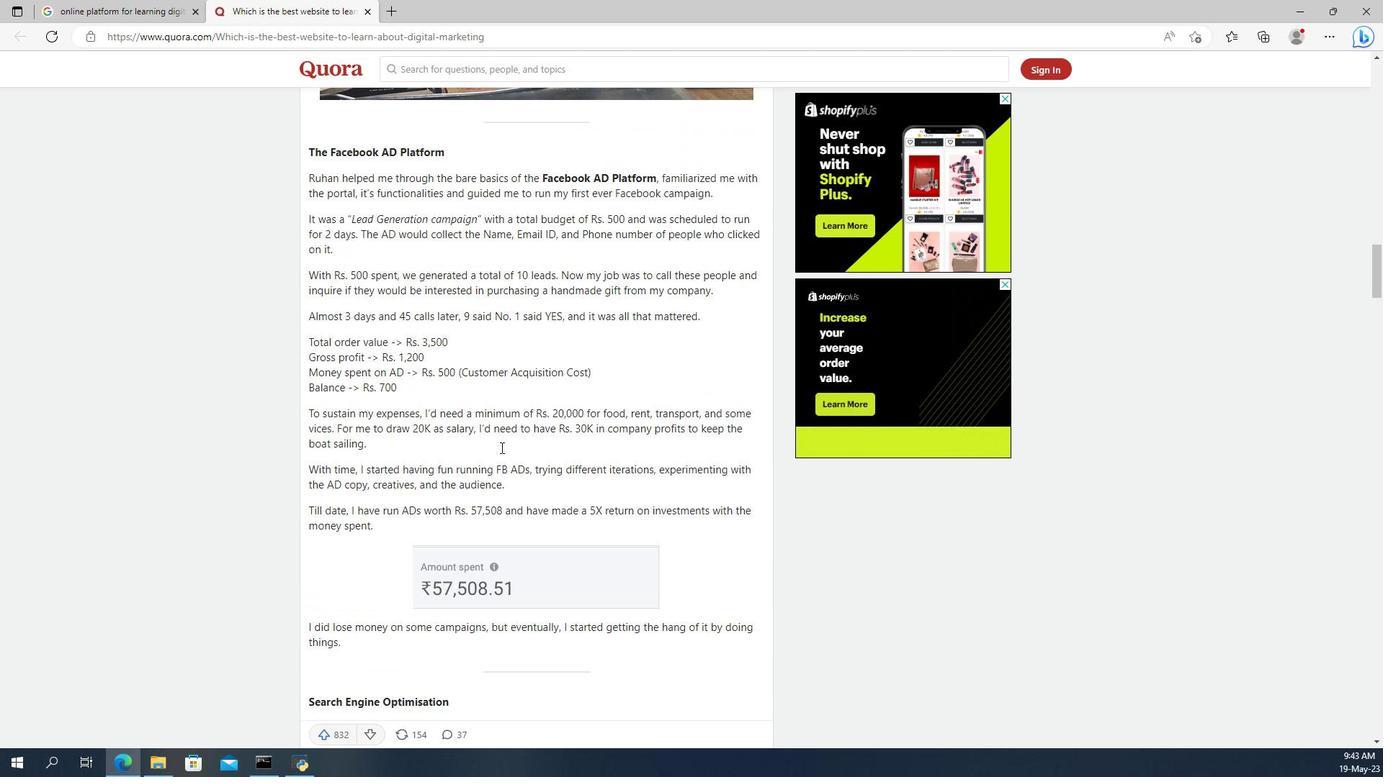 
Action: Mouse scrolled (554, 424) with delta (0, 0)
Screenshot: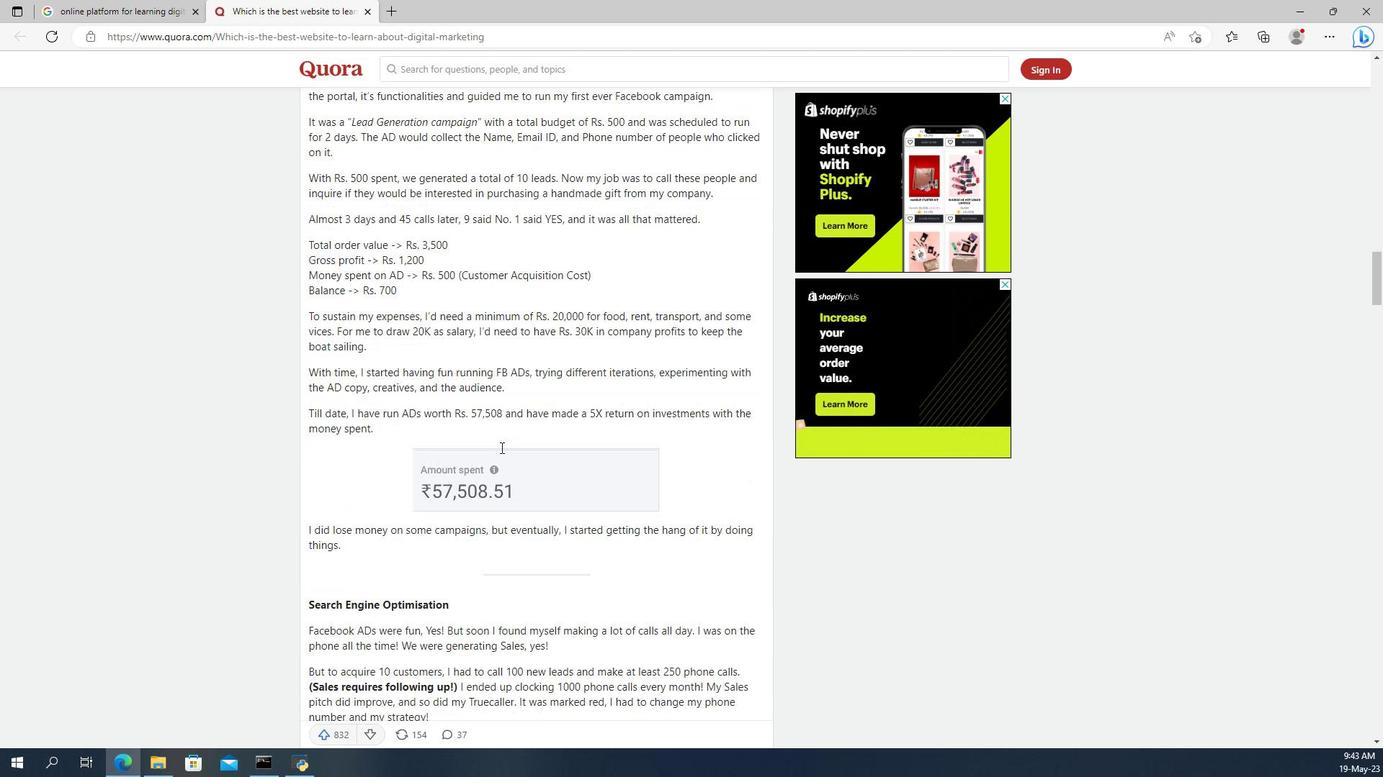 
Action: Mouse scrolled (554, 424) with delta (0, 0)
Screenshot: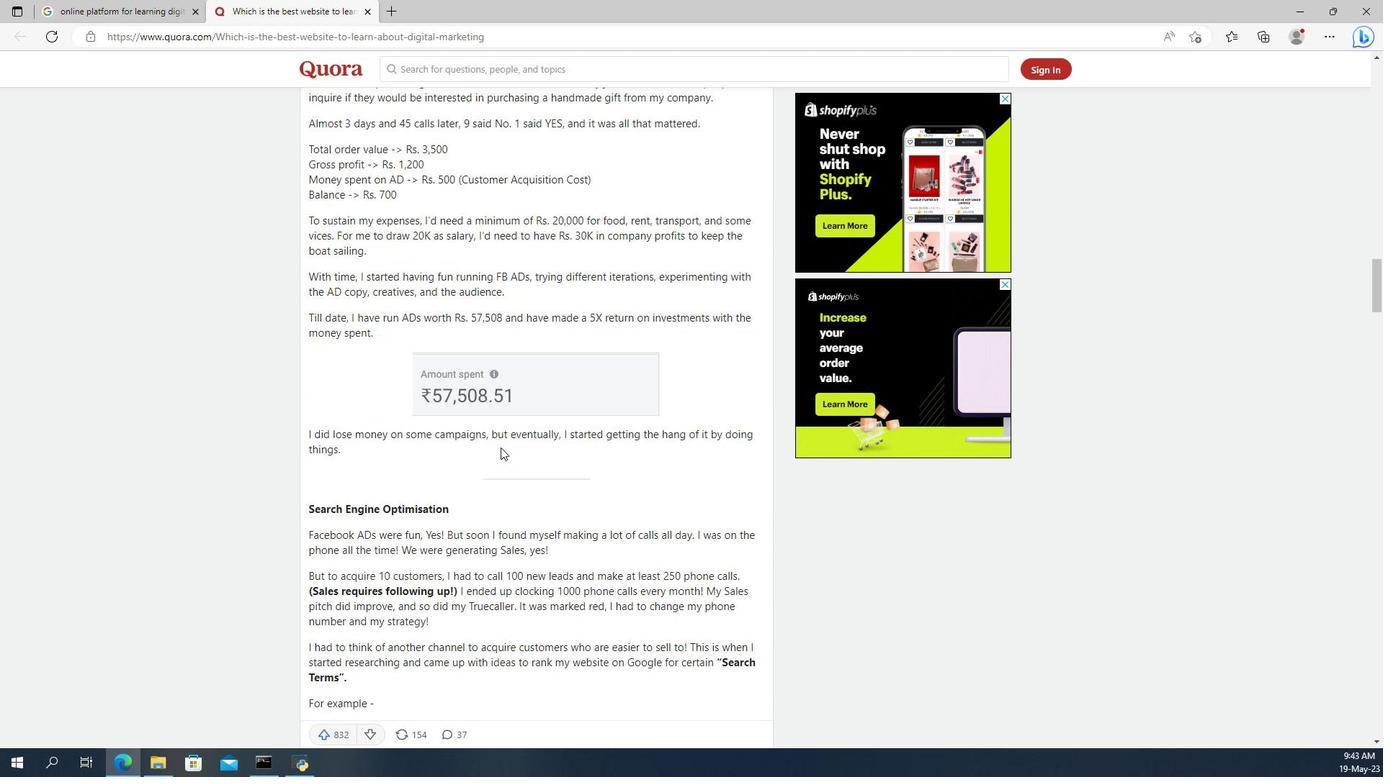
Action: Mouse scrolled (554, 424) with delta (0, 0)
Screenshot: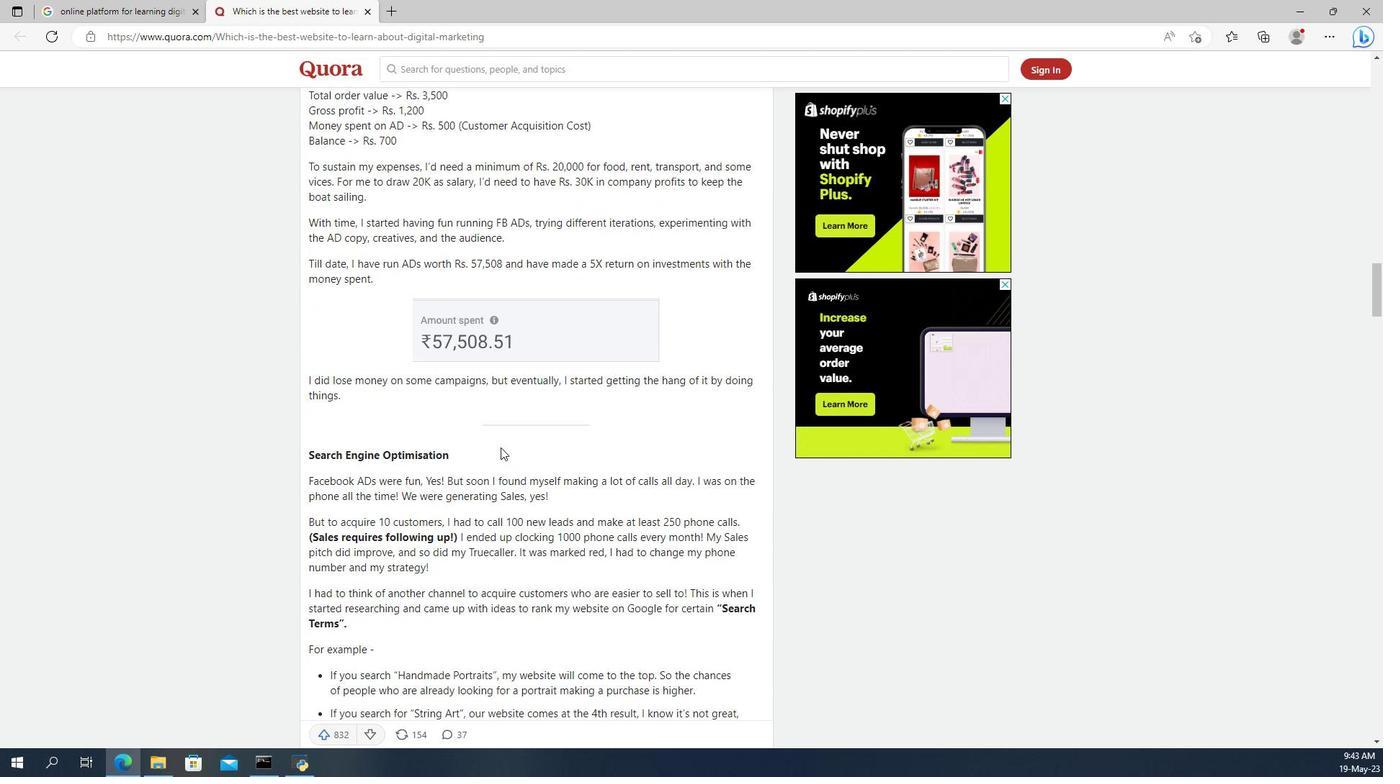 
Action: Mouse scrolled (554, 424) with delta (0, 0)
Screenshot: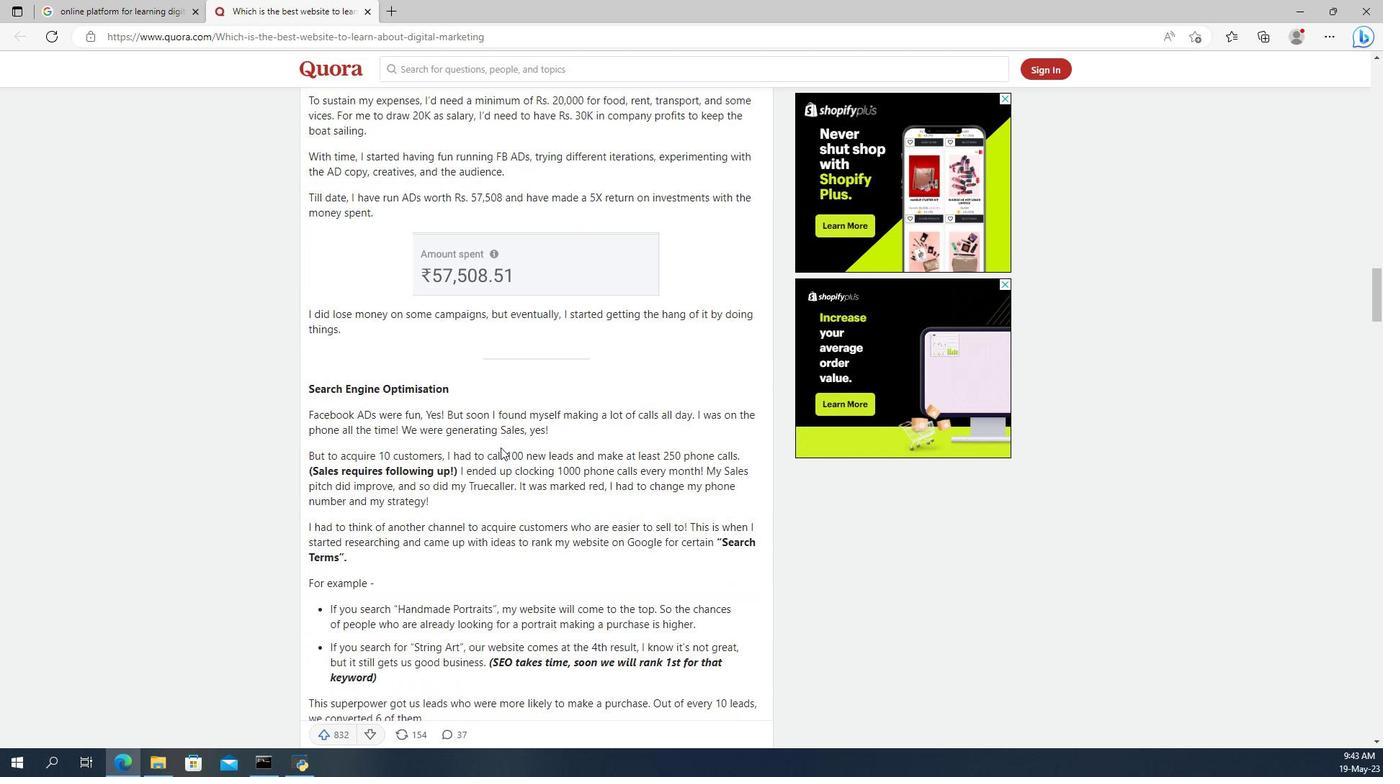 
Action: Mouse scrolled (554, 424) with delta (0, 0)
Screenshot: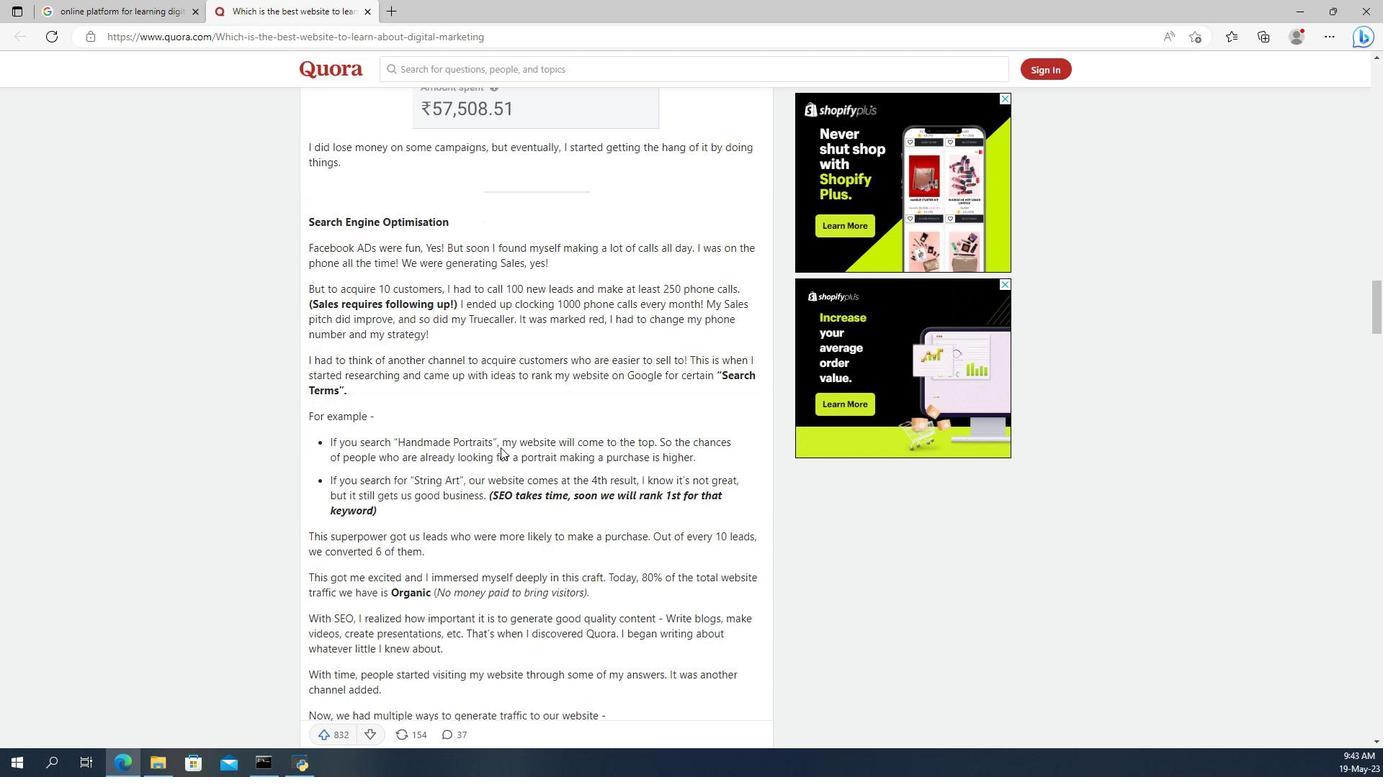 
Action: Mouse scrolled (554, 424) with delta (0, 0)
Screenshot: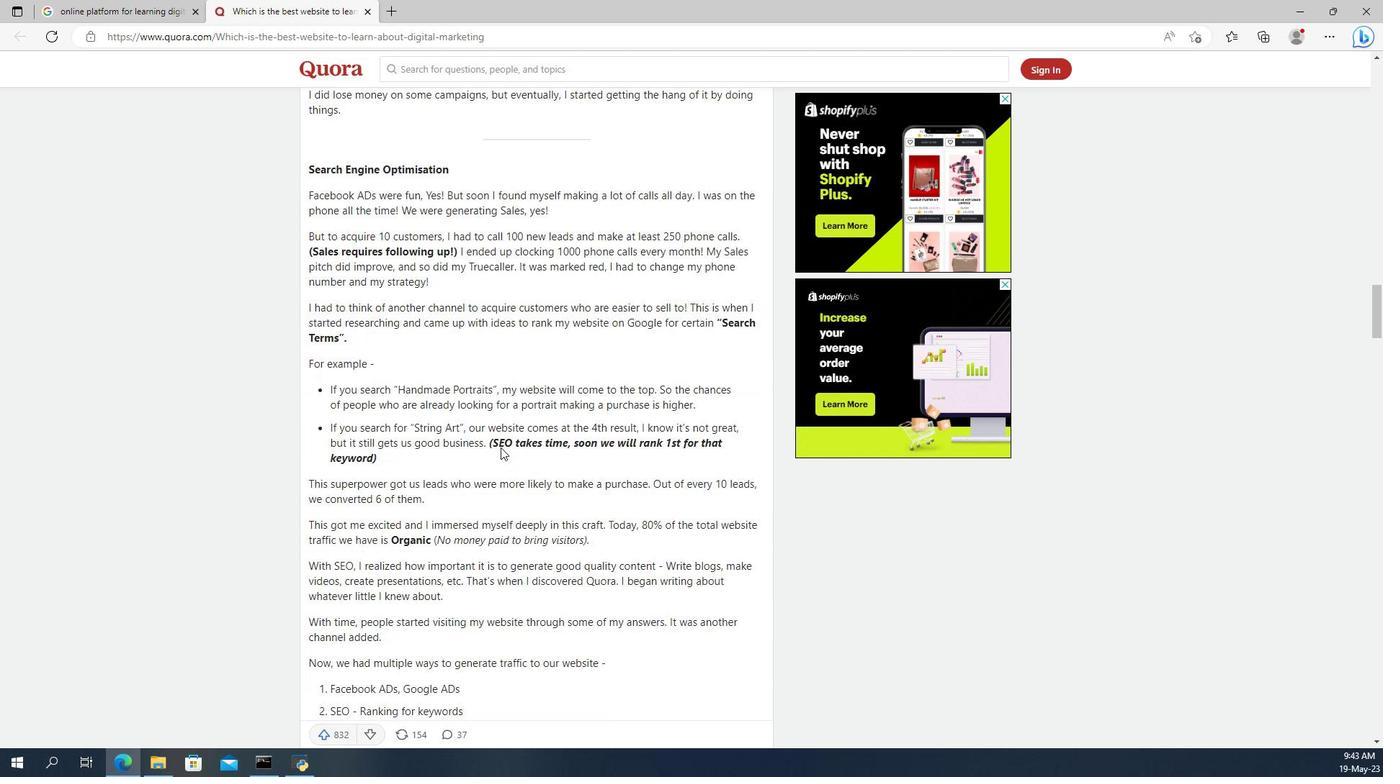 
Action: Mouse scrolled (554, 424) with delta (0, 0)
Screenshot: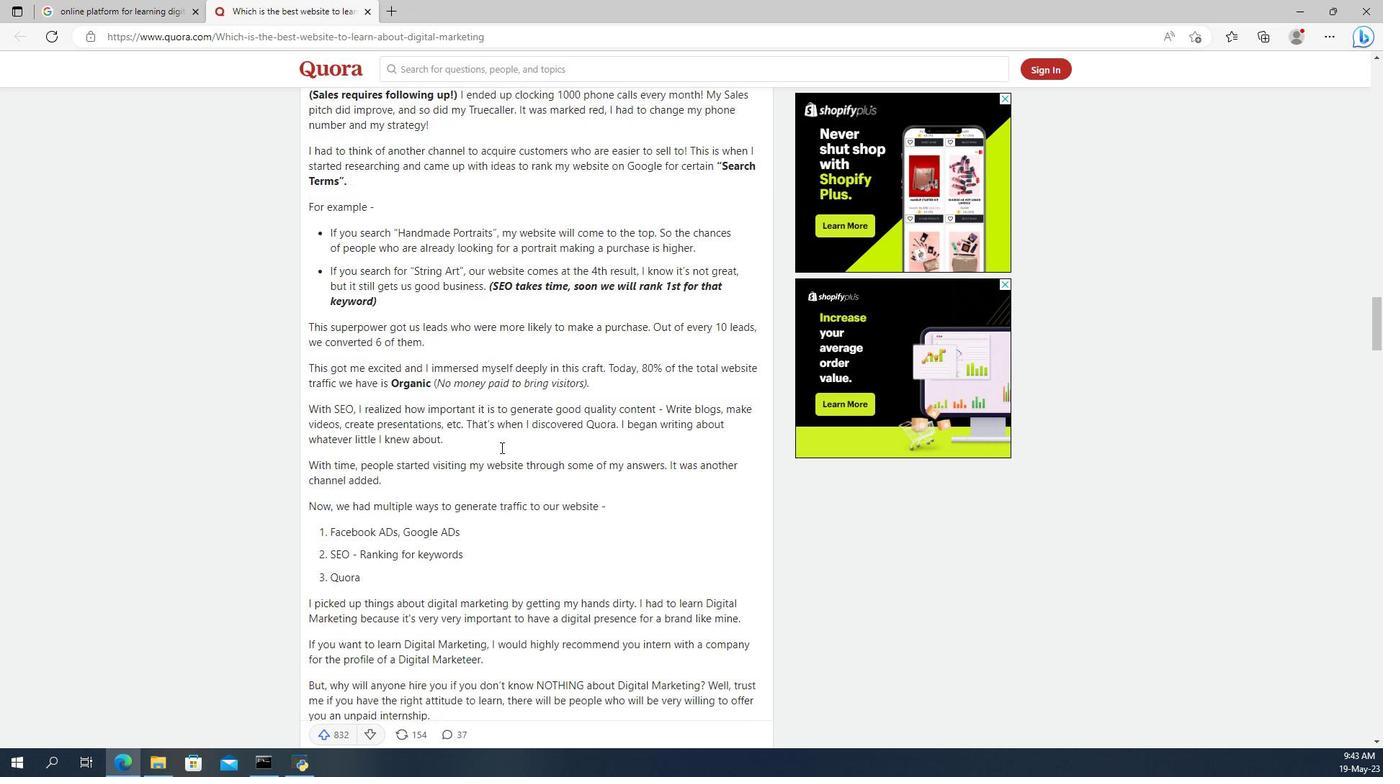 
Action: Mouse scrolled (554, 424) with delta (0, 0)
Screenshot: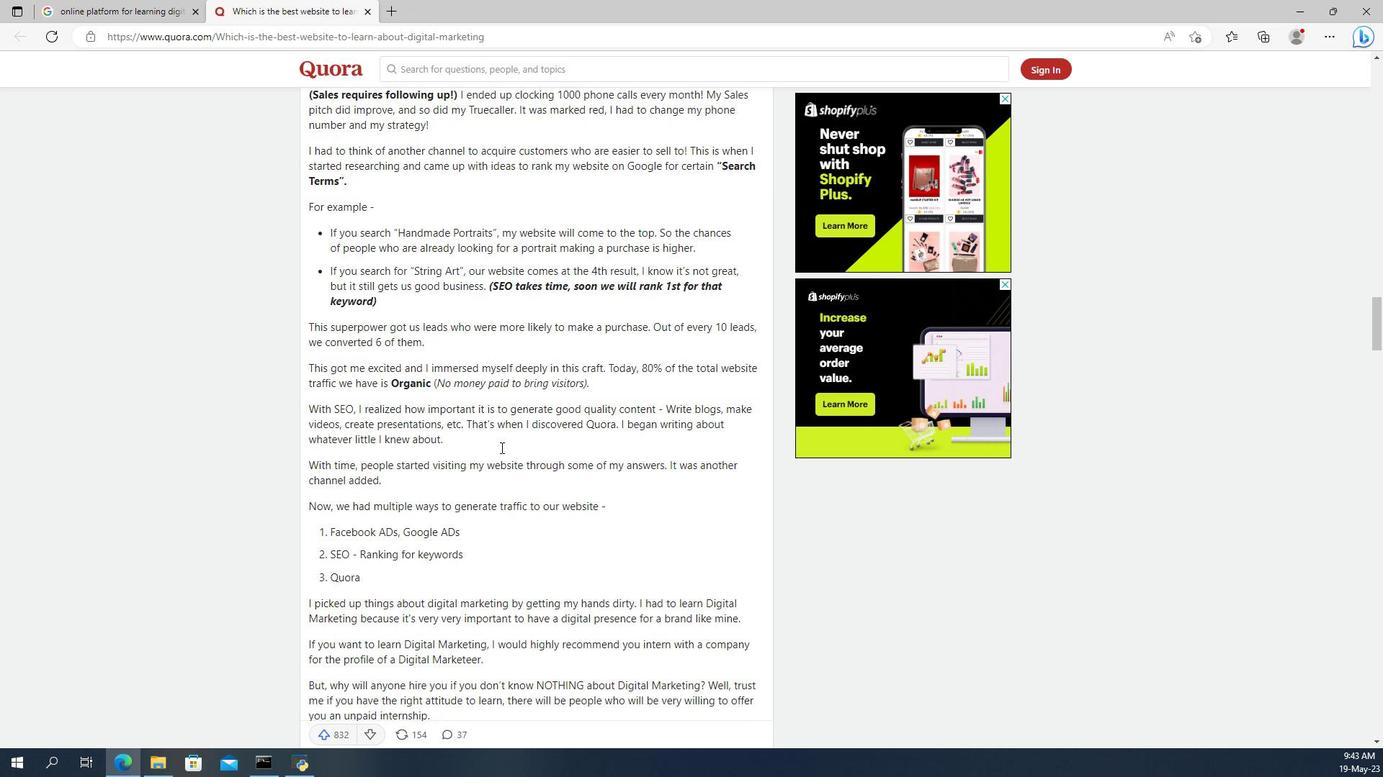 
Action: Mouse scrolled (554, 424) with delta (0, 0)
Screenshot: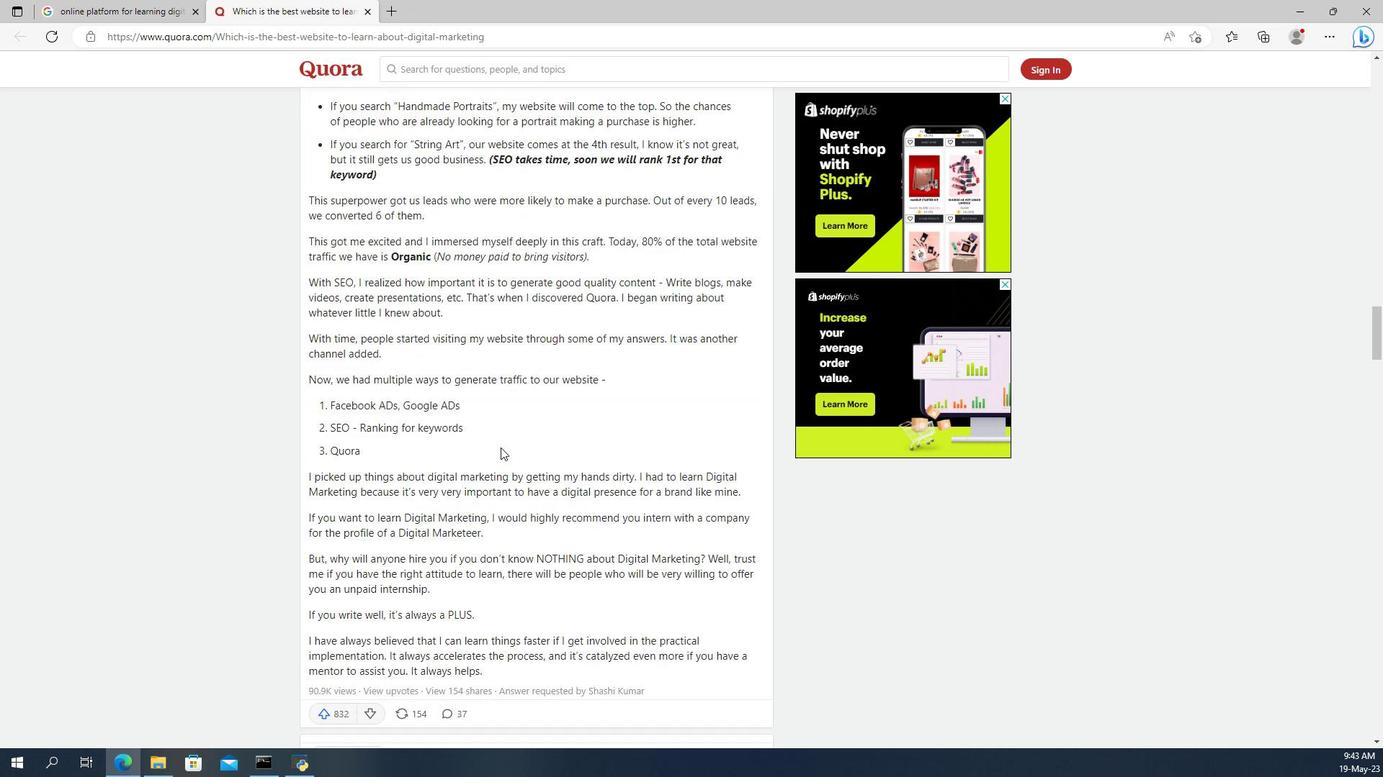 
Action: Mouse scrolled (554, 425) with delta (0, 0)
Screenshot: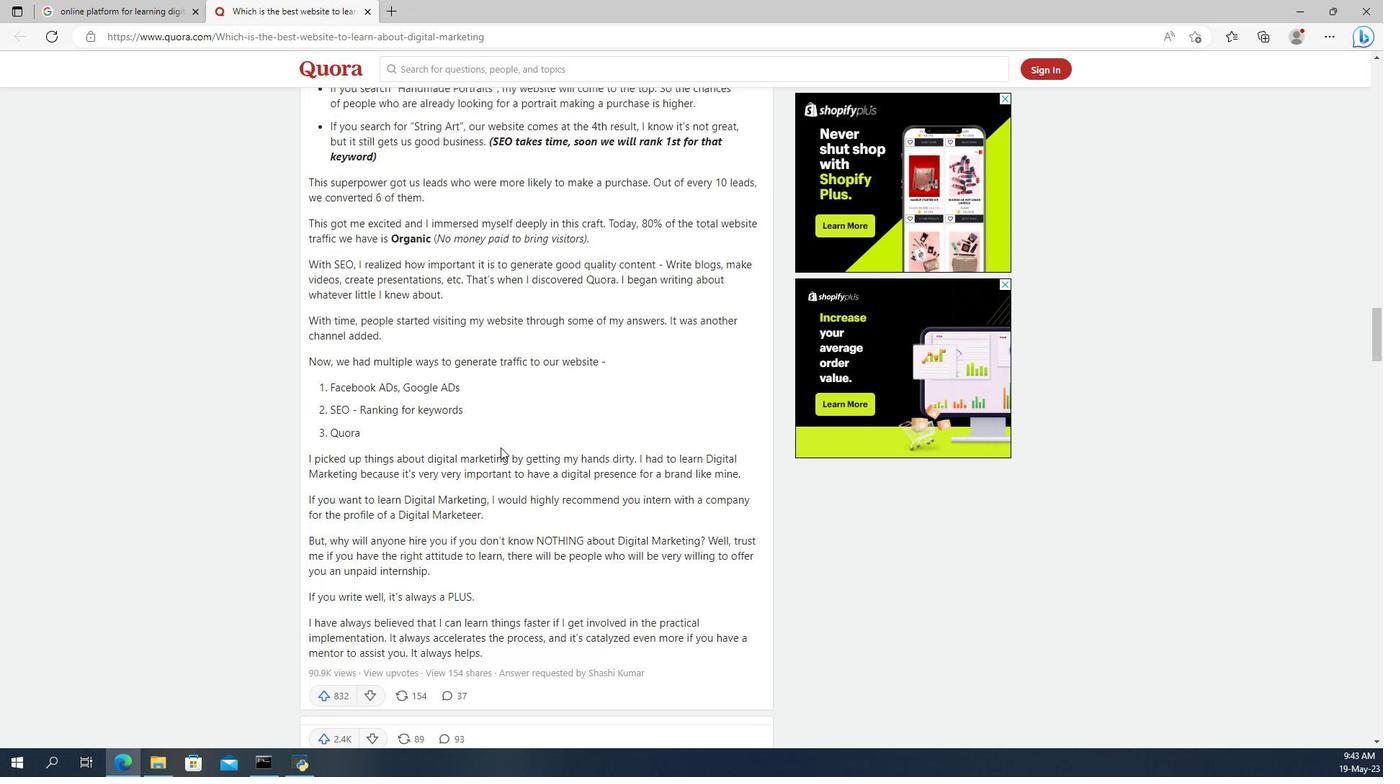 
Action: Mouse scrolled (554, 425) with delta (0, 0)
Screenshot: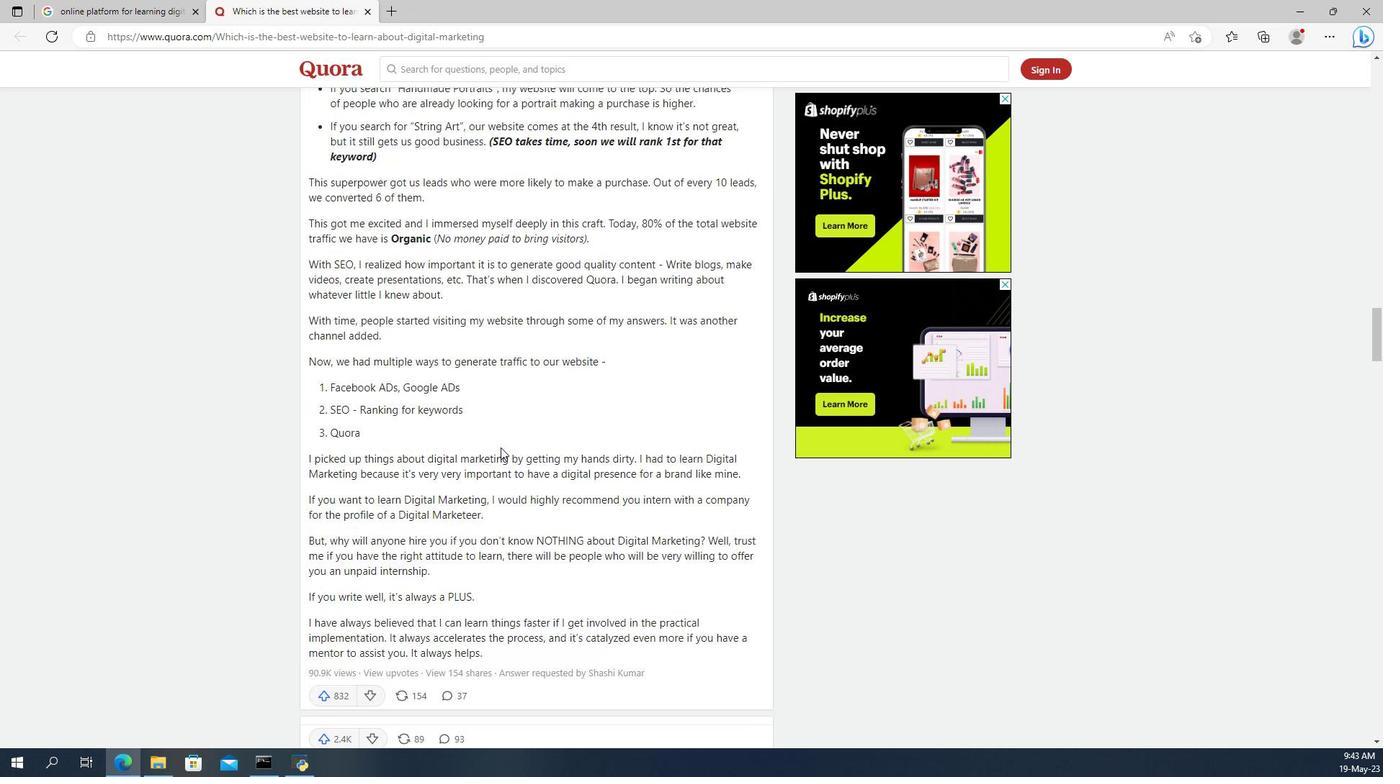 
Action: Mouse scrolled (554, 425) with delta (0, 0)
Screenshot: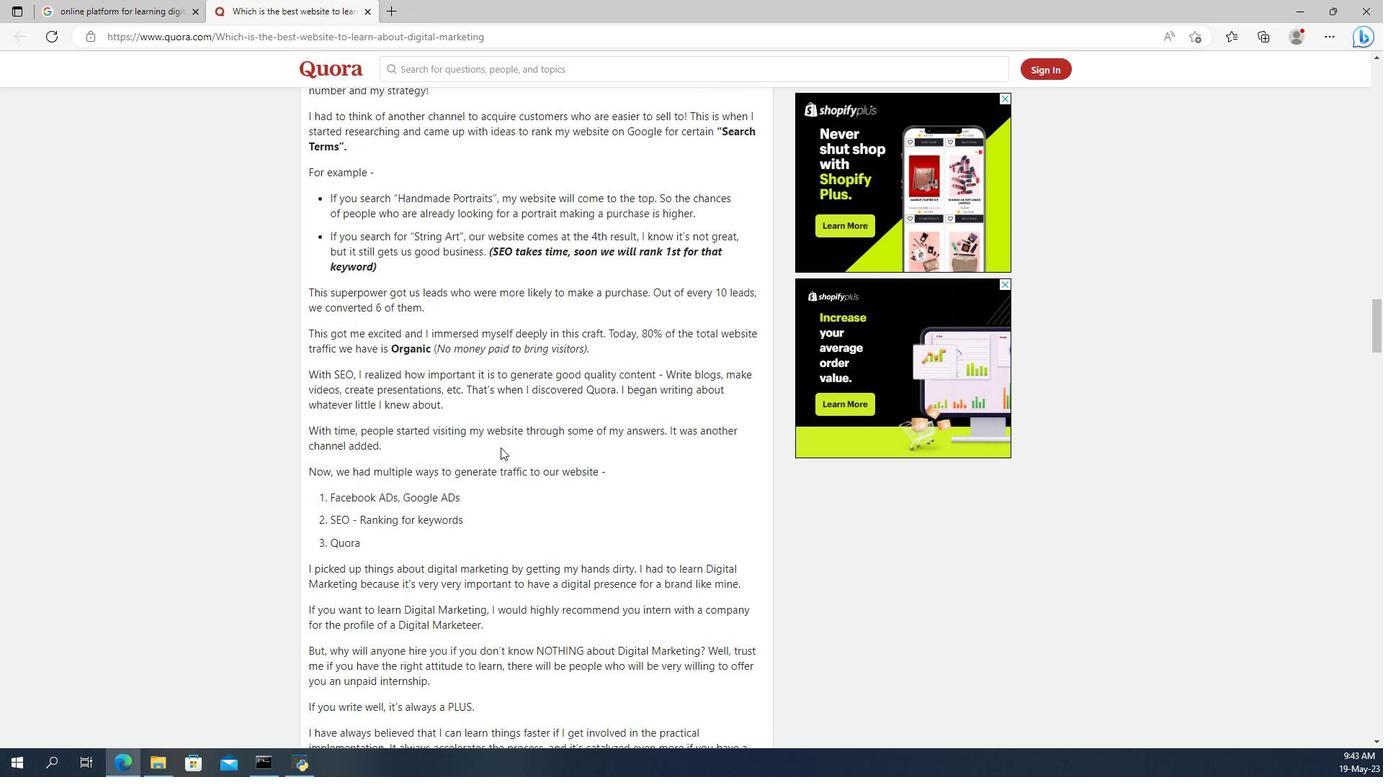 
Action: Mouse scrolled (554, 425) with delta (0, 0)
Screenshot: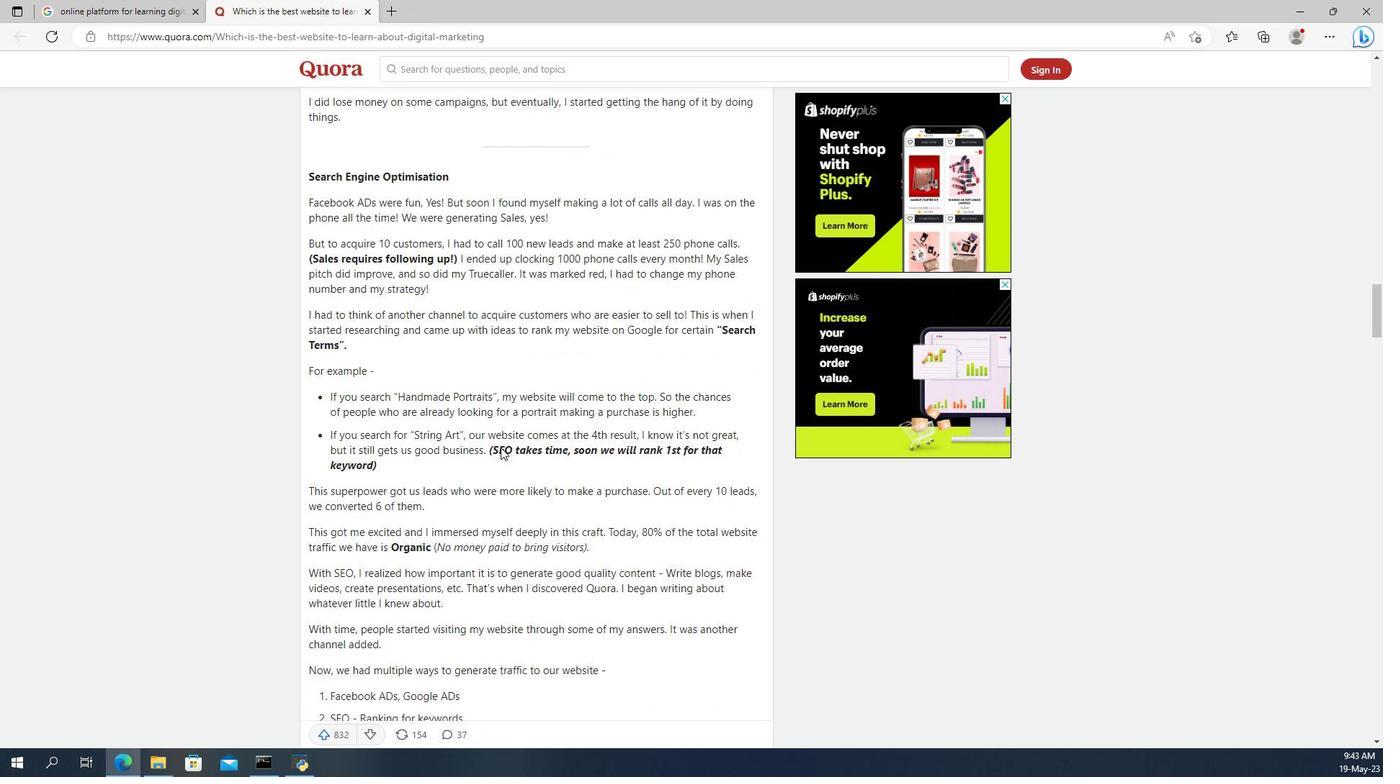 
Action: Mouse scrolled (554, 425) with delta (0, 0)
Screenshot: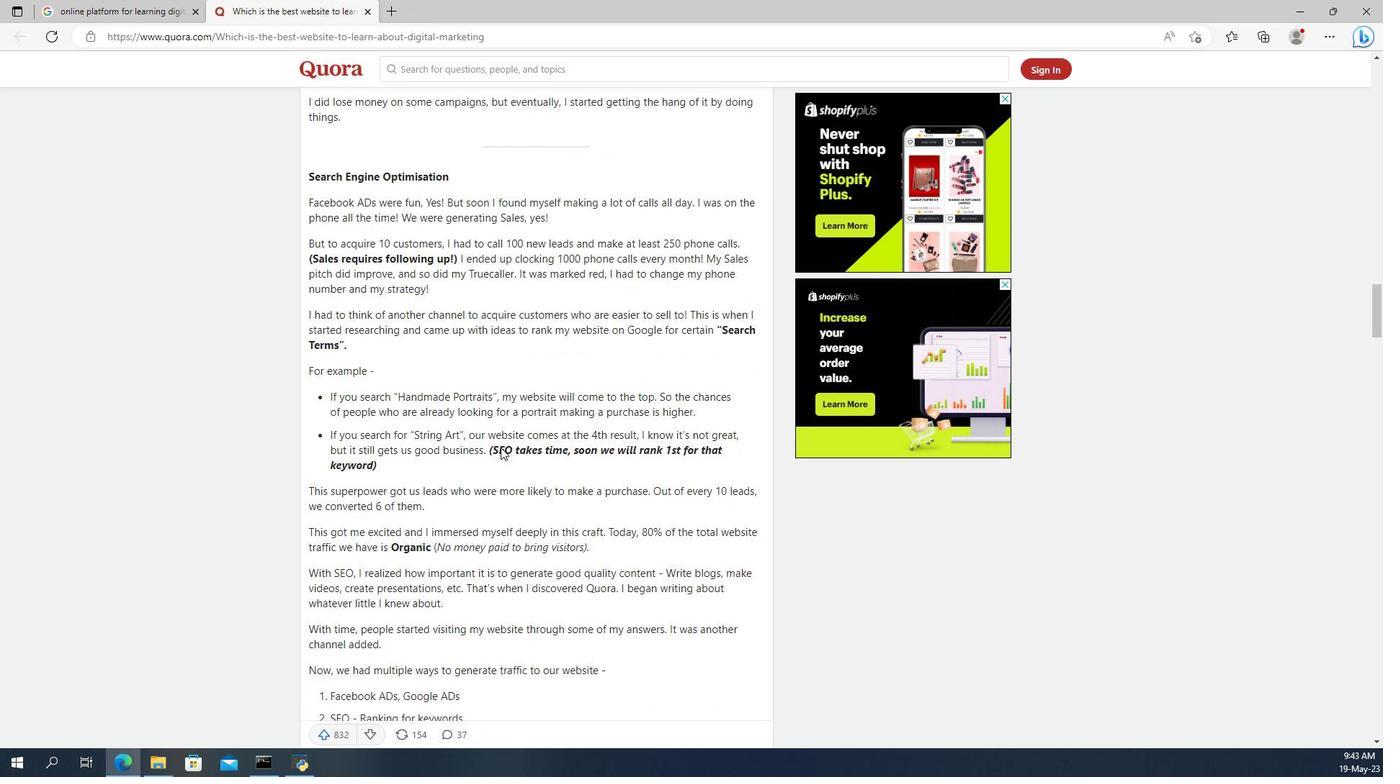 
Action: Mouse scrolled (554, 425) with delta (0, 0)
Screenshot: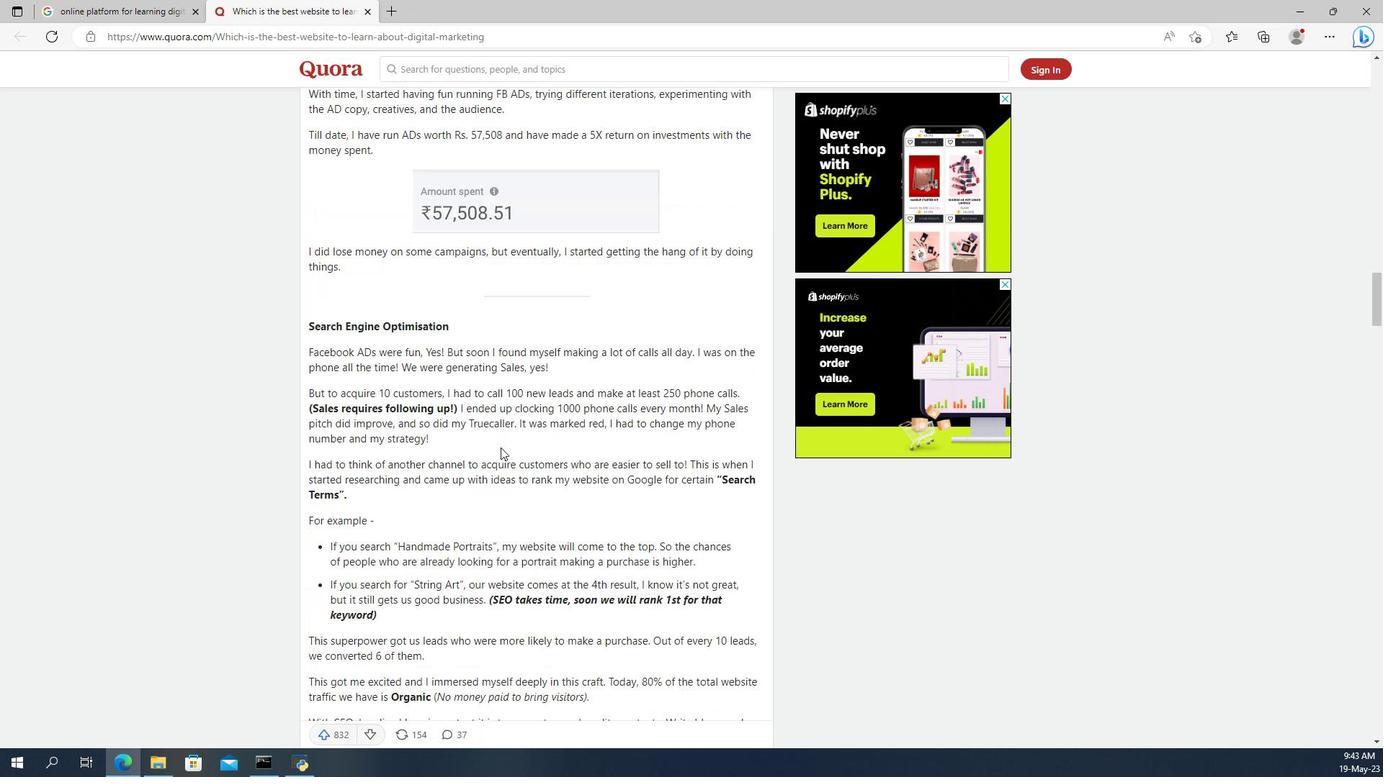 
Action: Mouse scrolled (554, 425) with delta (0, 0)
Screenshot: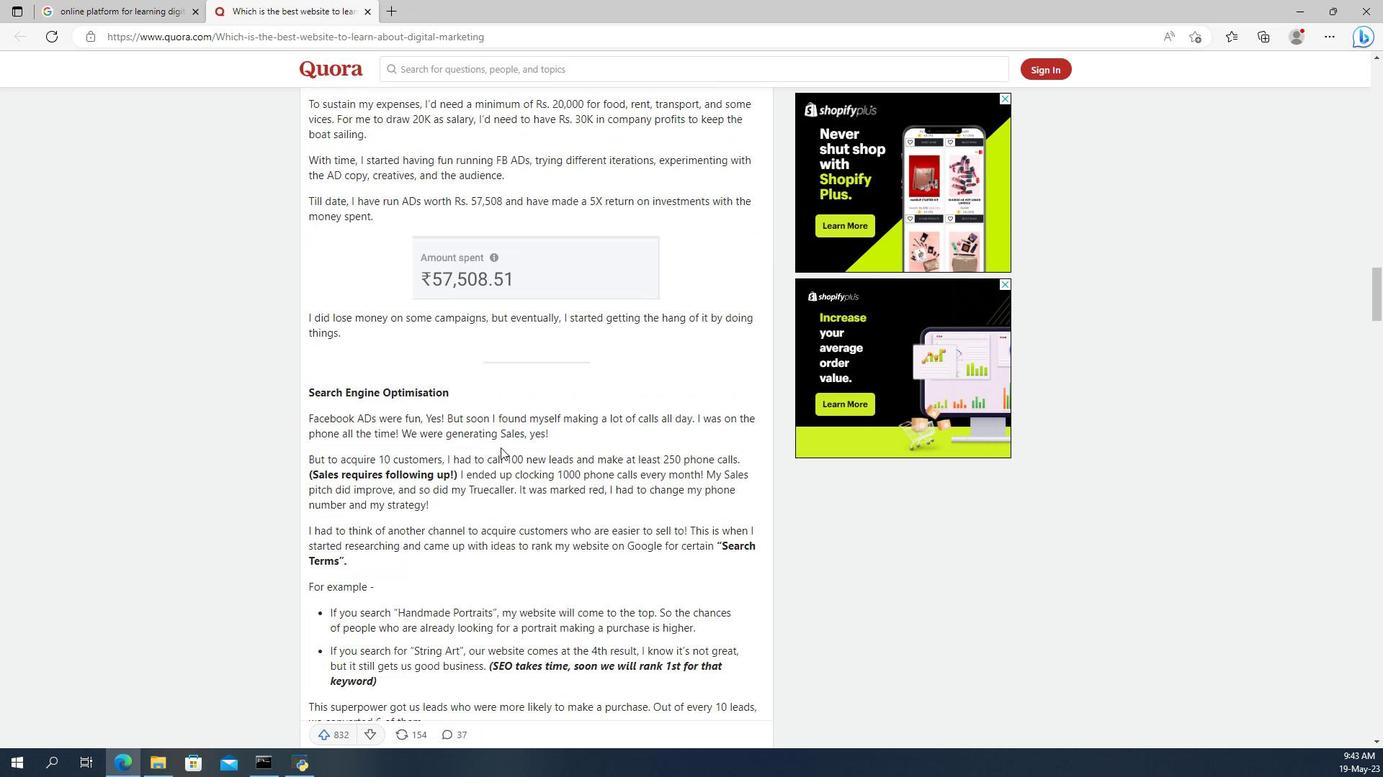 
Action: Mouse scrolled (554, 425) with delta (0, 0)
Screenshot: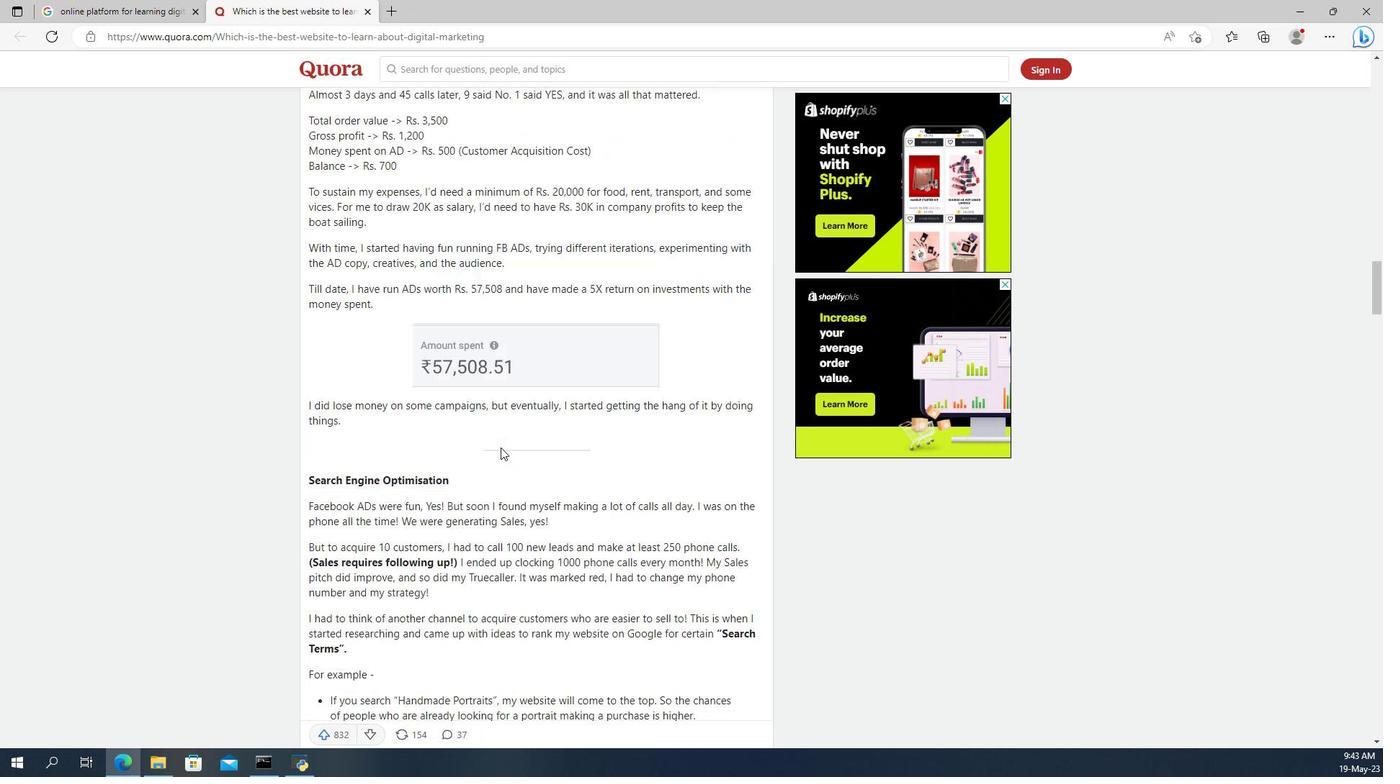 
Action: Mouse scrolled (554, 425) with delta (0, 0)
Screenshot: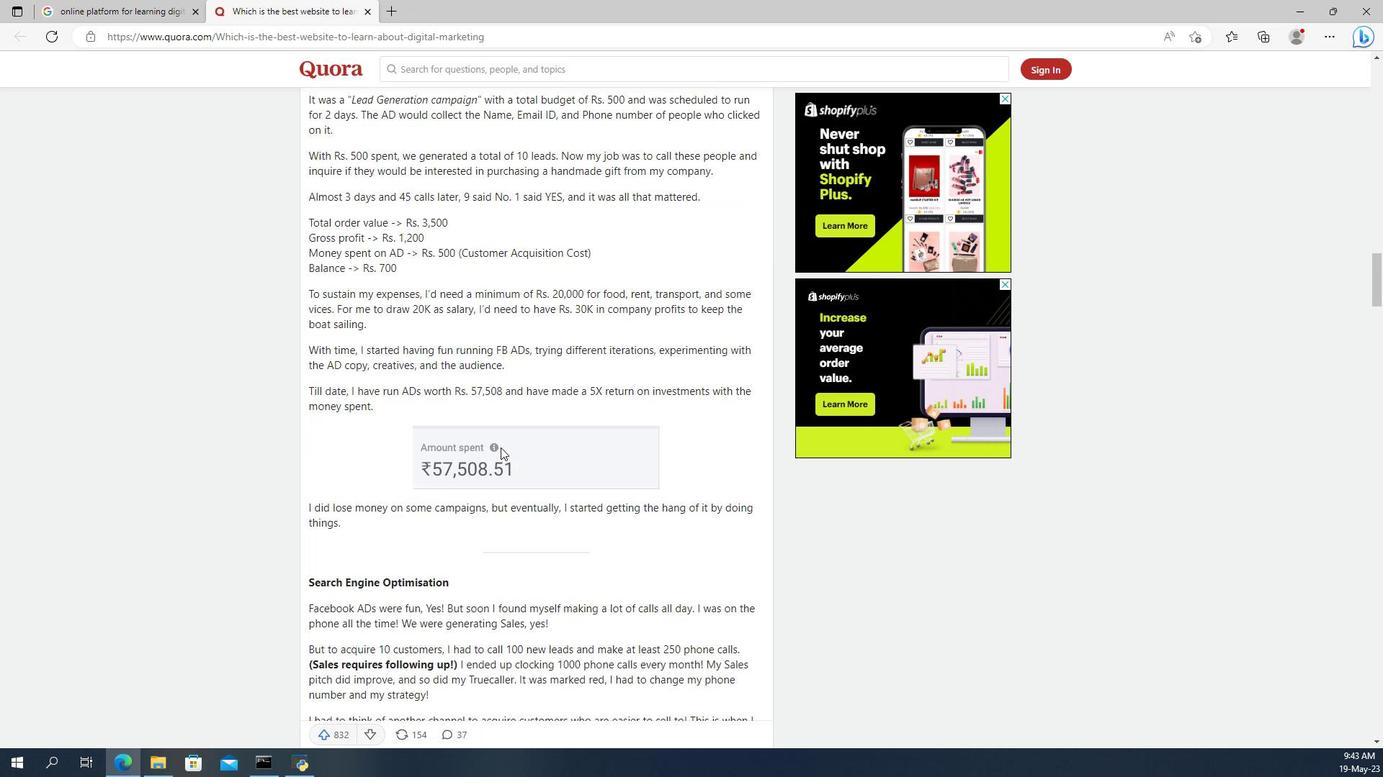 
Action: Mouse scrolled (554, 425) with delta (0, 0)
Screenshot: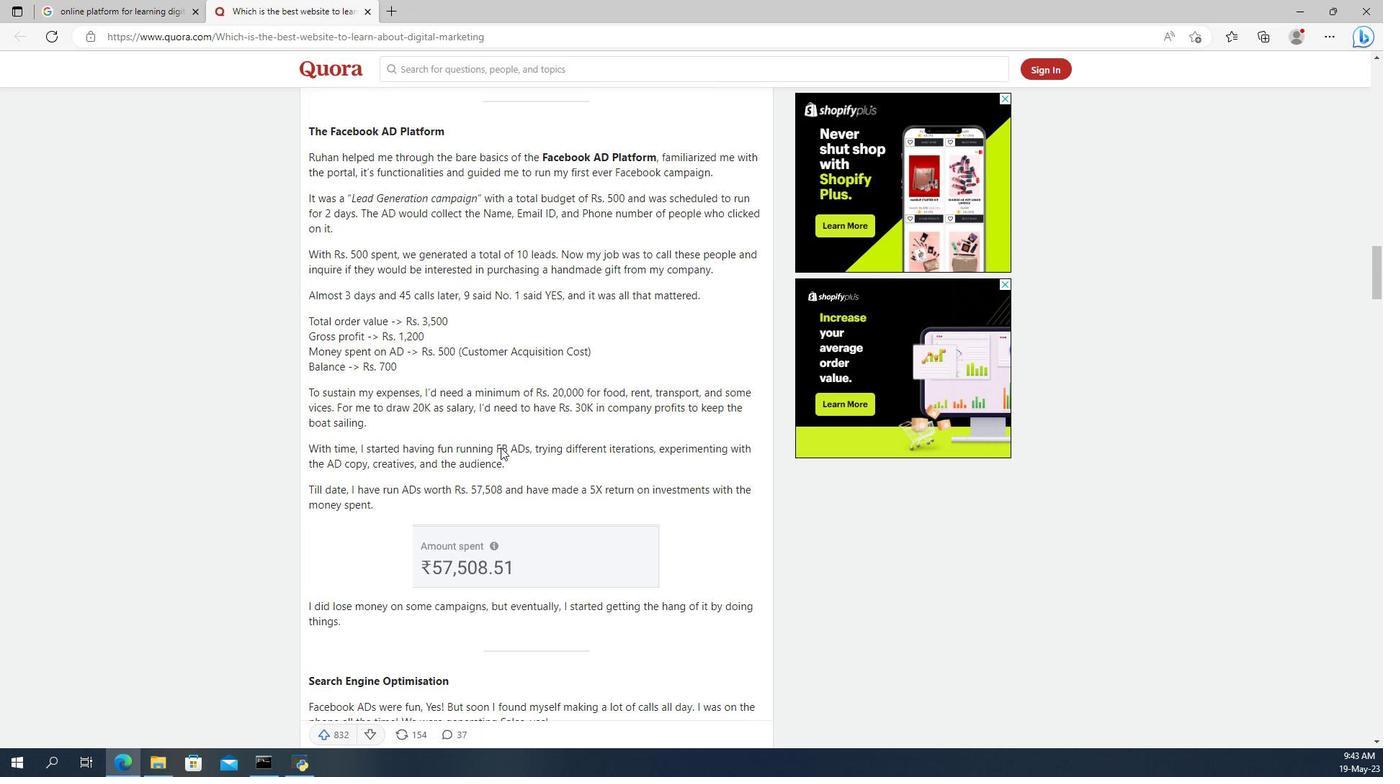 
Action: Mouse scrolled (554, 425) with delta (0, 0)
Screenshot: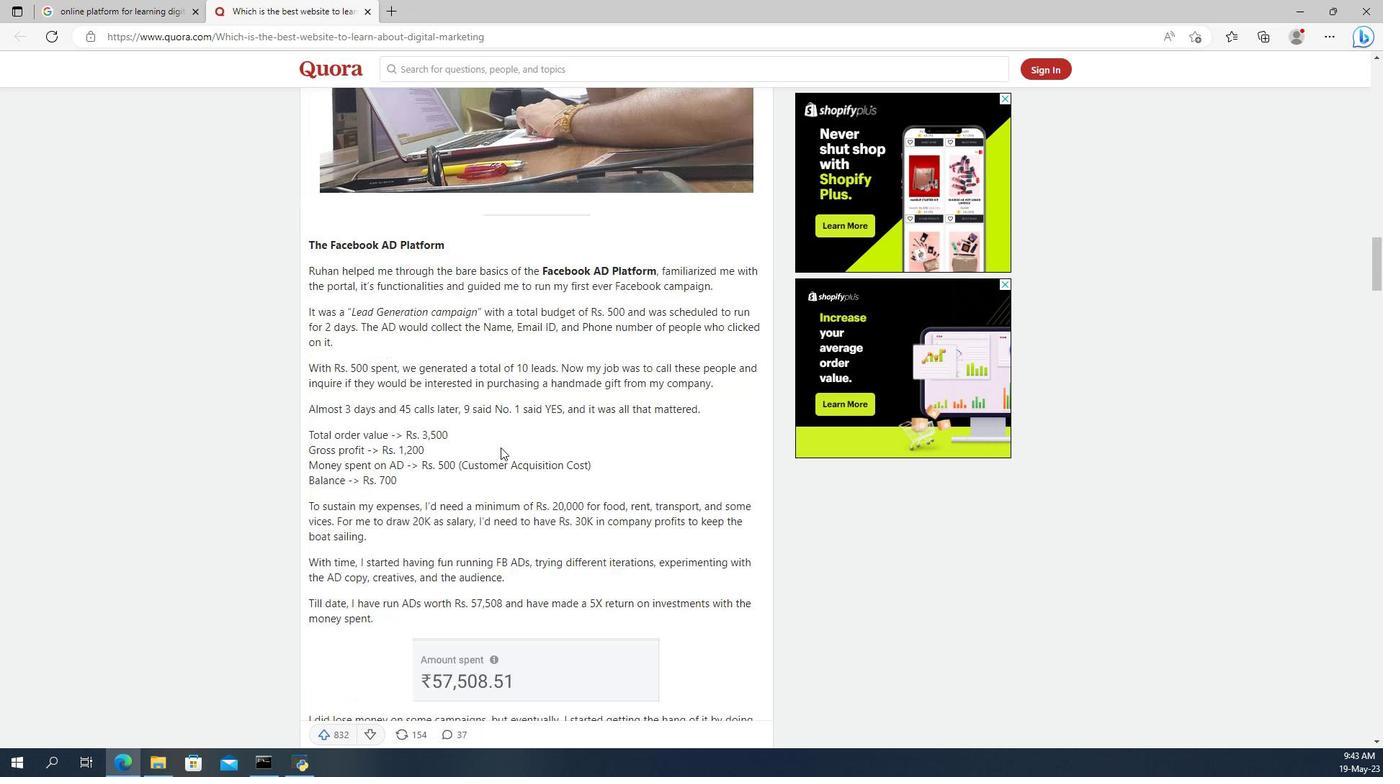 
Action: Mouse scrolled (554, 425) with delta (0, 0)
Screenshot: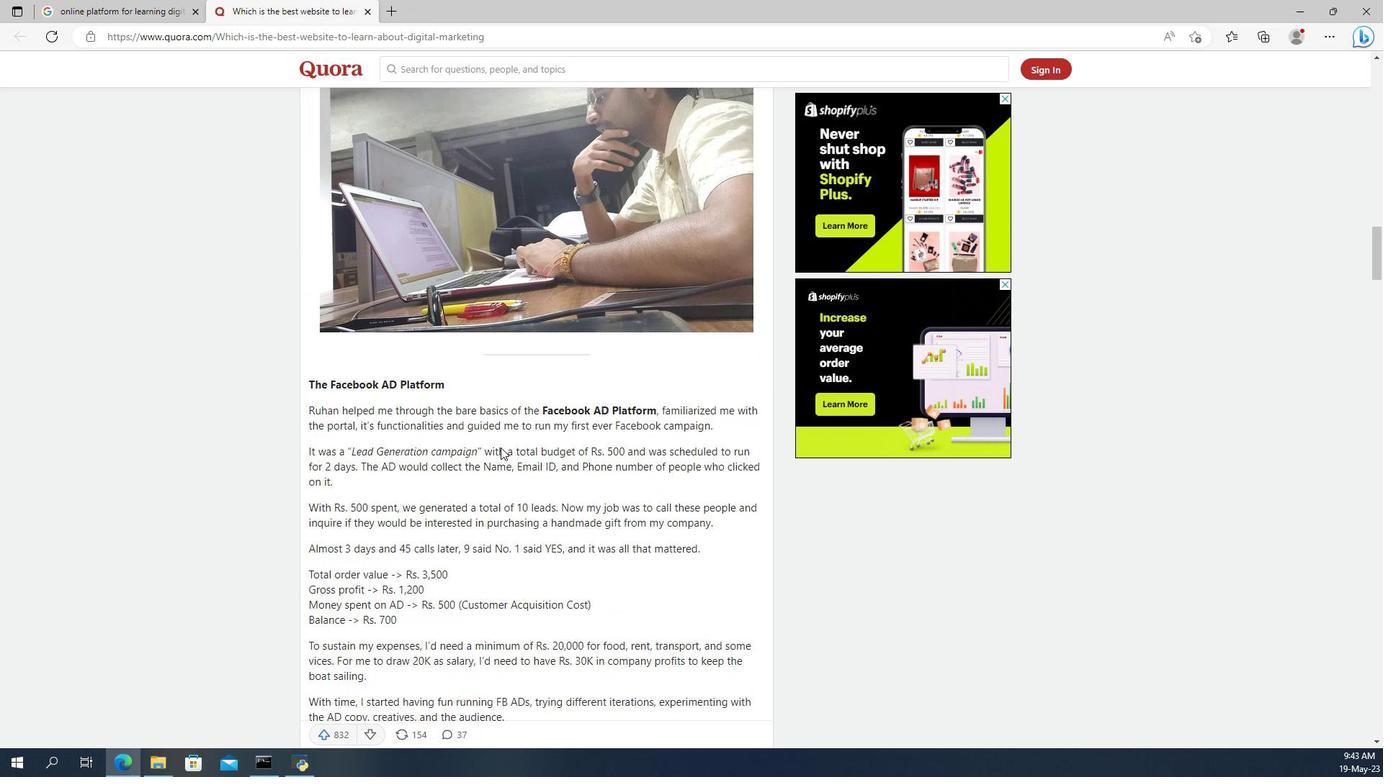 
Action: Mouse scrolled (554, 425) with delta (0, 0)
Screenshot: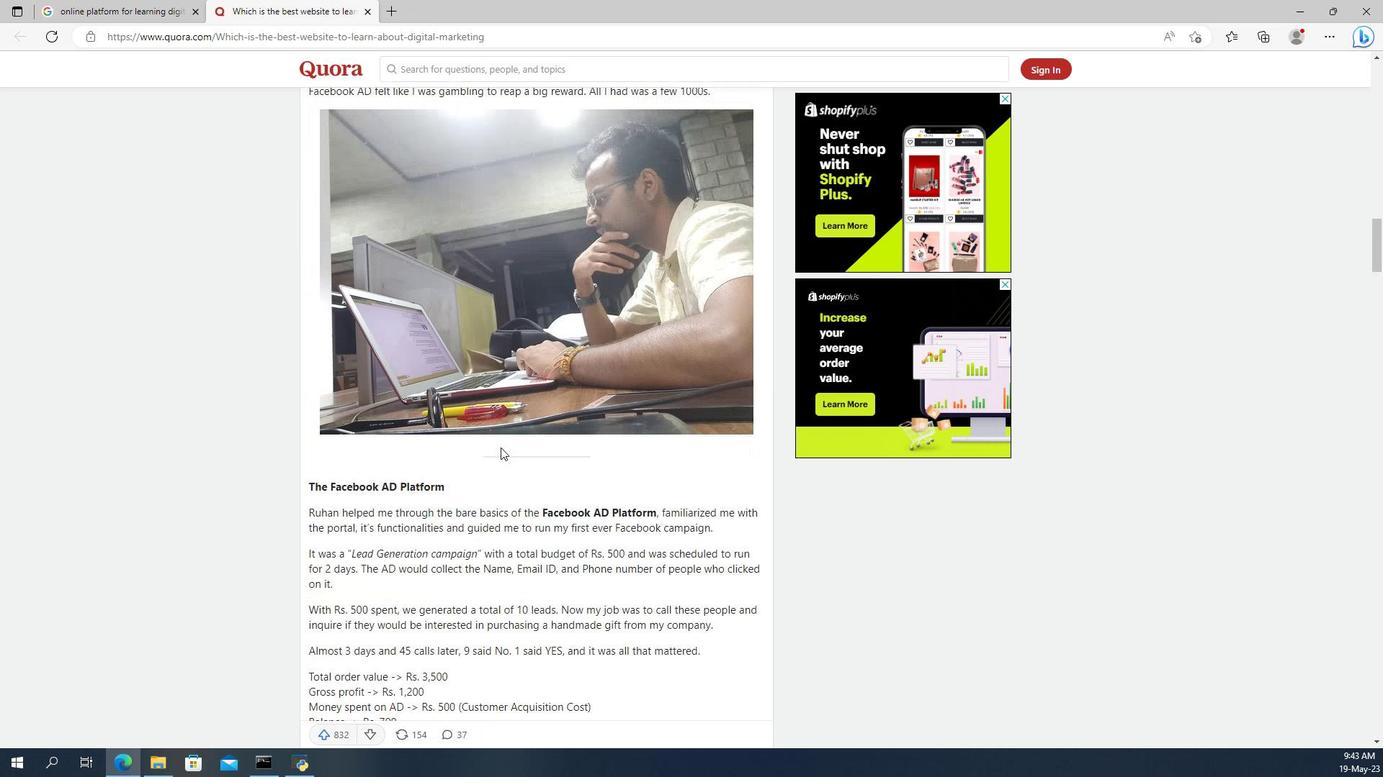 
Action: Mouse scrolled (554, 425) with delta (0, 0)
Screenshot: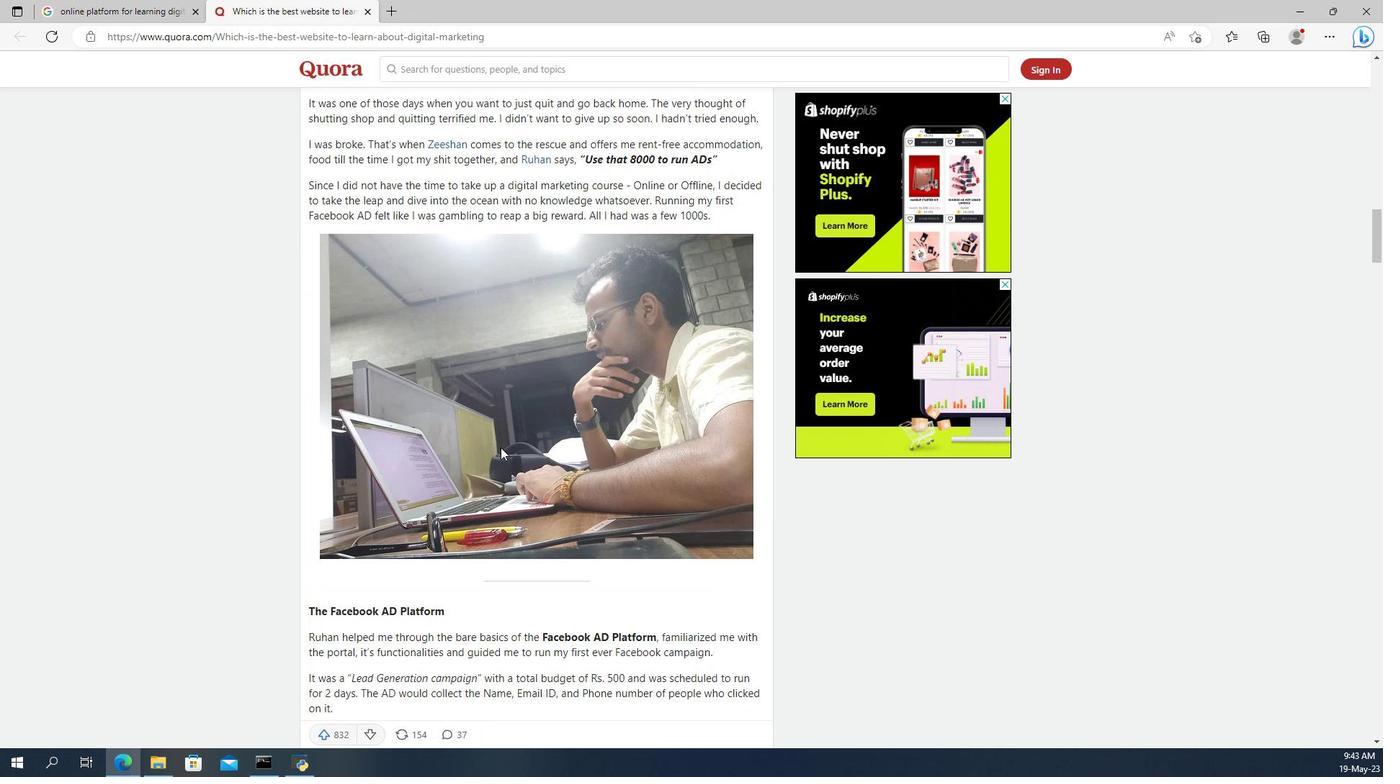 
Action: Mouse scrolled (554, 425) with delta (0, 0)
Screenshot: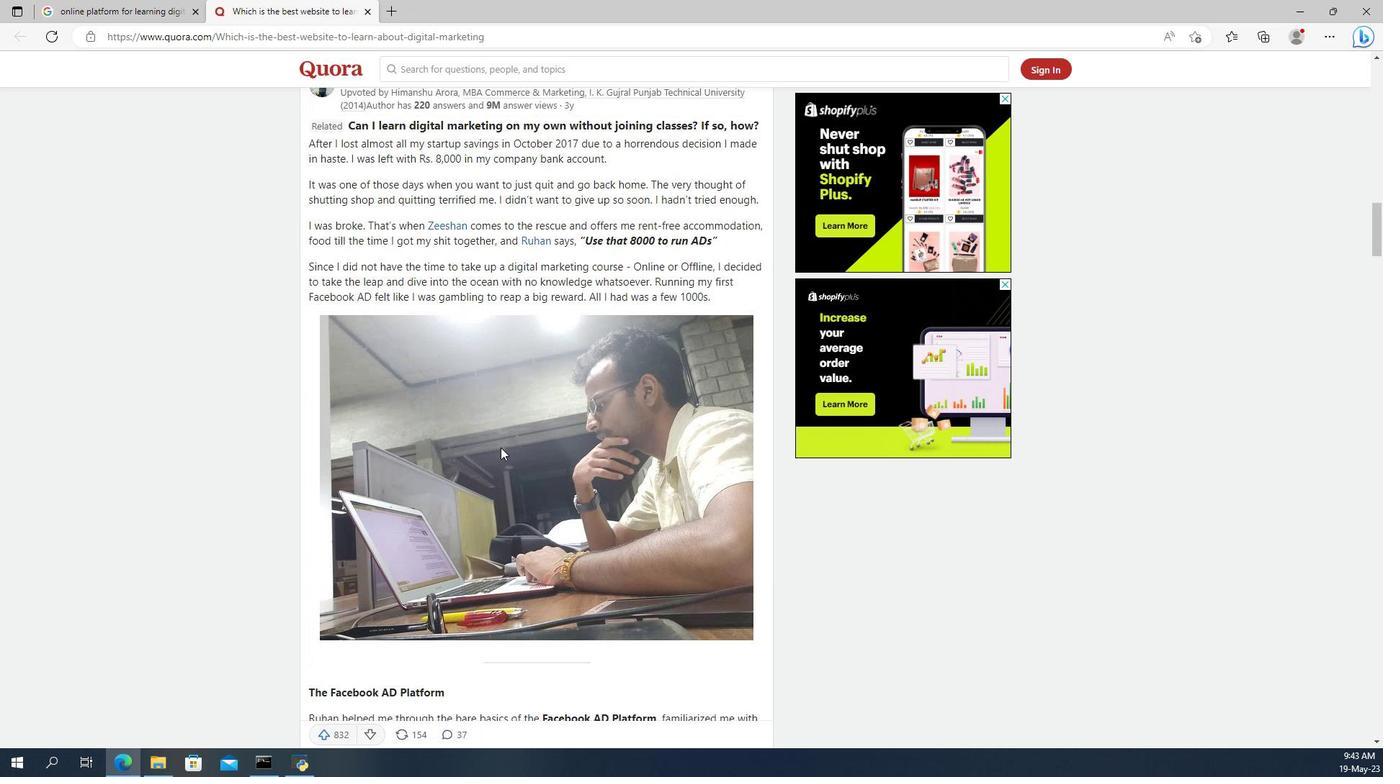 
Action: Mouse scrolled (554, 425) with delta (0, 0)
Screenshot: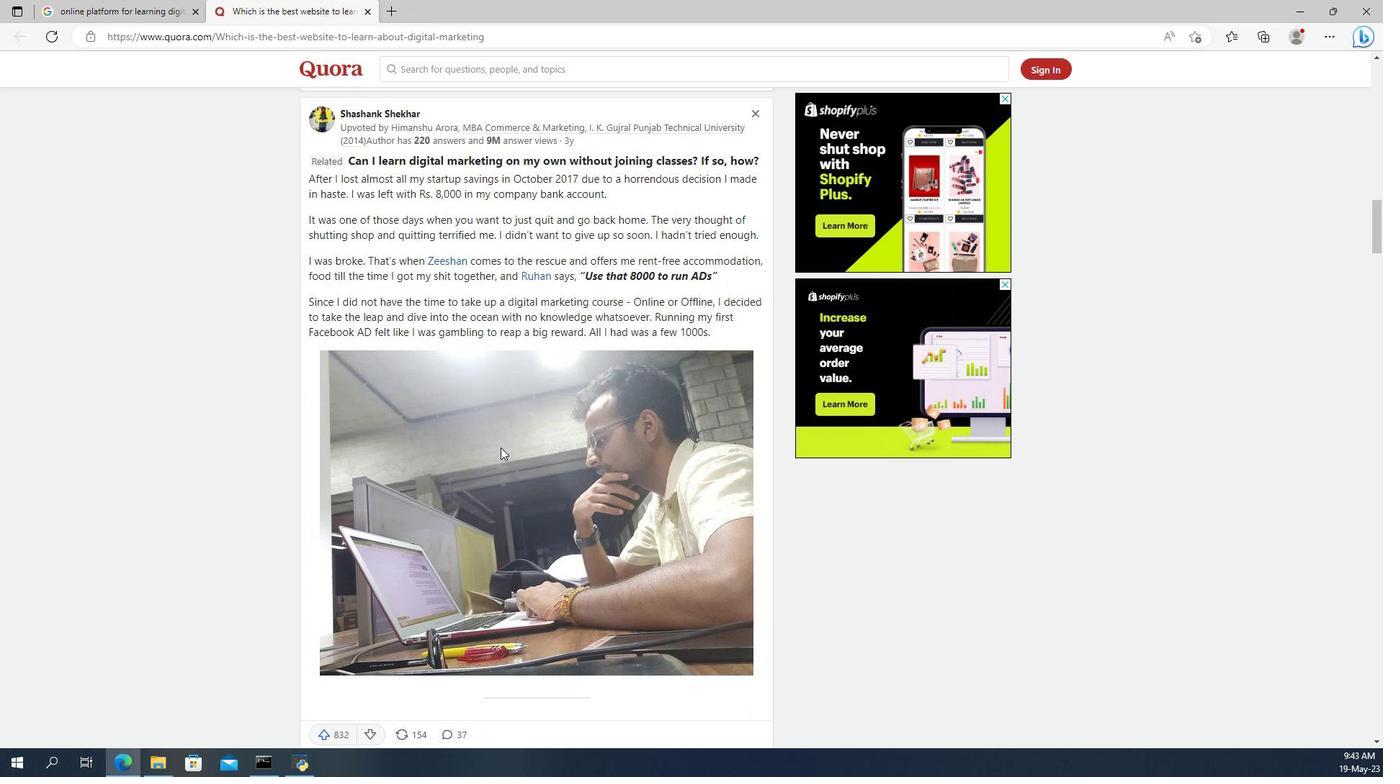 
Action: Mouse scrolled (554, 425) with delta (0, 0)
Screenshot: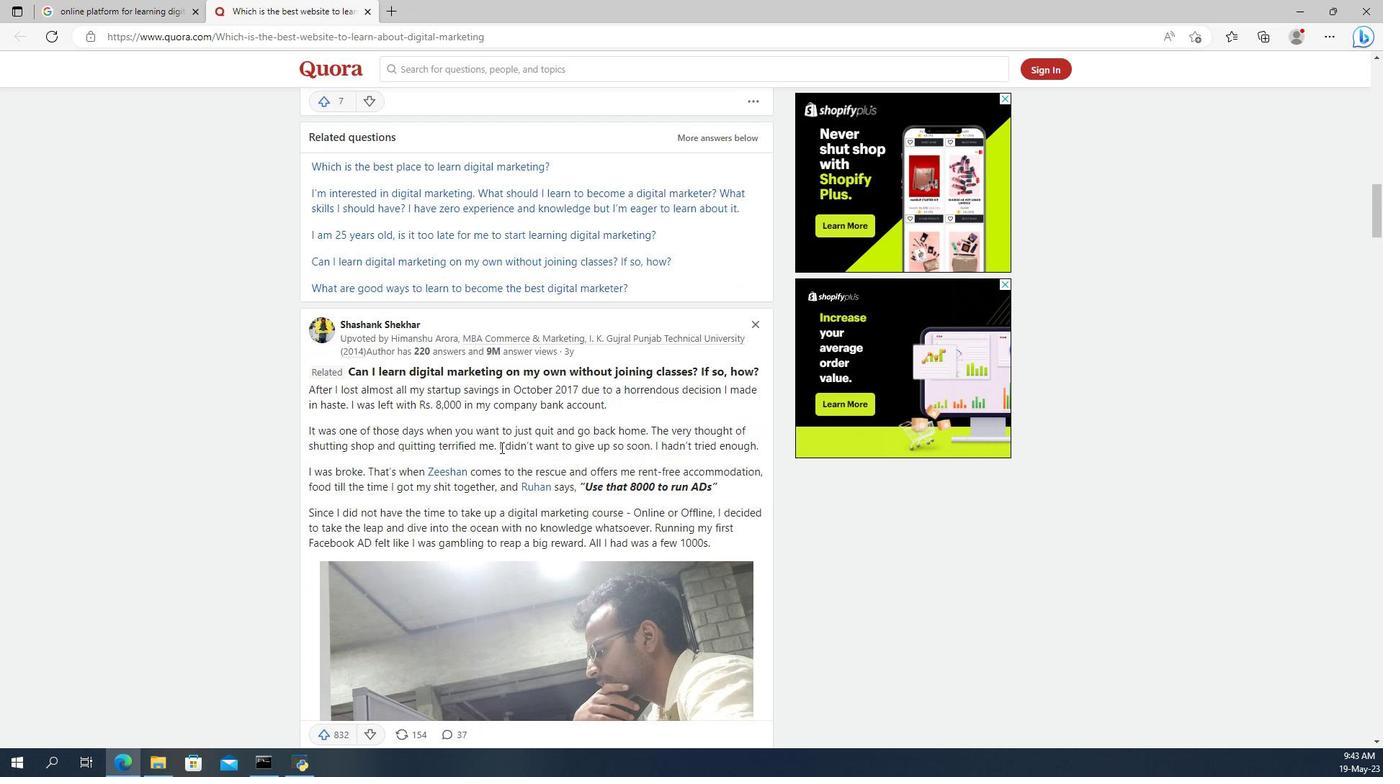 
Action: Mouse scrolled (554, 425) with delta (0, 0)
Screenshot: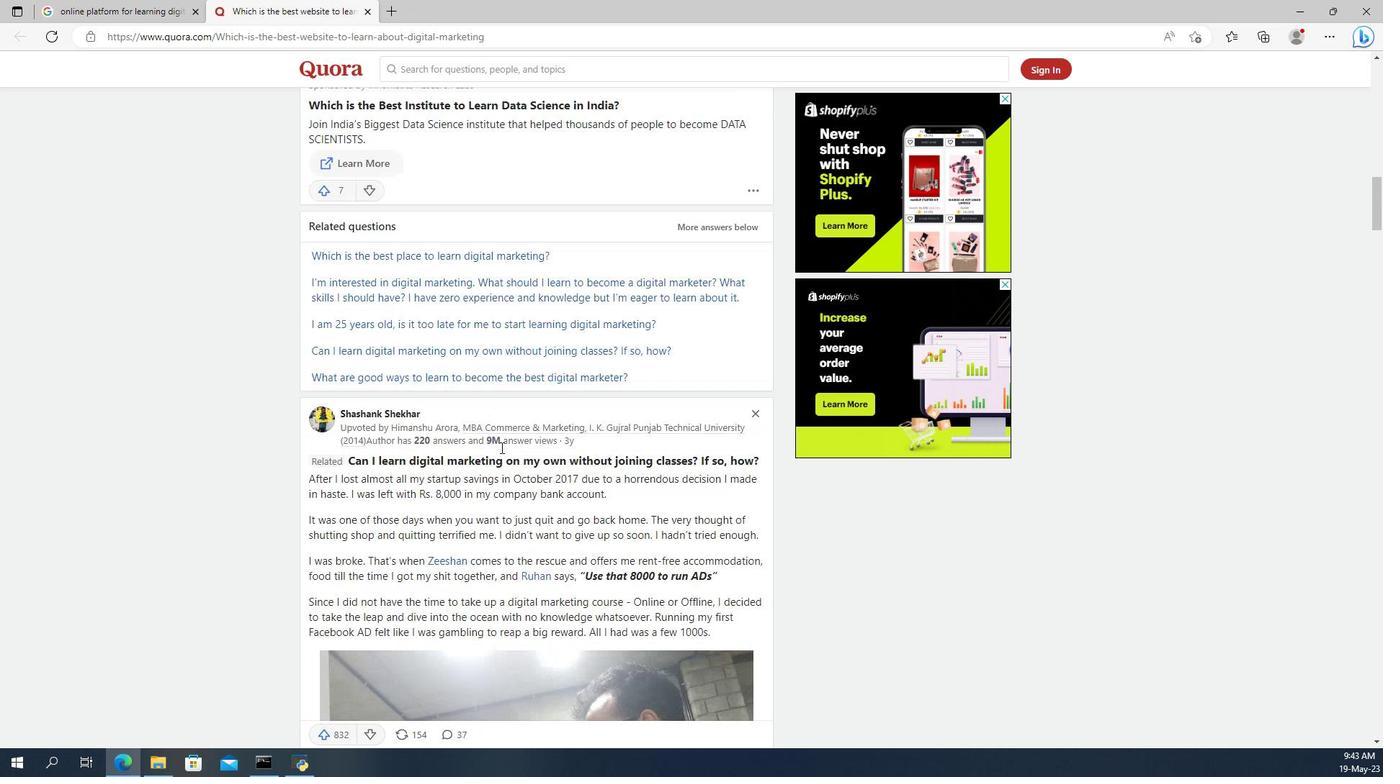 
Action: Mouse scrolled (554, 425) with delta (0, 0)
Screenshot: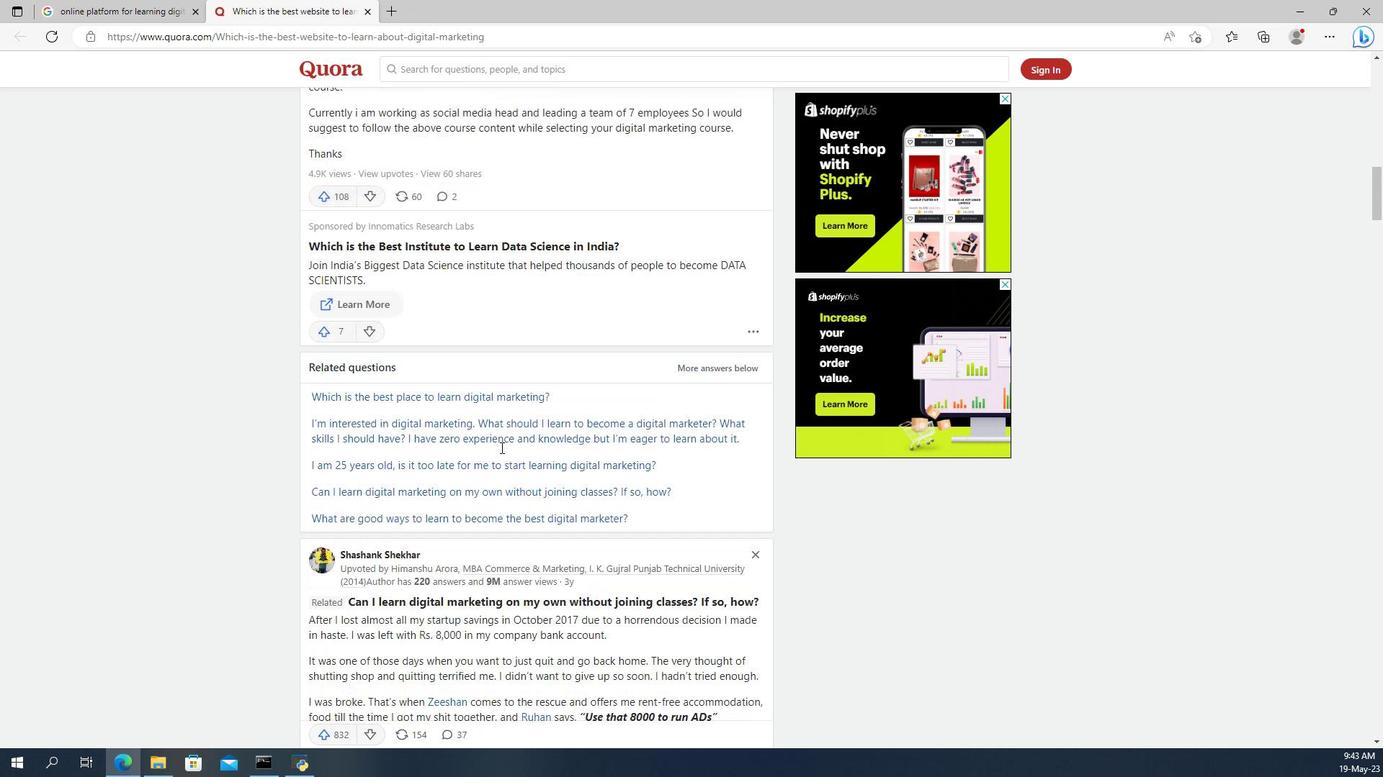
Action: Mouse scrolled (554, 425) with delta (0, 0)
Screenshot: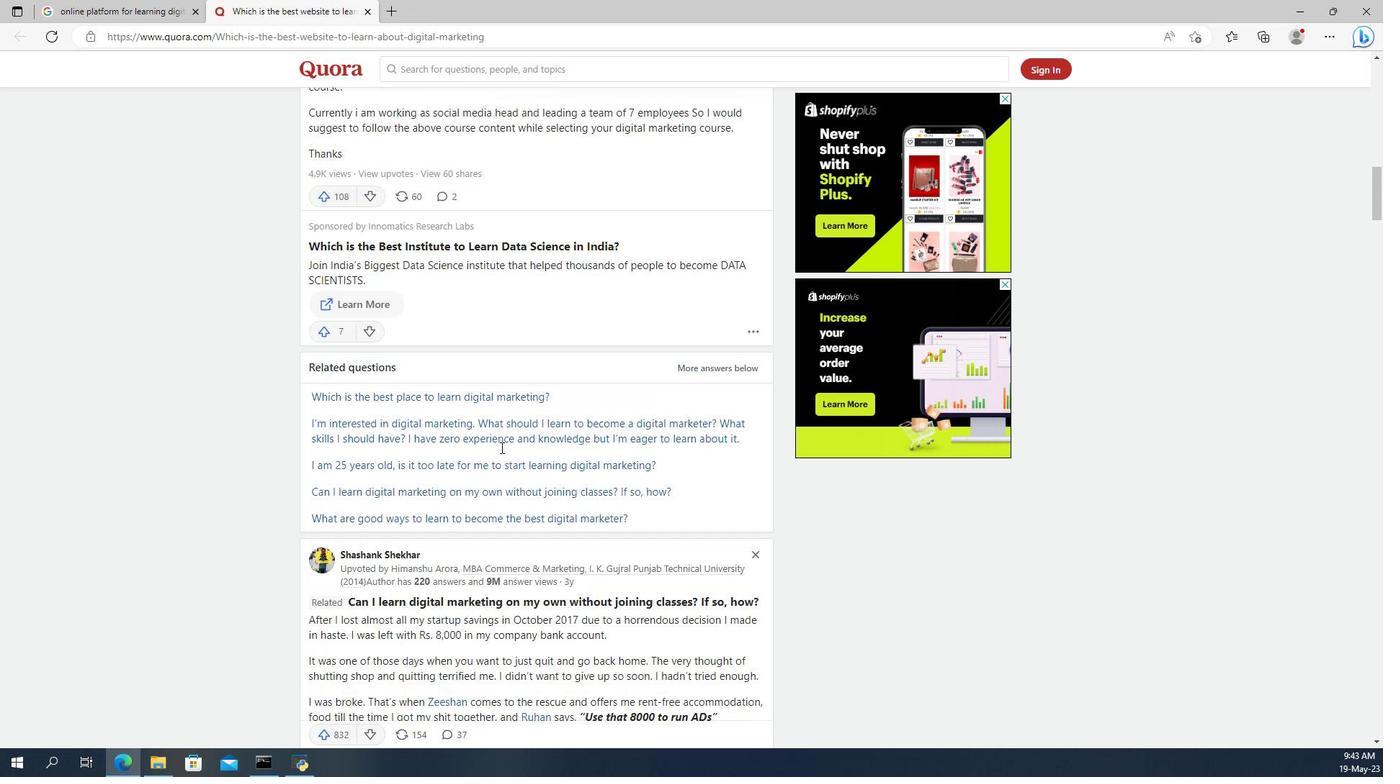 
Action: Mouse scrolled (554, 425) with delta (0, 0)
Screenshot: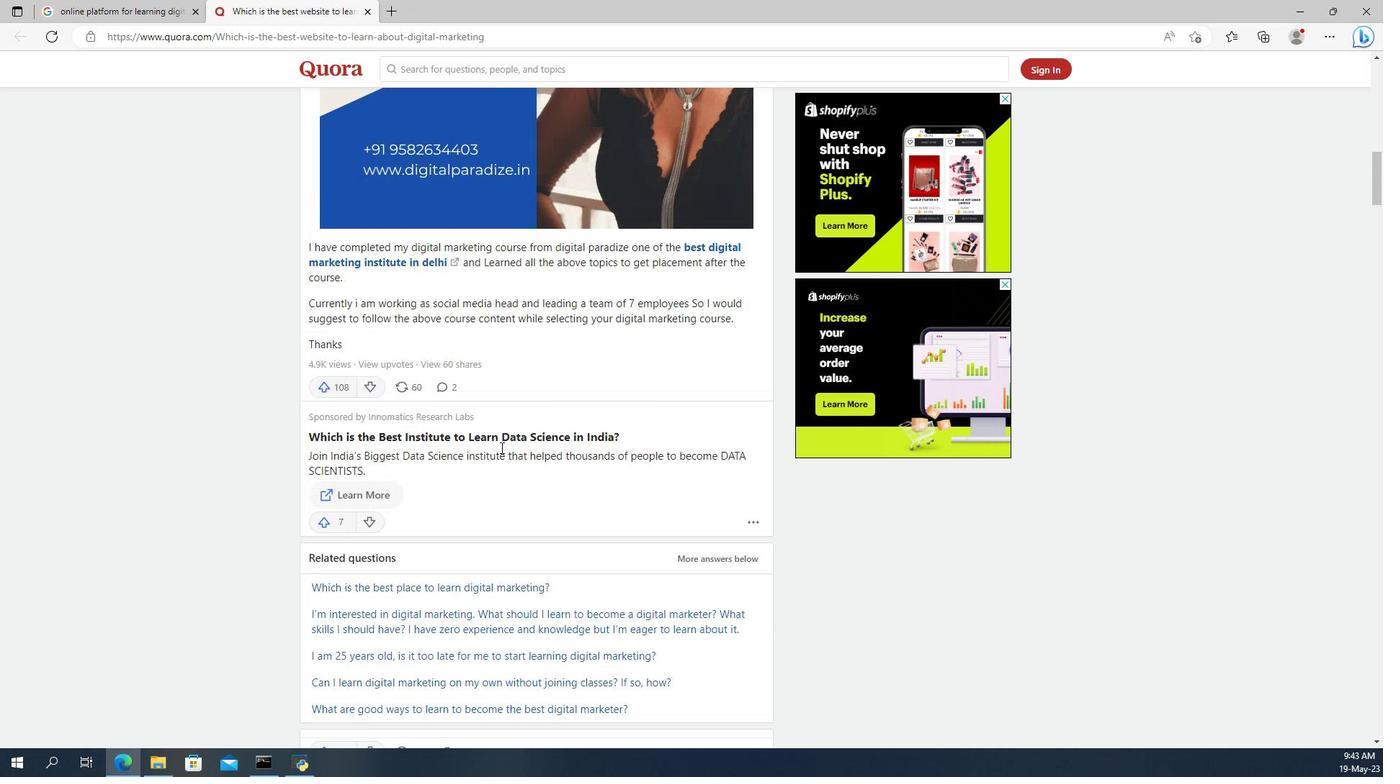 
Action: Mouse scrolled (554, 425) with delta (0, 0)
Screenshot: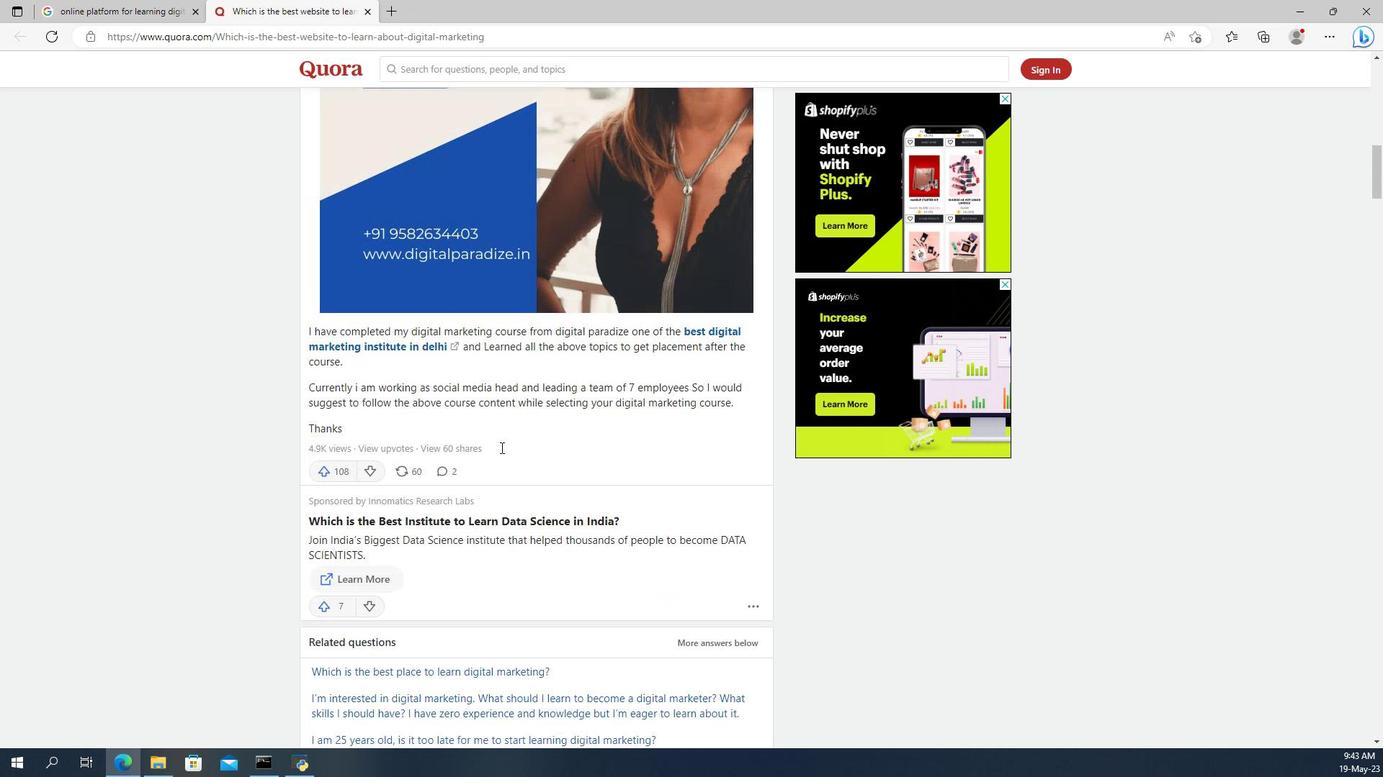 
Action: Mouse scrolled (554, 425) with delta (0, 0)
Screenshot: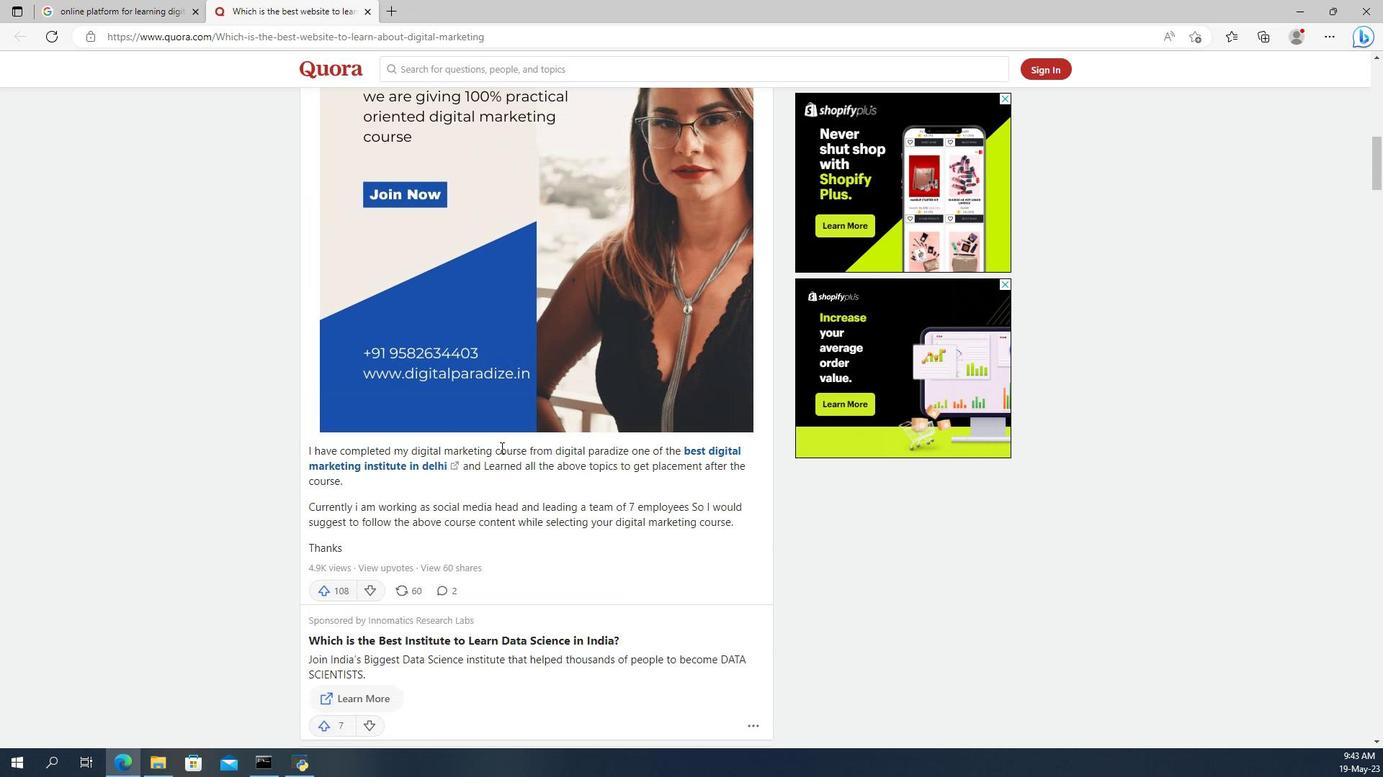 
Action: Mouse scrolled (554, 425) with delta (0, 0)
Screenshot: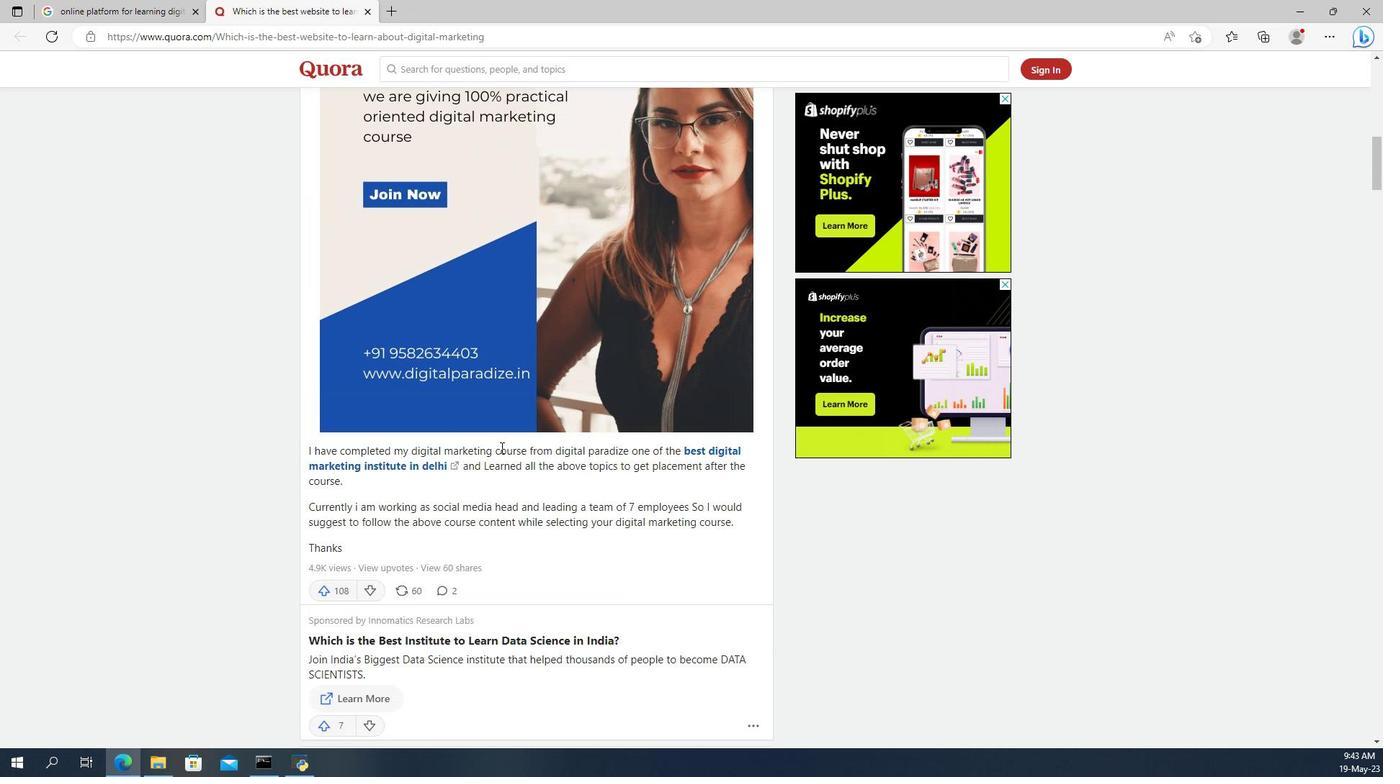 
Action: Mouse scrolled (554, 425) with delta (0, 0)
Screenshot: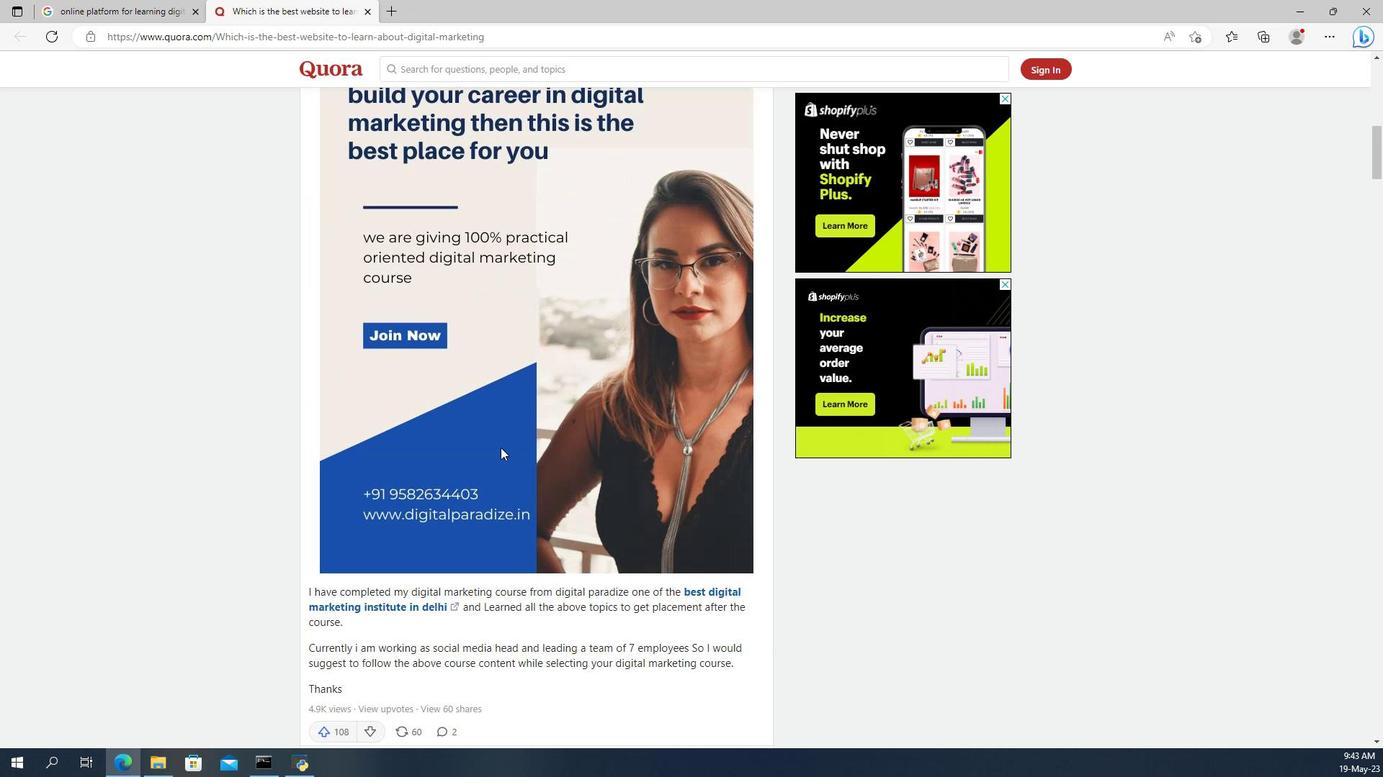 
Action: Mouse scrolled (554, 425) with delta (0, 0)
Screenshot: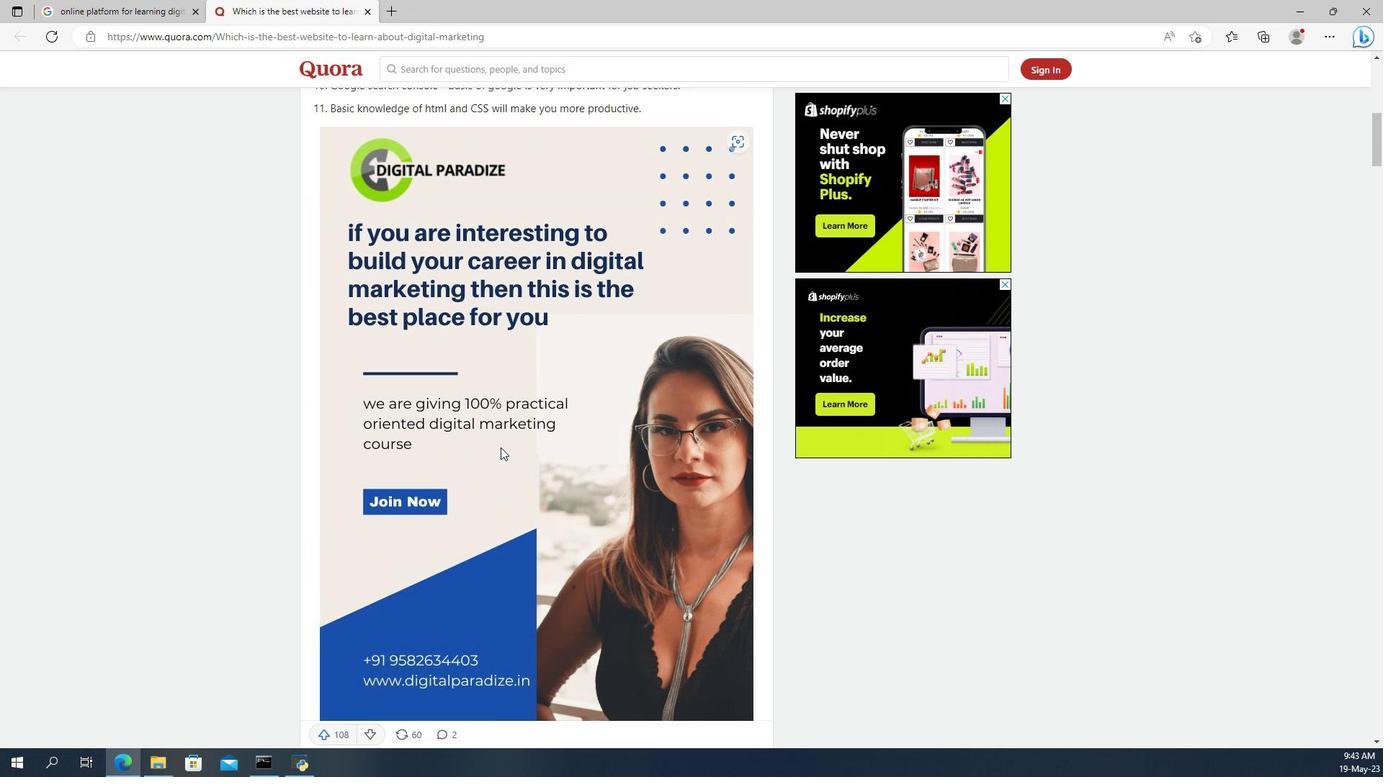 
Action: Mouse scrolled (554, 425) with delta (0, 0)
Screenshot: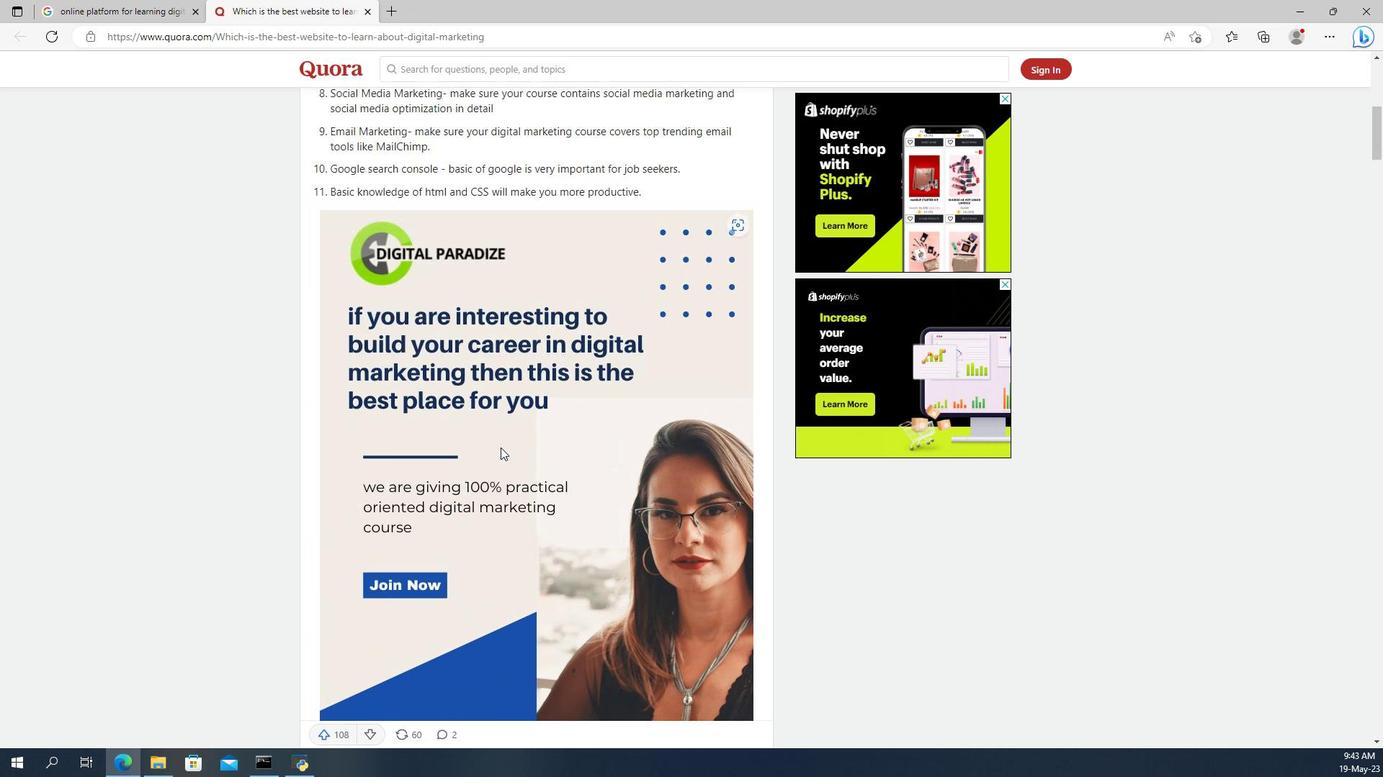 
Action: Mouse scrolled (554, 425) with delta (0, 0)
Screenshot: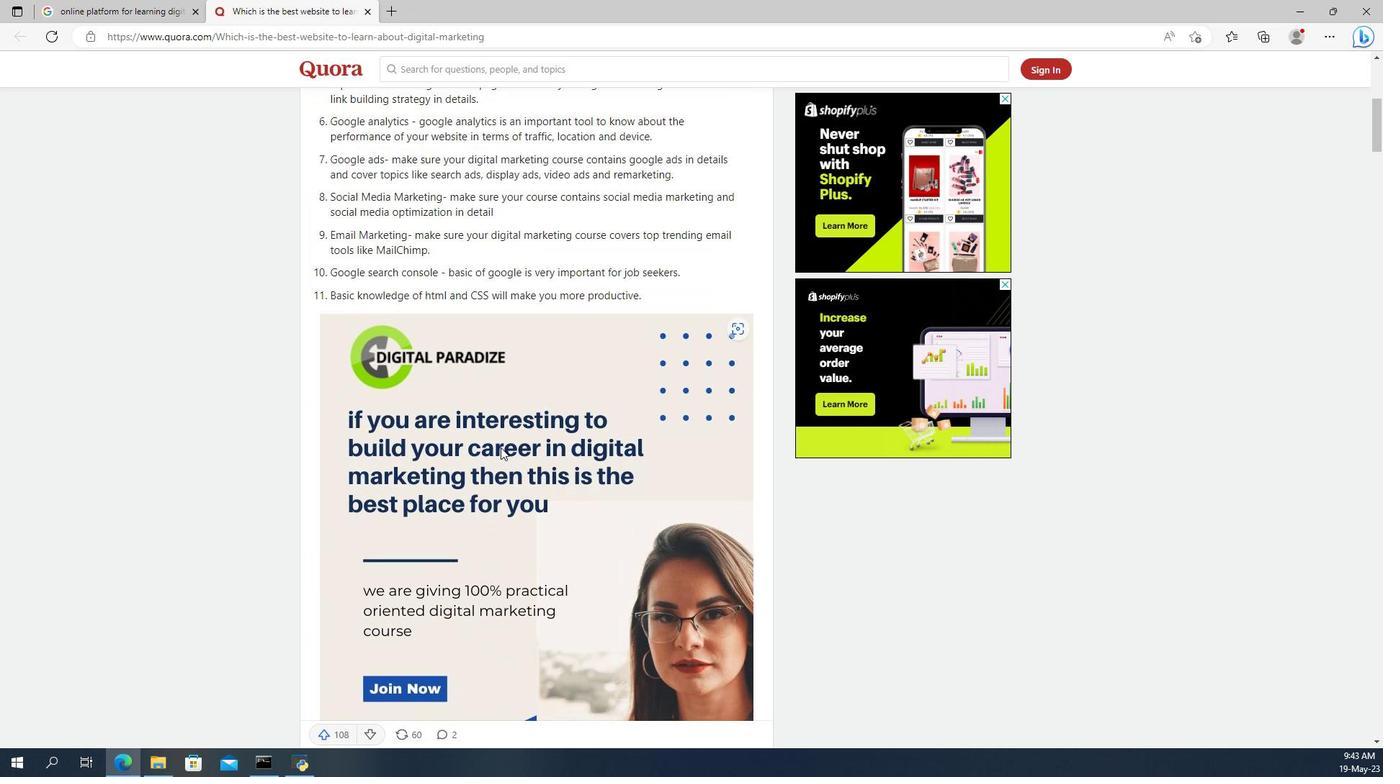 
Action: Mouse scrolled (554, 425) with delta (0, 0)
Screenshot: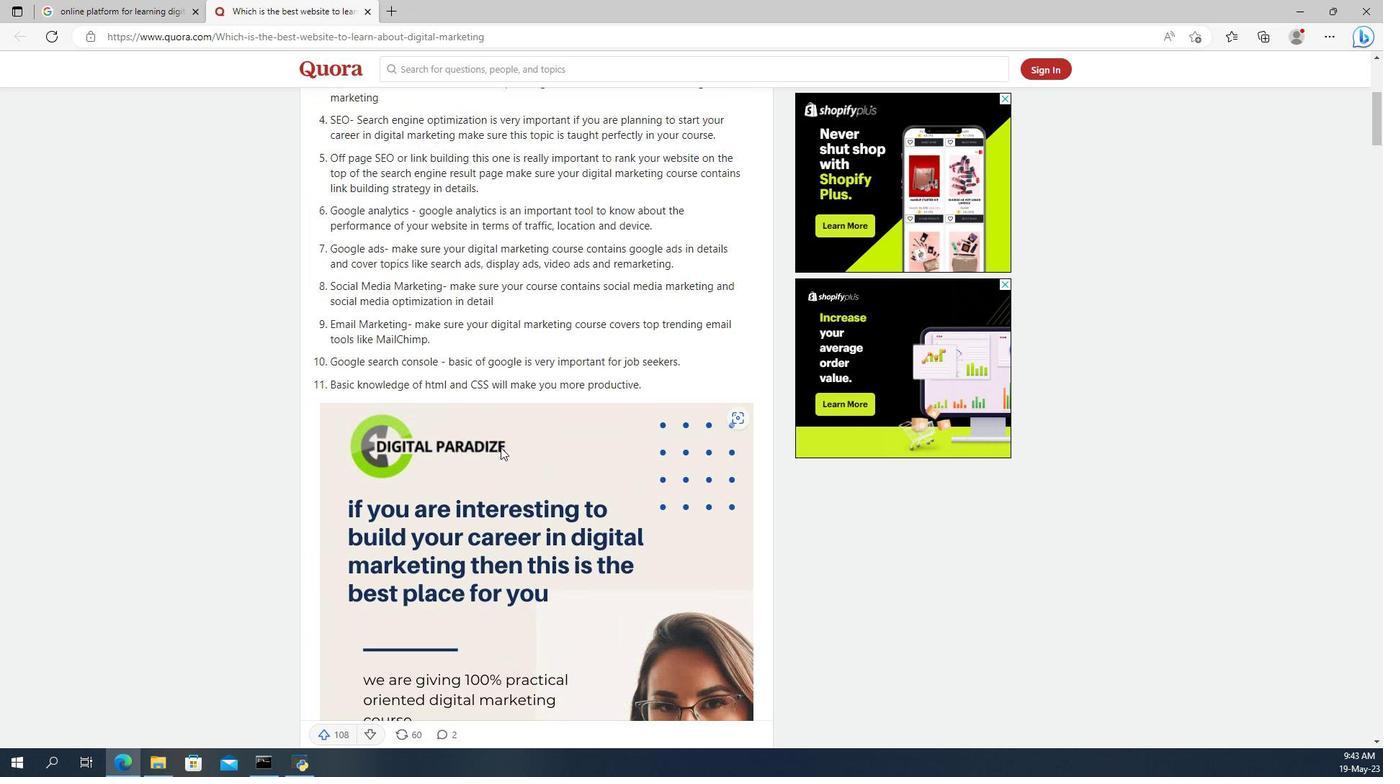 
Action: Mouse scrolled (554, 425) with delta (0, 0)
Screenshot: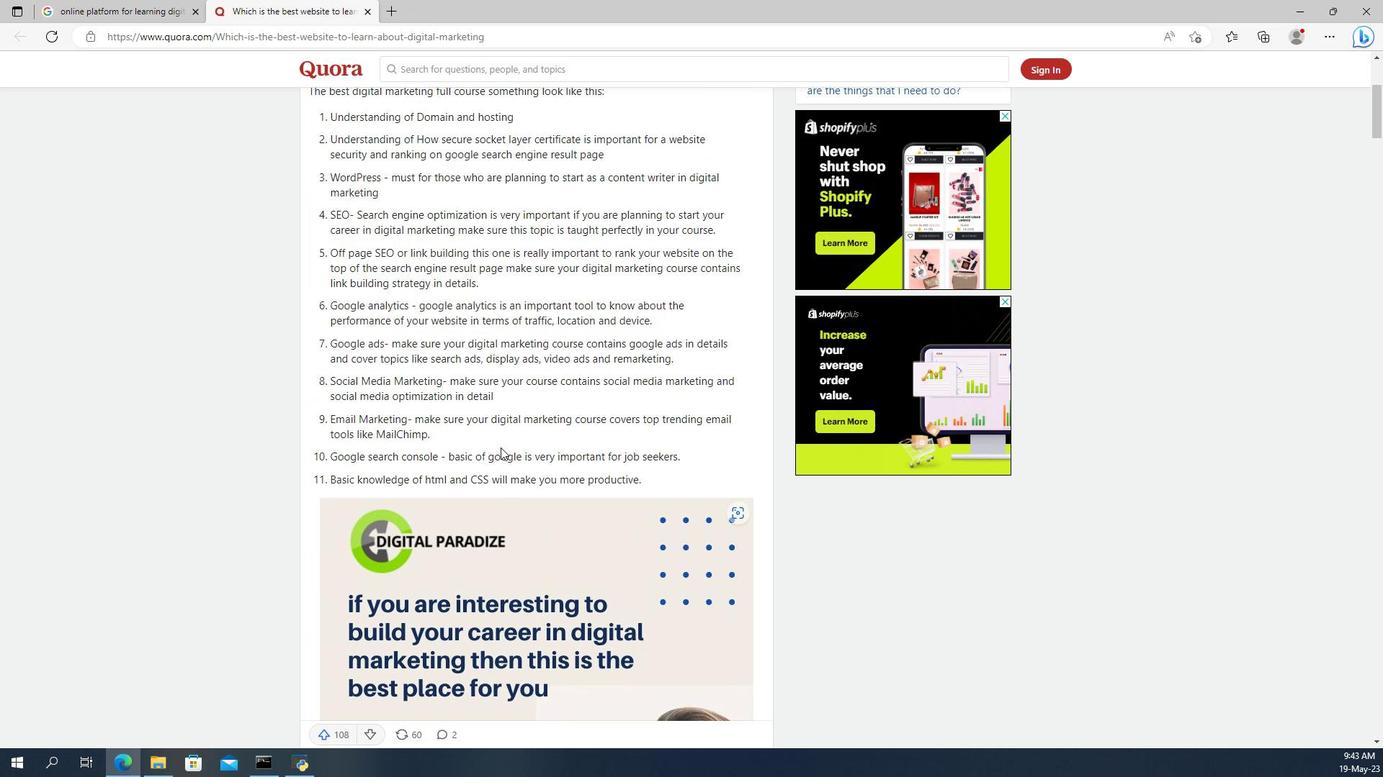 
Action: Mouse scrolled (554, 425) with delta (0, 0)
Screenshot: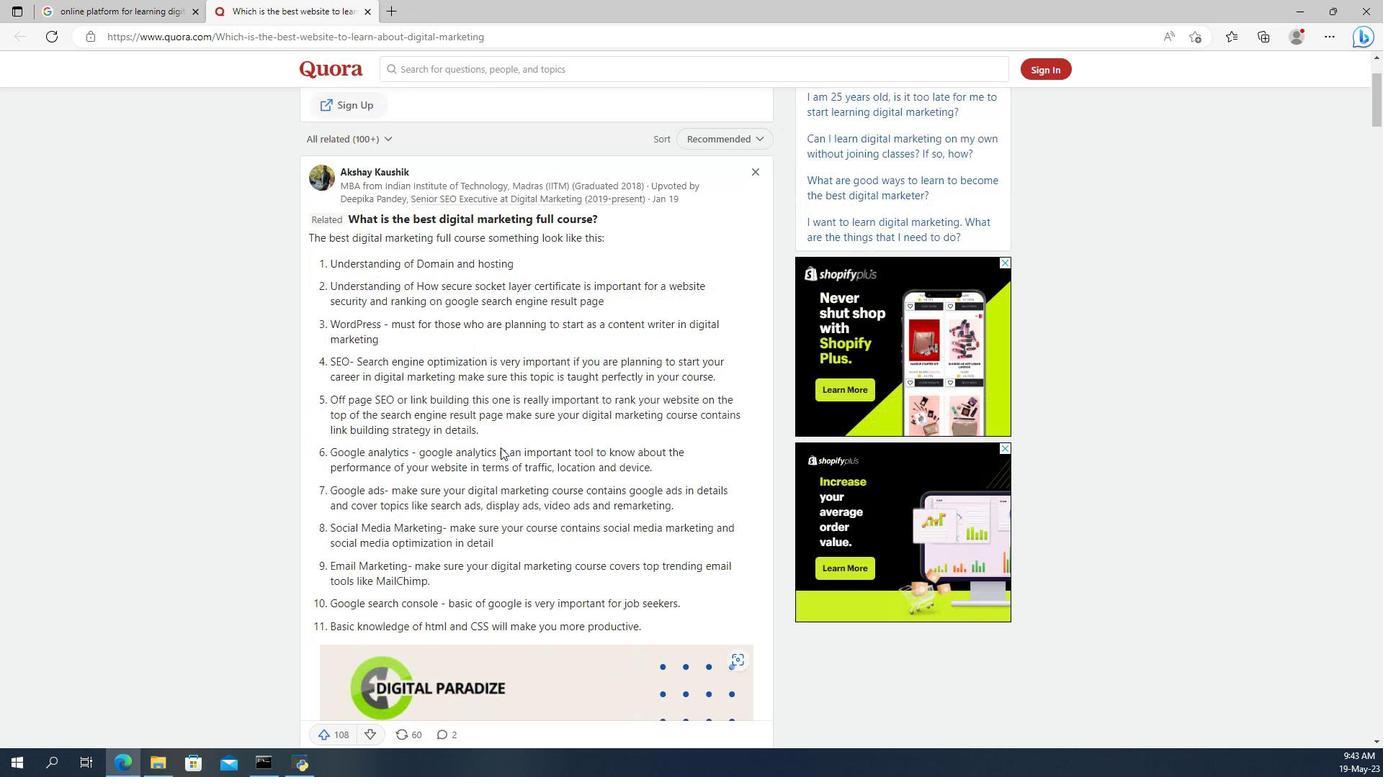 
Action: Mouse scrolled (554, 425) with delta (0, 0)
Screenshot: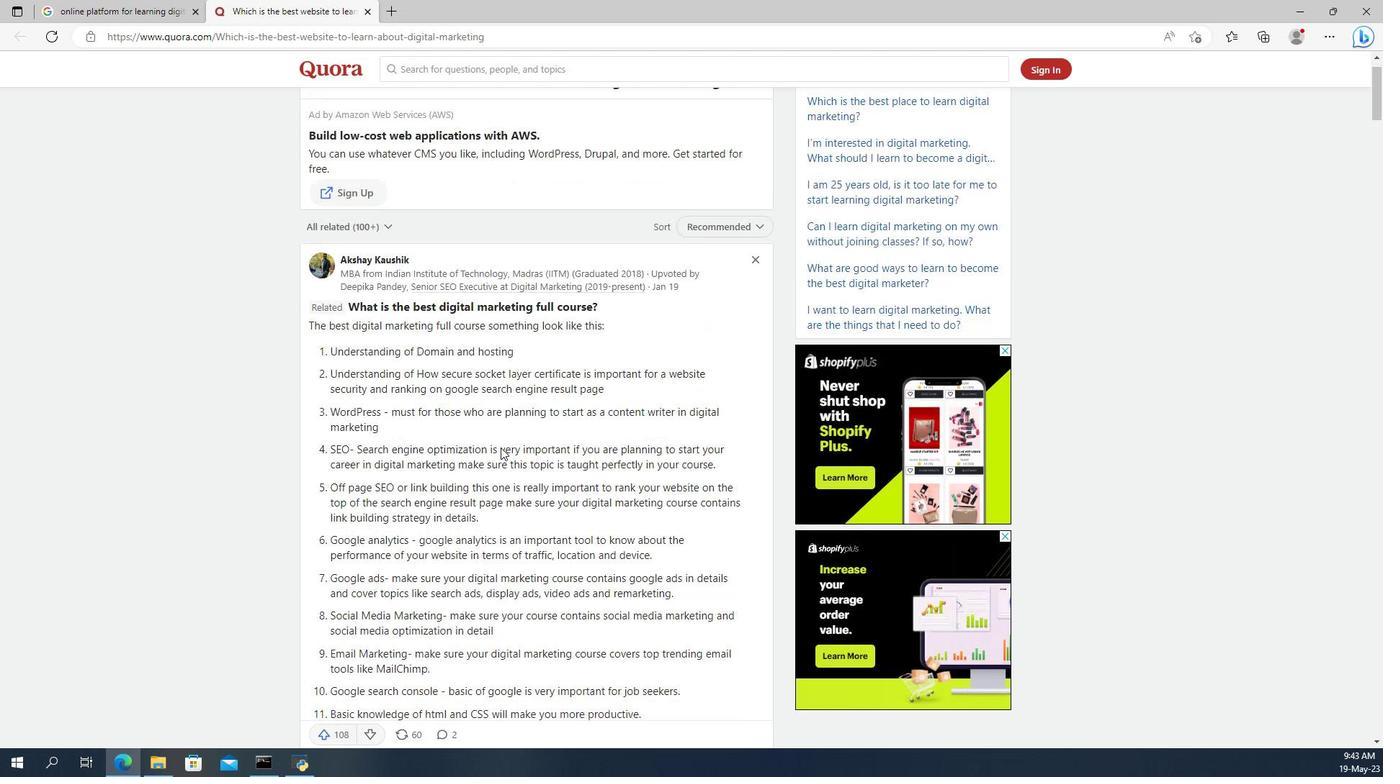 
Action: Mouse scrolled (554, 424) with delta (0, 0)
Screenshot: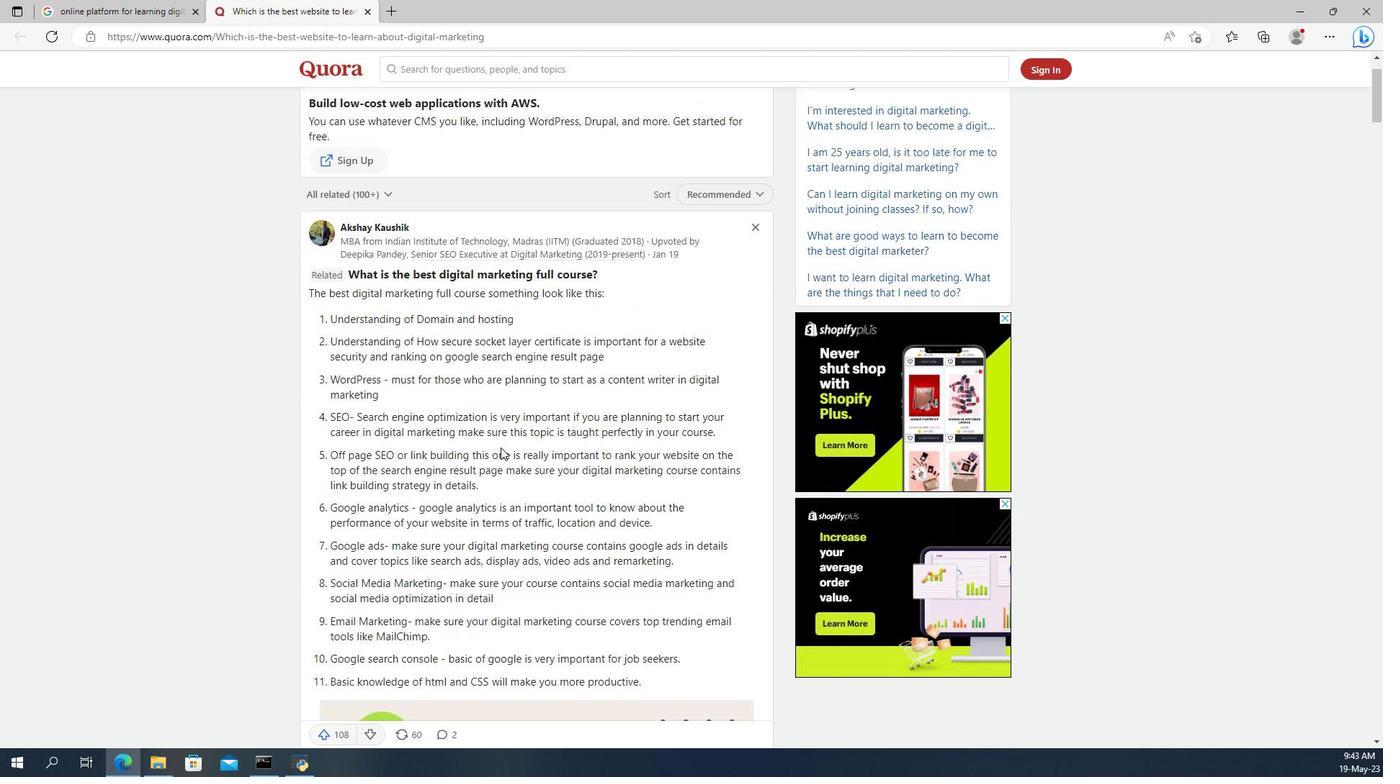 
Action: Mouse moved to (446, 185)
Screenshot: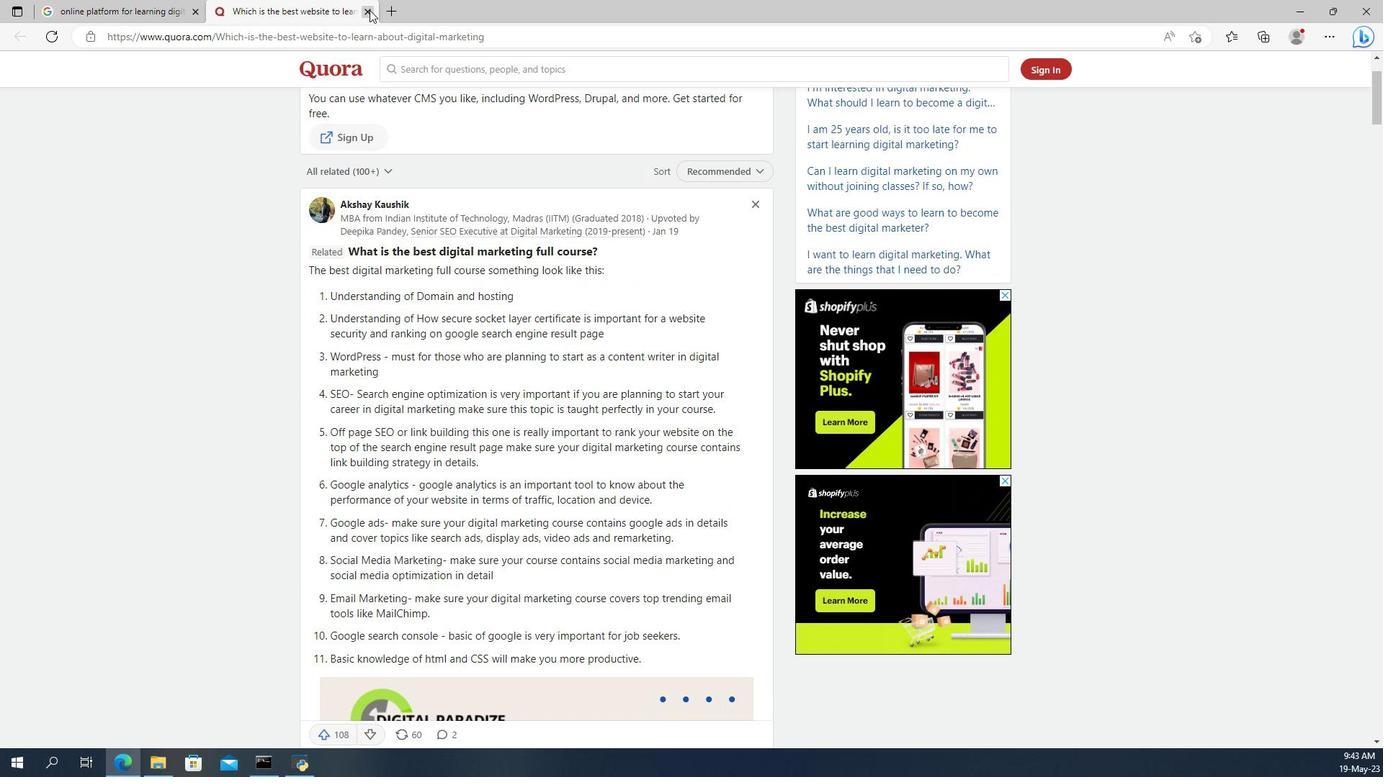 
Action: Mouse pressed left at (446, 185)
Screenshot: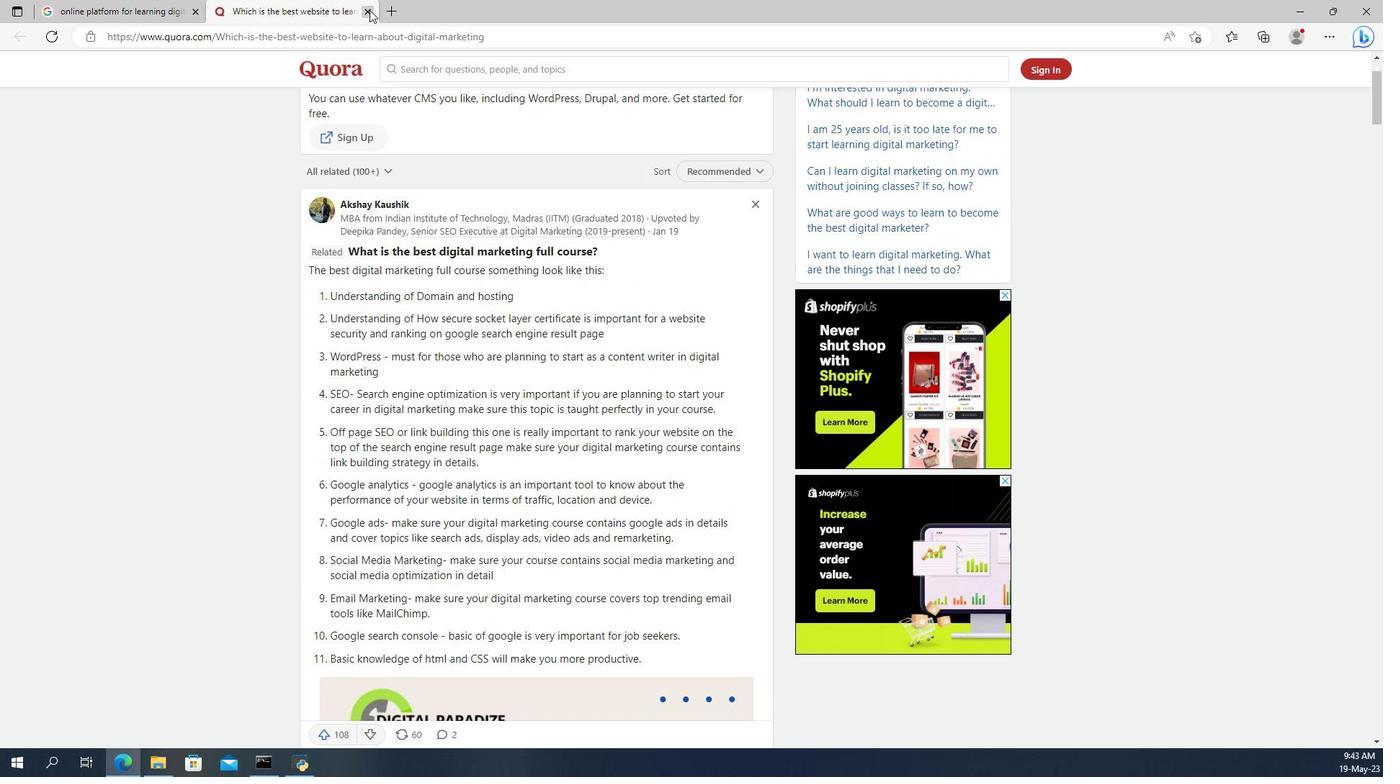 
Action: Mouse moved to (321, 179)
Screenshot: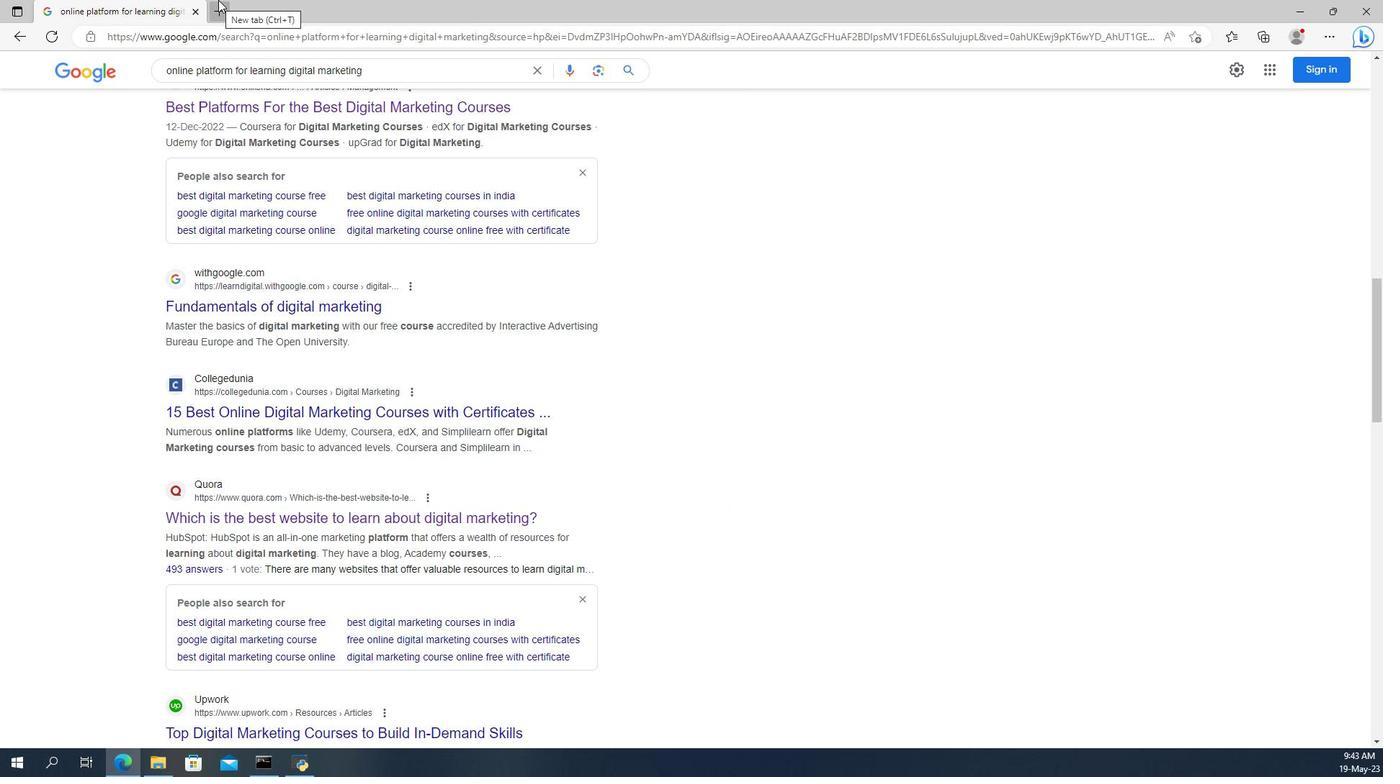 
Action: Mouse pressed left at (321, 179)
Screenshot: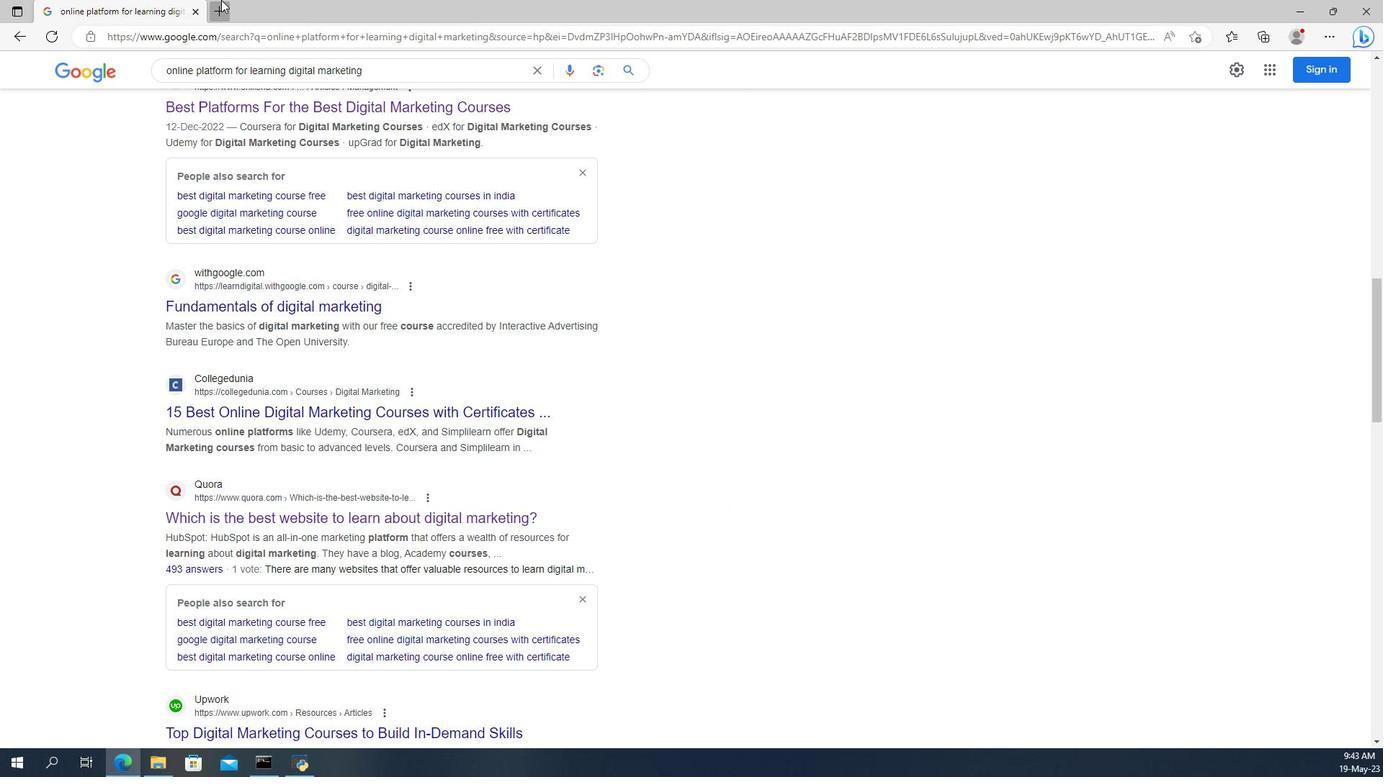 
Action: Mouse moved to (350, 204)
Screenshot: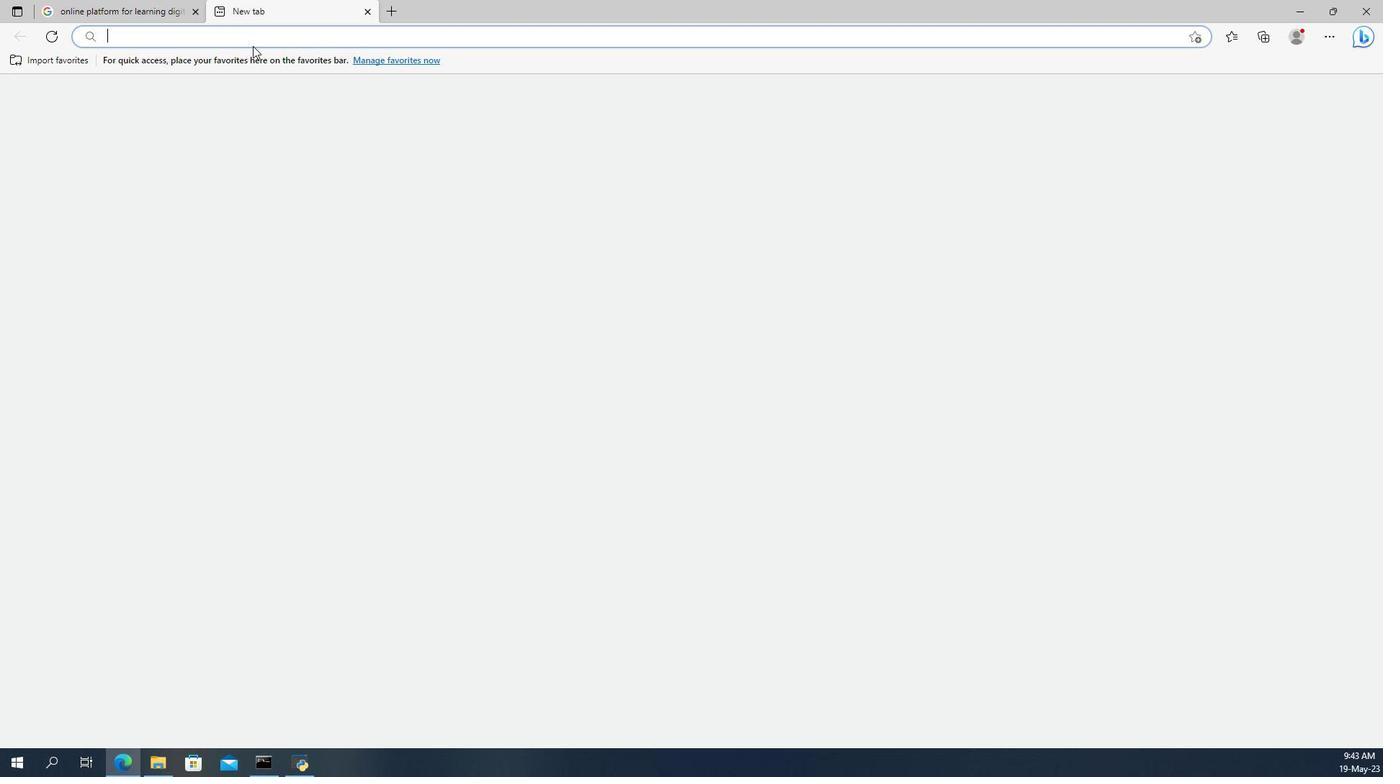
Action: Key pressed g<Key.backspace><Key.backspace>youtube.com<Key.delete><Key.enter>
Screenshot: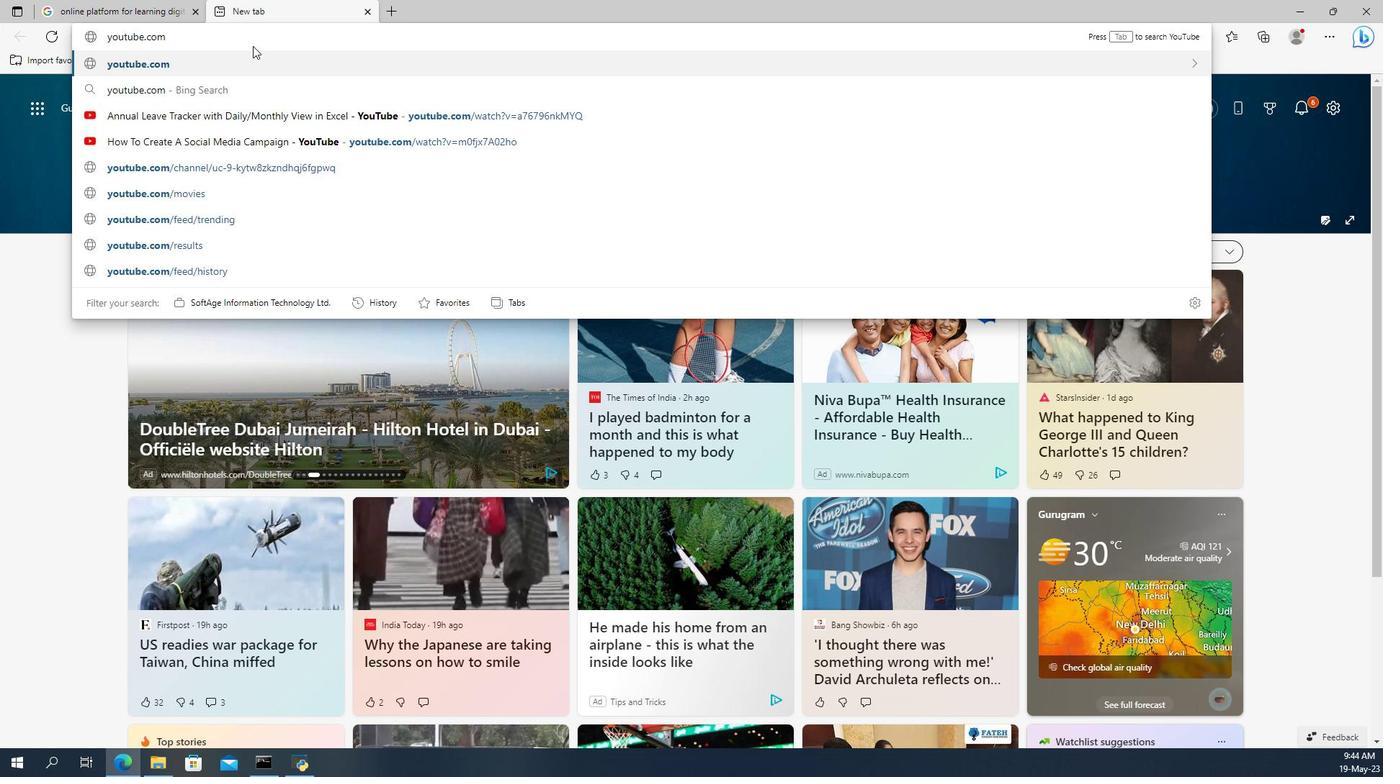 
Action: Mouse moved to (559, 219)
Screenshot: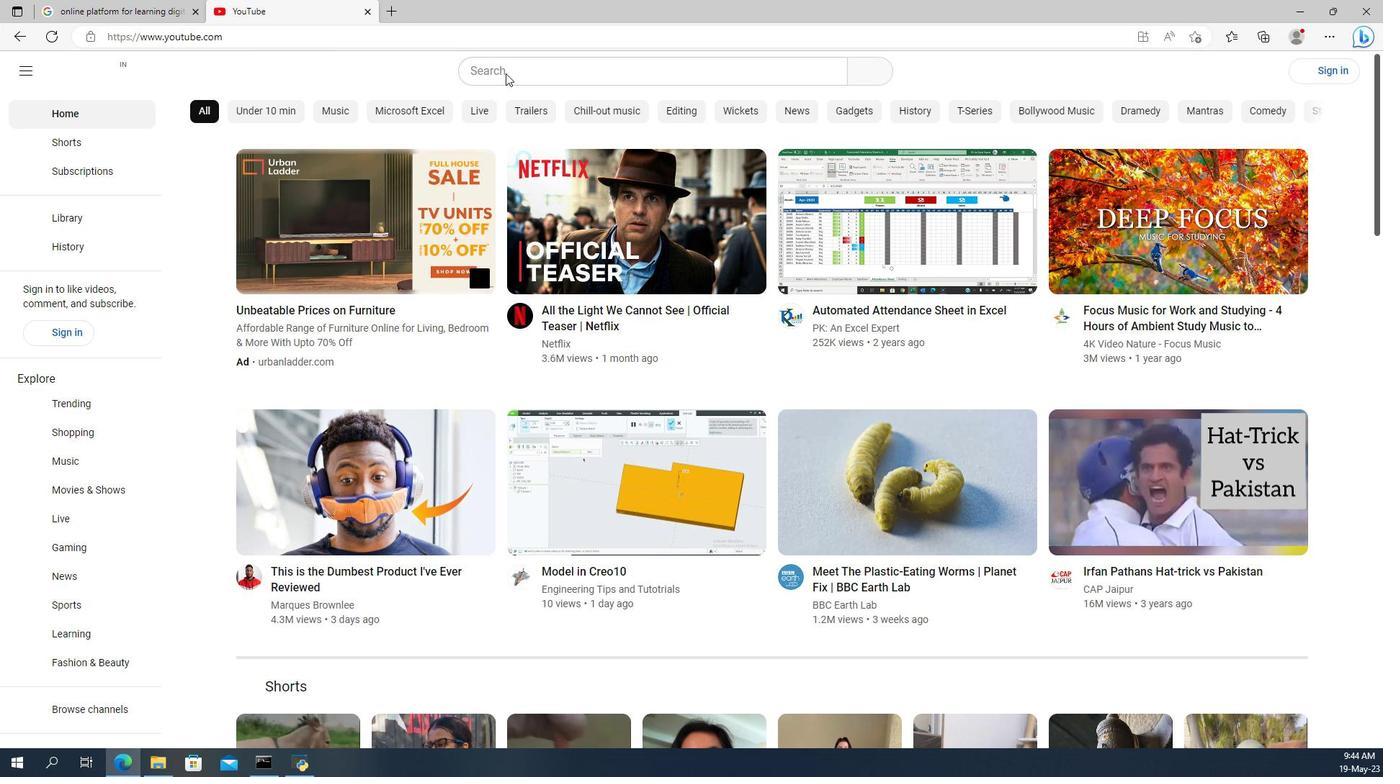 
Action: Mouse pressed left at (559, 219)
Screenshot: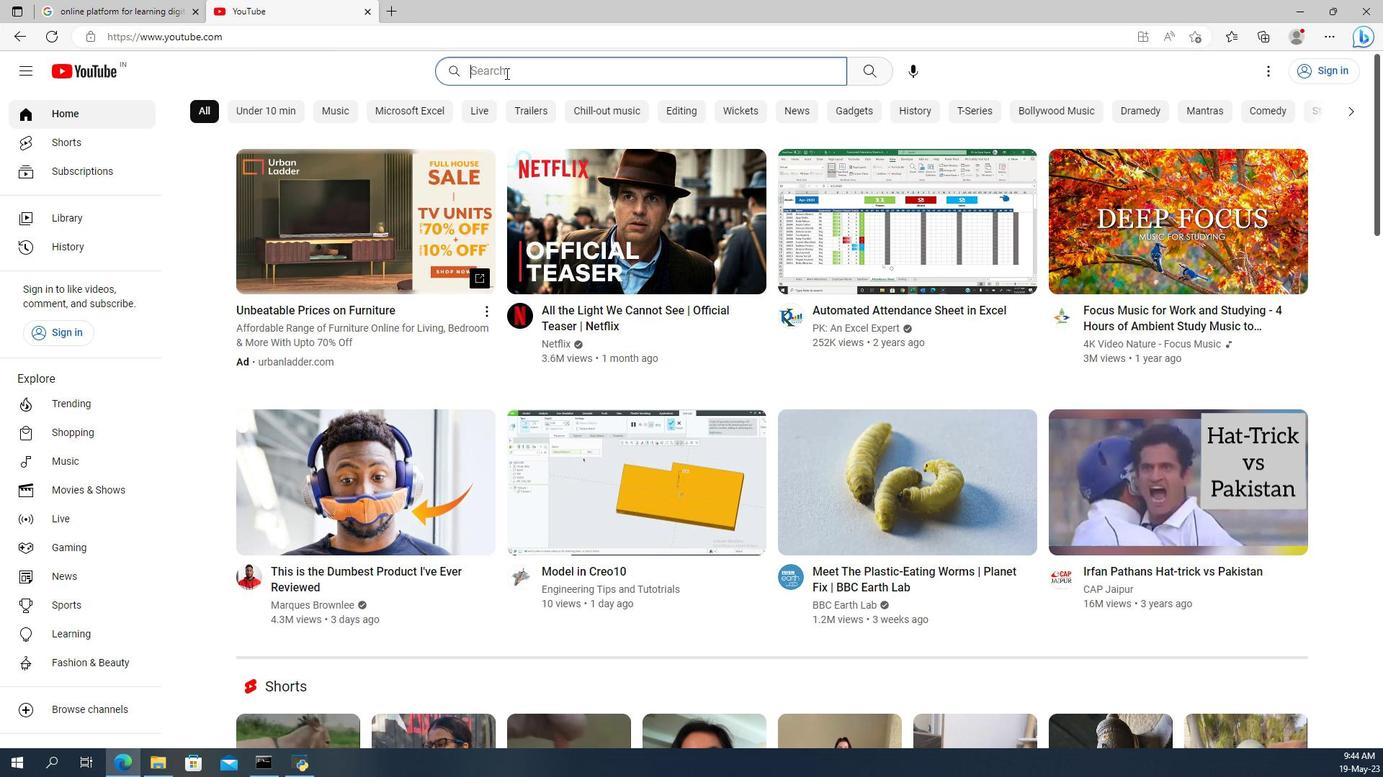 
Action: Key pressed digital<Key.space>marketing<Key.space>tutorial<Key.enter>
Screenshot: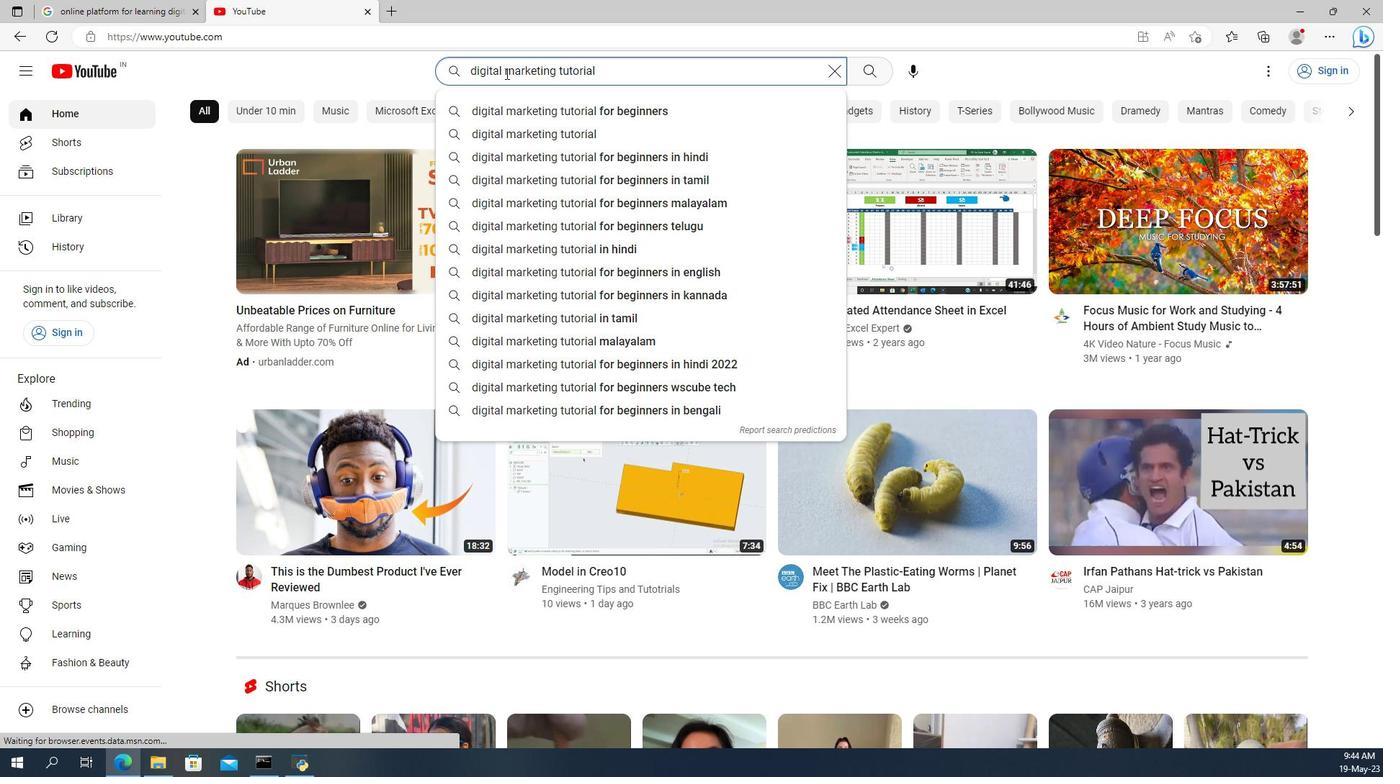 
Action: Mouse moved to (595, 325)
Screenshot: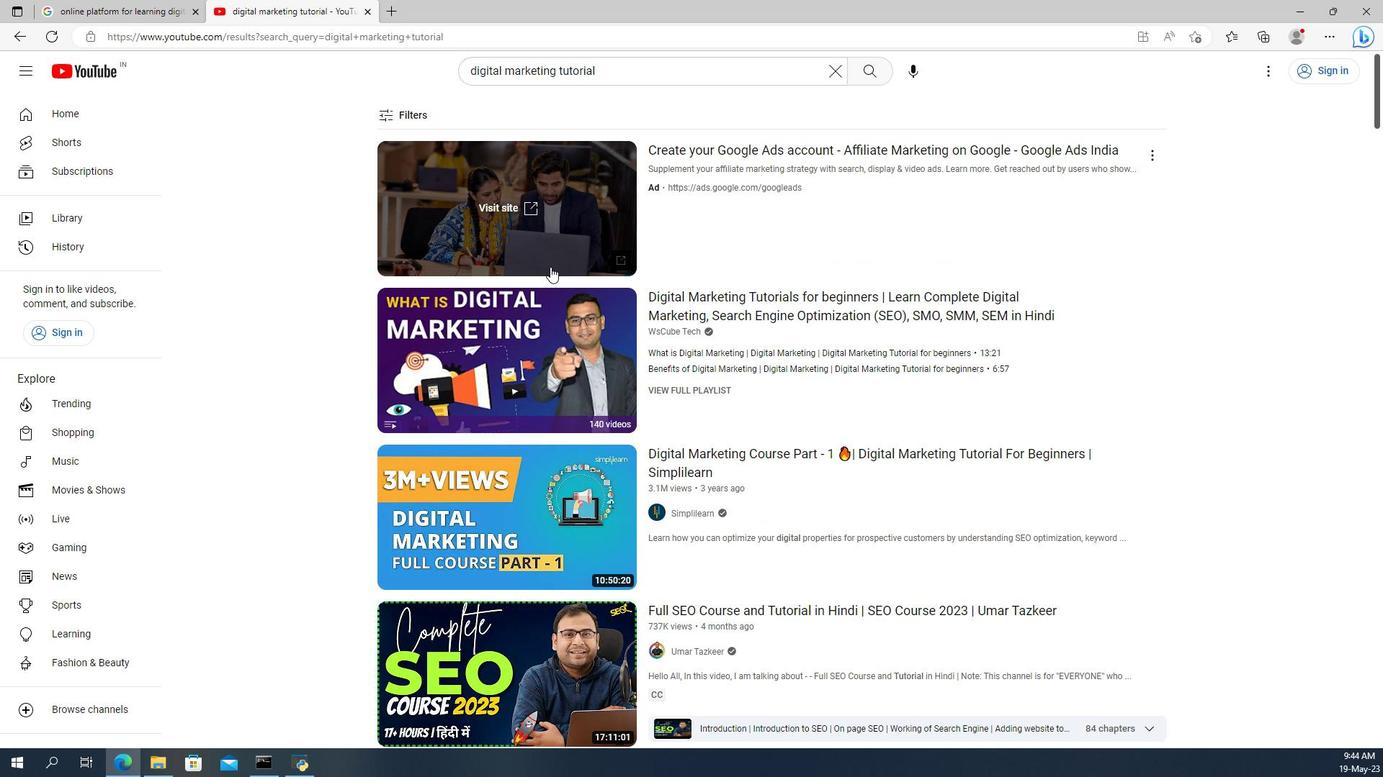 
Action: Mouse scrolled (595, 325) with delta (0, 0)
Screenshot: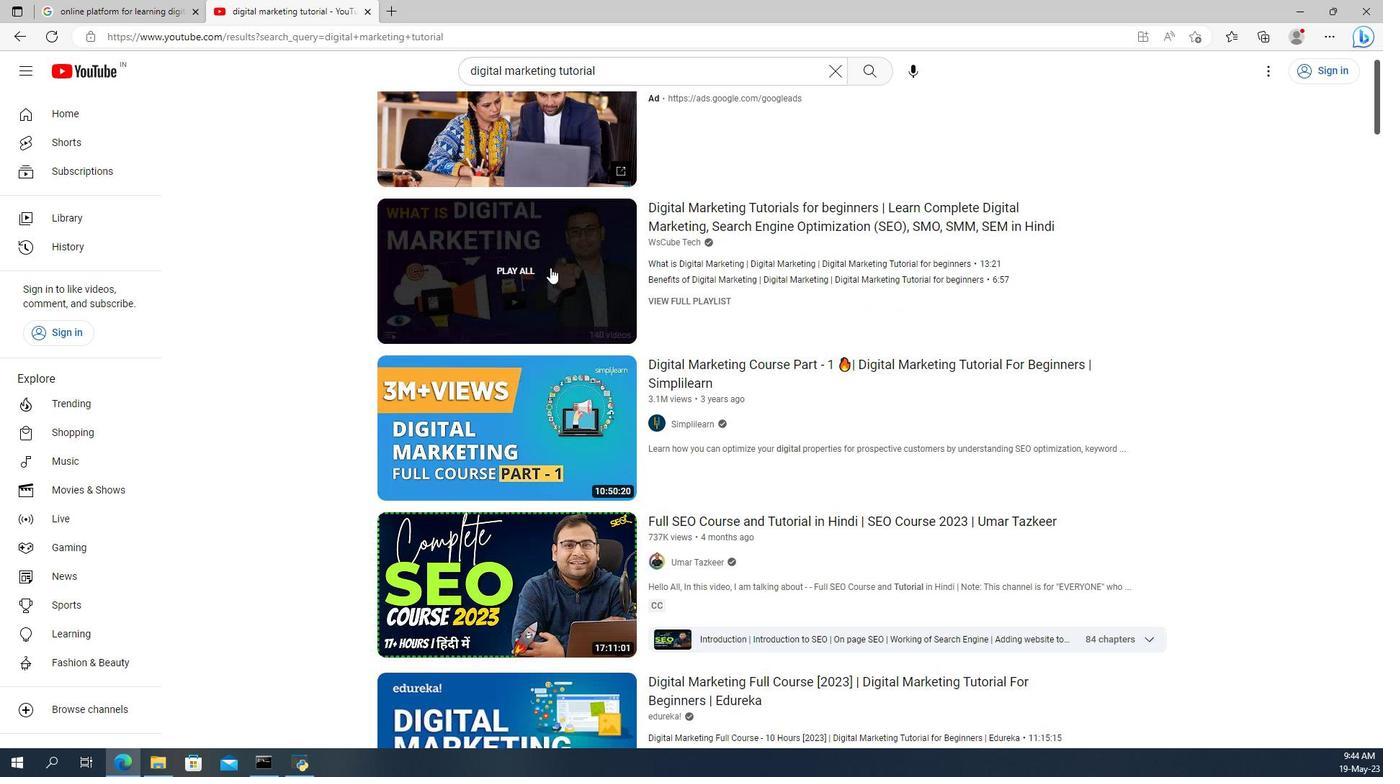 
Action: Mouse moved to (595, 326)
Screenshot: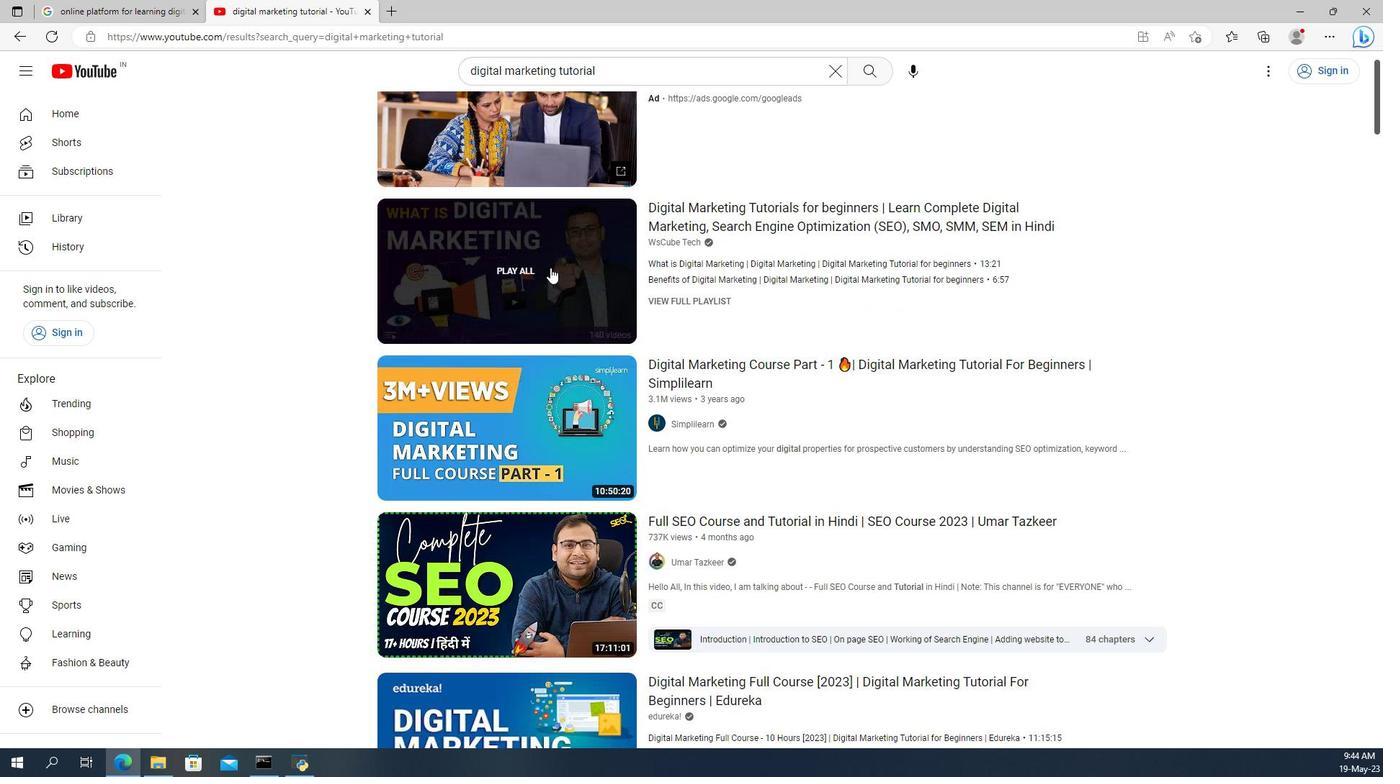 
Action: Mouse scrolled (595, 325) with delta (0, 0)
Screenshot: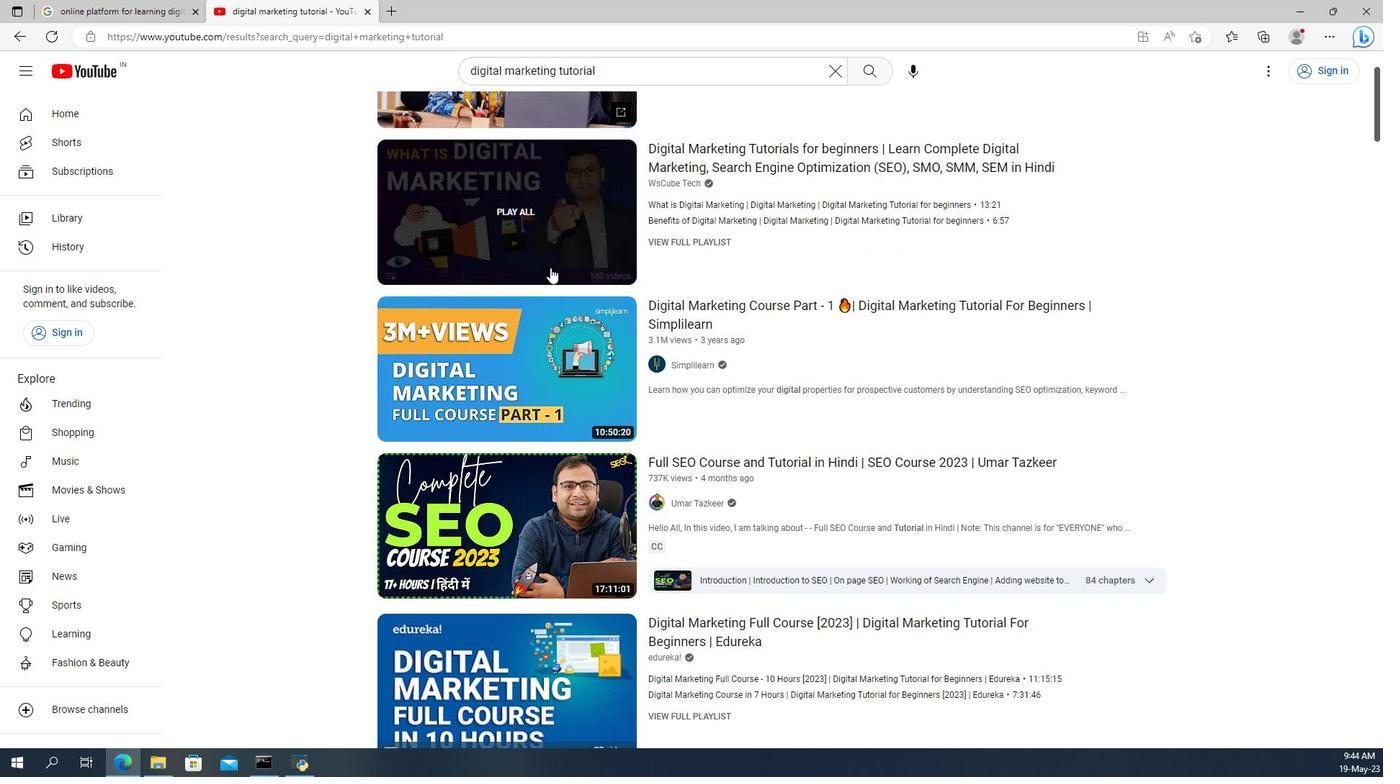 
Action: Mouse scrolled (595, 325) with delta (0, 0)
Screenshot: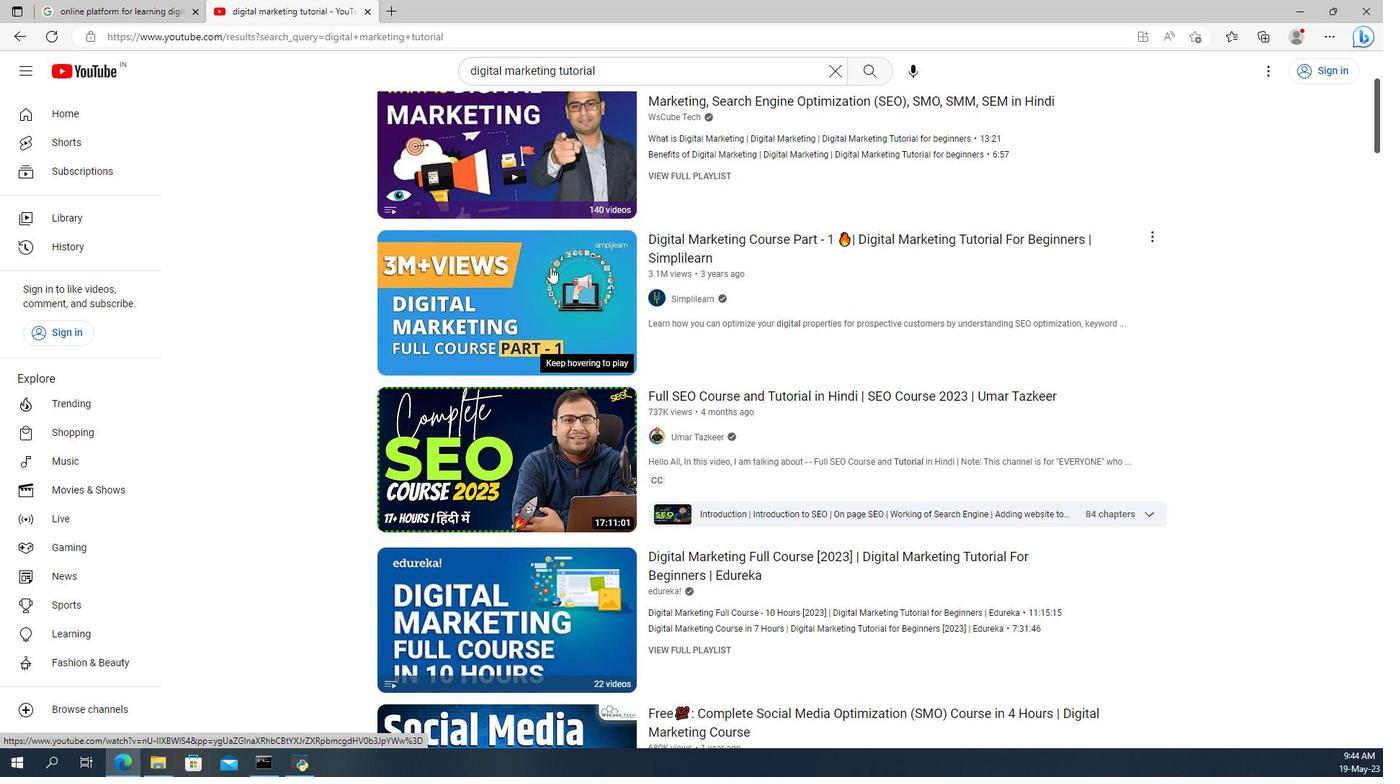 
Action: Mouse scrolled (595, 325) with delta (0, 0)
Screenshot: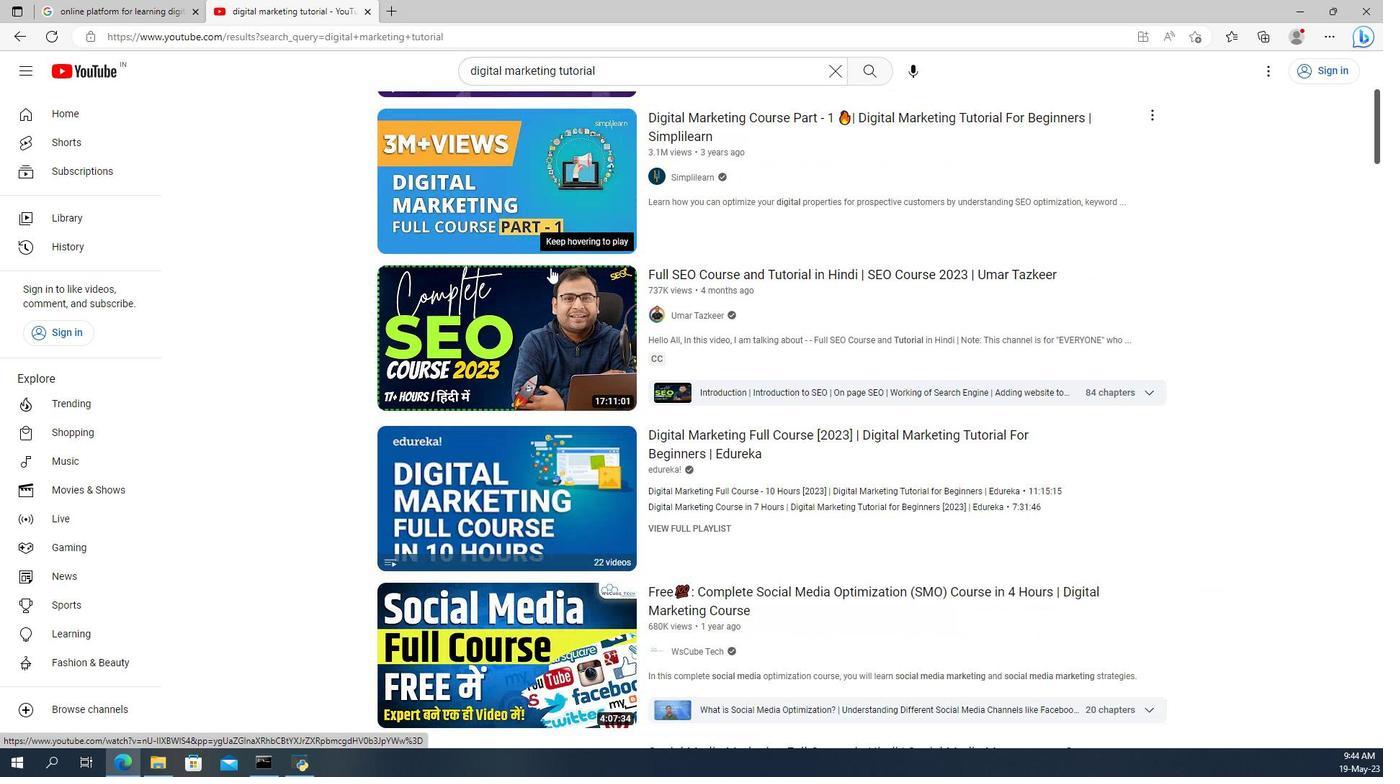 
Action: Mouse scrolled (595, 325) with delta (0, 0)
Screenshot: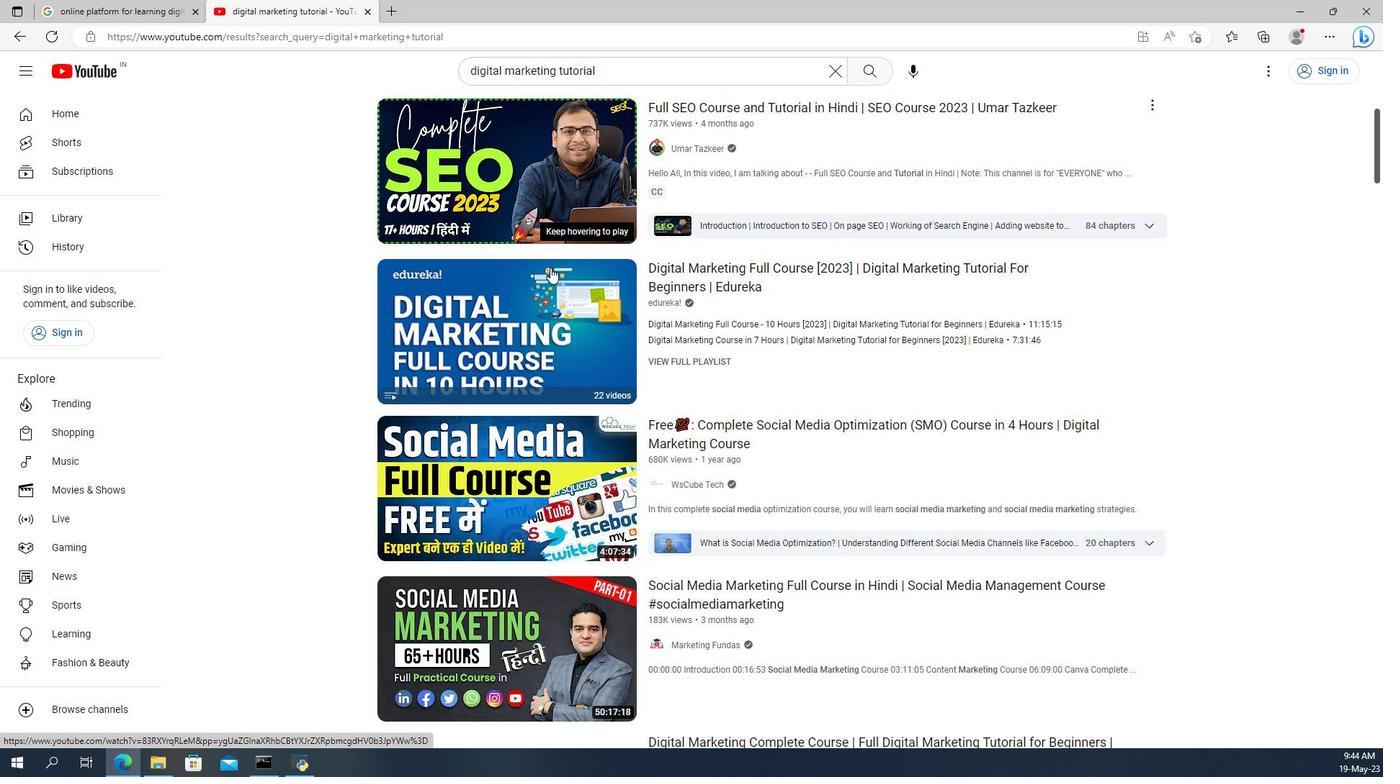 
Action: Mouse scrolled (595, 325) with delta (0, 0)
Screenshot: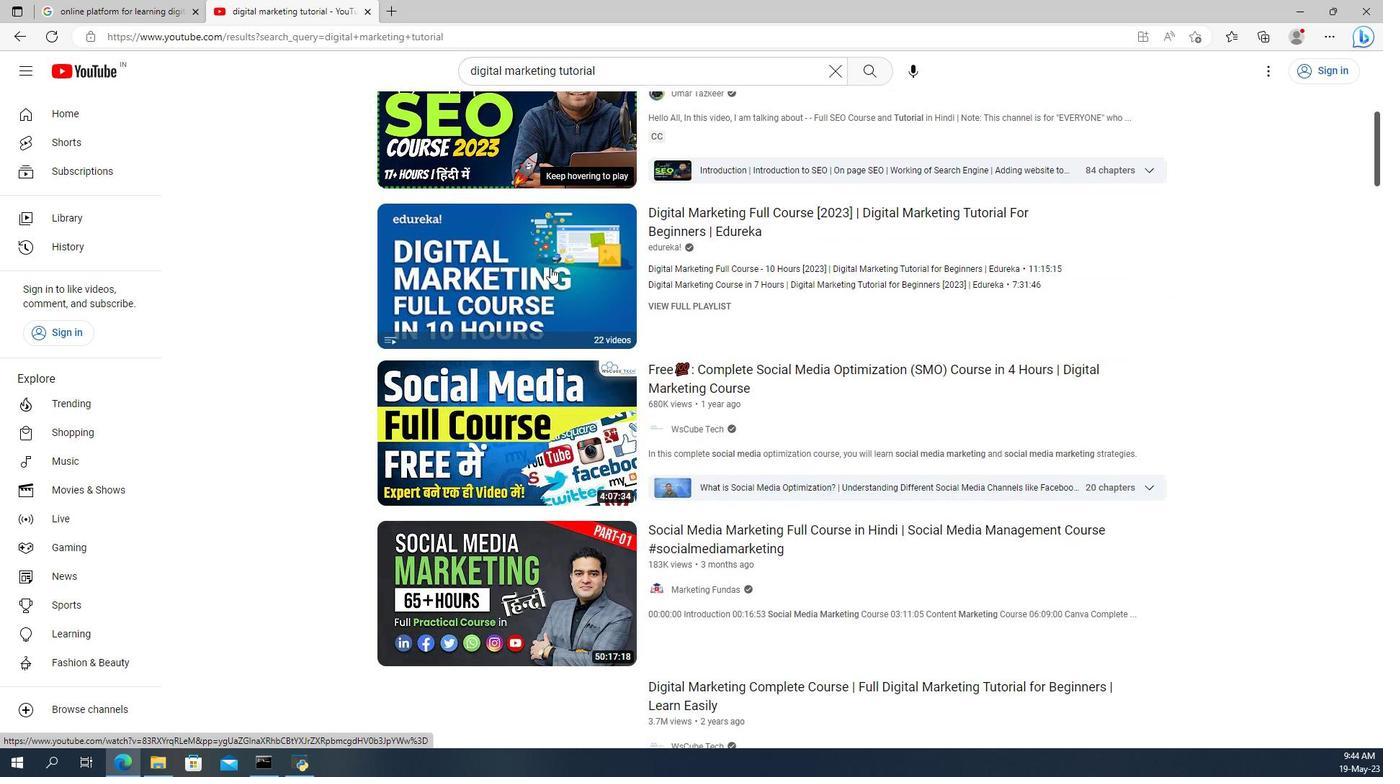 
Action: Mouse scrolled (595, 325) with delta (0, 0)
Screenshot: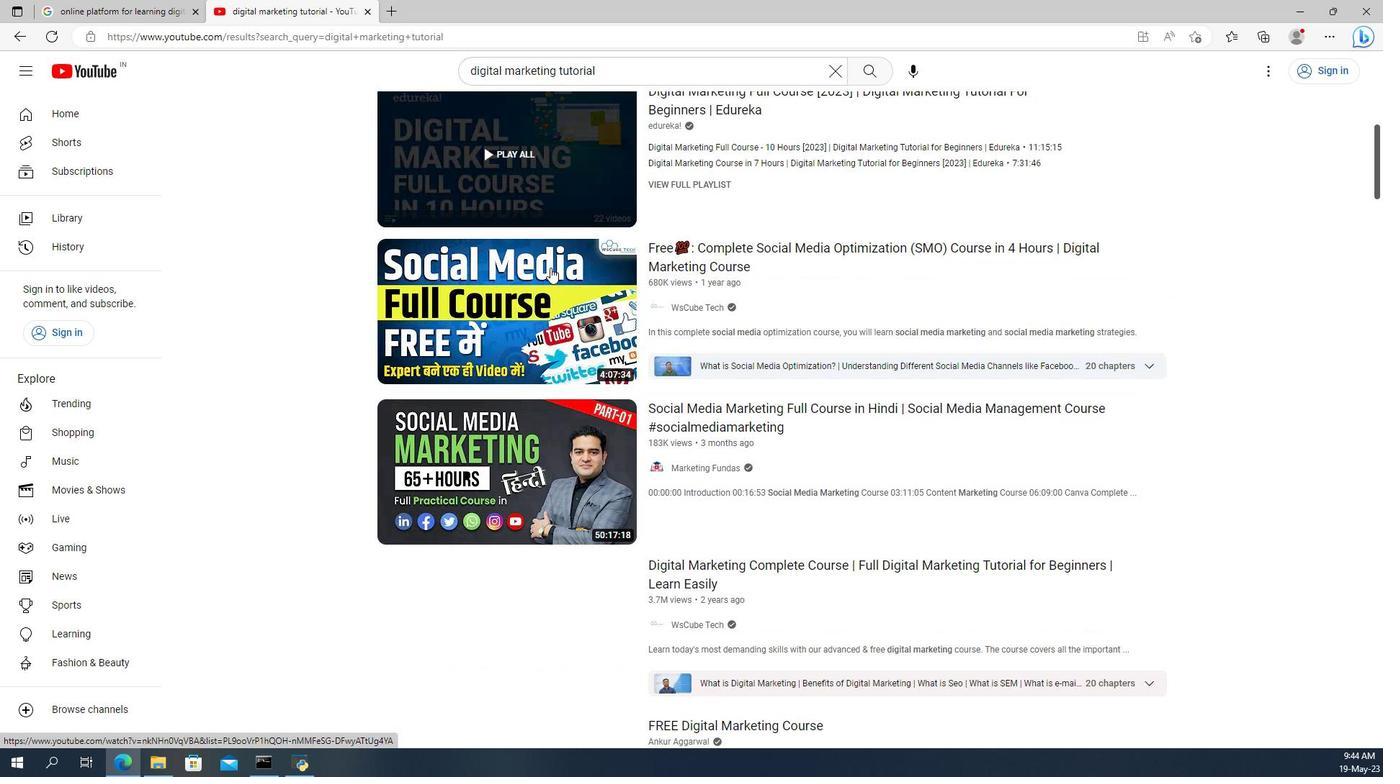 
Action: Mouse scrolled (595, 325) with delta (0, 0)
Screenshot: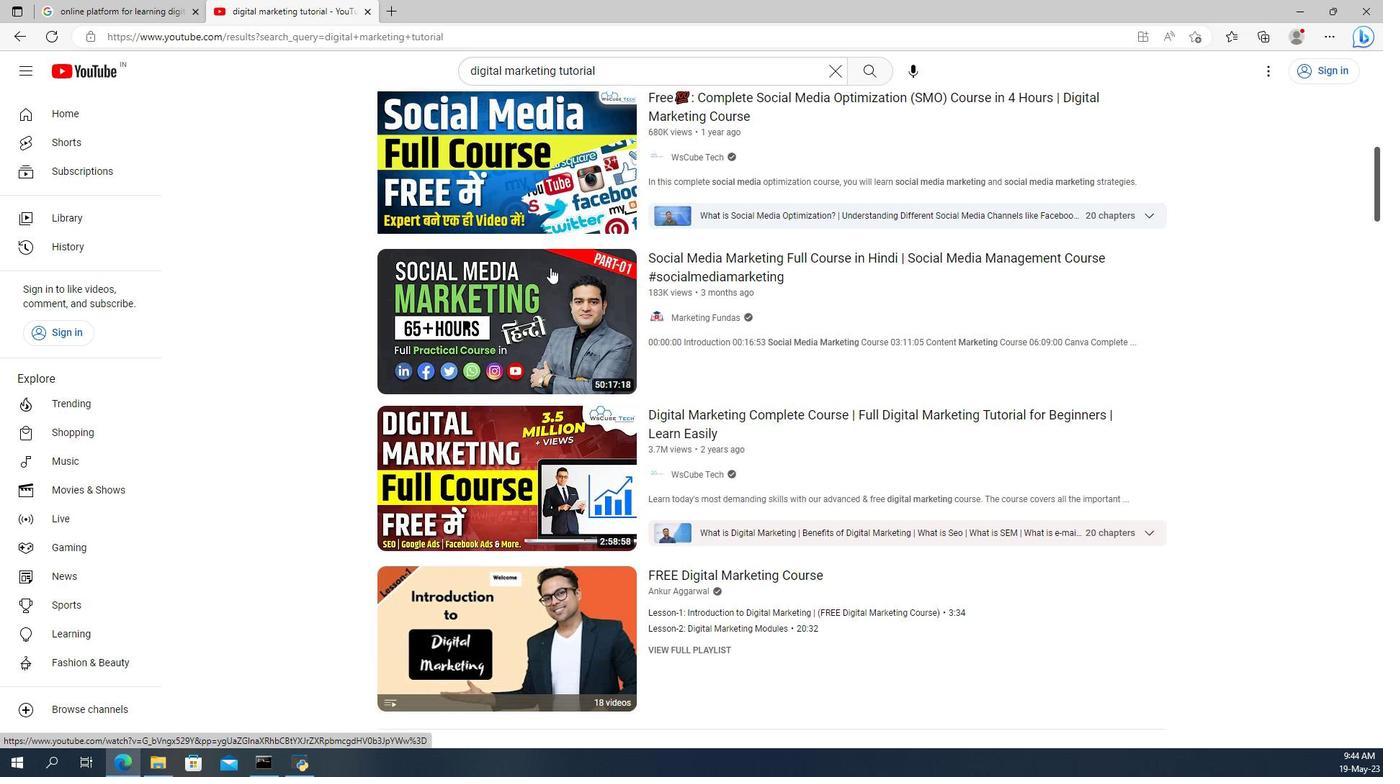 
Action: Mouse scrolled (595, 325) with delta (0, 0)
Screenshot: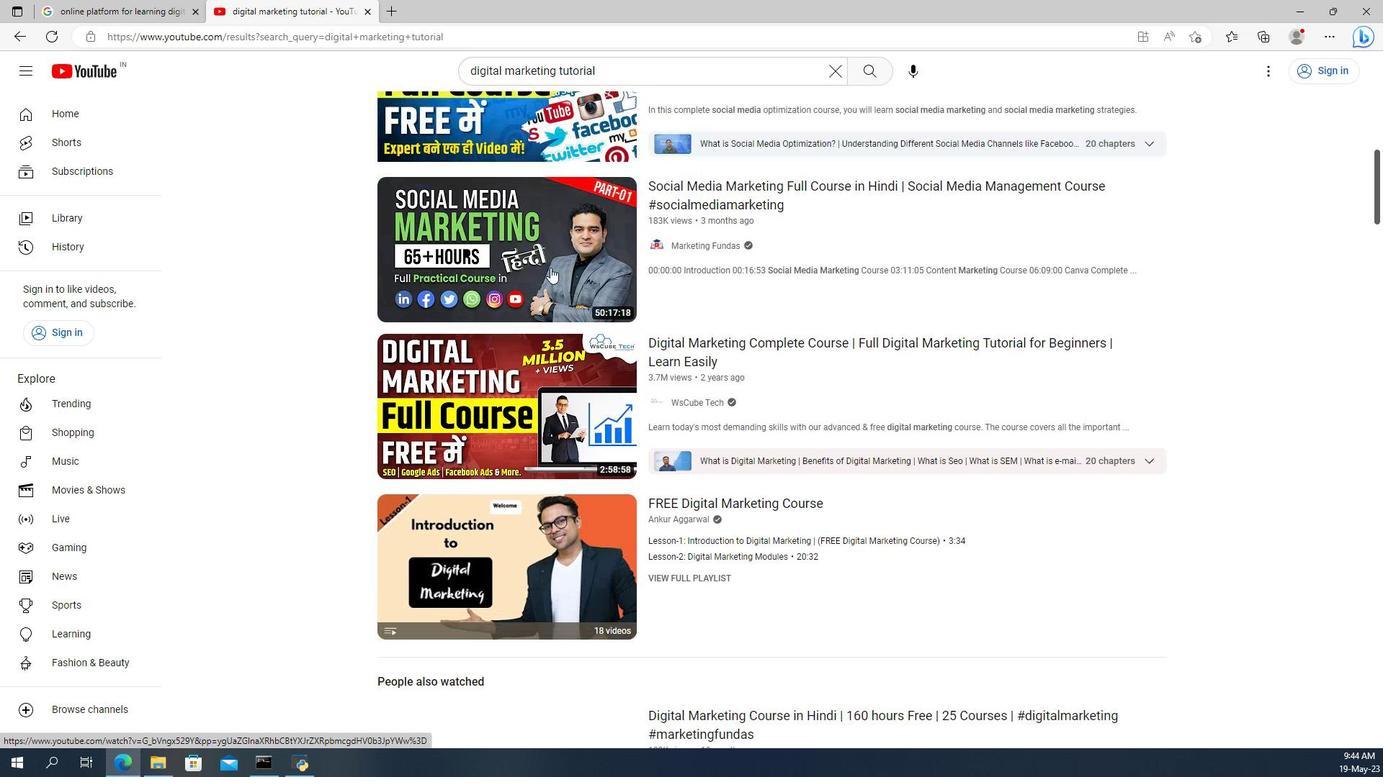 
Action: Mouse scrolled (595, 325) with delta (0, 0)
Screenshot: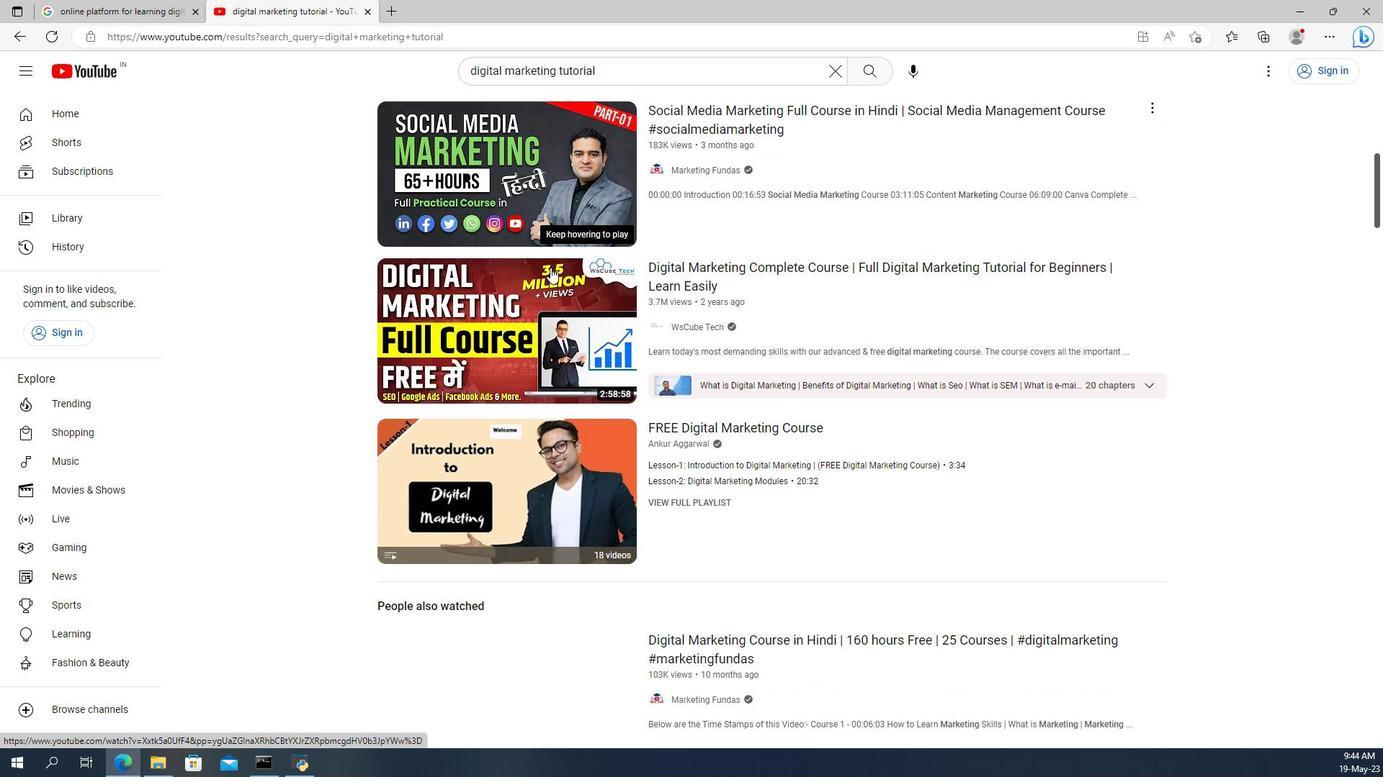 
Action: Mouse moved to (594, 325)
Screenshot: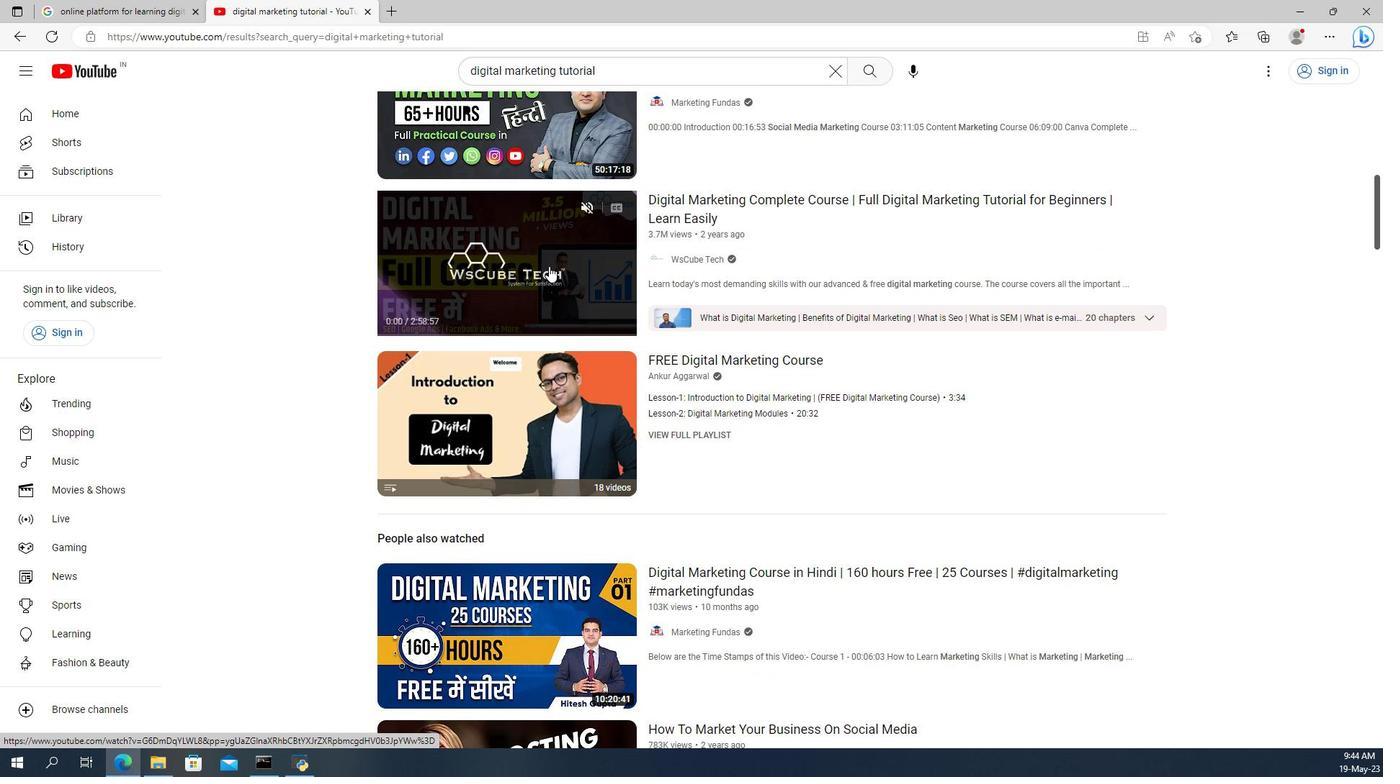 
Action: Mouse scrolled (594, 324) with delta (0, 0)
Screenshot: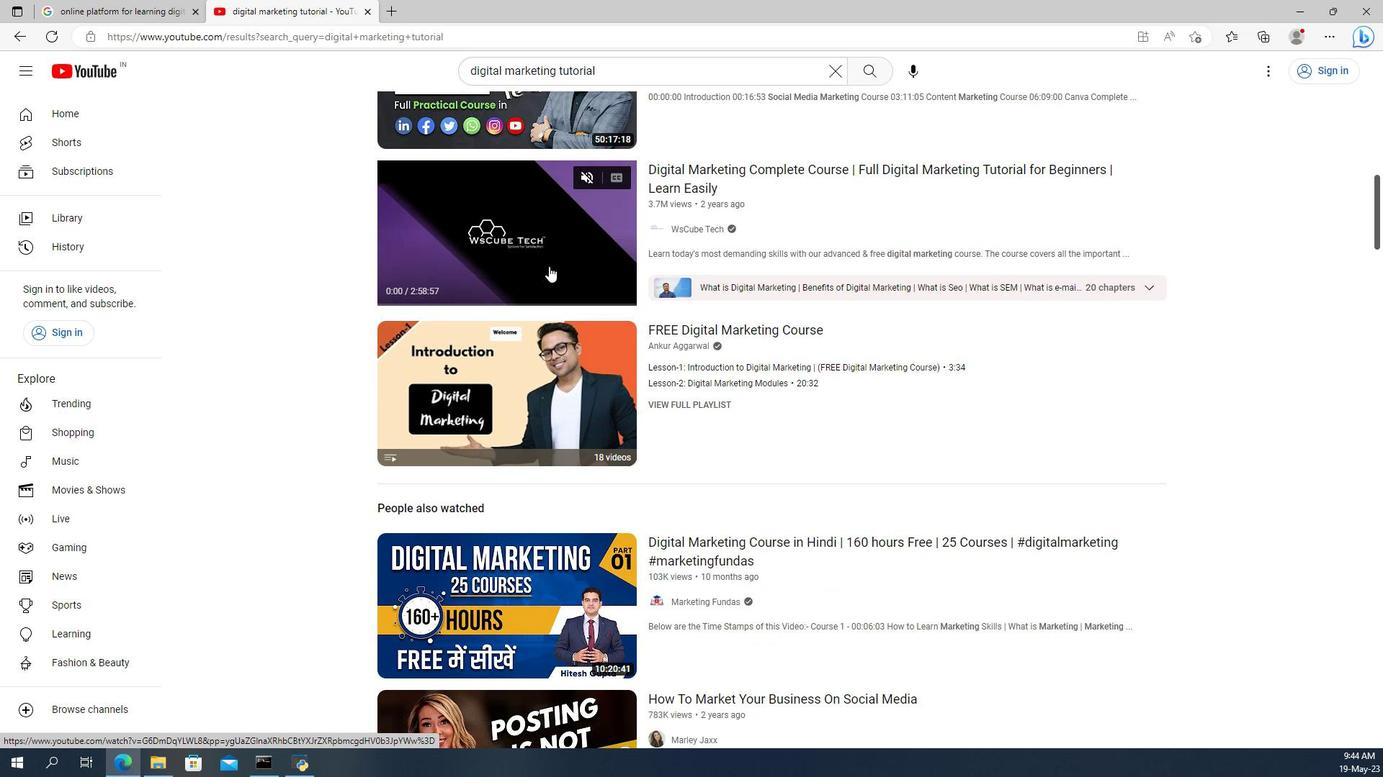 
Action: Mouse scrolled (594, 324) with delta (0, 0)
Screenshot: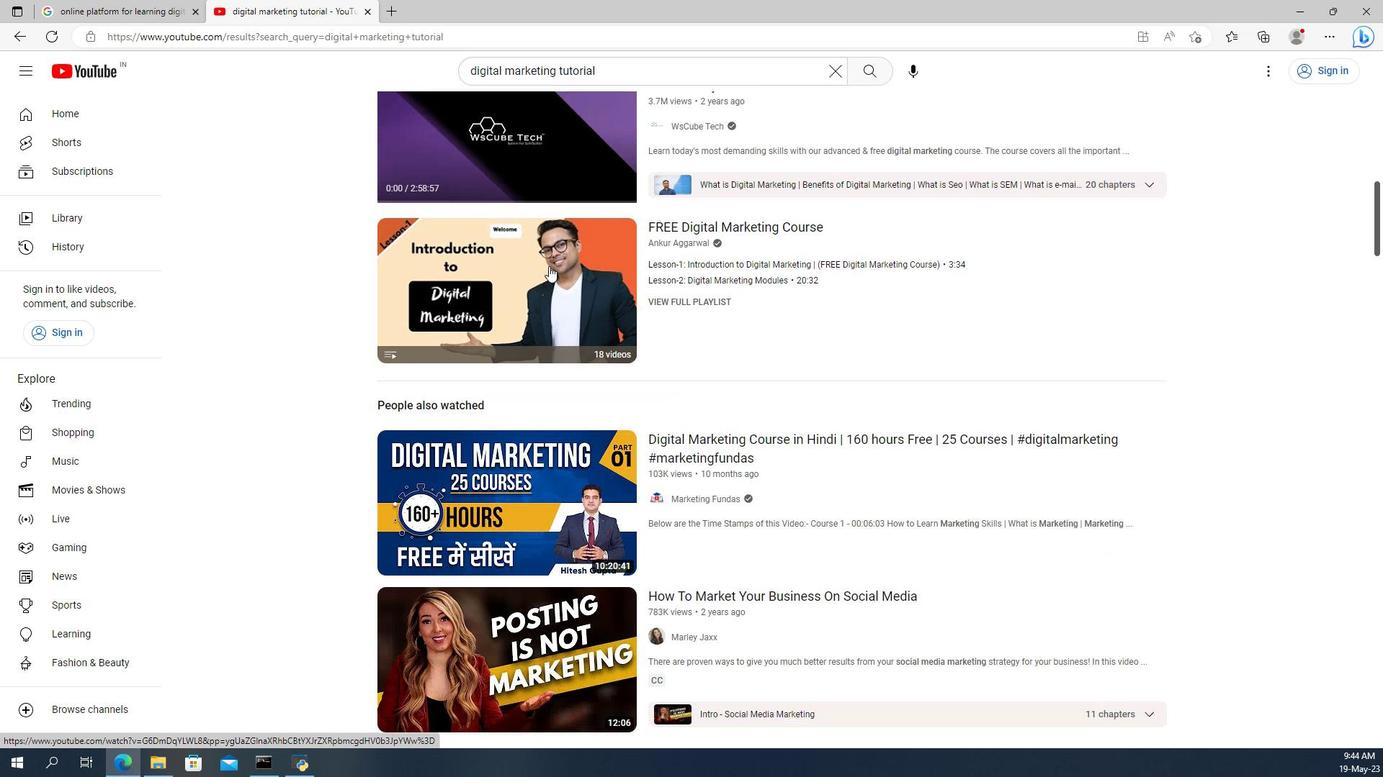 
Action: Mouse scrolled (594, 324) with delta (0, 0)
Screenshot: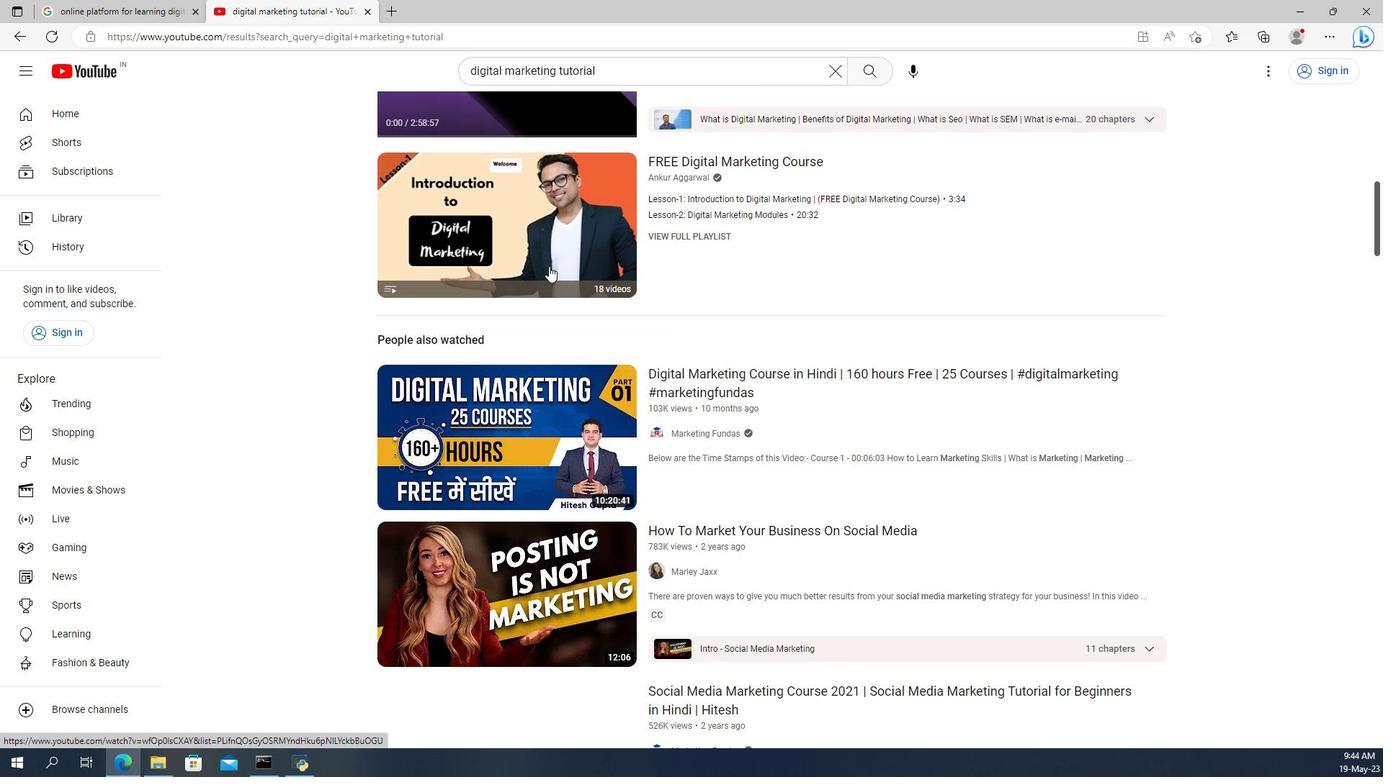
Action: Mouse moved to (574, 322)
Screenshot: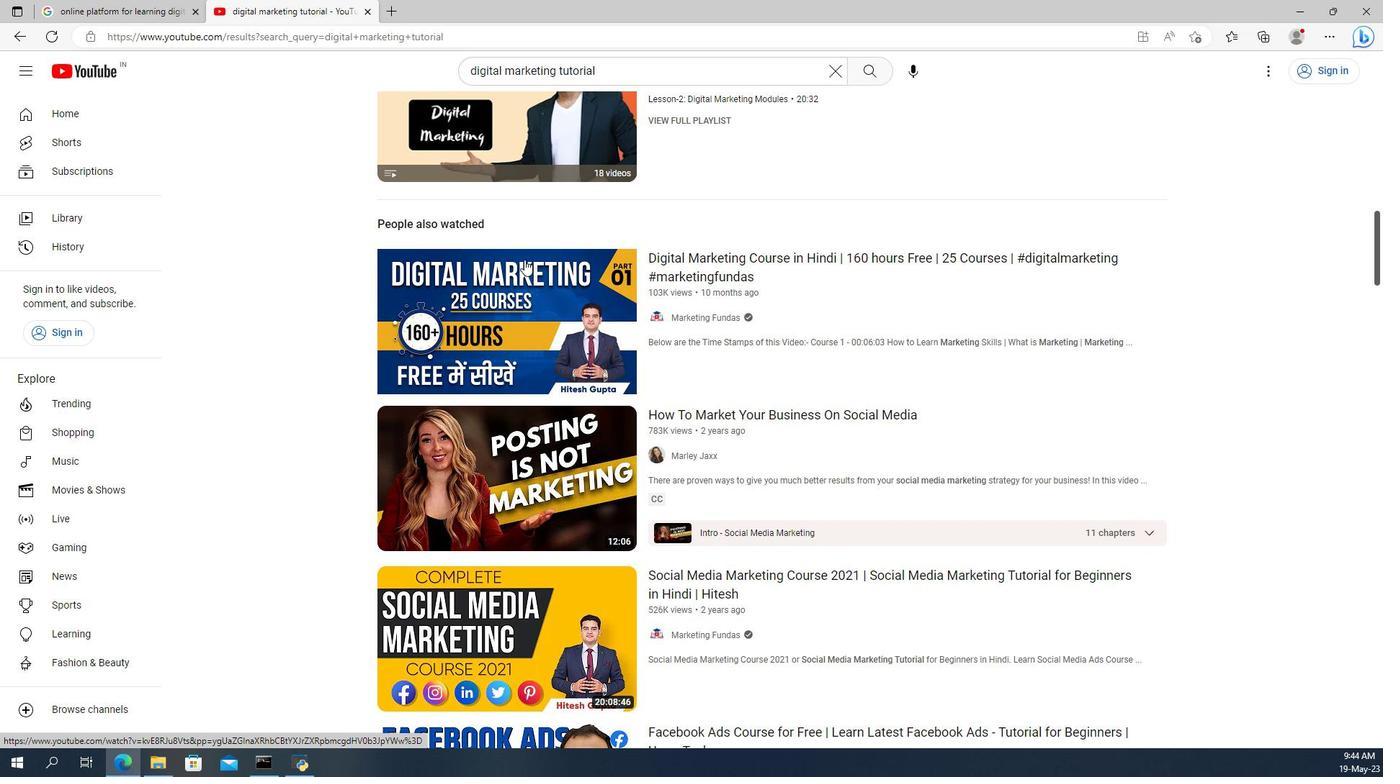 
Action: Mouse scrolled (574, 321) with delta (0, 0)
Screenshot: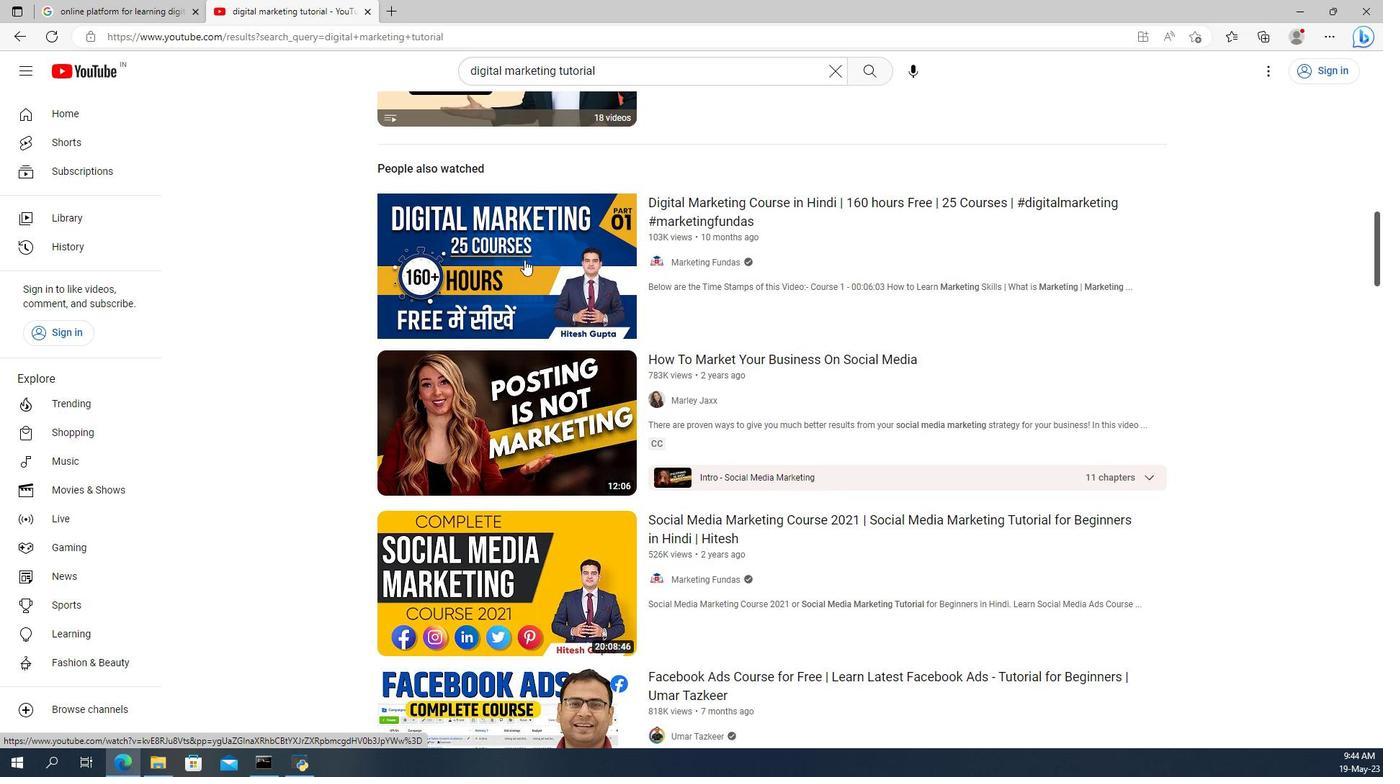 
Action: Mouse scrolled (574, 321) with delta (0, 0)
Screenshot: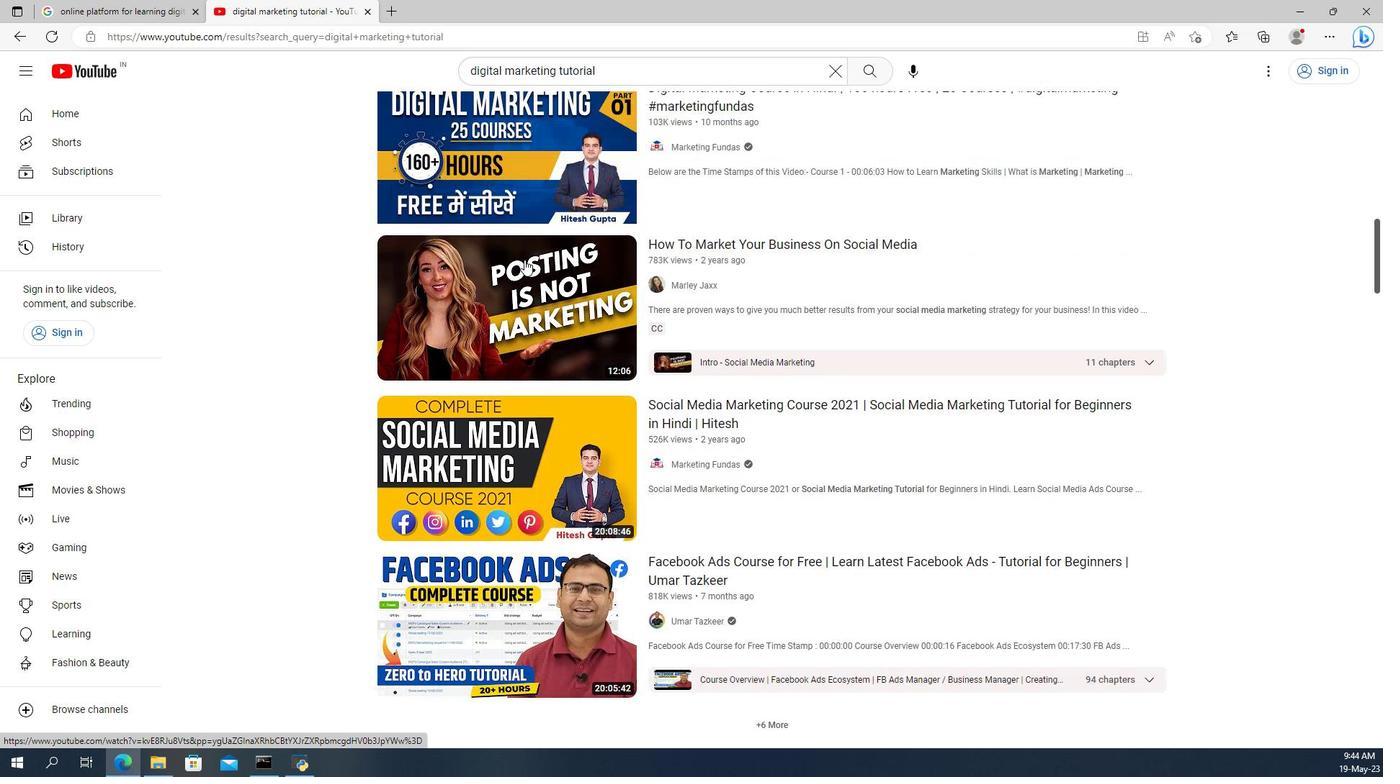 
Action: Mouse moved to (534, 327)
Screenshot: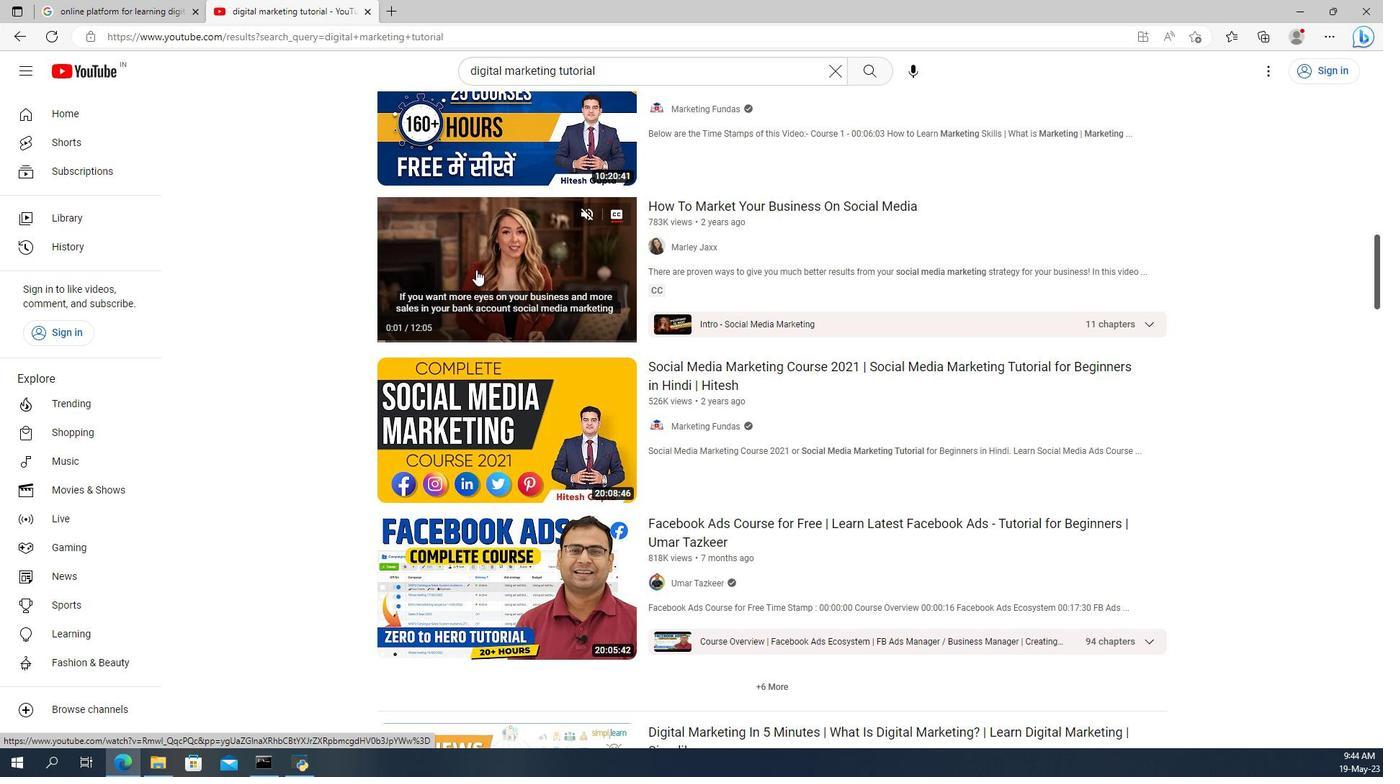 
Action: Mouse scrolled (534, 327) with delta (0, 0)
Screenshot: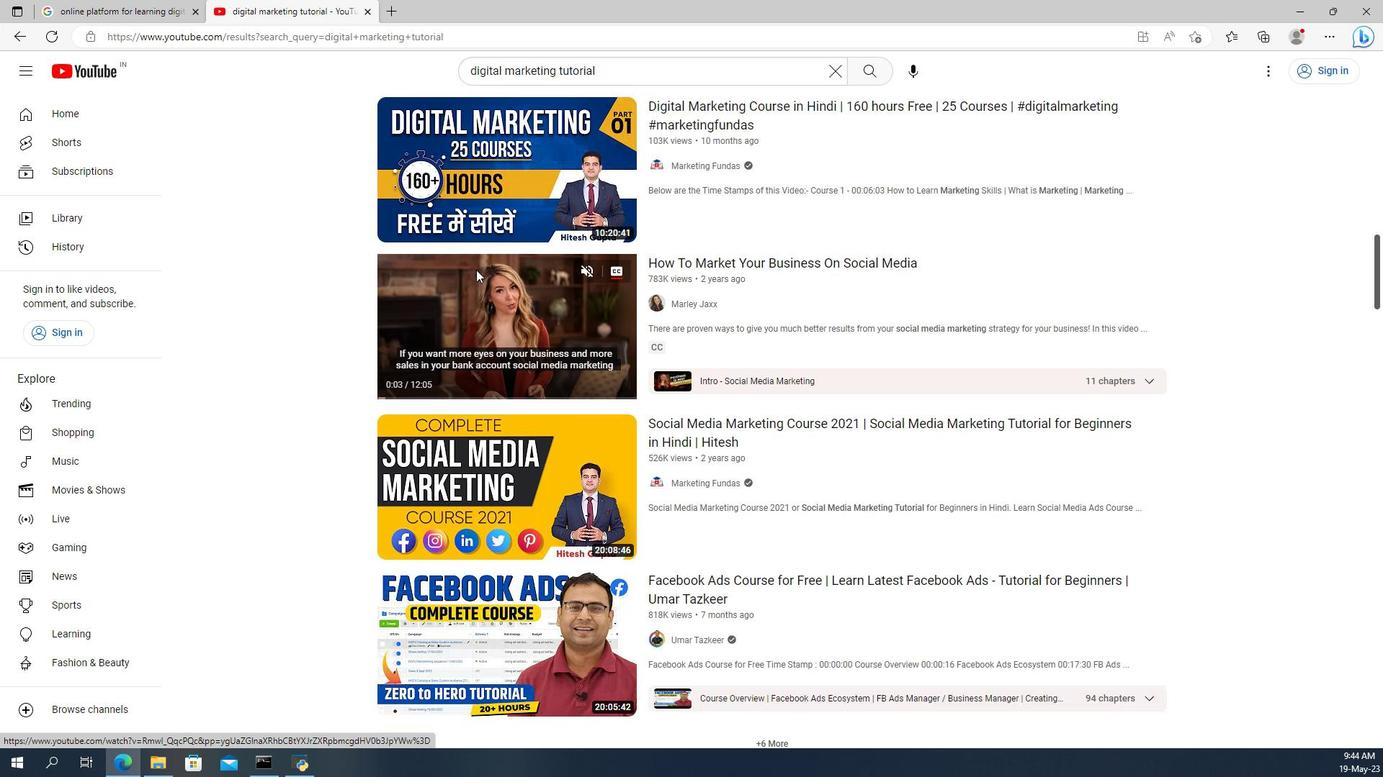 
Action: Mouse scrolled (534, 327) with delta (0, 0)
Screenshot: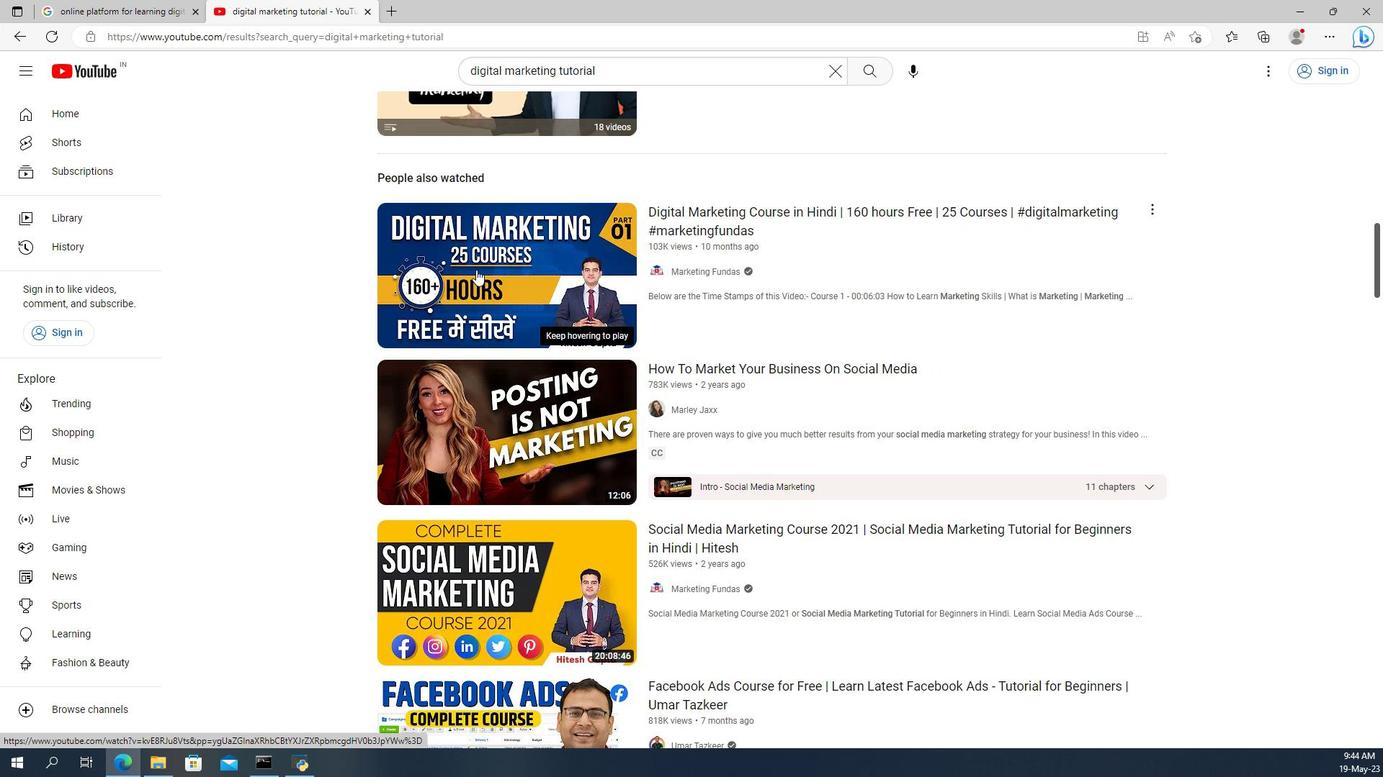 
Action: Mouse scrolled (534, 327) with delta (0, 0)
Screenshot: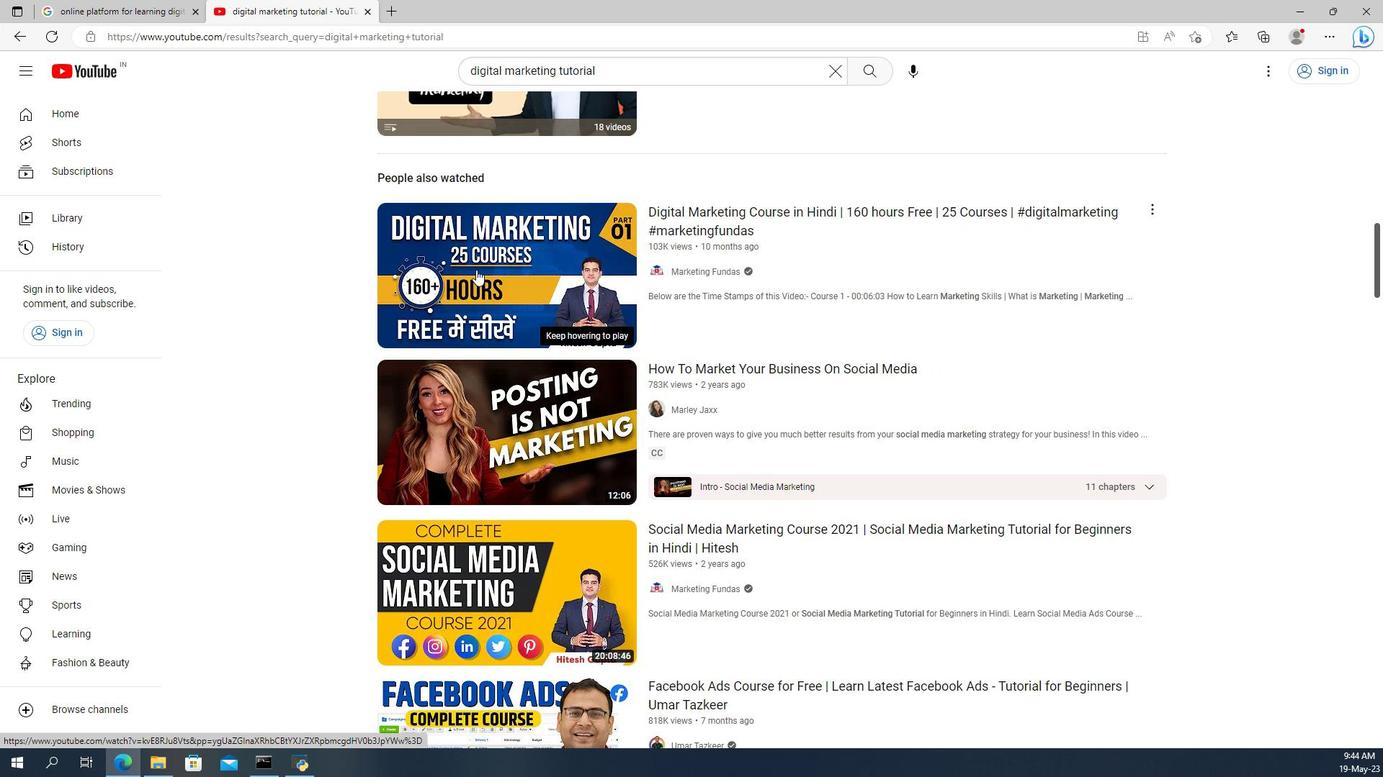
Action: Mouse scrolled (534, 327) with delta (0, 0)
Screenshot: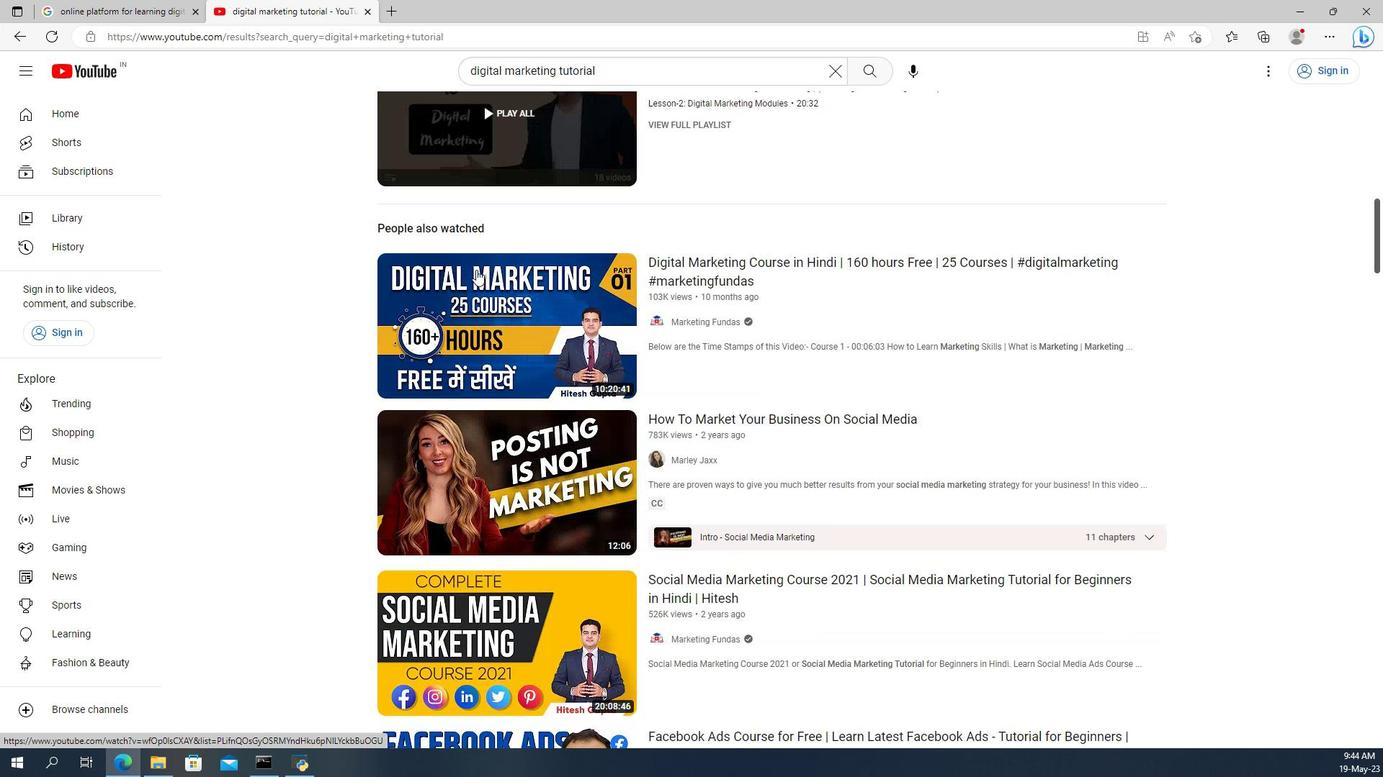 
Action: Mouse scrolled (534, 327) with delta (0, 0)
Screenshot: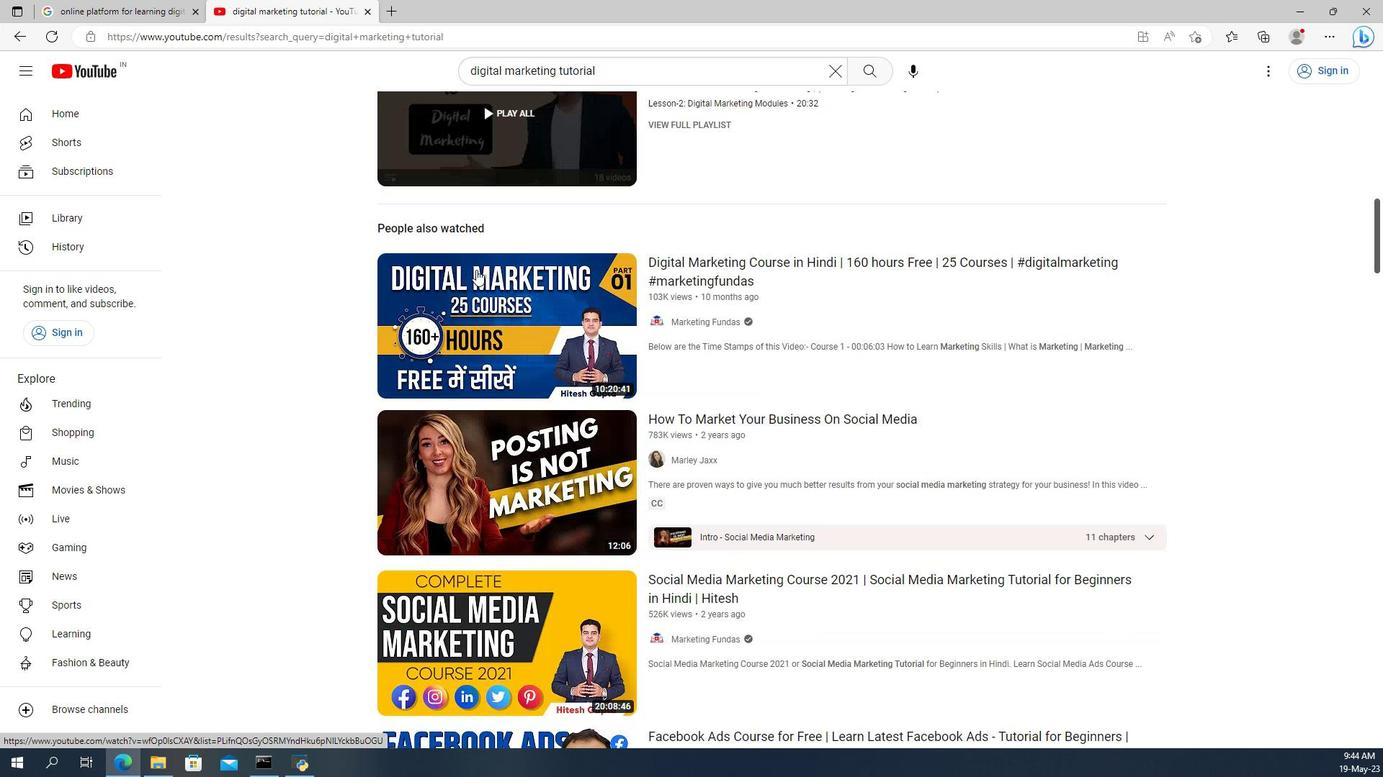 
Action: Mouse scrolled (534, 327) with delta (0, 0)
Screenshot: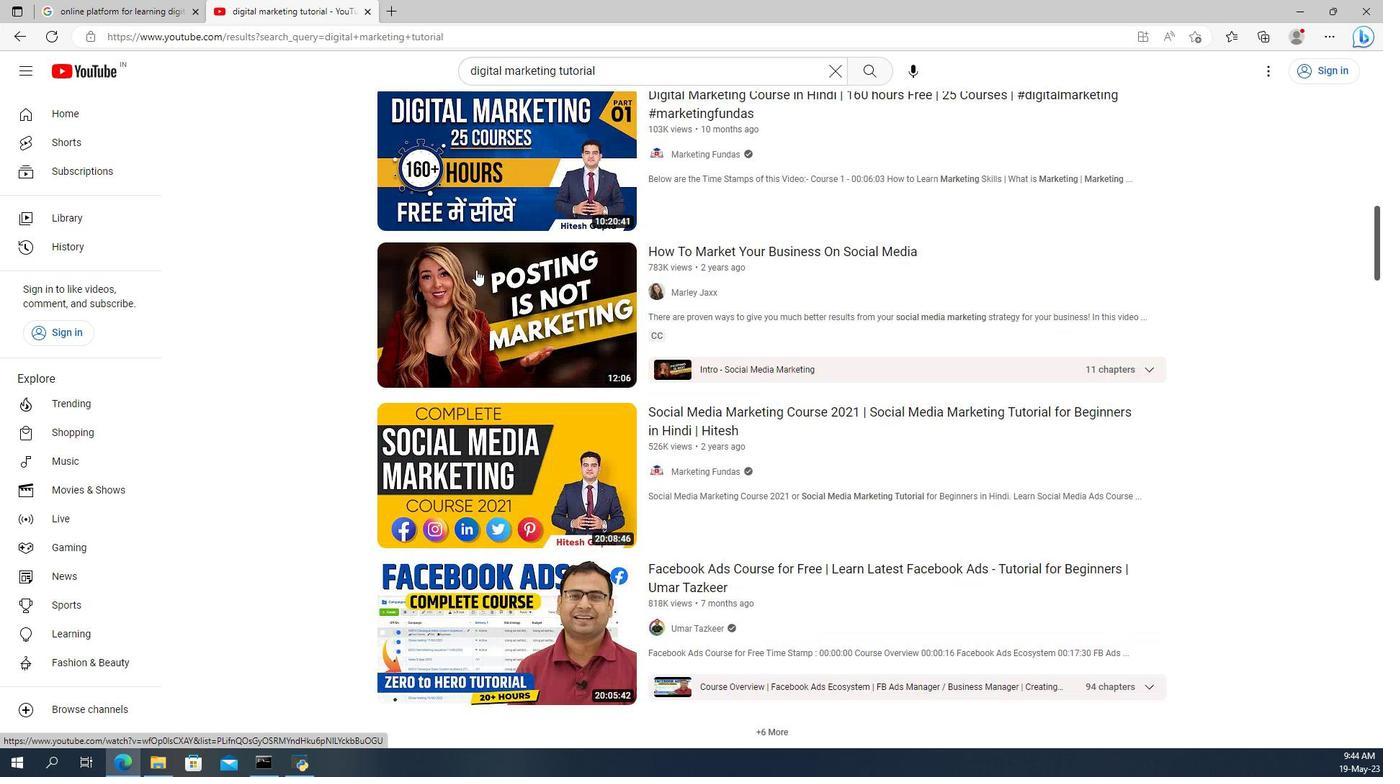 
Action: Mouse scrolled (534, 327) with delta (0, 0)
Screenshot: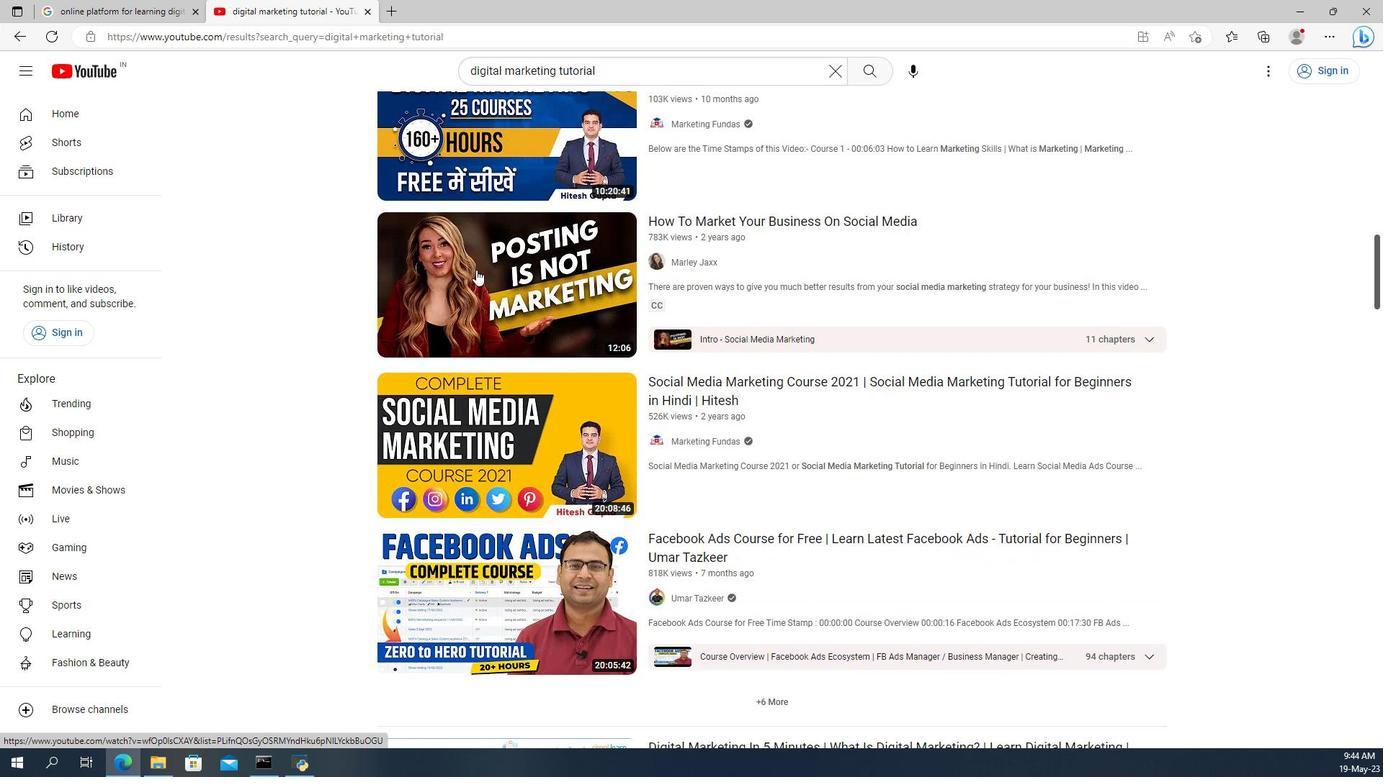 
Action: Mouse scrolled (534, 327) with delta (0, 0)
Screenshot: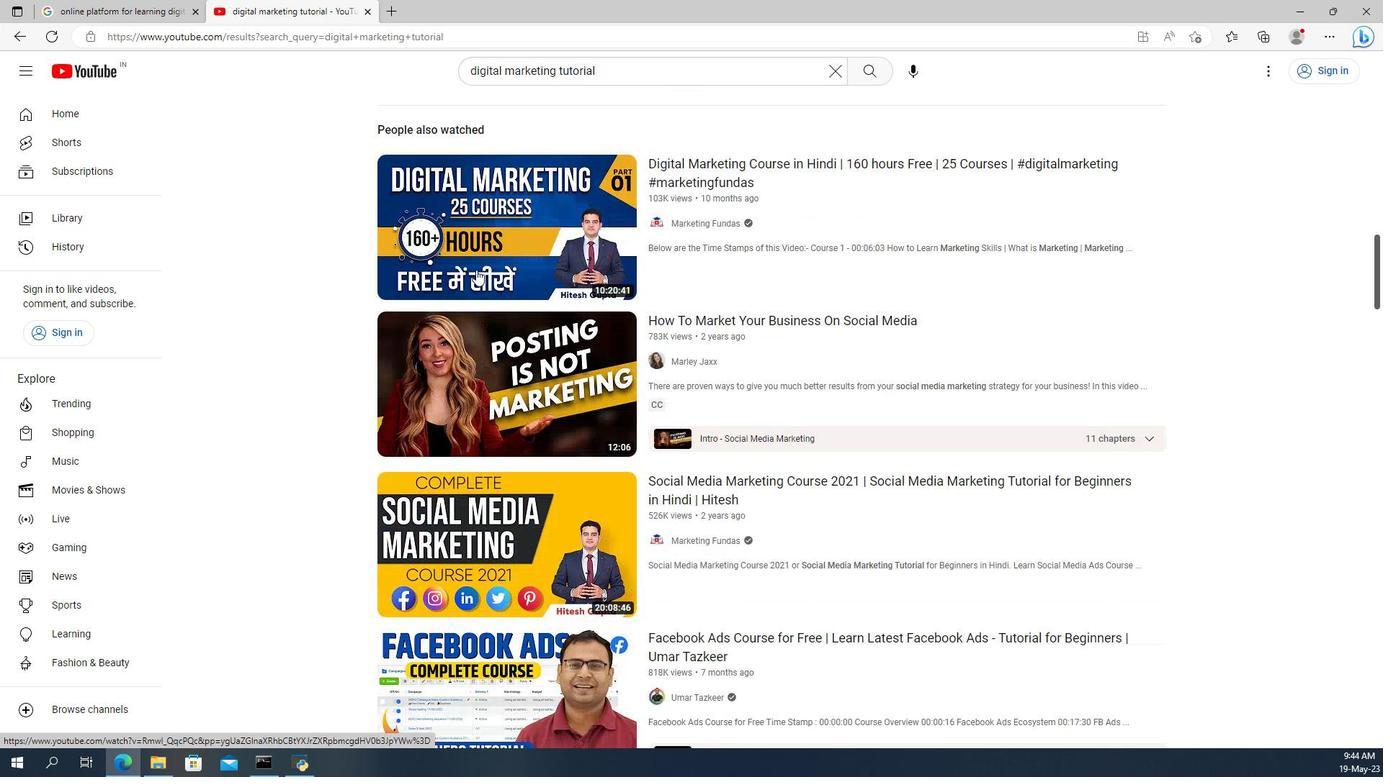 
Action: Mouse scrolled (534, 327) with delta (0, 0)
Screenshot: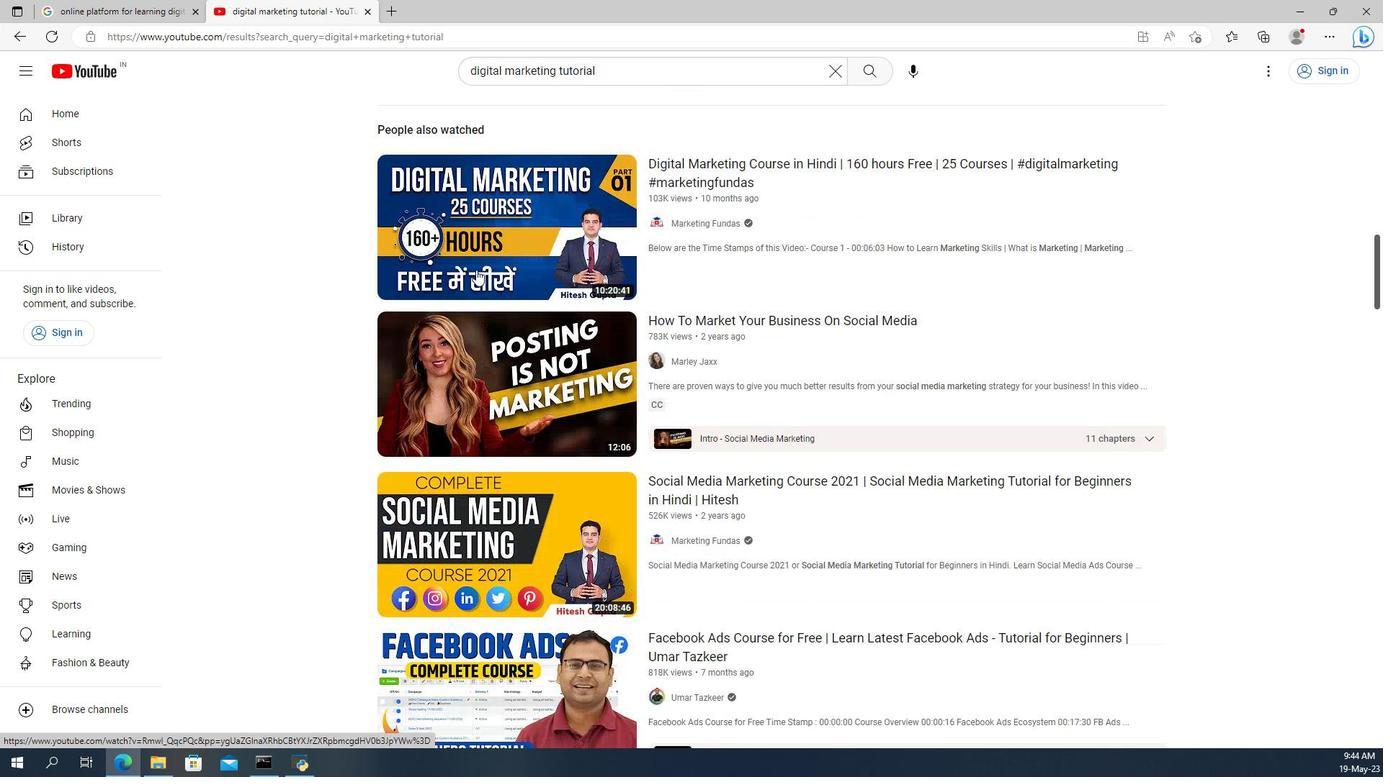 
Action: Mouse scrolled (534, 327) with delta (0, 0)
Screenshot: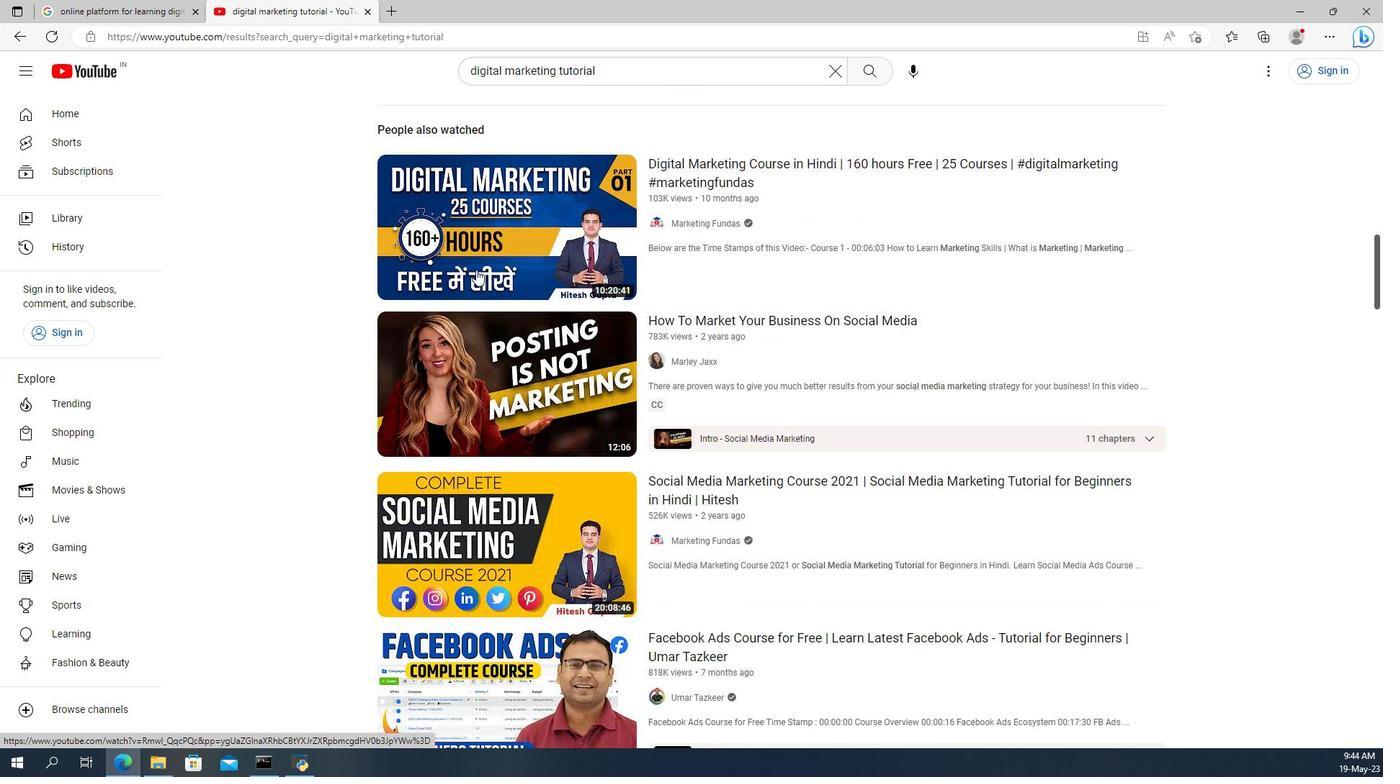 
Action: Mouse scrolled (534, 327) with delta (0, 0)
Screenshot: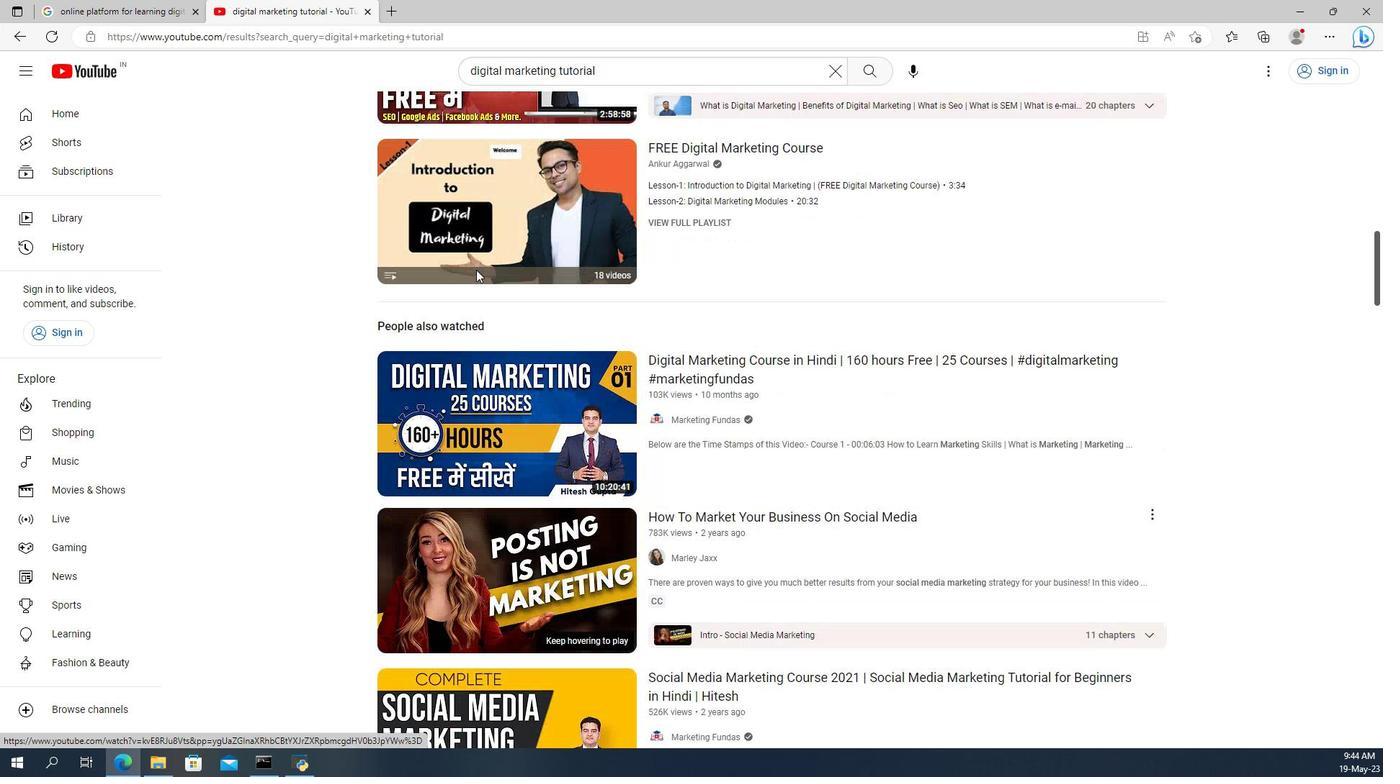 
Action: Mouse scrolled (534, 327) with delta (0, 0)
Screenshot: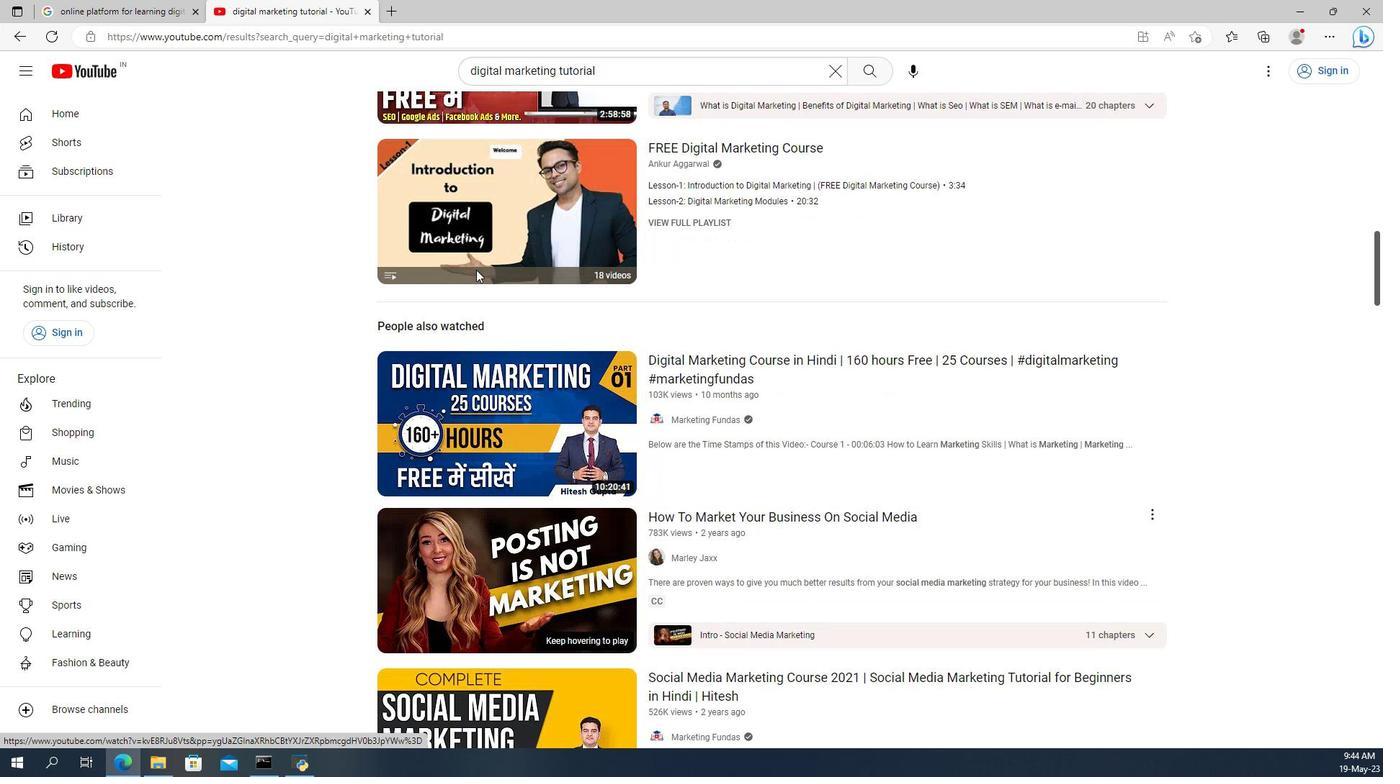 
Action: Mouse scrolled (534, 327) with delta (0, 0)
Screenshot: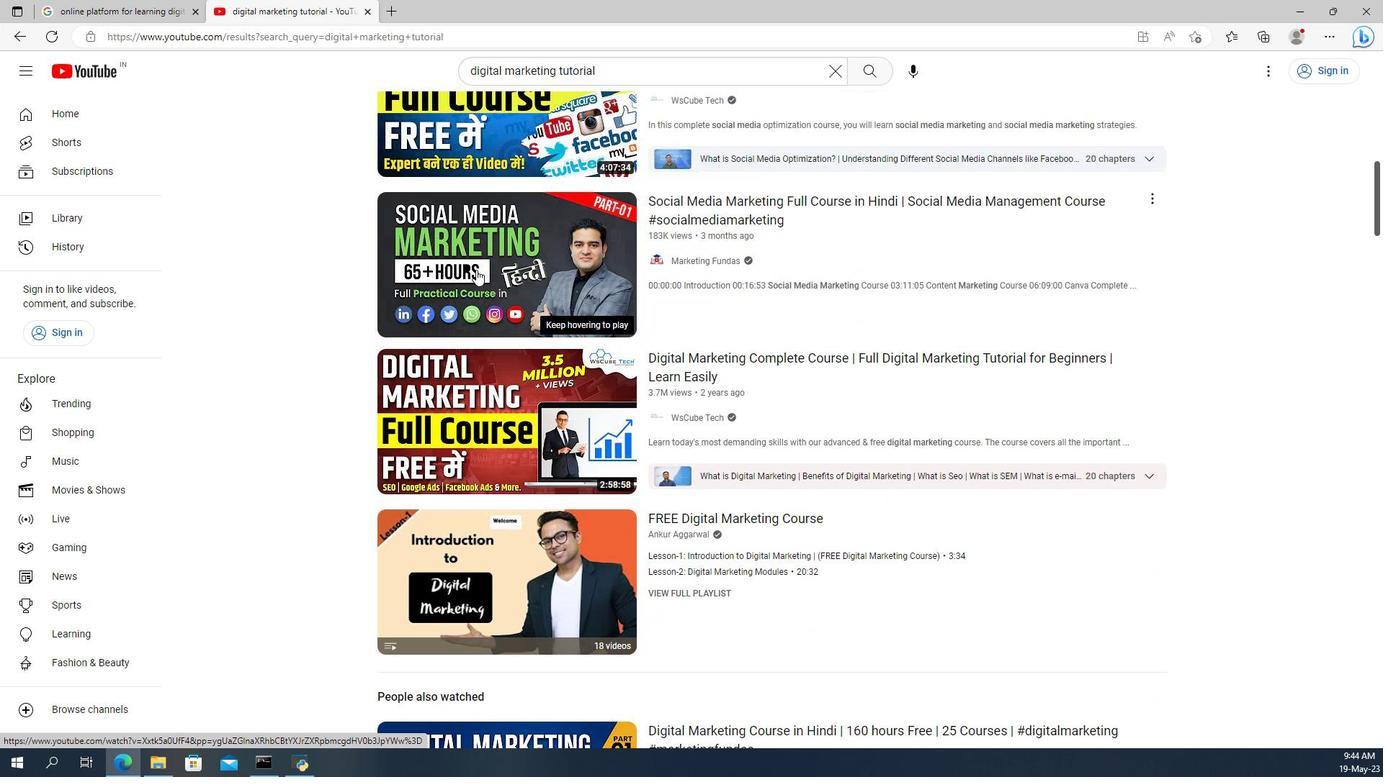
Action: Mouse scrolled (534, 327) with delta (0, 0)
Screenshot: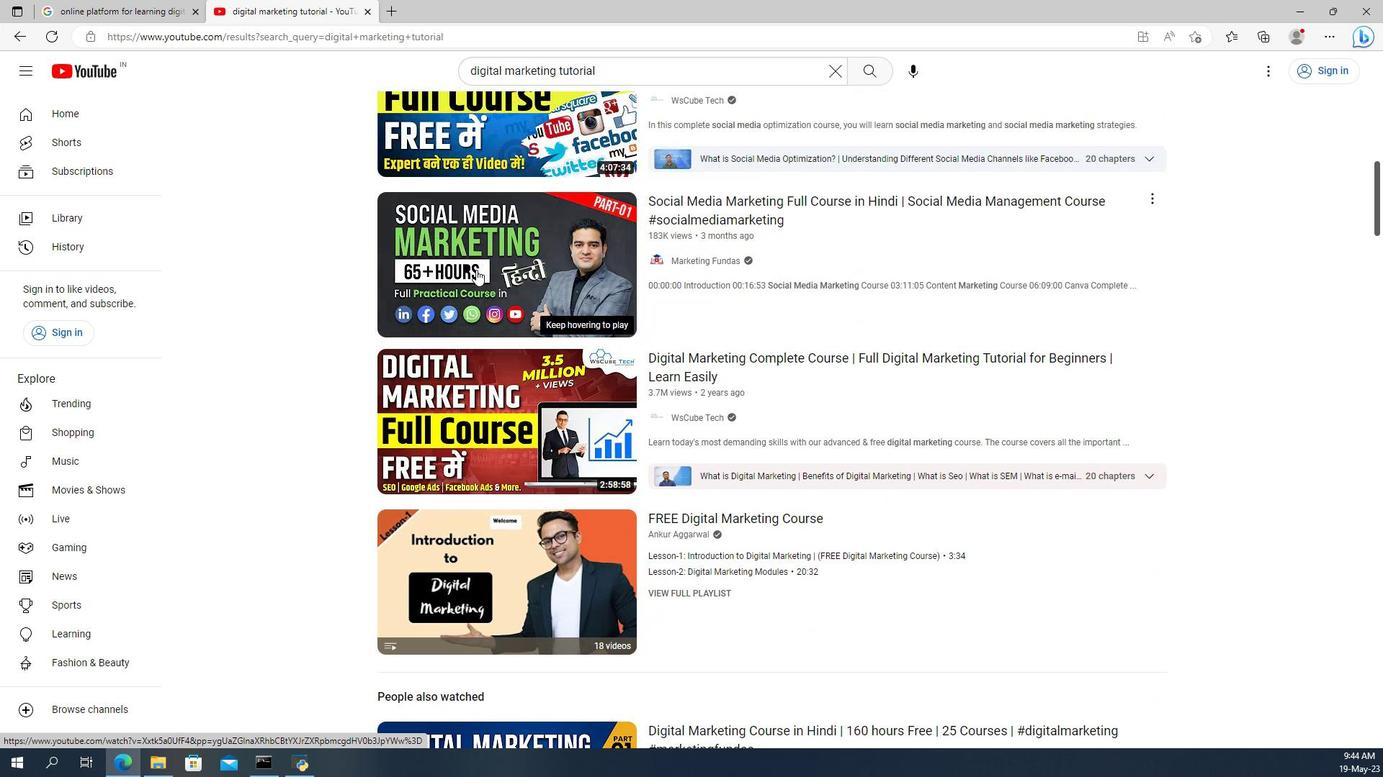 
Action: Mouse scrolled (534, 327) with delta (0, 0)
Screenshot: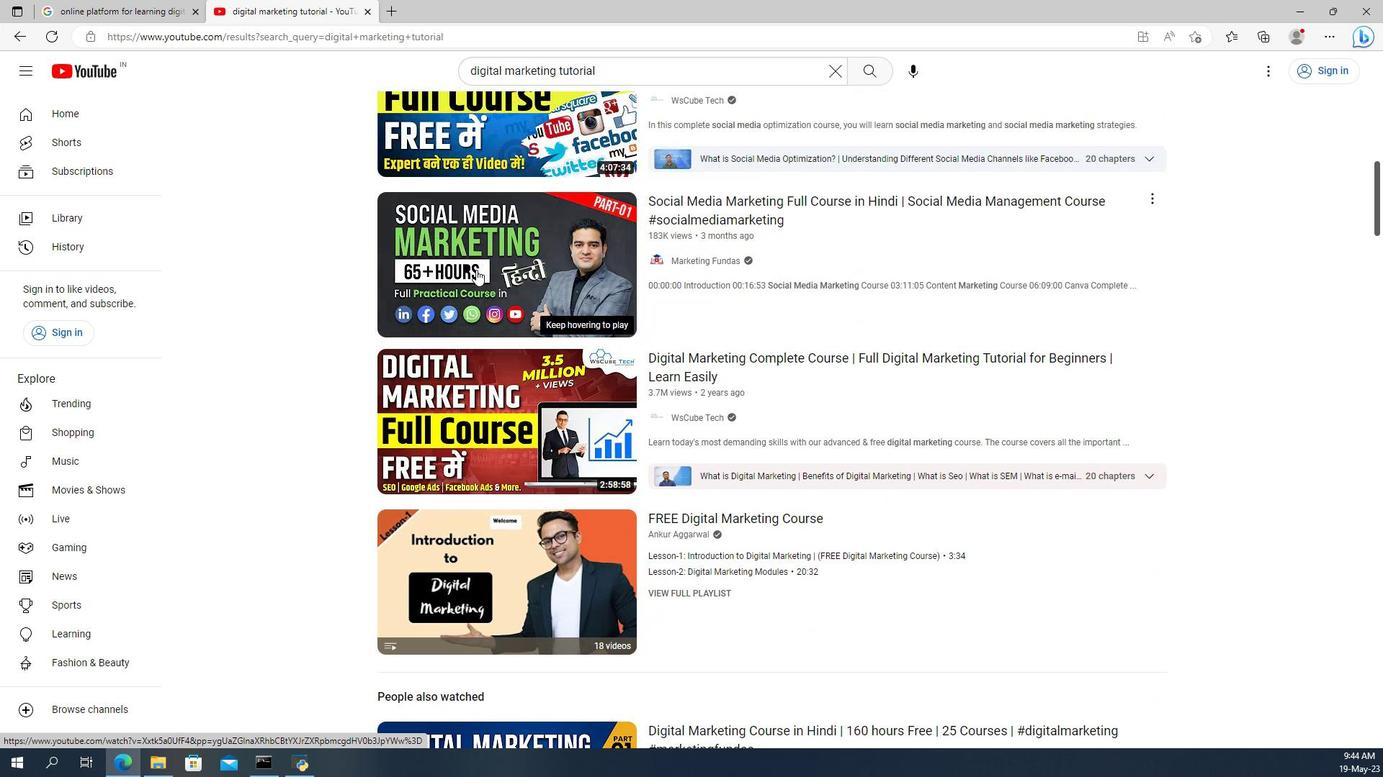 
Action: Mouse scrolled (534, 327) with delta (0, 0)
Screenshot: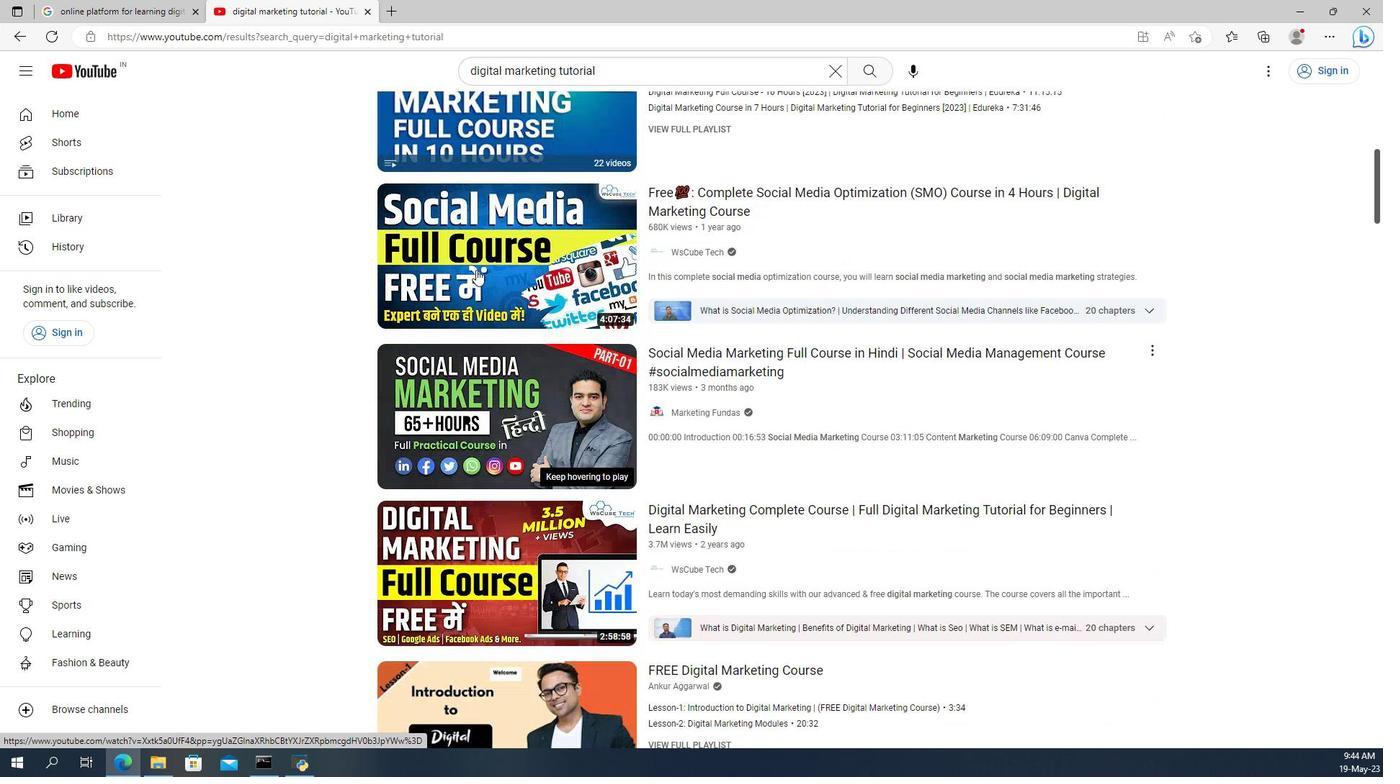 
Action: Mouse scrolled (534, 327) with delta (0, 0)
Screenshot: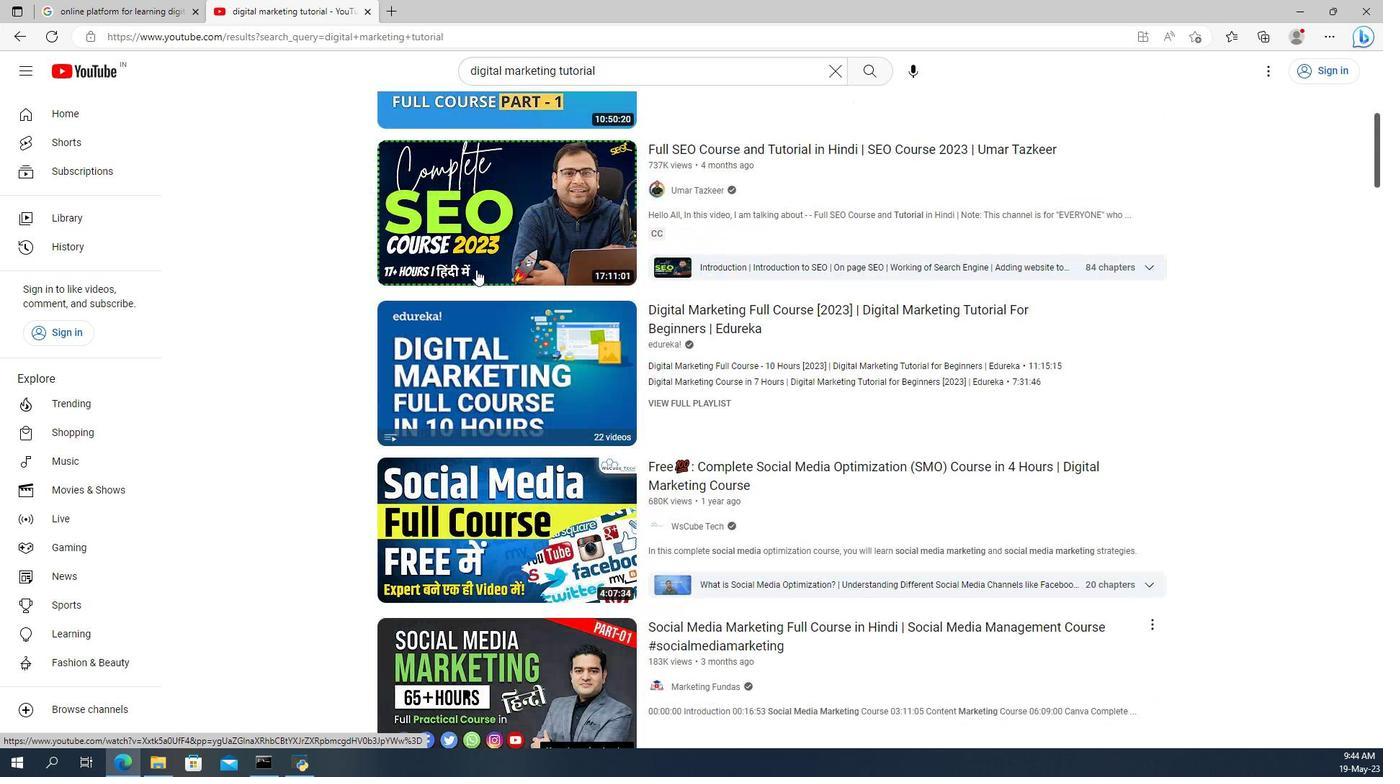 
Action: Mouse scrolled (534, 327) with delta (0, 0)
Screenshot: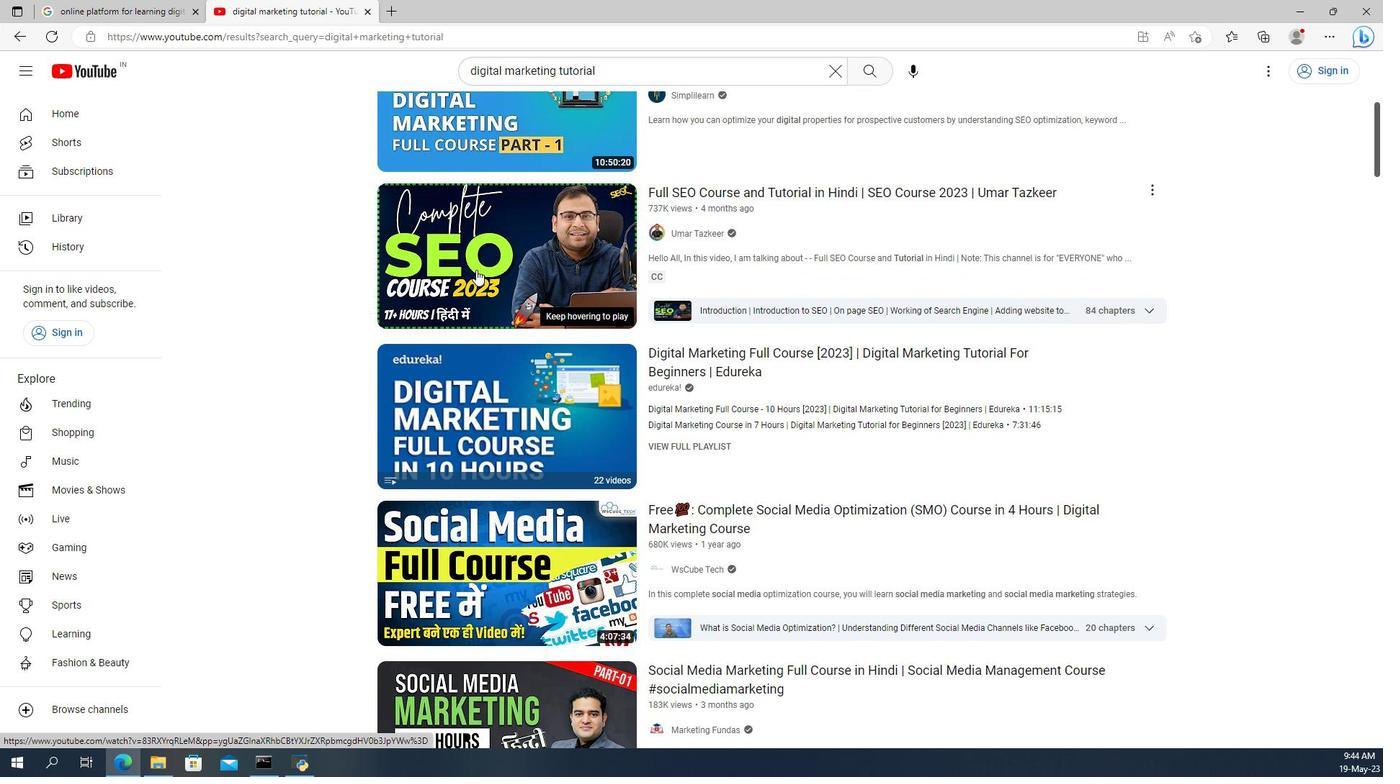 
Action: Mouse scrolled (534, 327) with delta (0, 0)
Screenshot: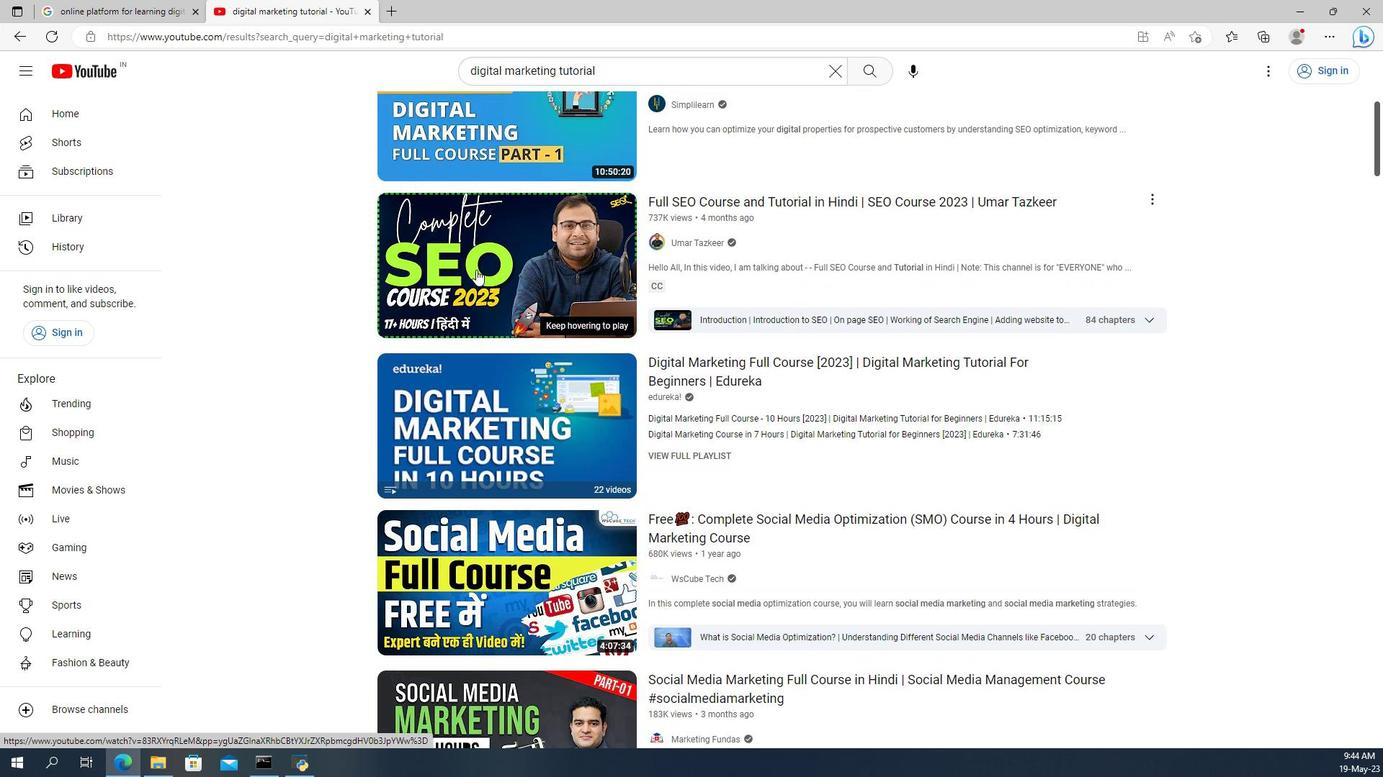
Action: Mouse scrolled (534, 327) with delta (0, 0)
Screenshot: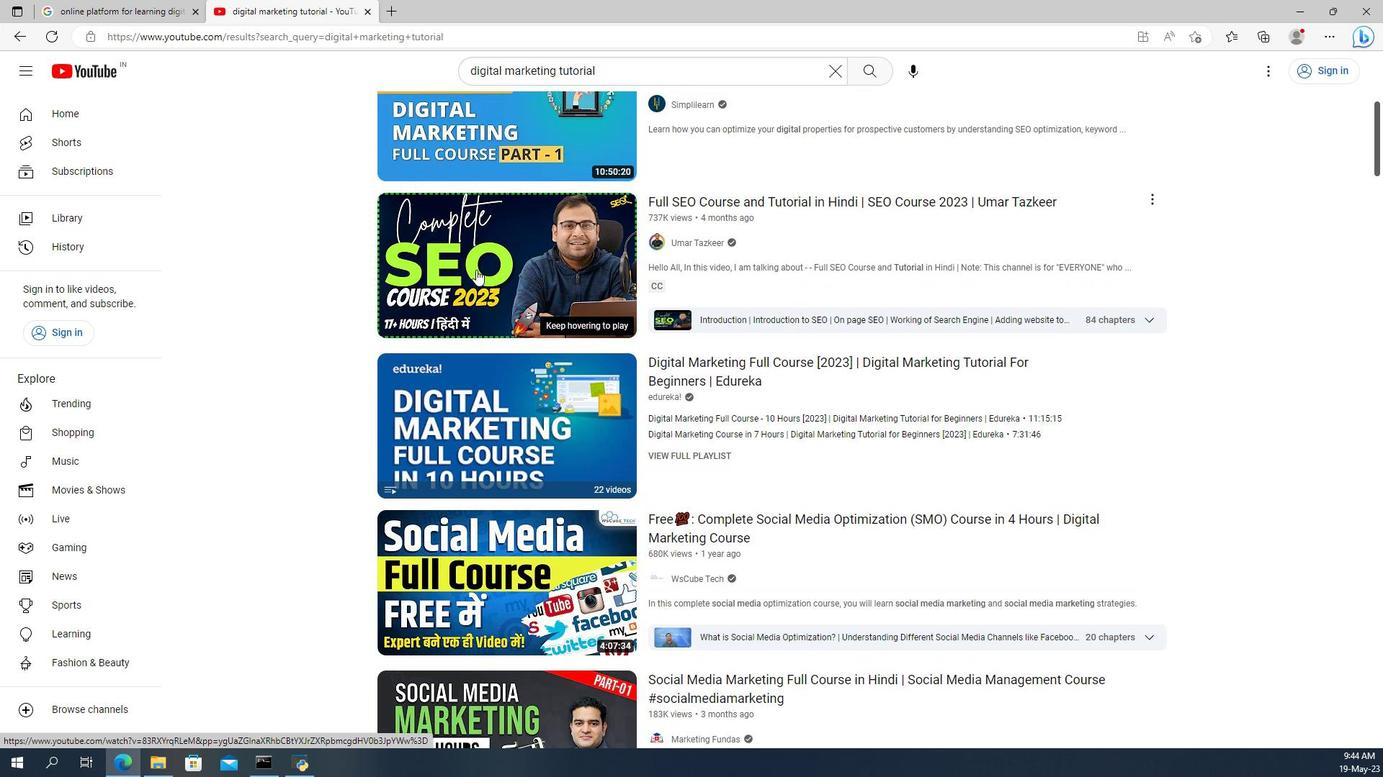 
Action: Mouse scrolled (534, 327) with delta (0, 0)
Screenshot: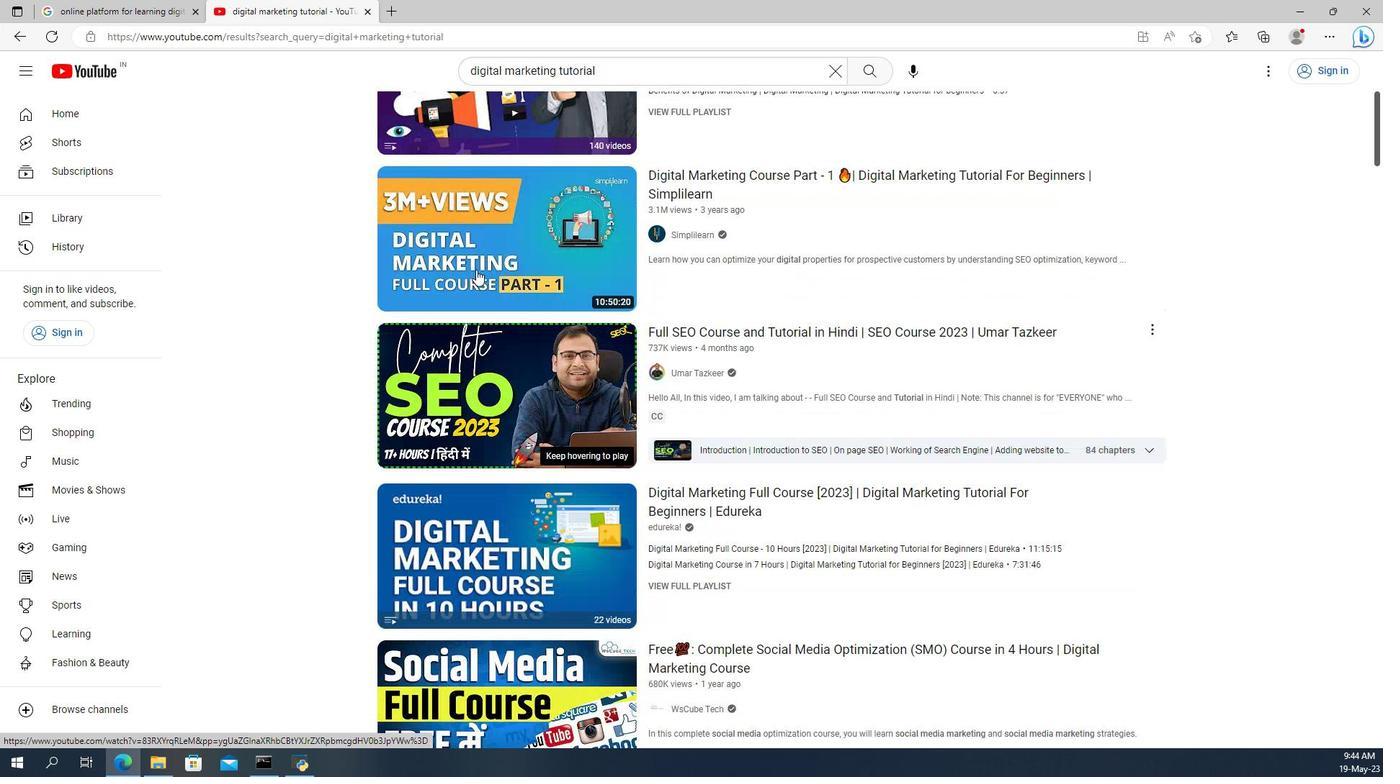 
Action: Mouse scrolled (534, 327) with delta (0, 0)
Screenshot: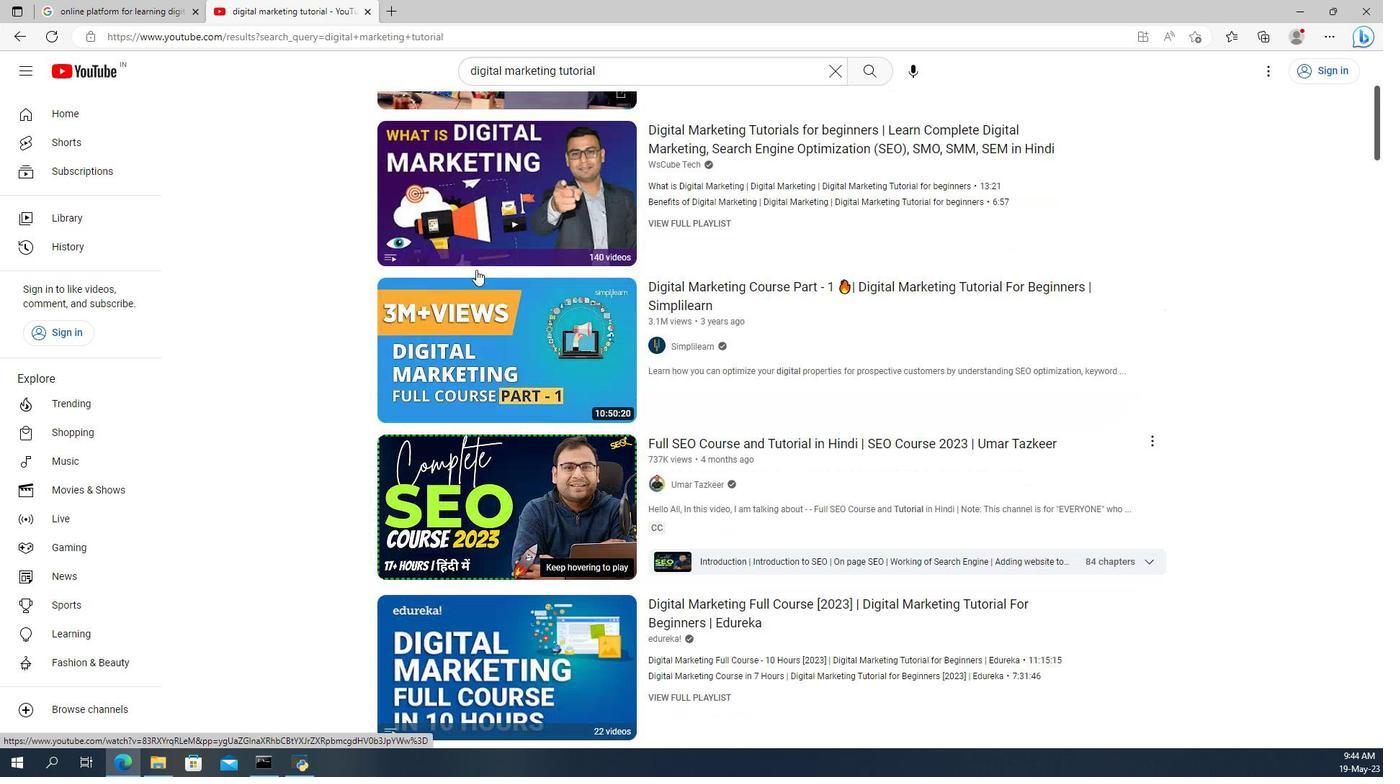 
Action: Mouse scrolled (534, 327) with delta (0, 0)
Screenshot: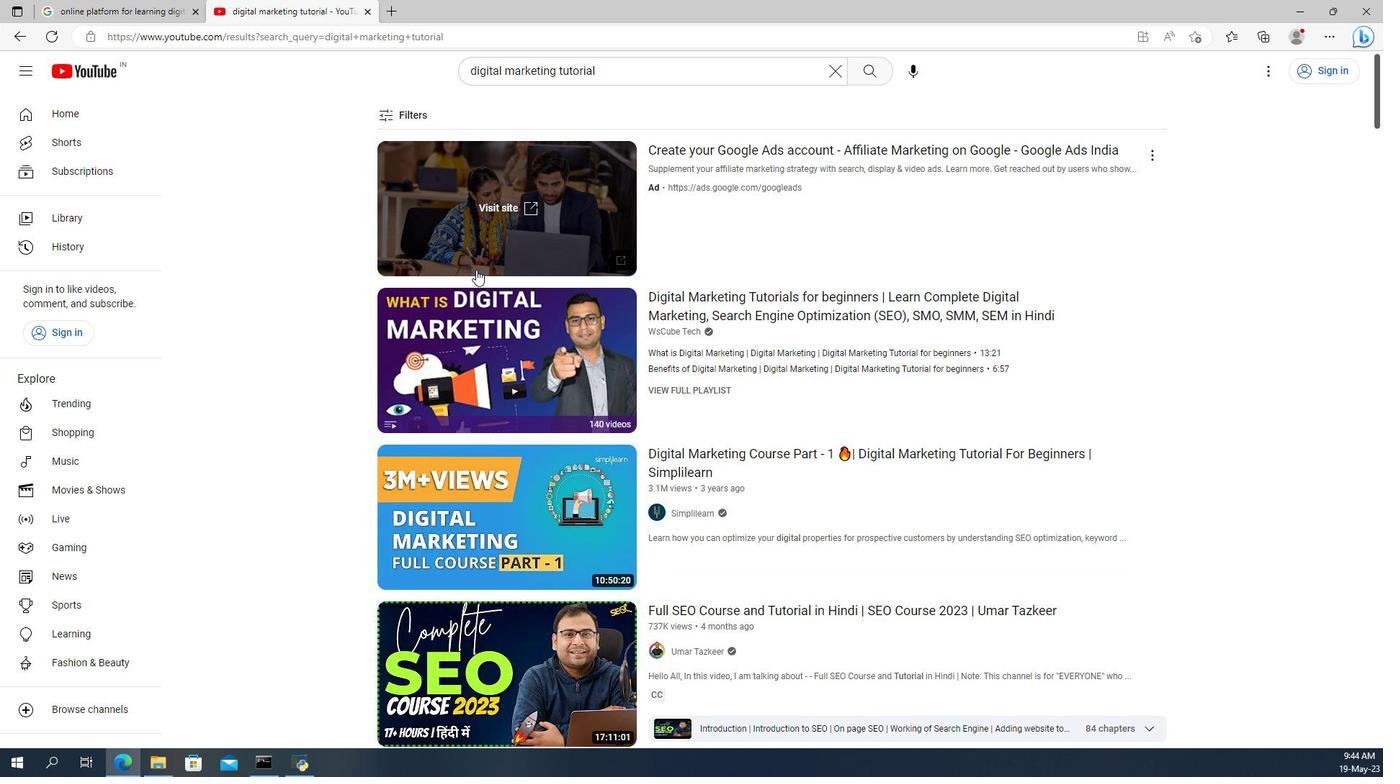 
Action: Mouse scrolled (534, 327) with delta (0, 0)
Screenshot: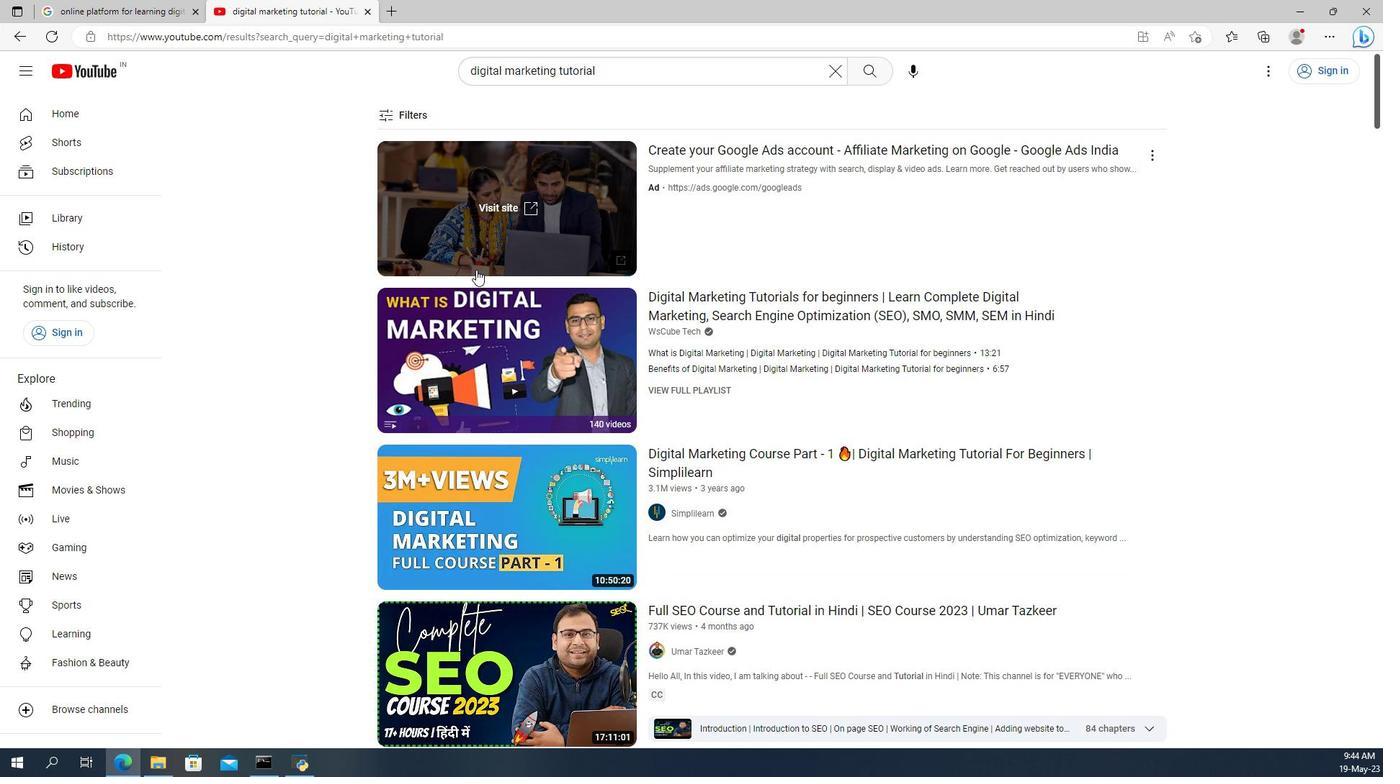 
Action: Mouse scrolled (534, 327) with delta (0, 0)
Screenshot: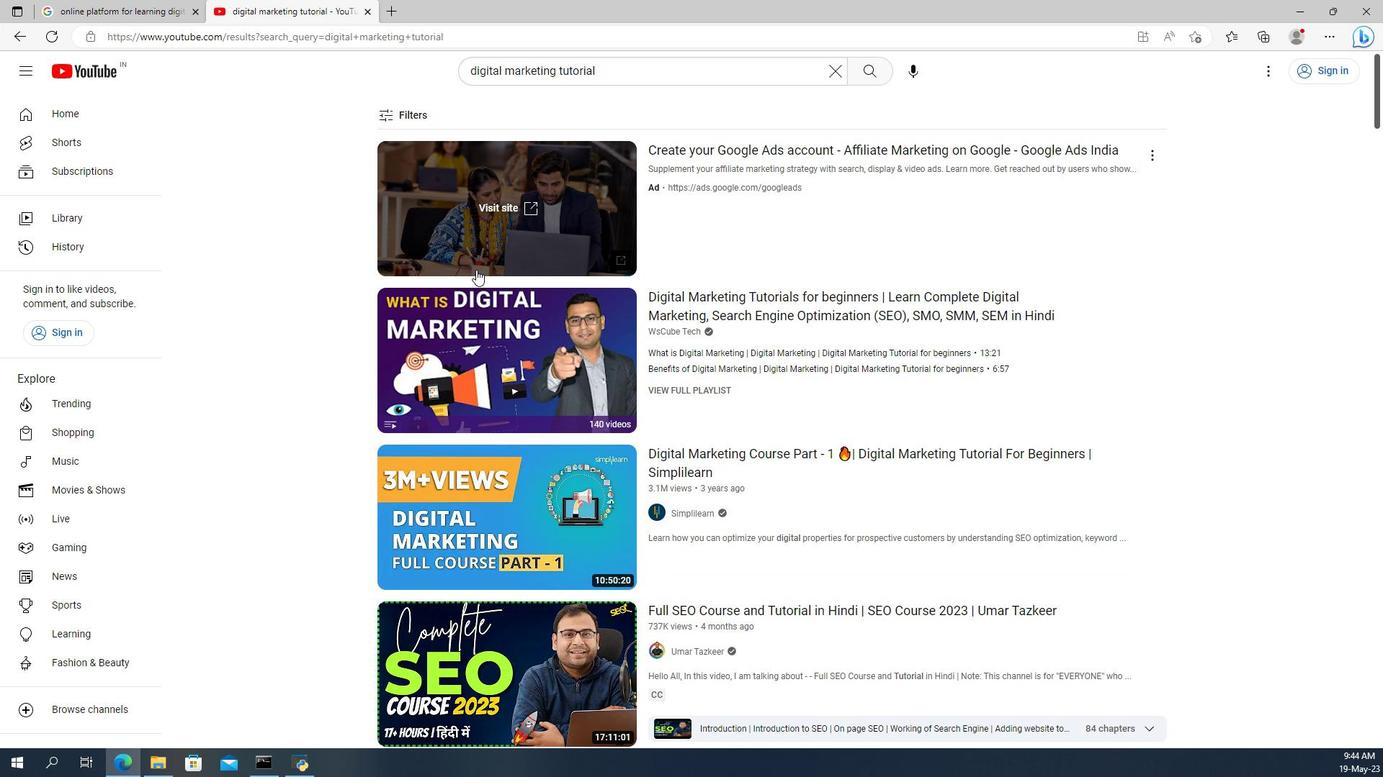
Action: Mouse moved to (617, 344)
Screenshot: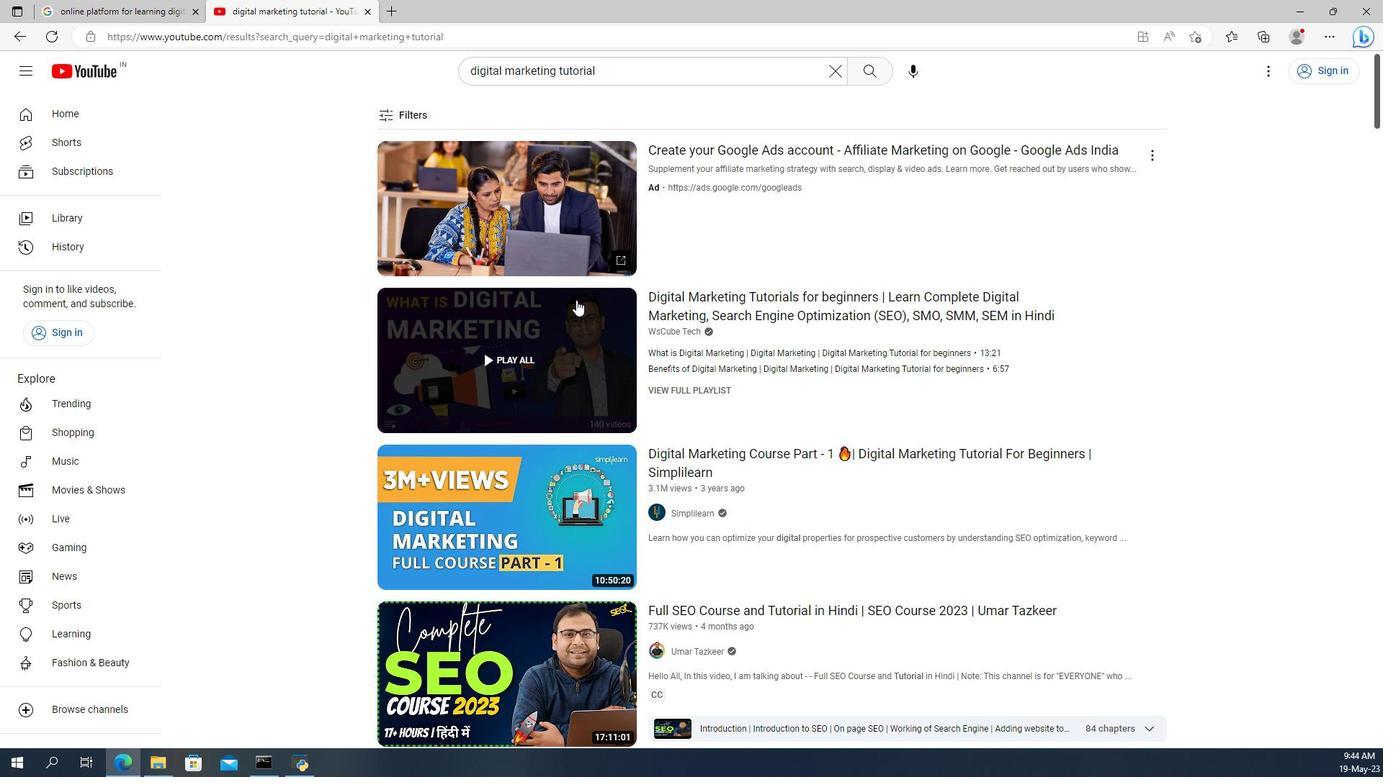 
Action: Mouse scrolled (617, 343) with delta (0, 0)
Screenshot: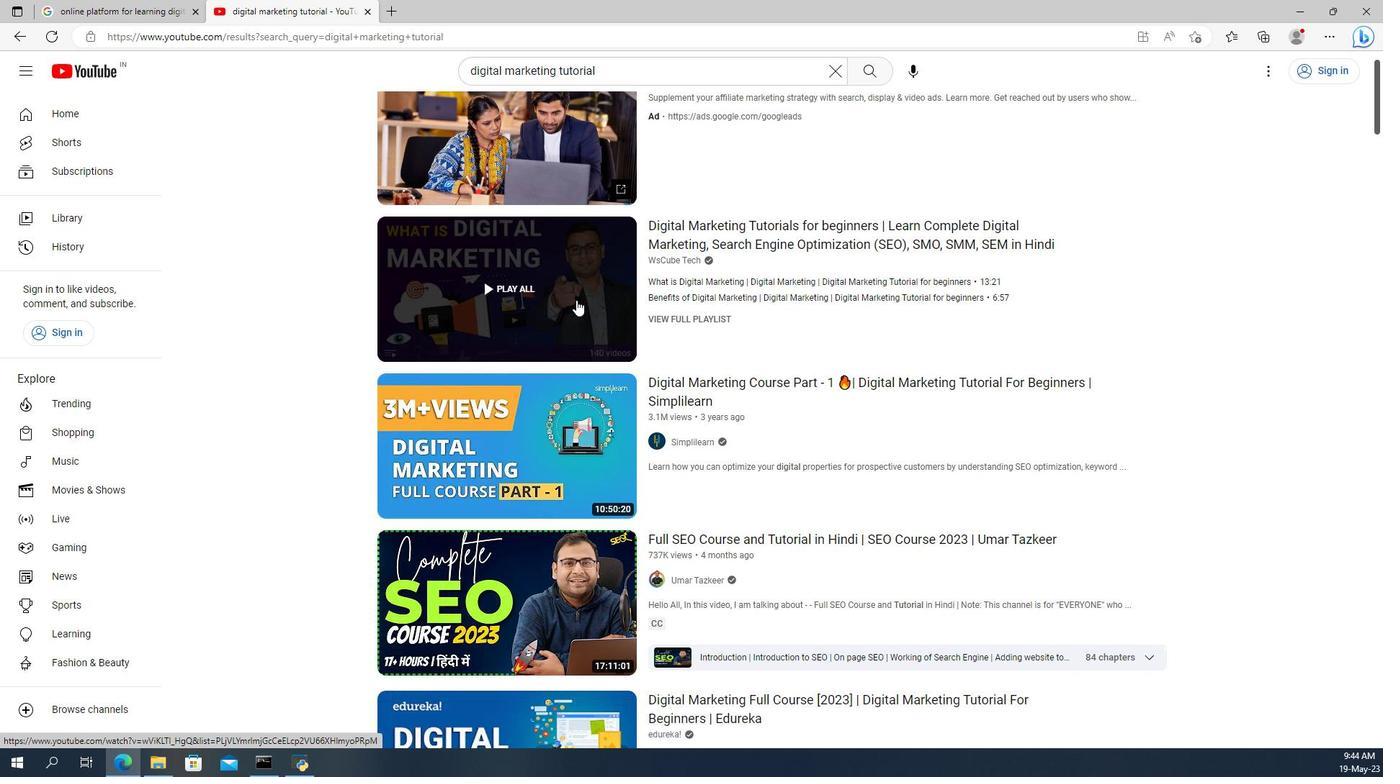 
Action: Mouse moved to (617, 344)
Screenshot: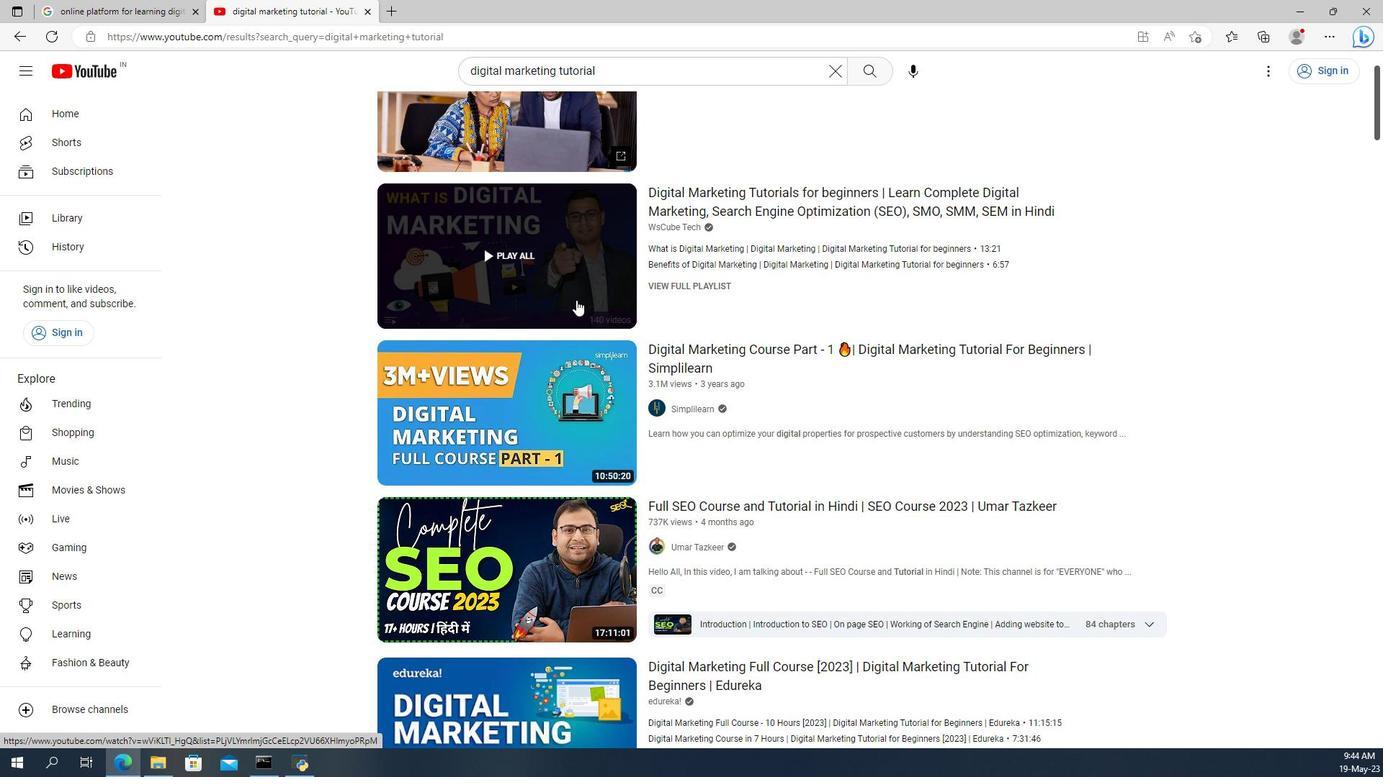 
Action: Mouse scrolled (617, 343) with delta (0, 0)
Screenshot: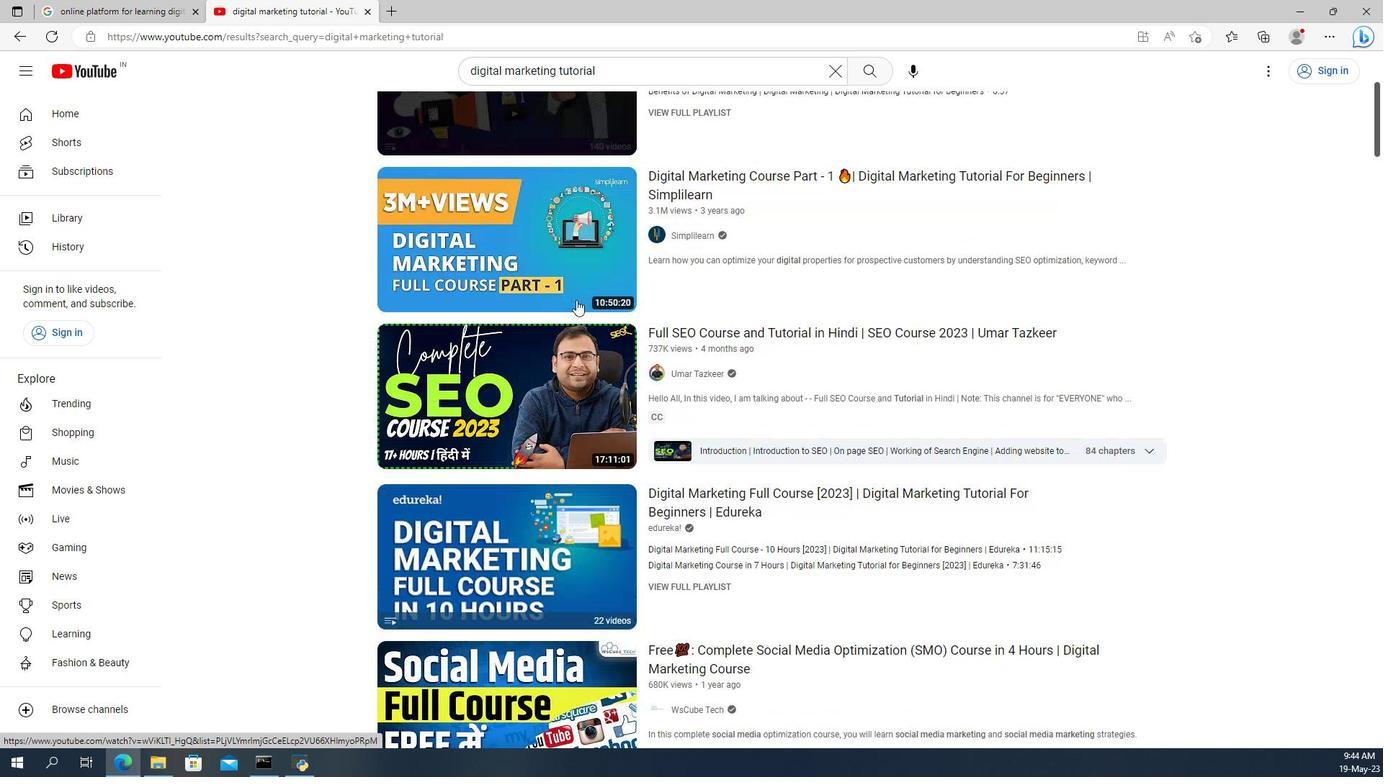 
Action: Mouse scrolled (617, 343) with delta (0, 0)
Screenshot: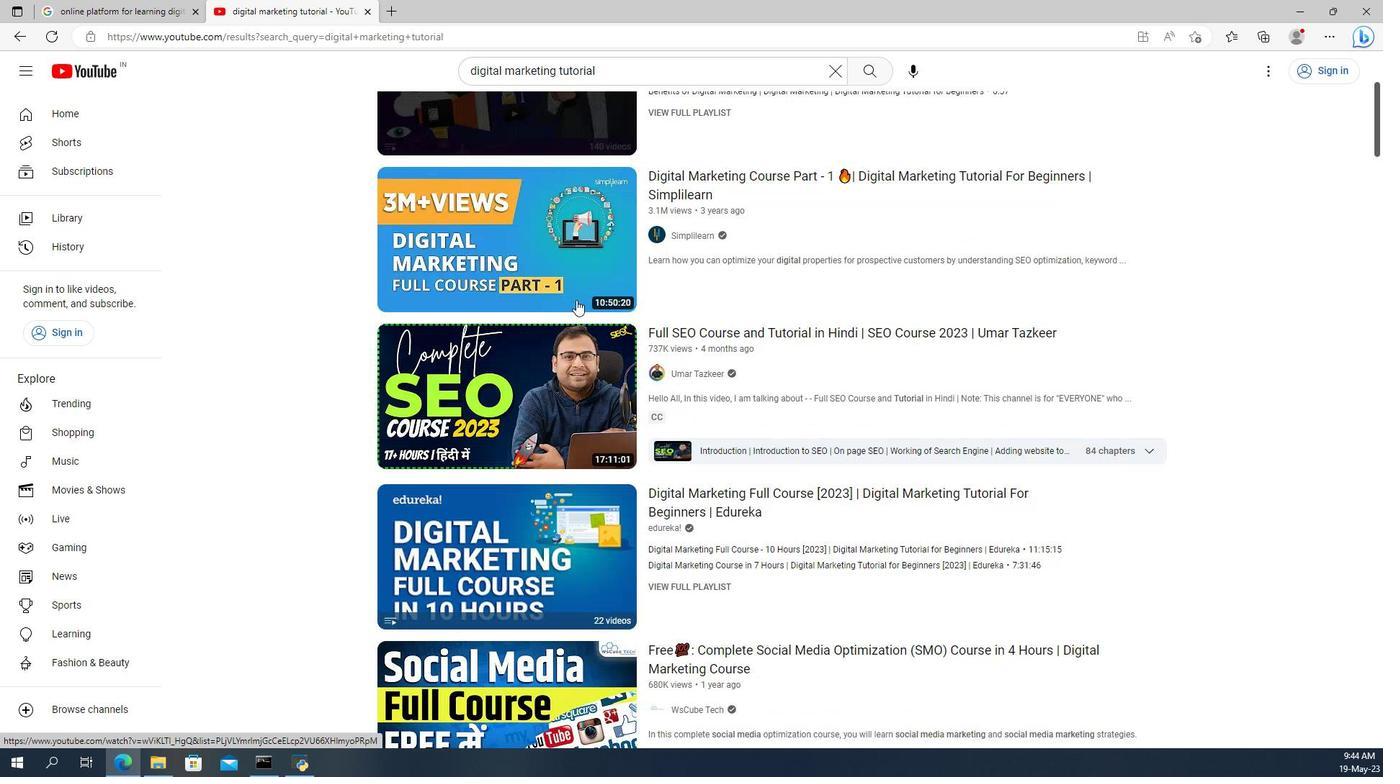 
Action: Mouse scrolled (617, 343) with delta (0, 0)
Screenshot: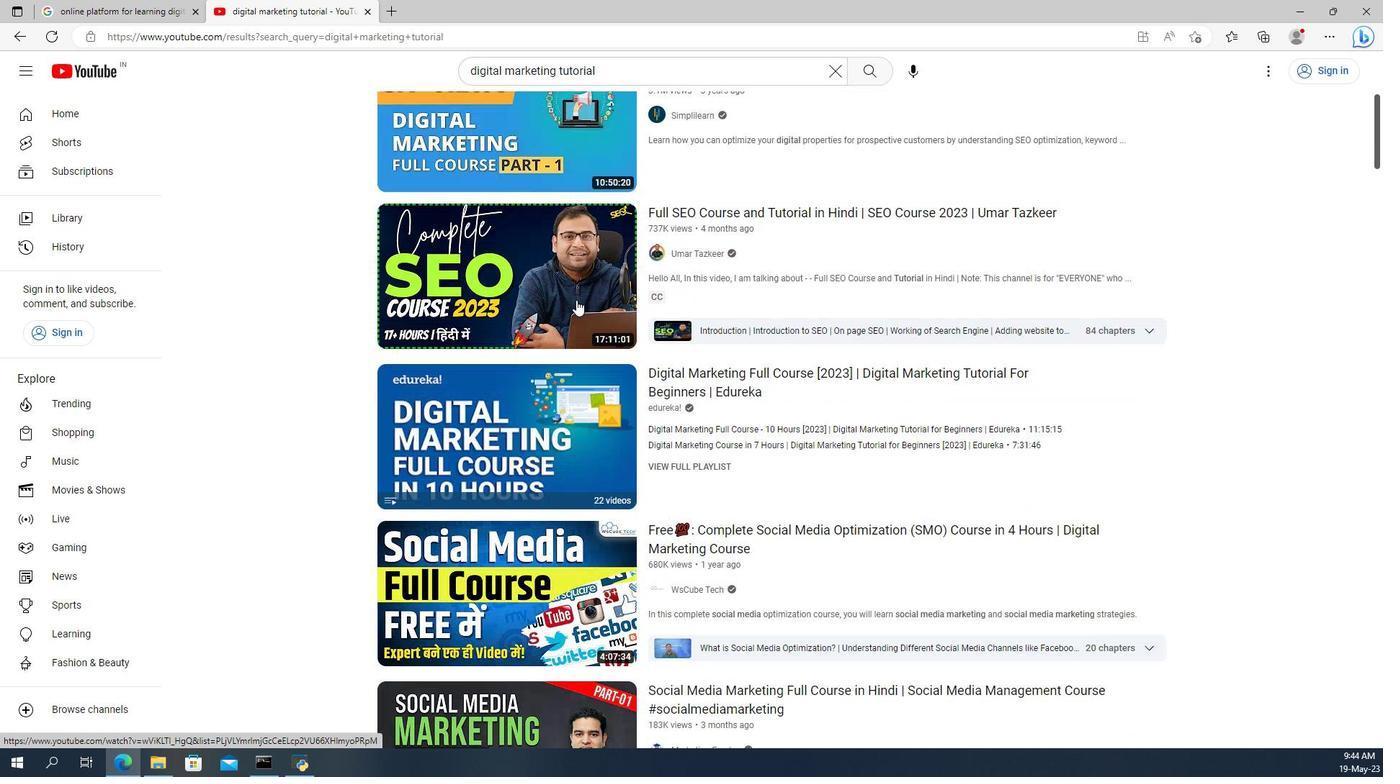 
Action: Mouse moved to (615, 343)
Screenshot: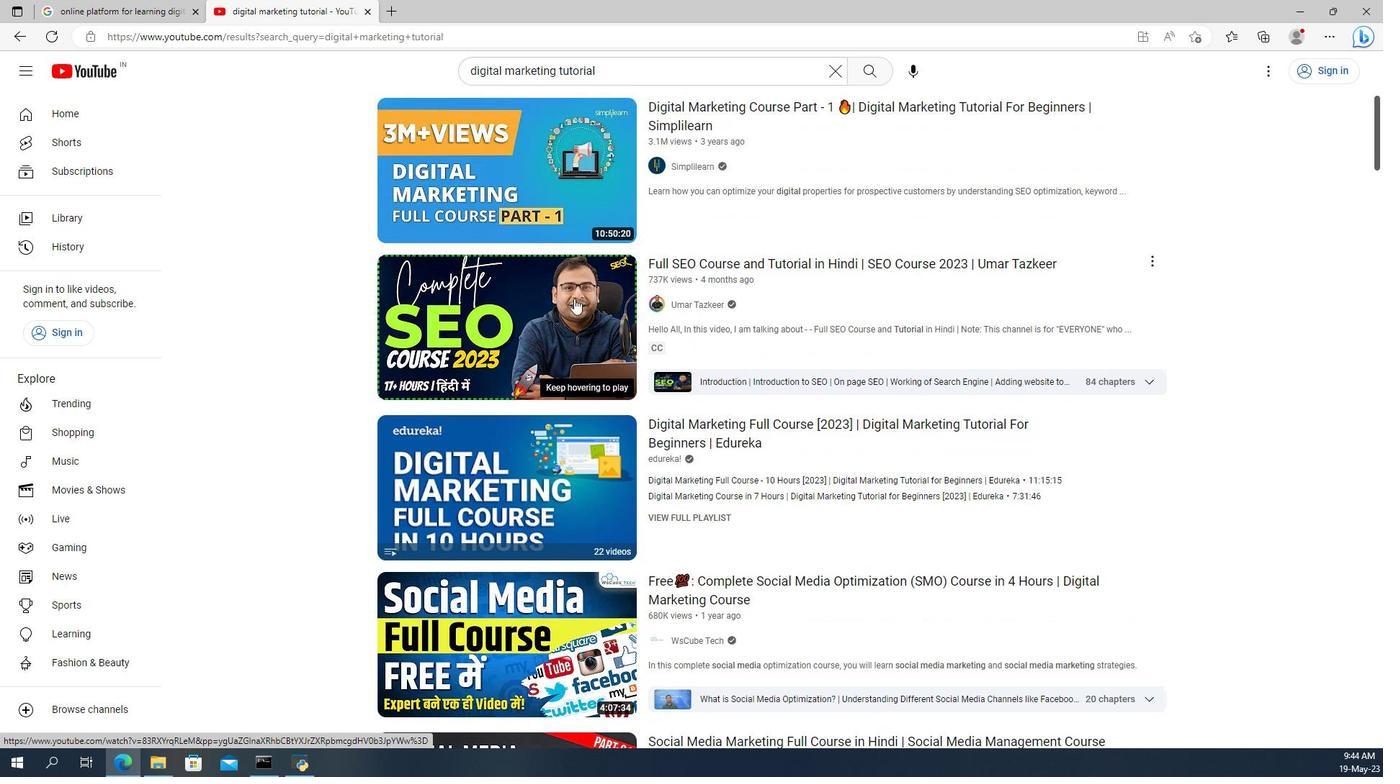 
Action: Mouse scrolled (615, 344) with delta (0, 0)
Screenshot: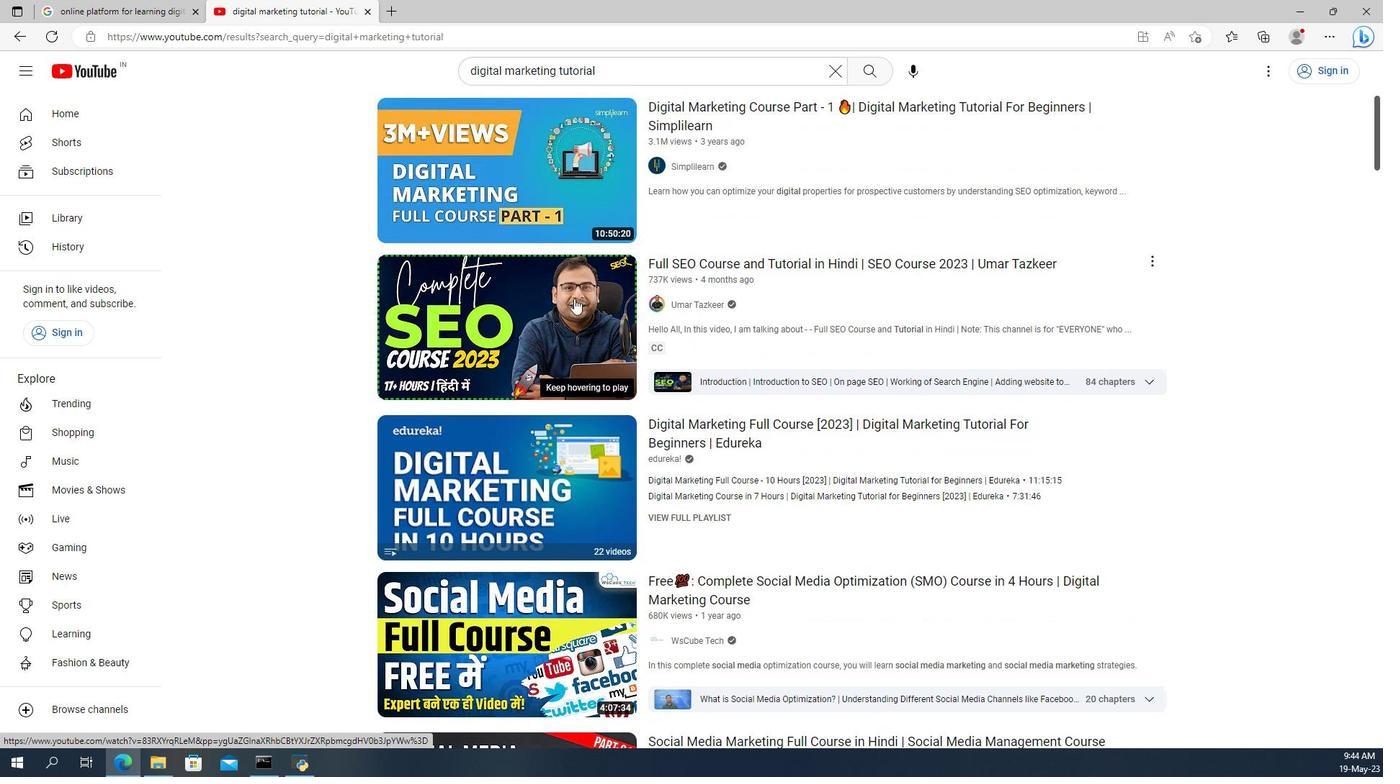 
Action: Mouse moved to (618, 315)
Screenshot: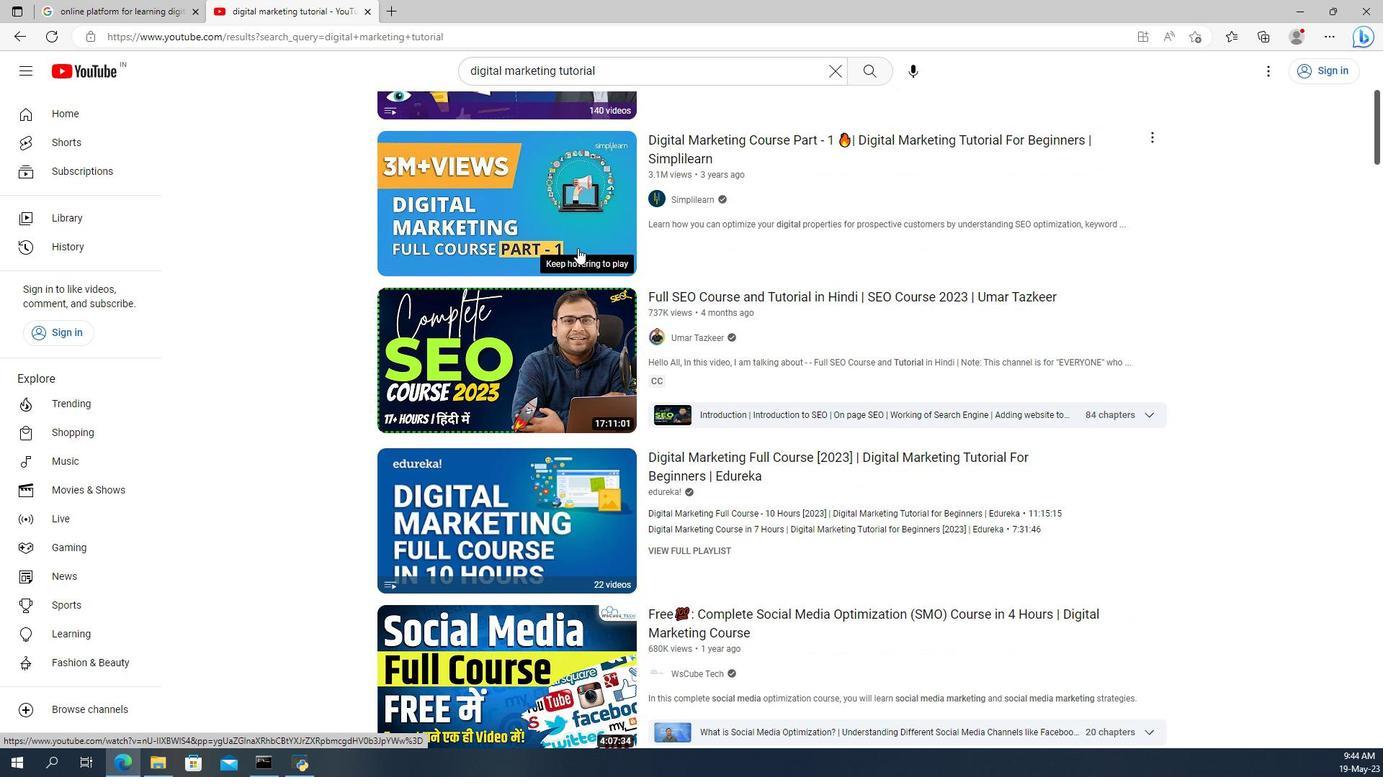 
Action: Mouse scrolled (618, 315) with delta (0, 0)
Screenshot: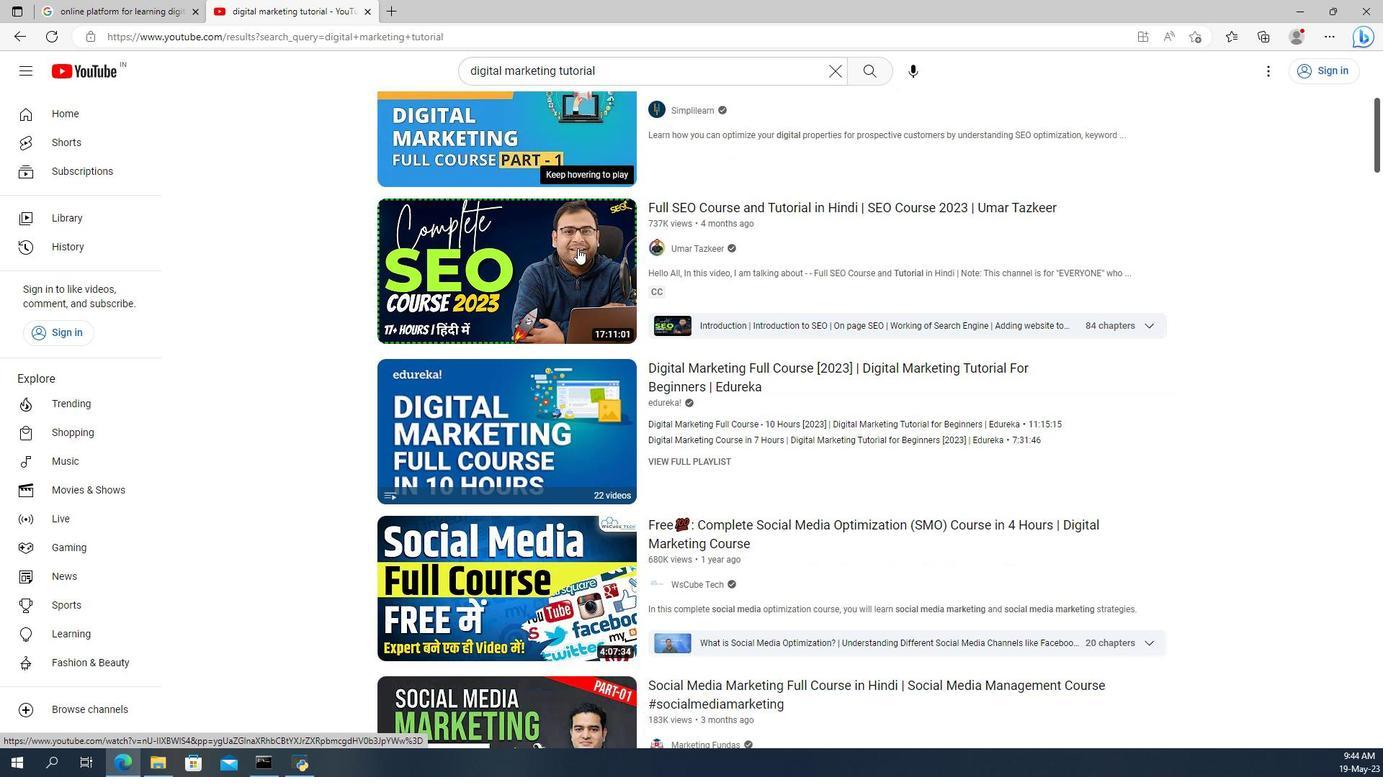 
Action: Mouse scrolled (618, 315) with delta (0, 0)
Screenshot: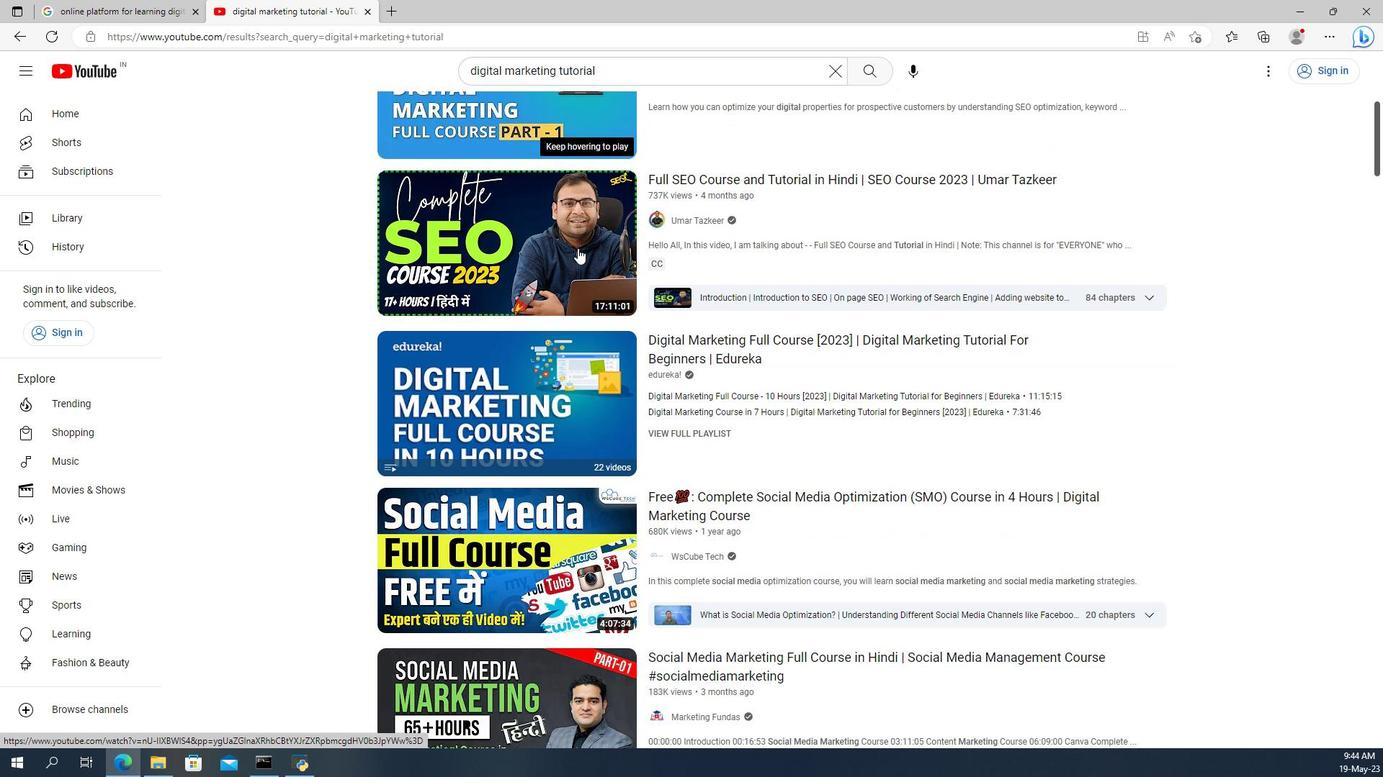 
Action: Mouse scrolled (618, 315) with delta (0, 0)
Screenshot: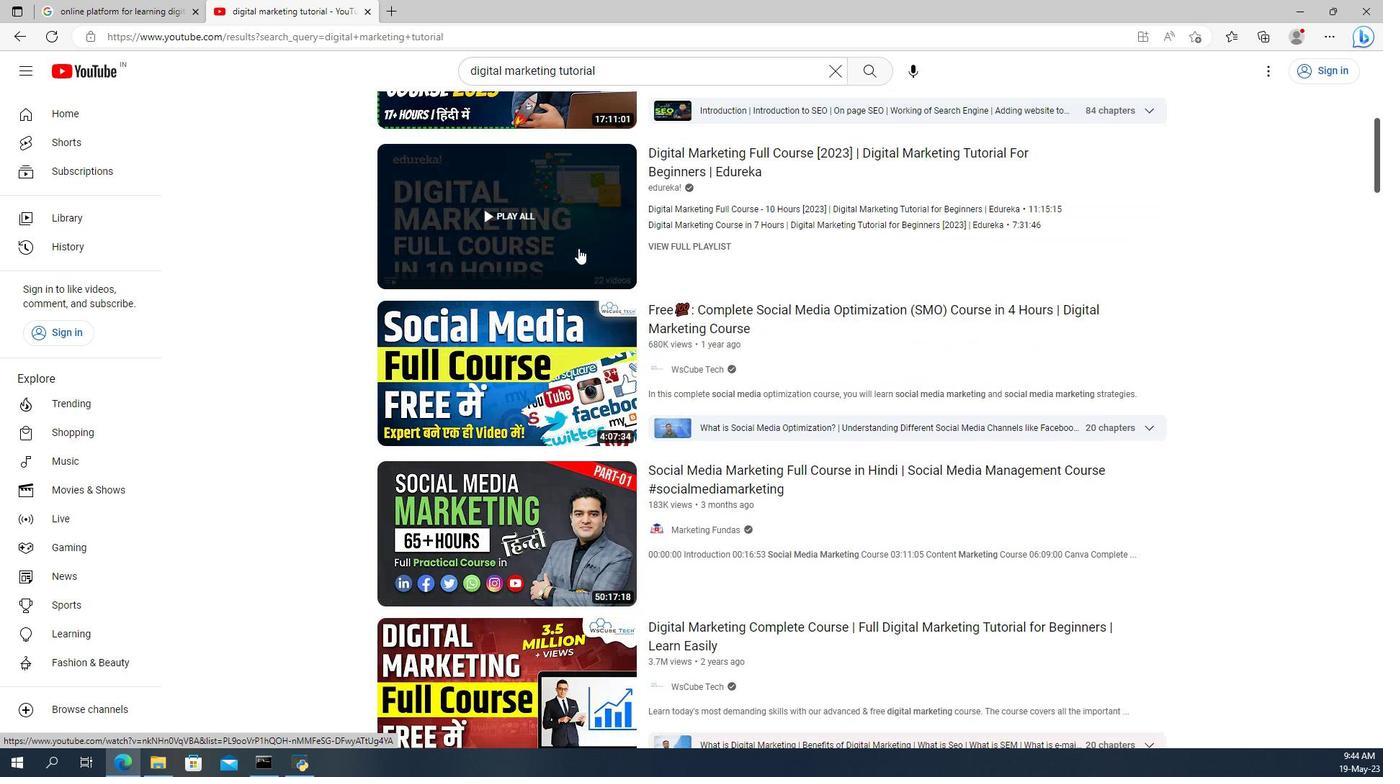 
Action: Mouse scrolled (618, 315) with delta (0, 0)
